 Task: Research Airbnb accommodation in Jabalya, Palestinian Territory from 5th December, 2023 to 11th December, 2023 for 2 adults. Place can be entire place with 2 bedrooms having 2 beds and 1 bathroom. Property type can be flat.
Action: Mouse moved to (528, 79)
Screenshot: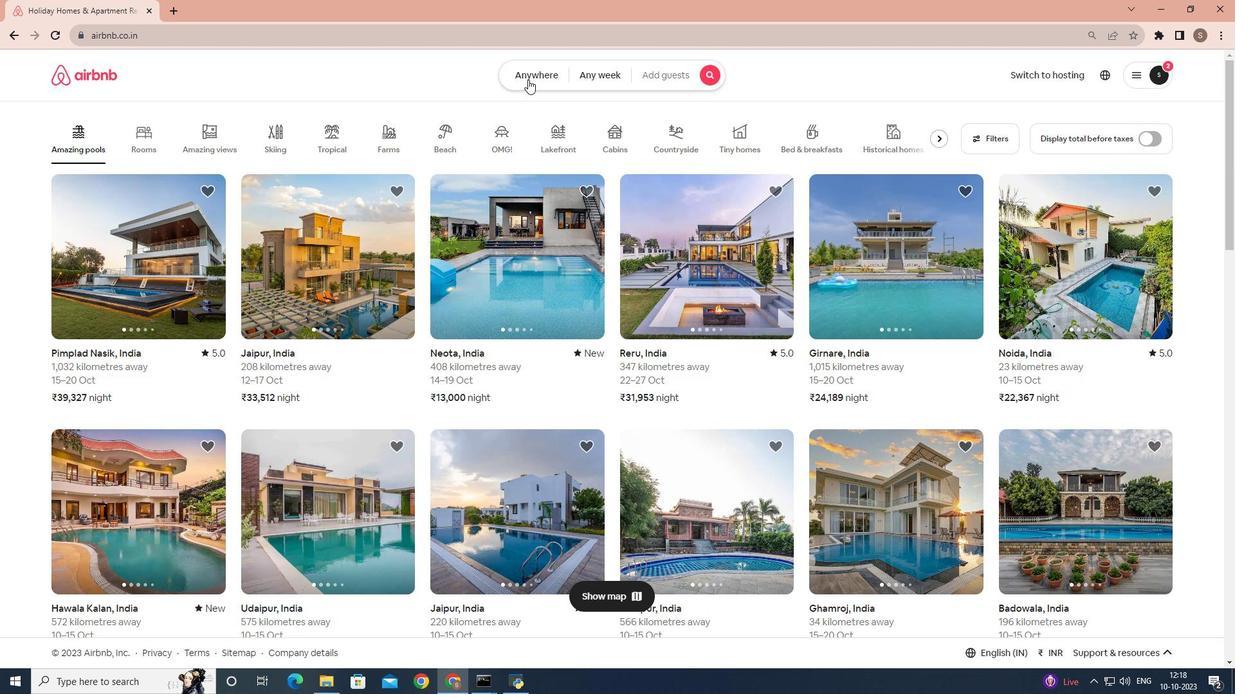 
Action: Mouse pressed left at (528, 79)
Screenshot: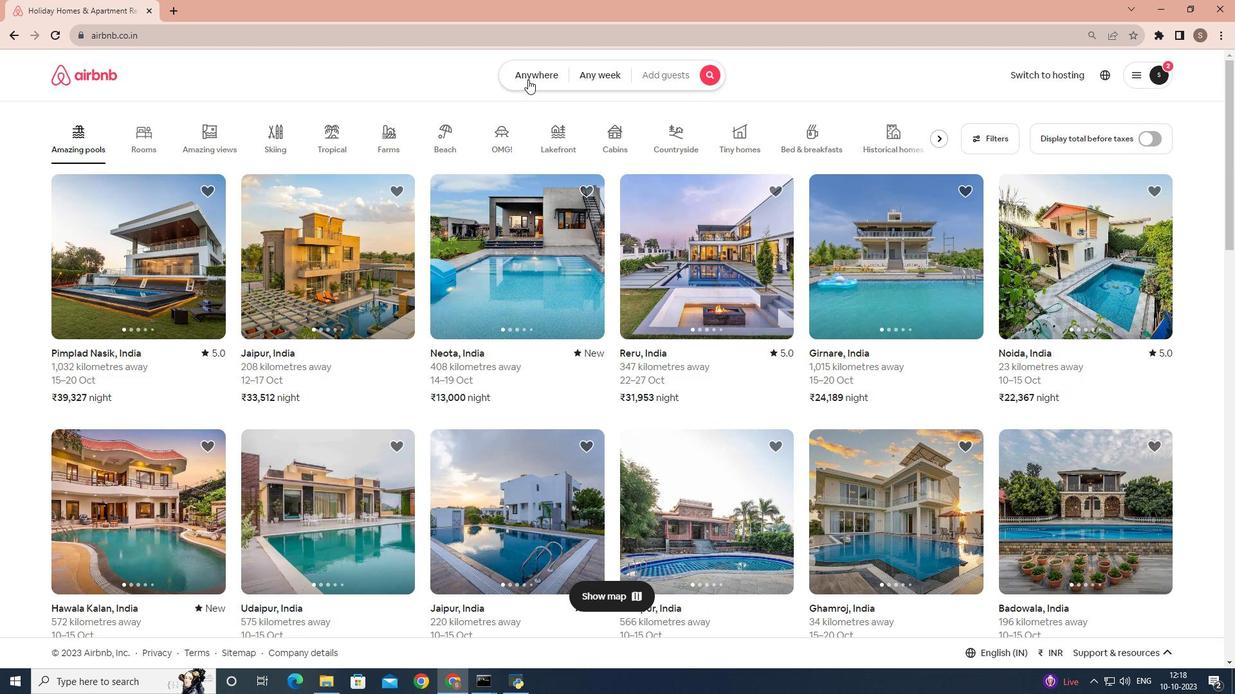 
Action: Mouse moved to (501, 122)
Screenshot: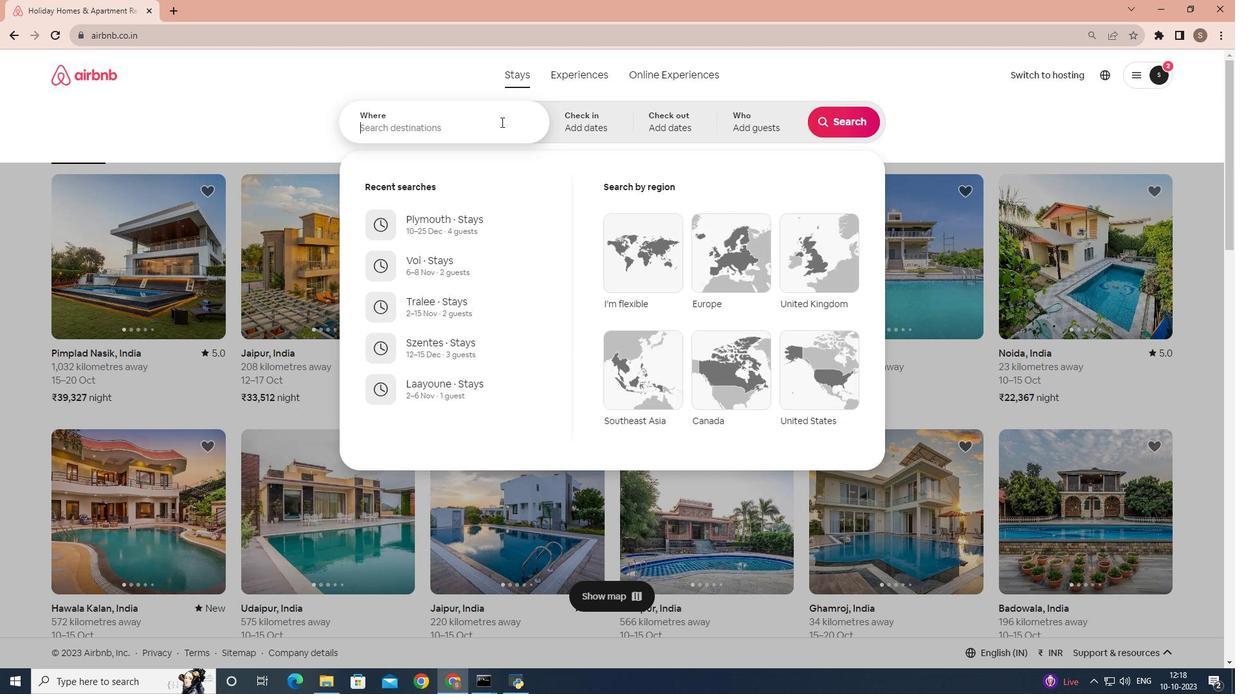 
Action: Mouse pressed left at (501, 122)
Screenshot: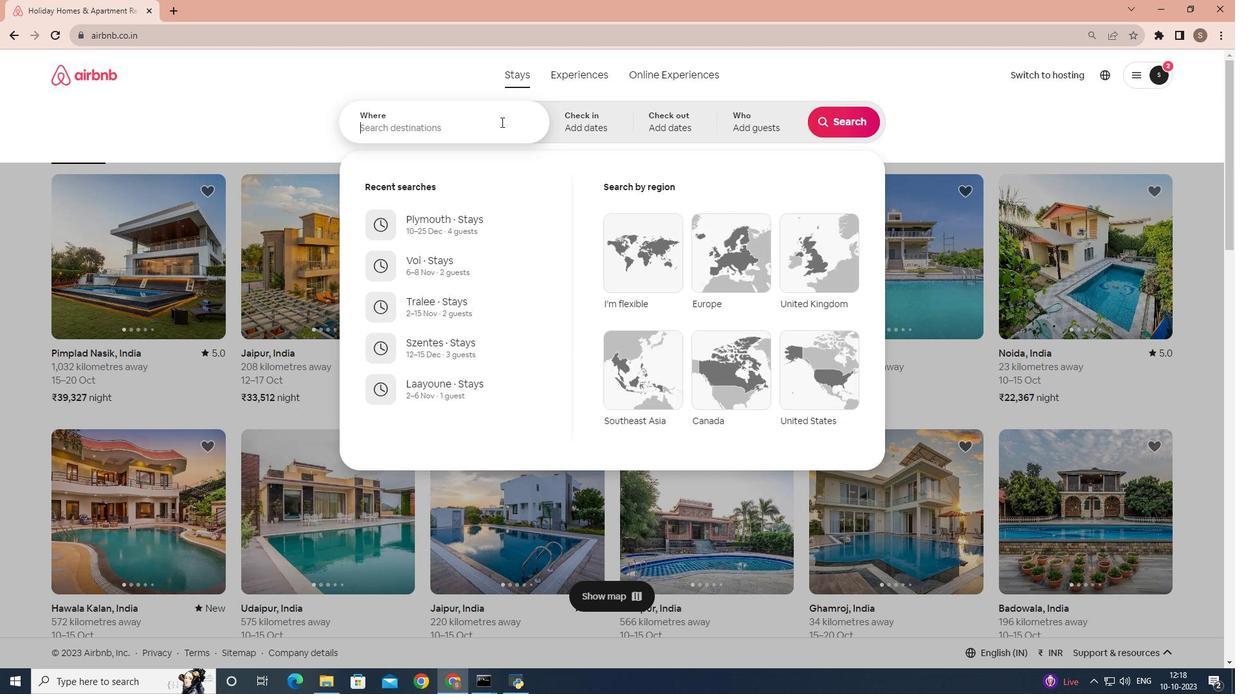 
Action: Key pressed <Key.shift>Jabs<Key.backspace>alya,<Key.space><Key.shift>palestinian<Key.space><Key.shift>Territory
Screenshot: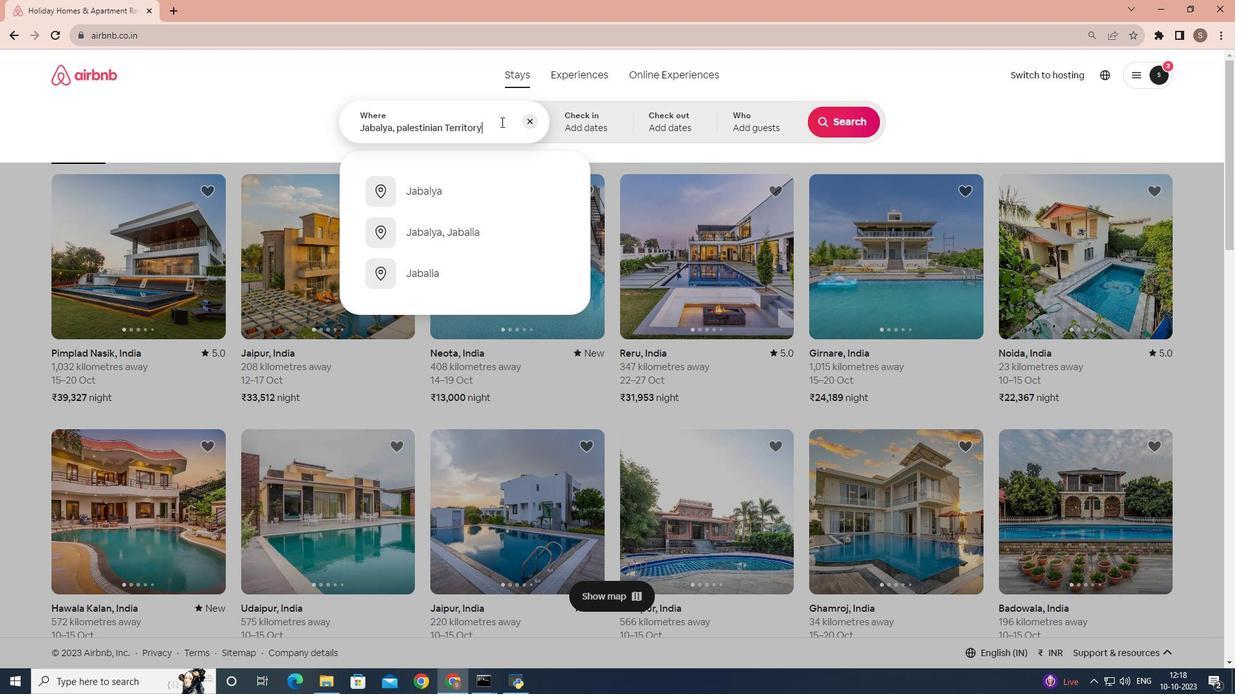 
Action: Mouse moved to (588, 133)
Screenshot: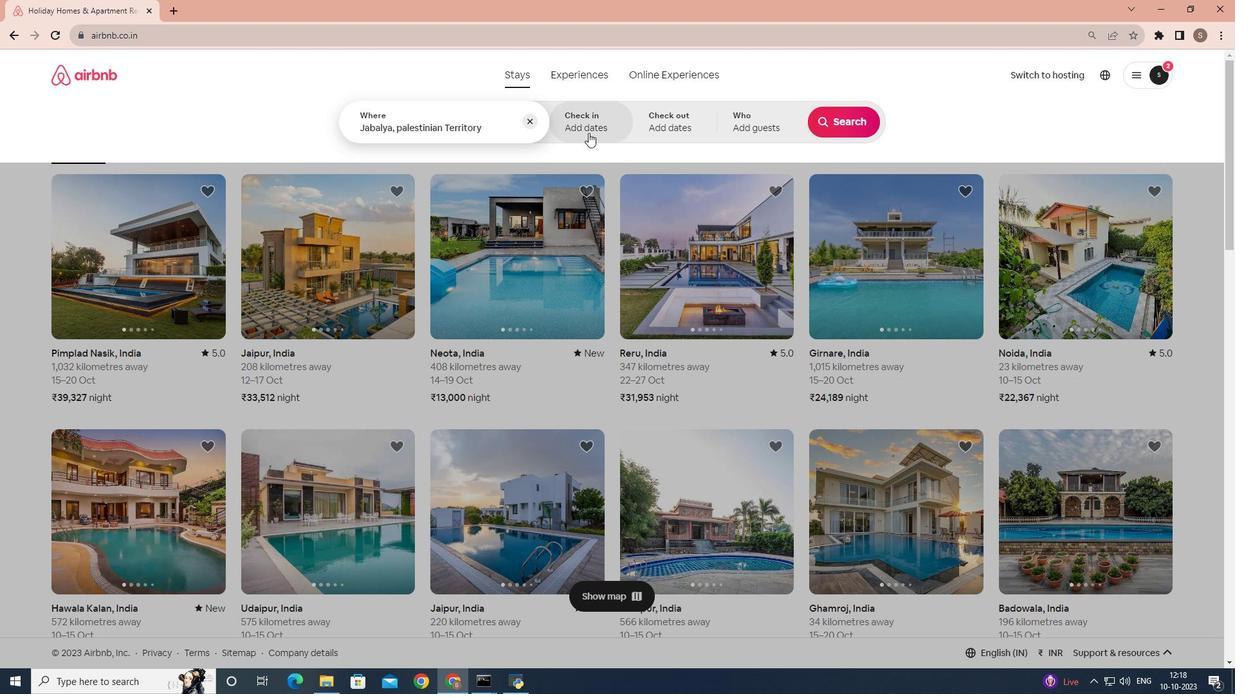
Action: Mouse pressed left at (588, 133)
Screenshot: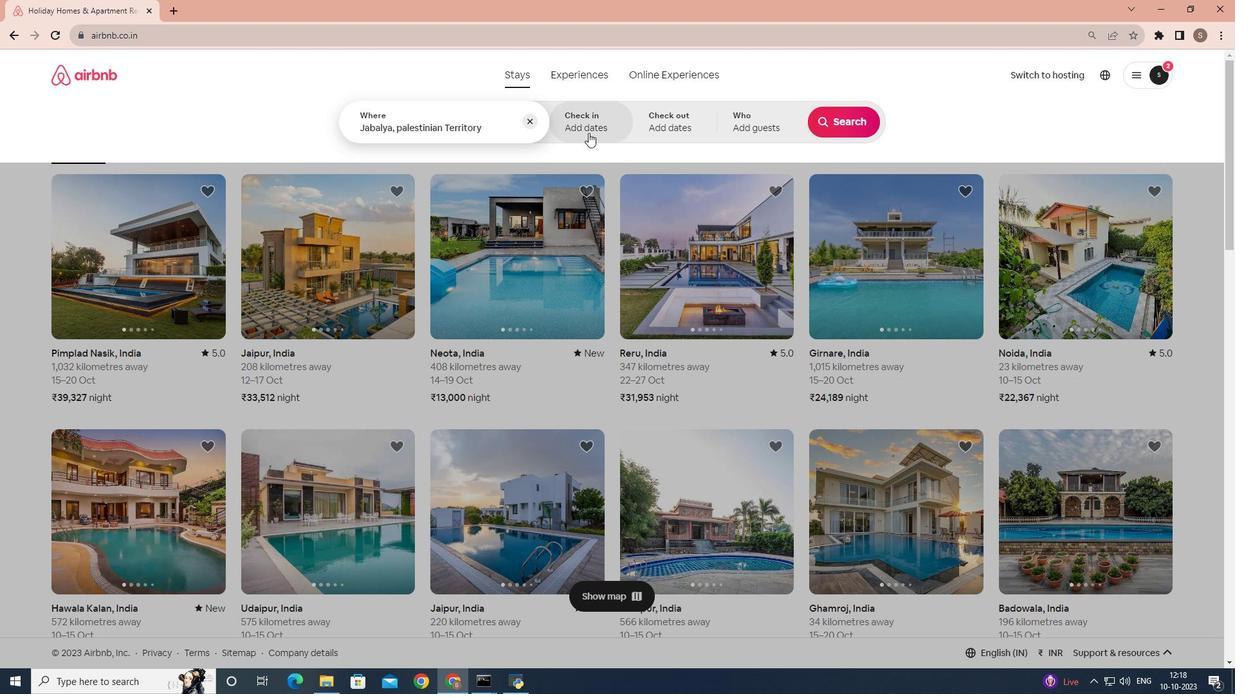 
Action: Mouse moved to (836, 224)
Screenshot: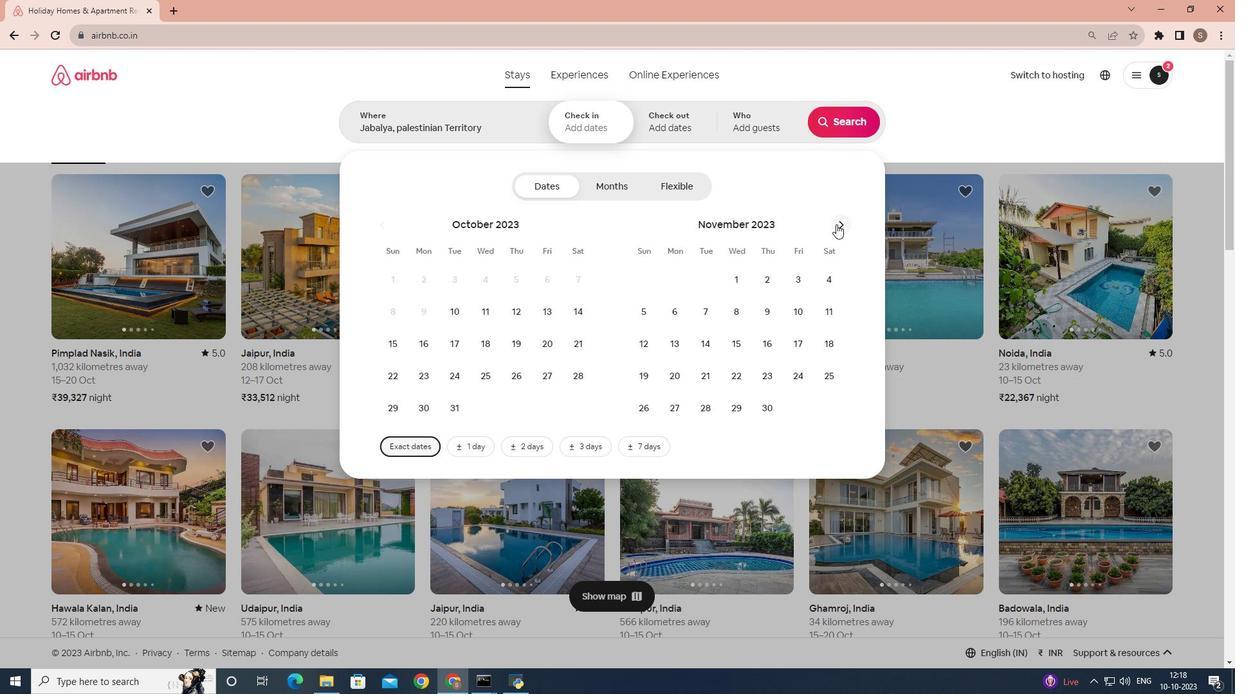 
Action: Mouse pressed left at (836, 224)
Screenshot: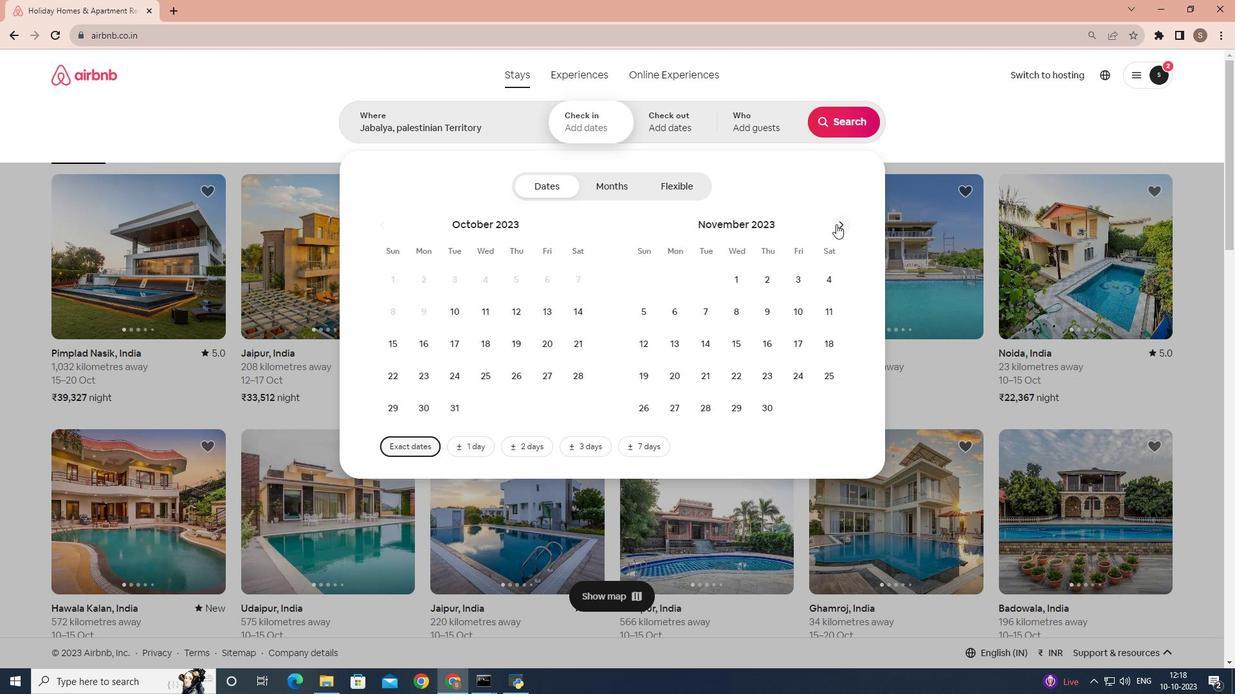 
Action: Mouse moved to (705, 311)
Screenshot: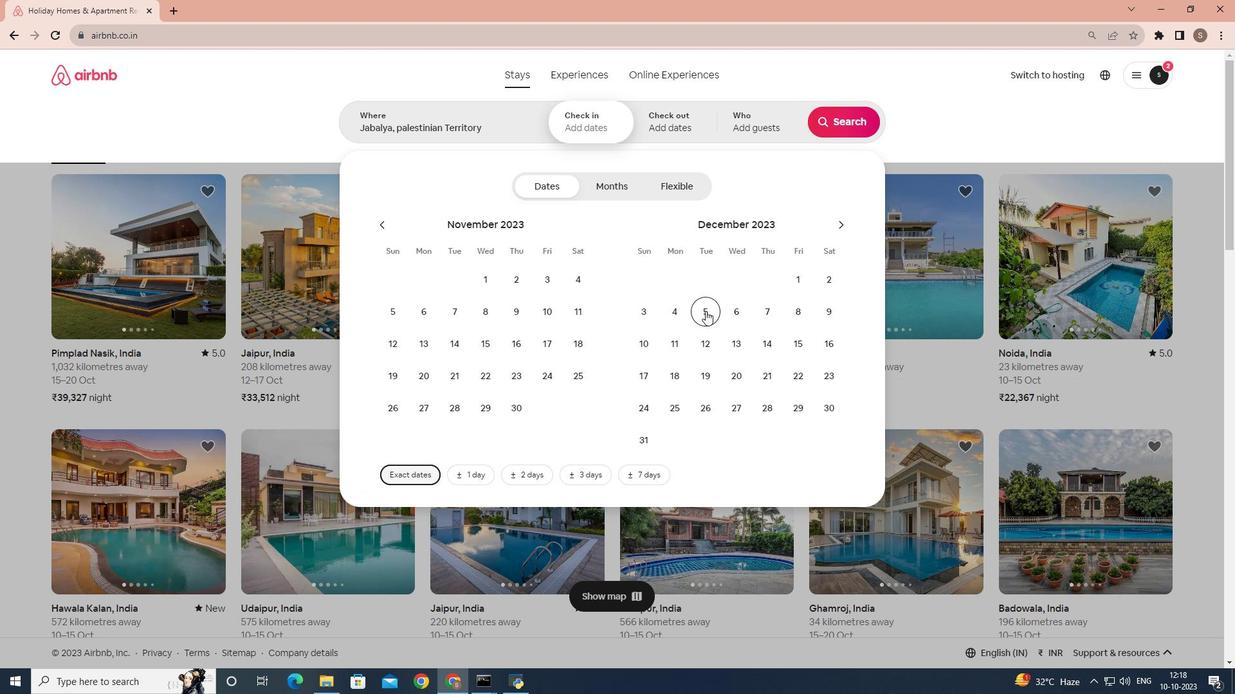 
Action: Mouse pressed left at (705, 311)
Screenshot: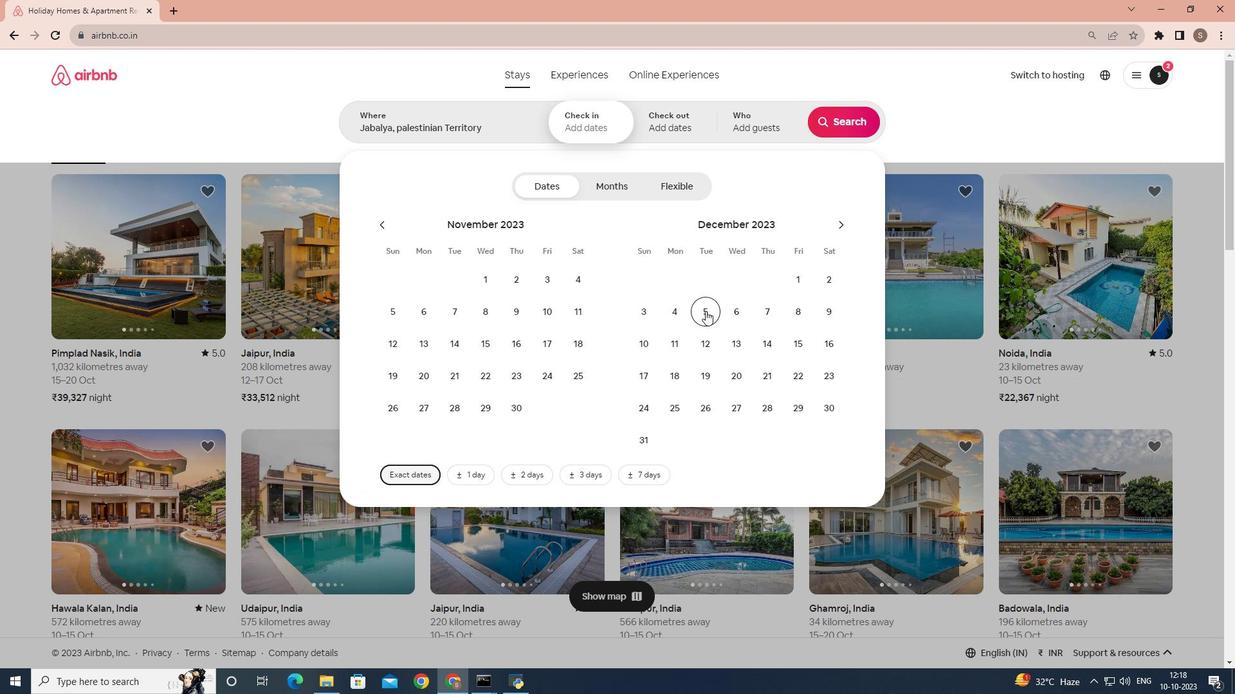 
Action: Mouse moved to (678, 358)
Screenshot: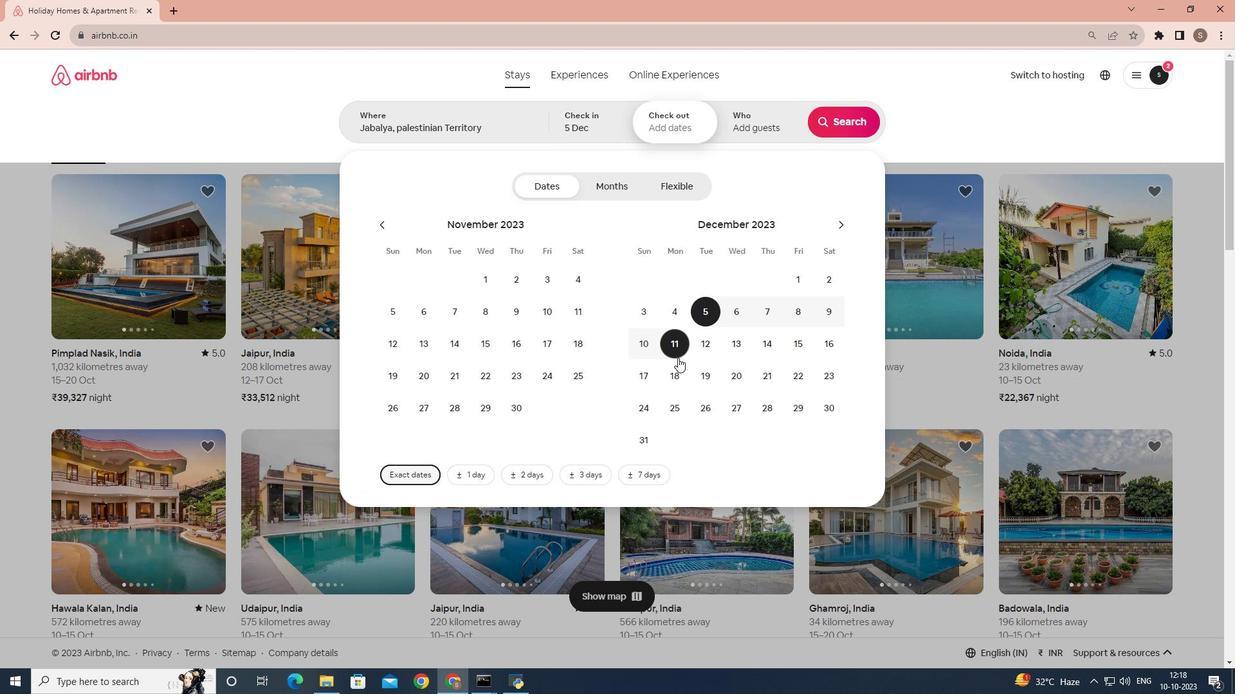 
Action: Mouse pressed left at (678, 358)
Screenshot: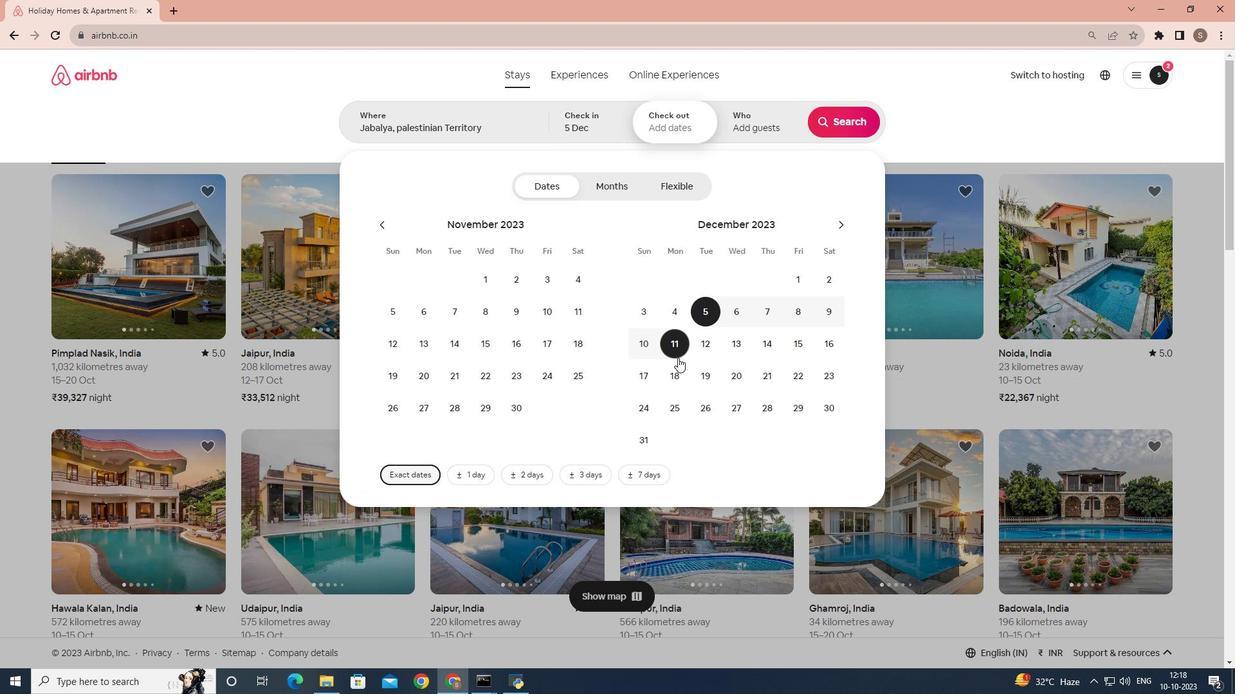 
Action: Mouse moved to (744, 113)
Screenshot: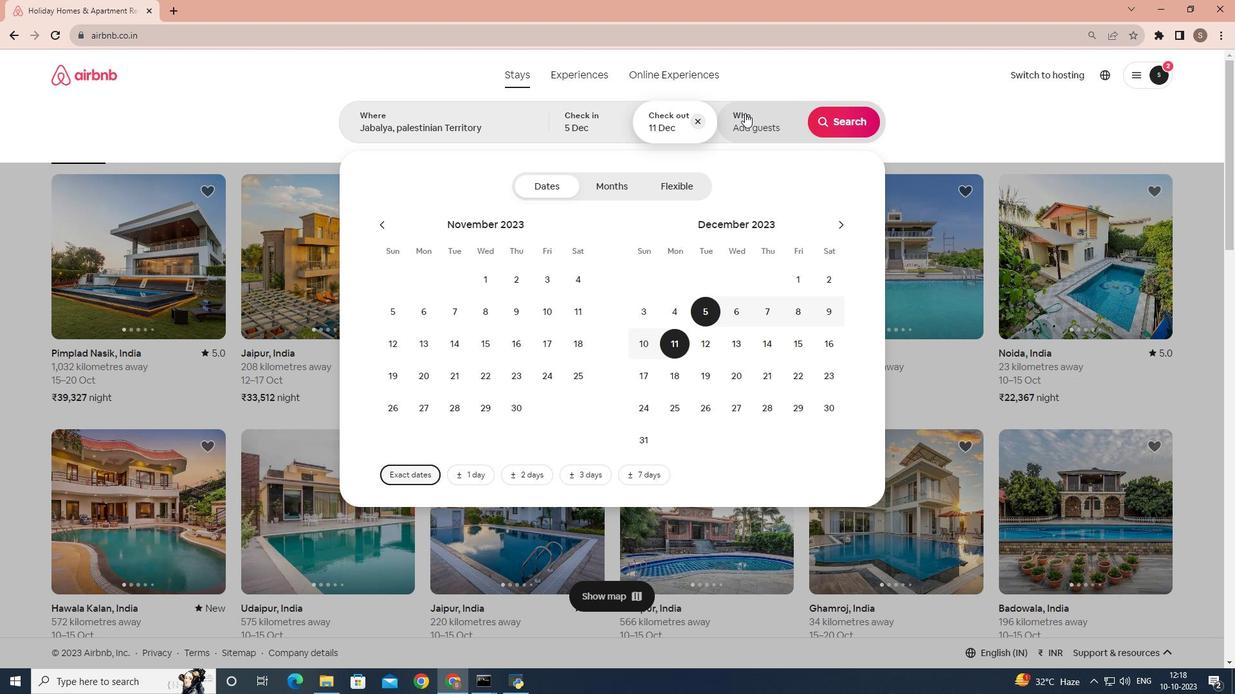 
Action: Mouse pressed left at (744, 113)
Screenshot: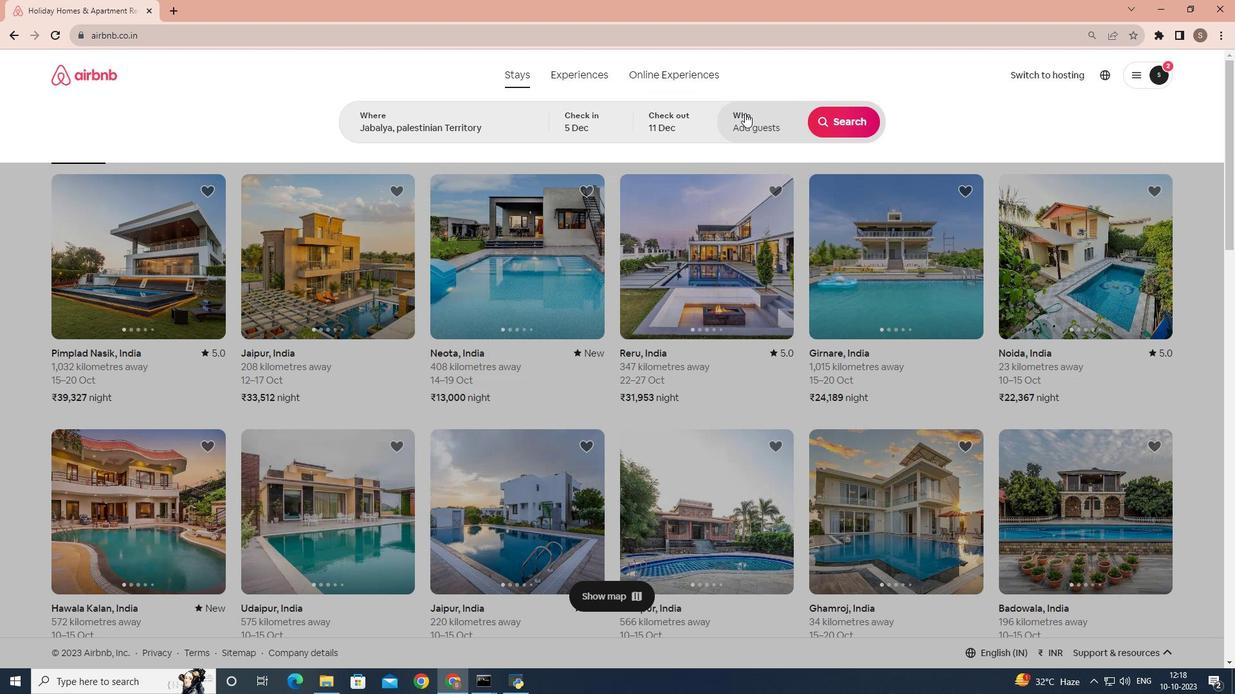
Action: Mouse moved to (854, 191)
Screenshot: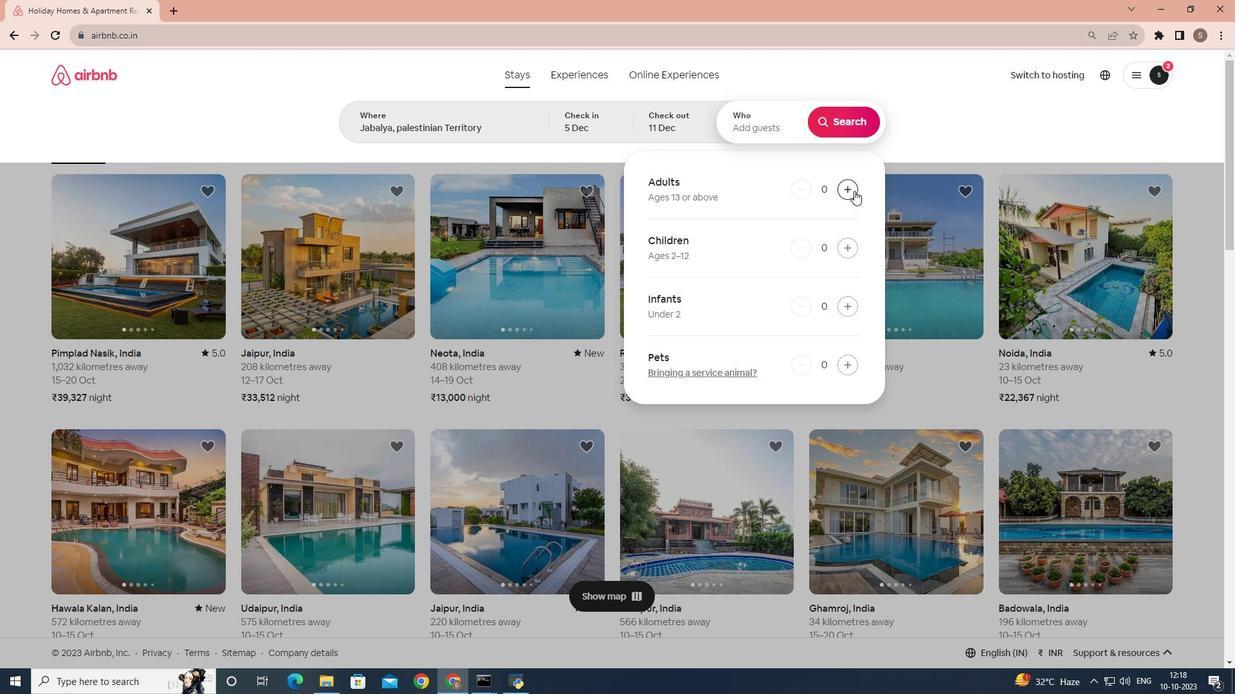 
Action: Mouse pressed left at (854, 191)
Screenshot: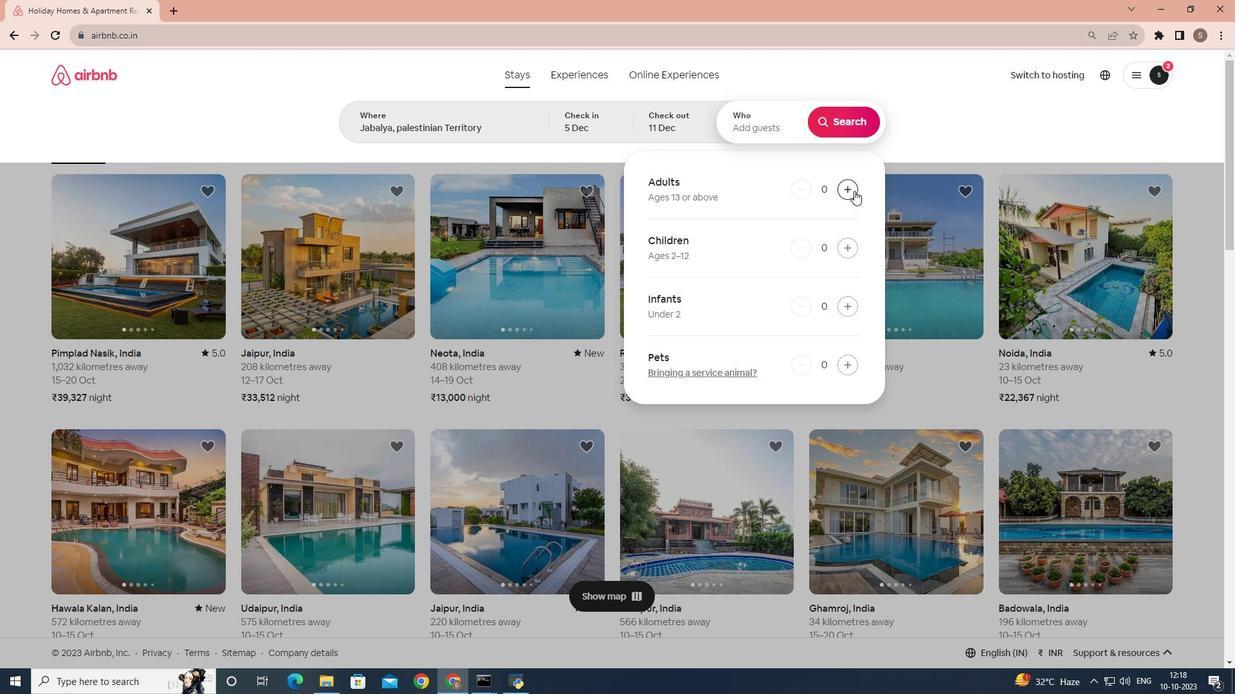 
Action: Mouse pressed left at (854, 191)
Screenshot: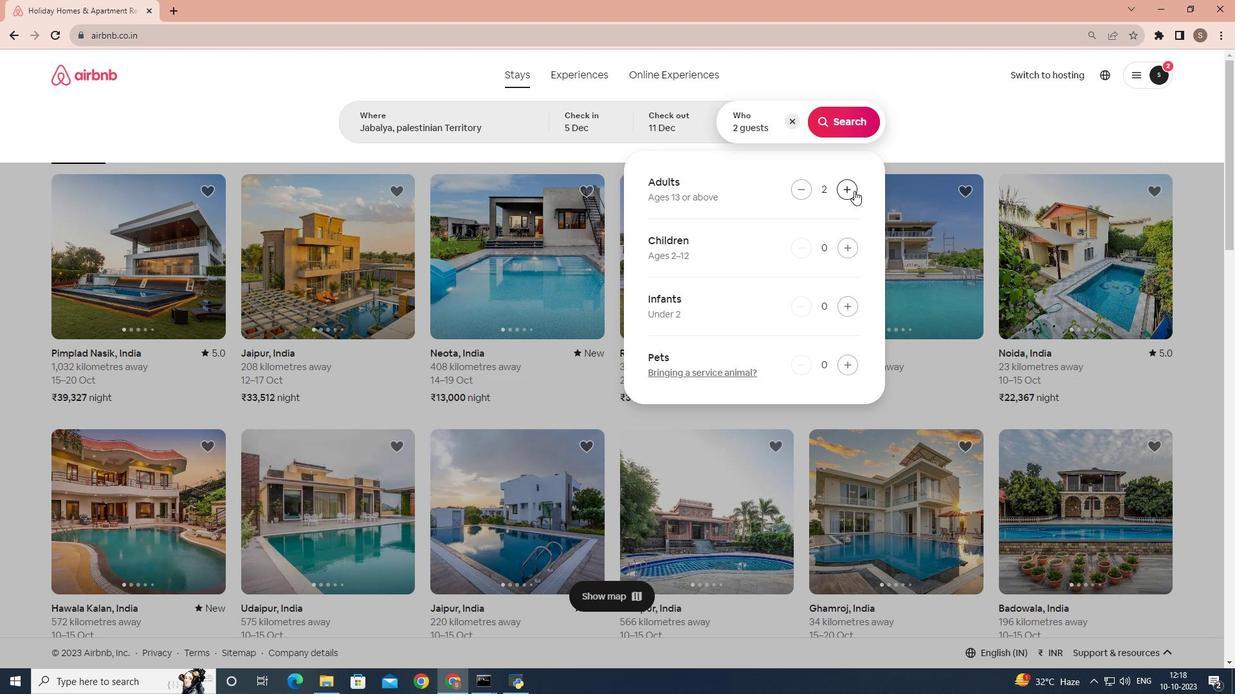 
Action: Mouse moved to (845, 129)
Screenshot: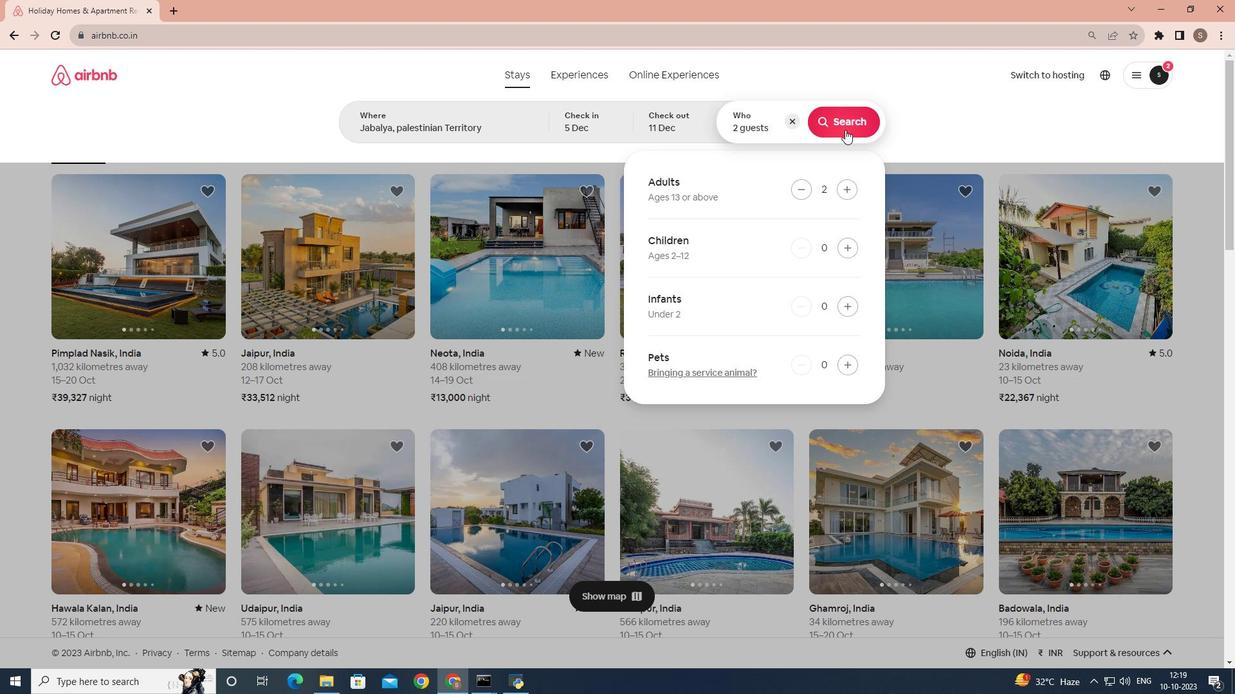 
Action: Mouse pressed left at (845, 129)
Screenshot: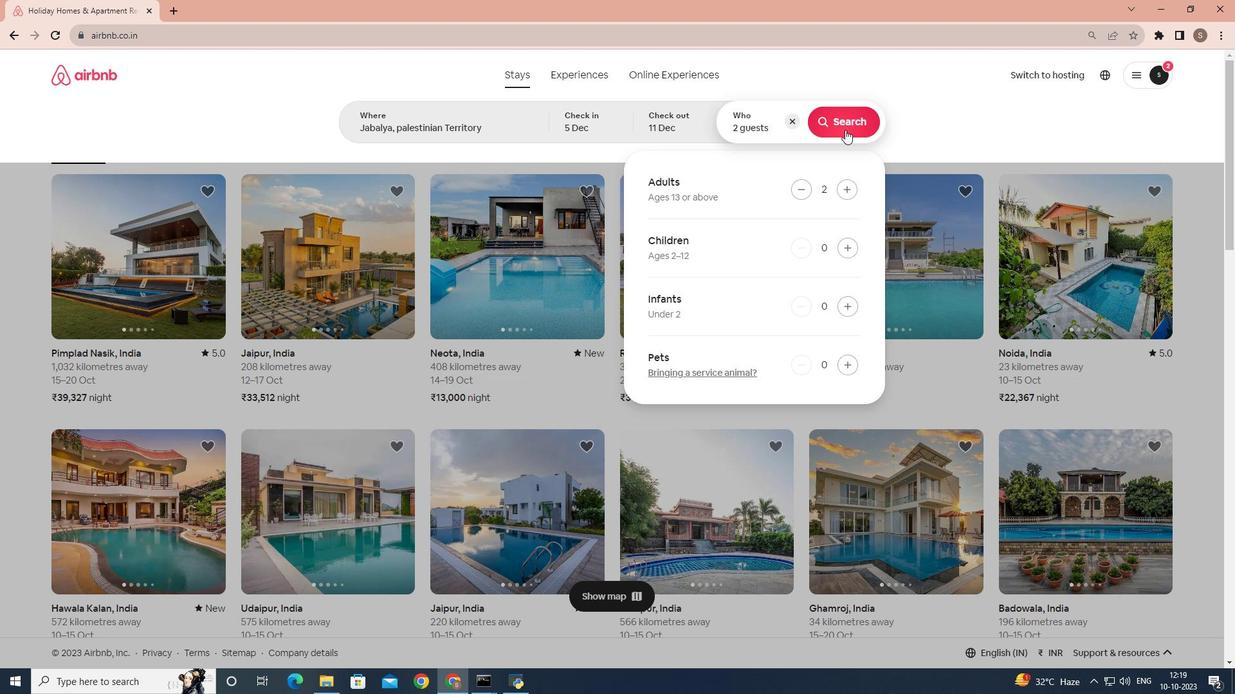 
Action: Mouse moved to (1006, 122)
Screenshot: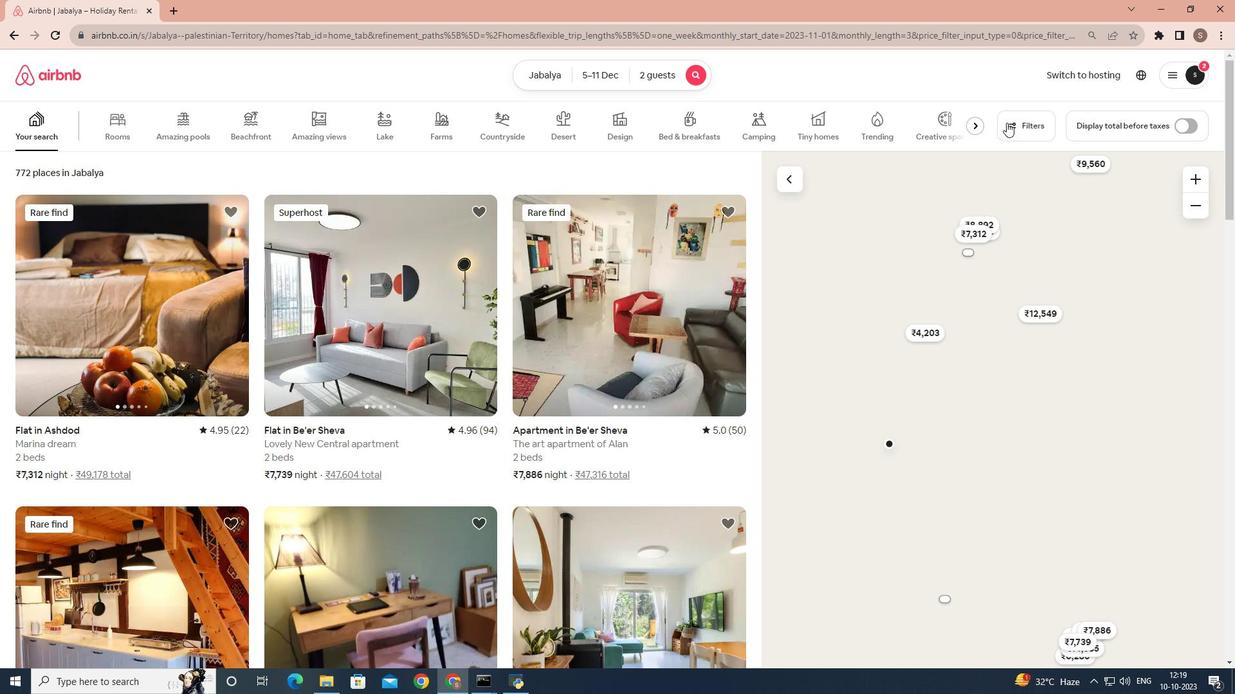 
Action: Mouse pressed left at (1006, 122)
Screenshot: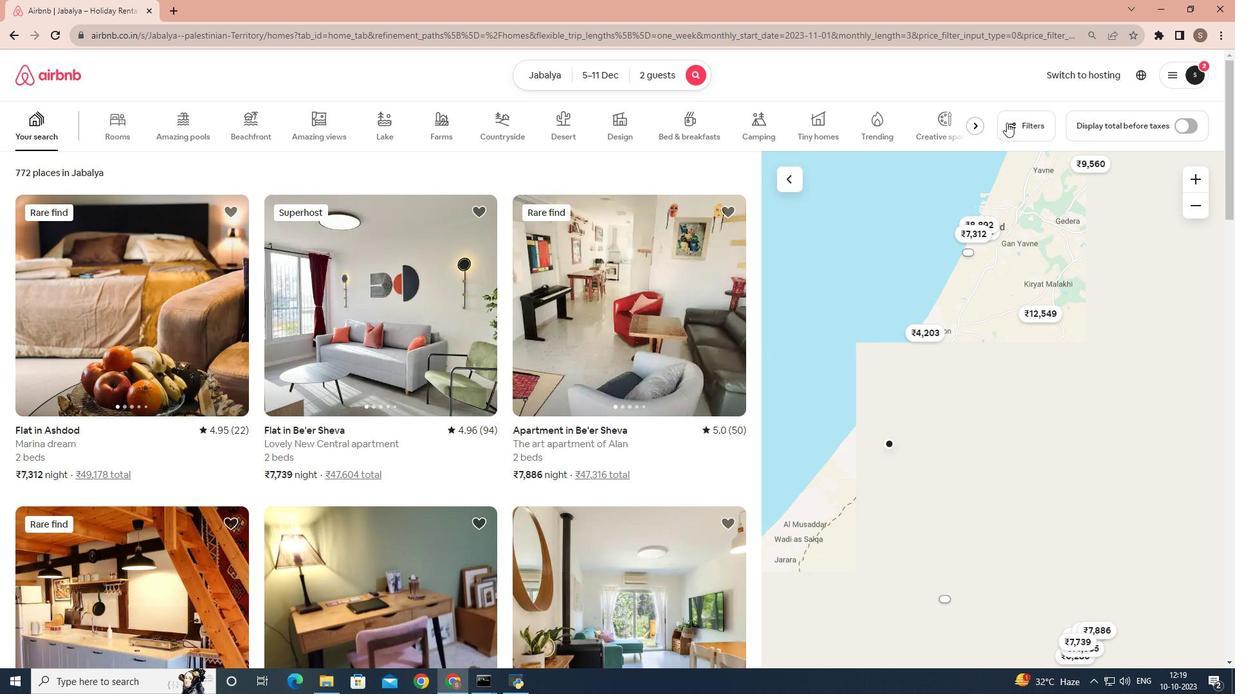
Action: Mouse moved to (642, 402)
Screenshot: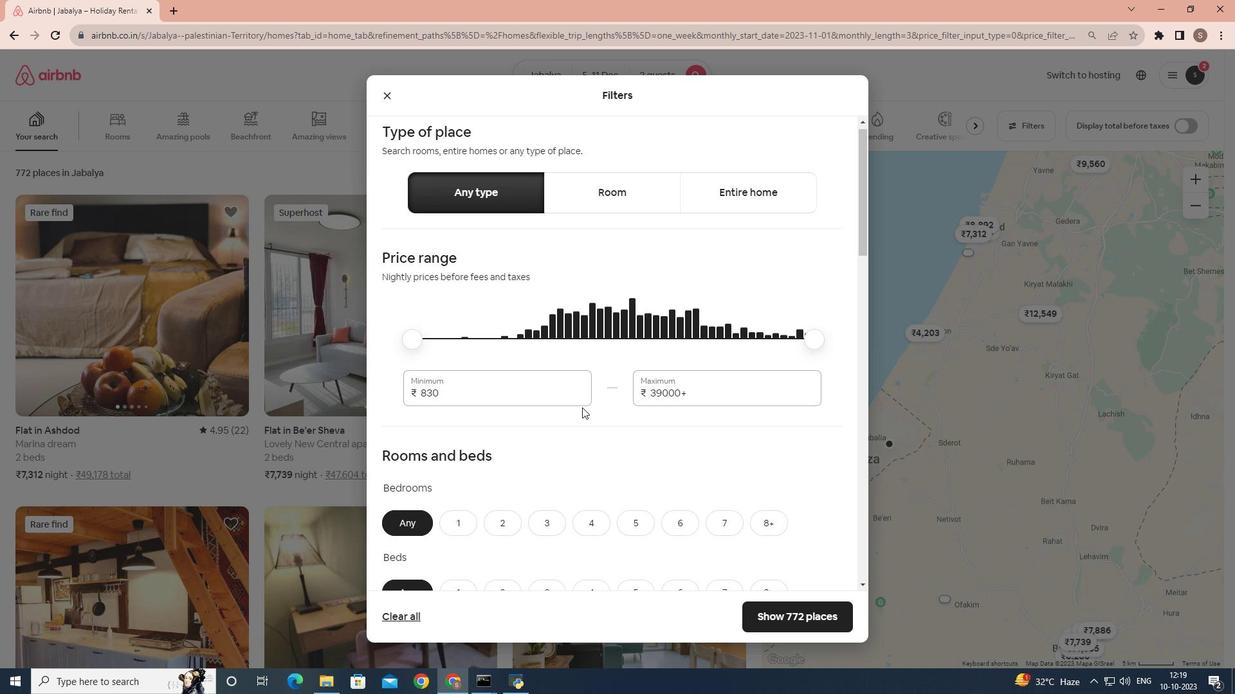 
Action: Mouse scrolled (642, 401) with delta (0, 0)
Screenshot: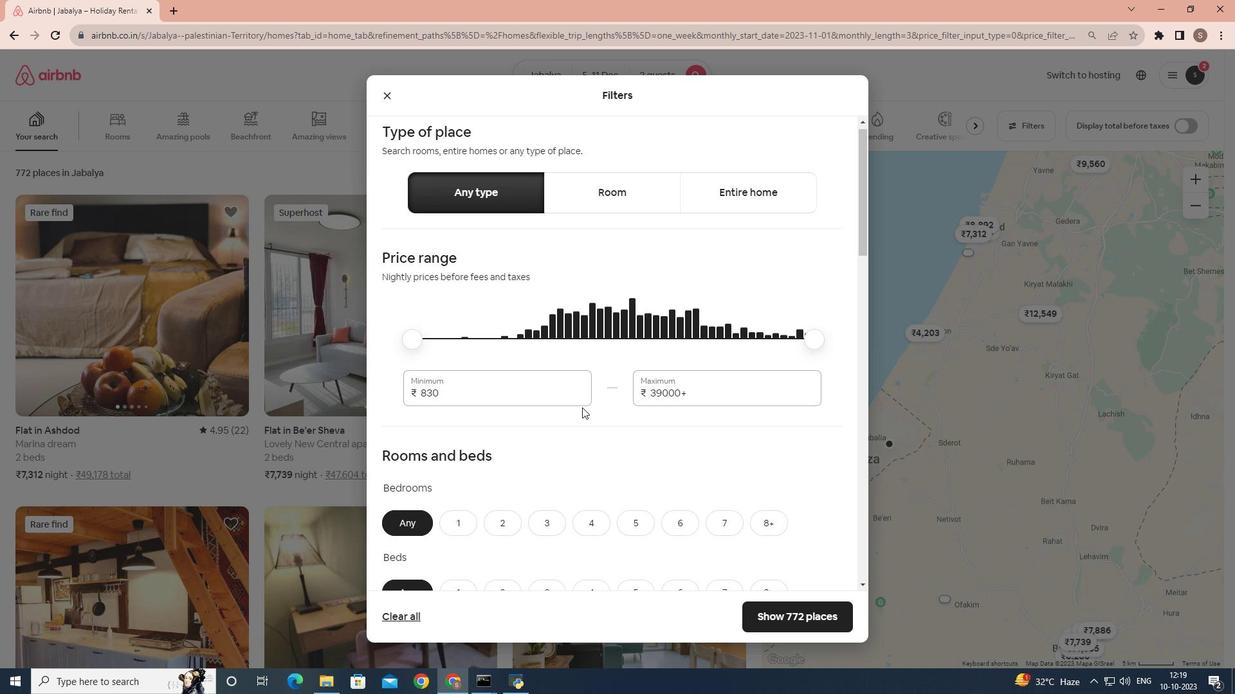 
Action: Mouse moved to (499, 462)
Screenshot: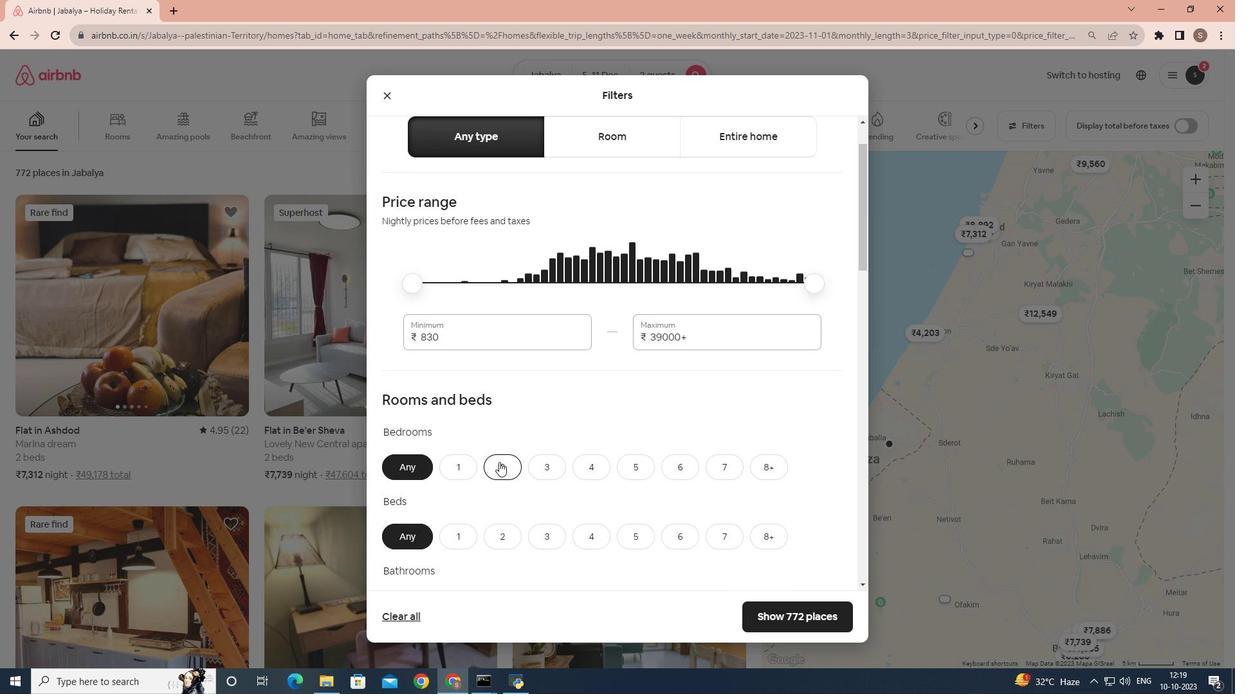 
Action: Mouse pressed left at (499, 462)
Screenshot: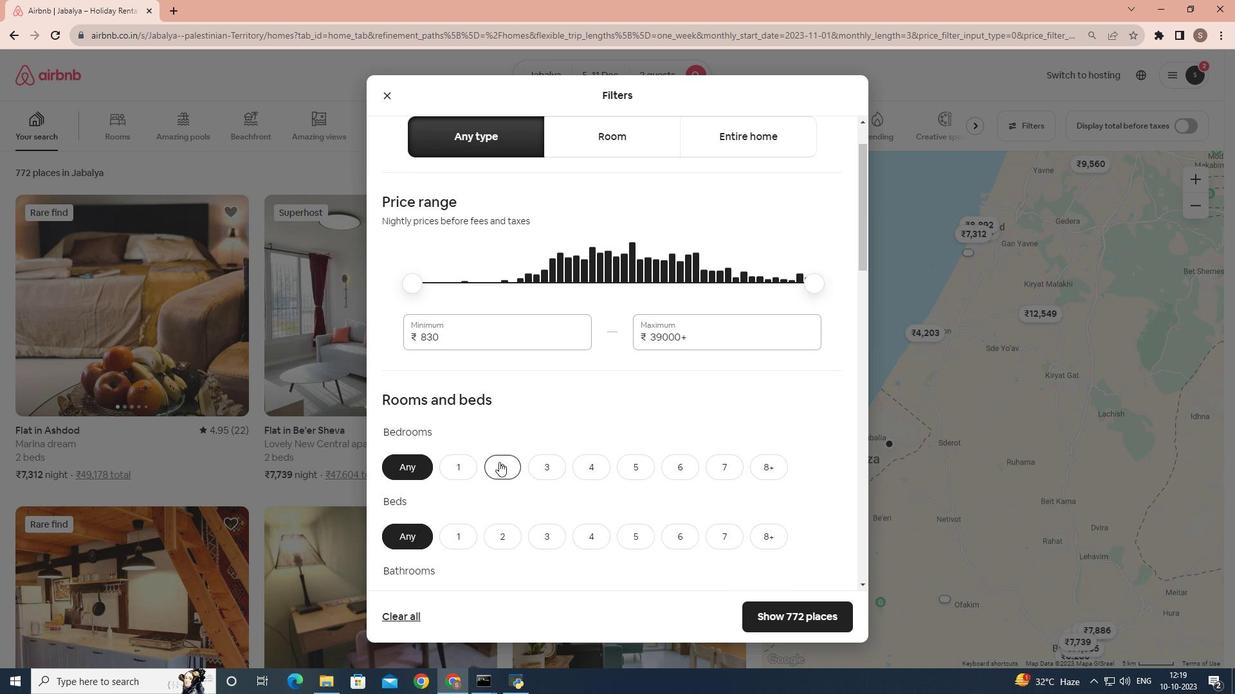 
Action: Mouse moved to (501, 457)
Screenshot: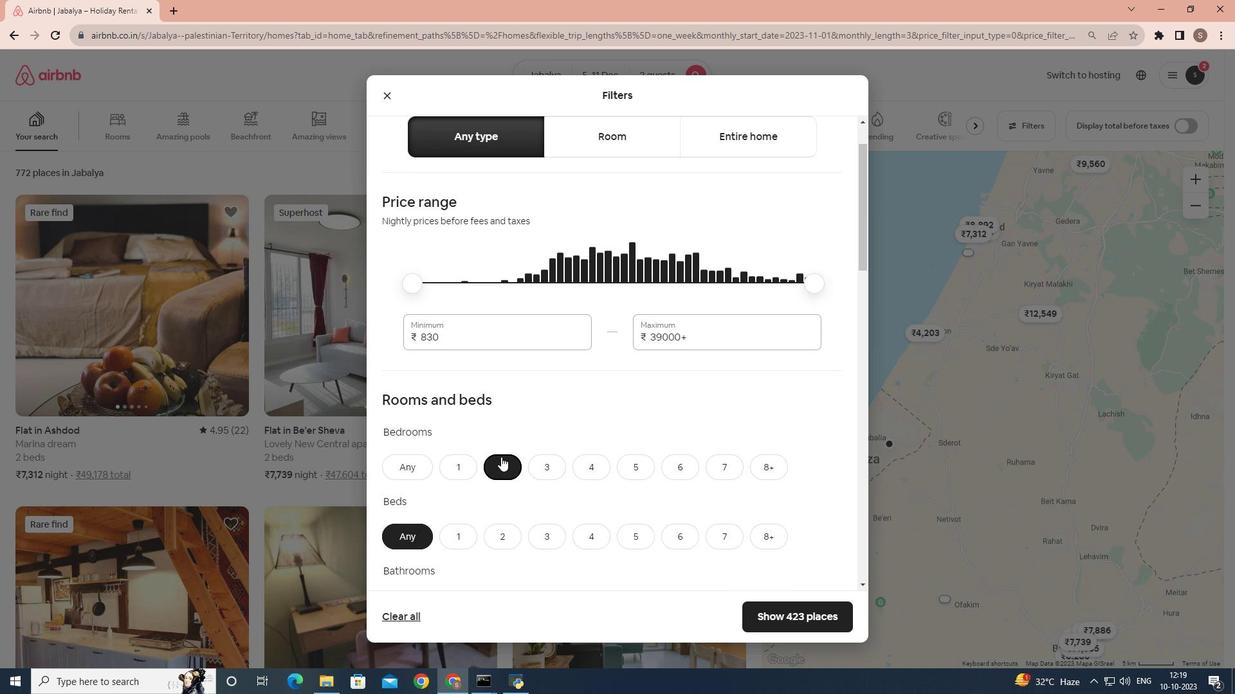 
Action: Mouse scrolled (501, 456) with delta (0, 0)
Screenshot: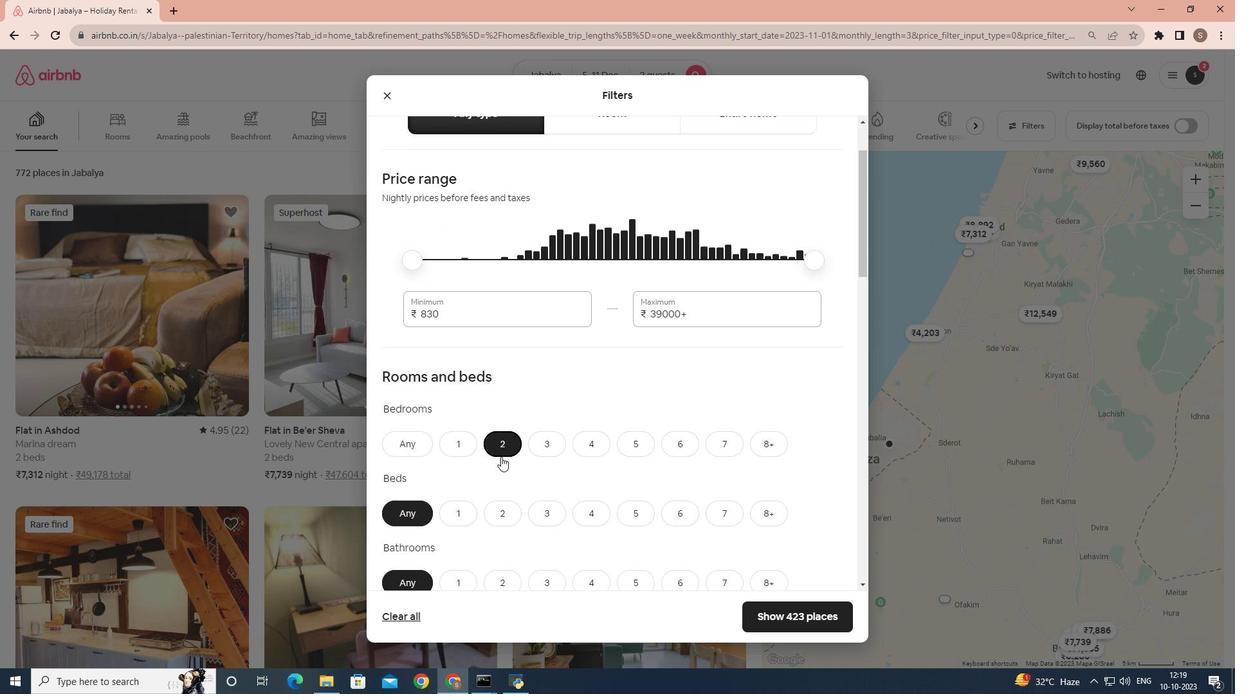 
Action: Mouse scrolled (501, 456) with delta (0, 0)
Screenshot: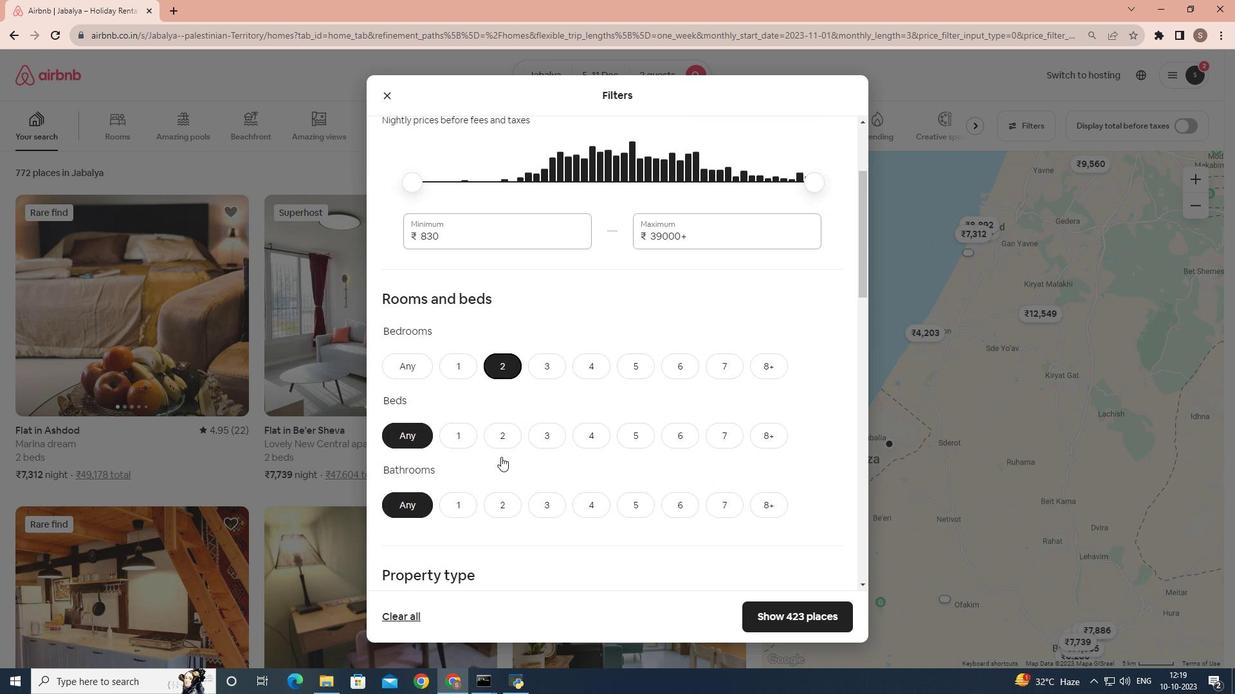 
Action: Mouse scrolled (501, 456) with delta (0, 0)
Screenshot: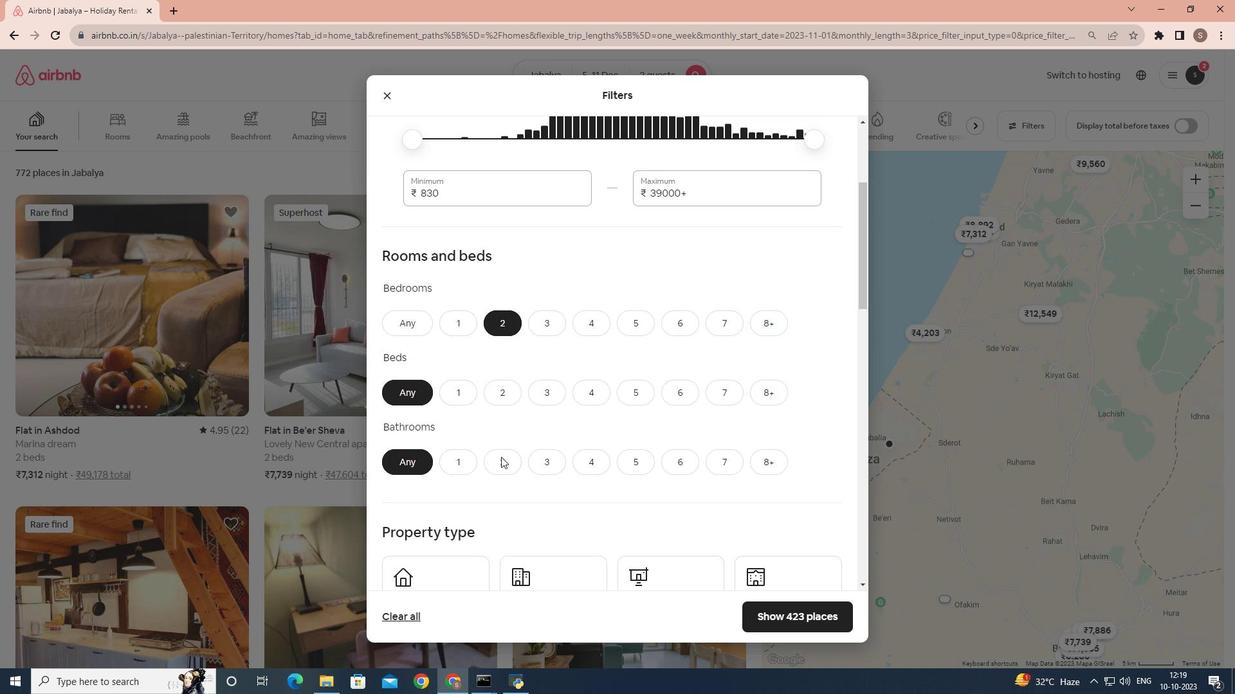
Action: Mouse moved to (490, 337)
Screenshot: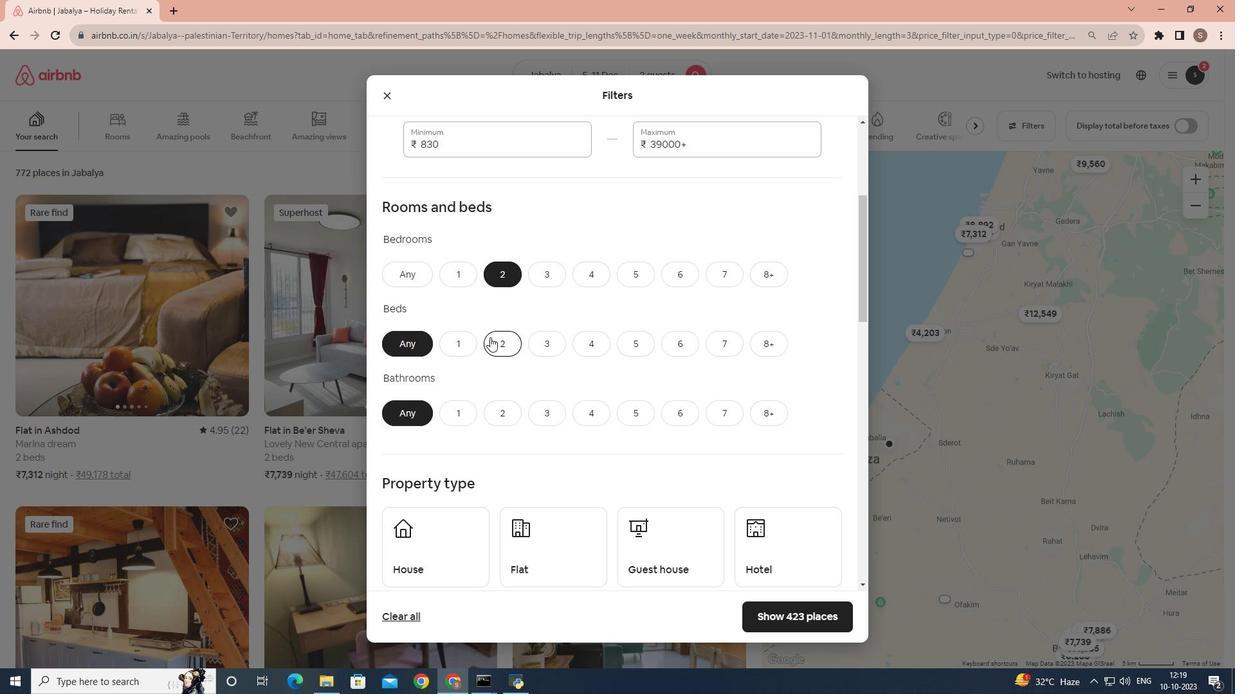 
Action: Mouse pressed left at (490, 337)
Screenshot: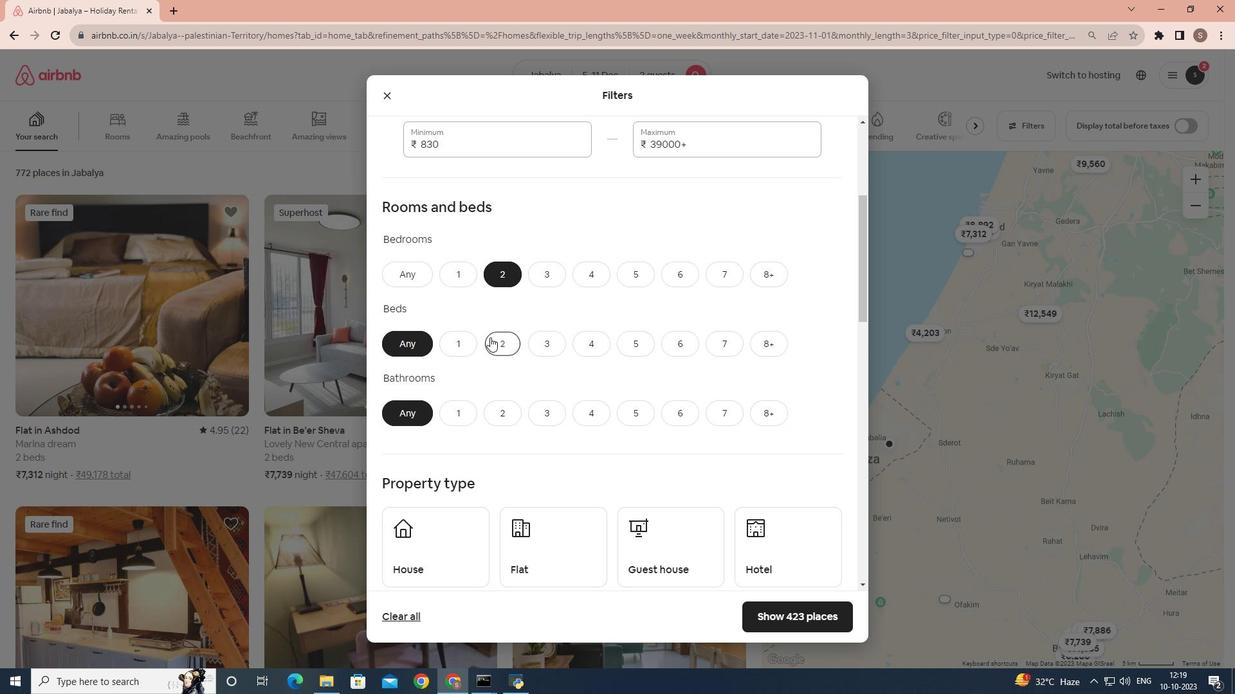 
Action: Mouse moved to (469, 415)
Screenshot: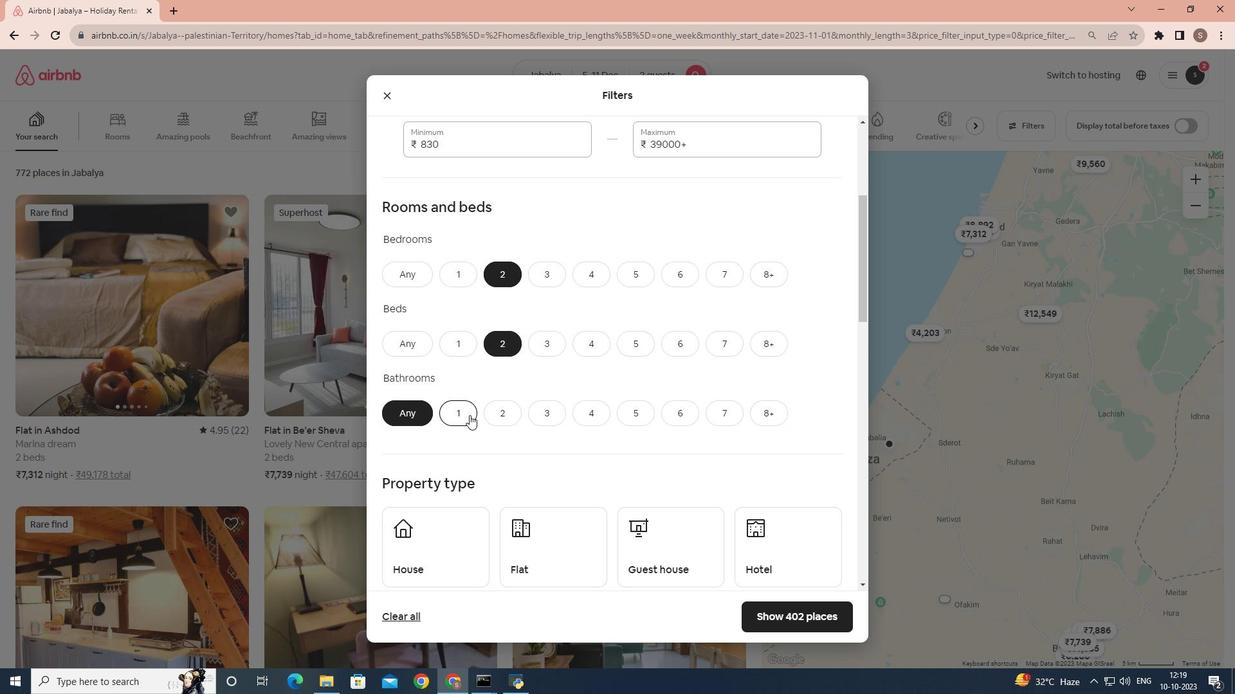 
Action: Mouse pressed left at (469, 415)
Screenshot: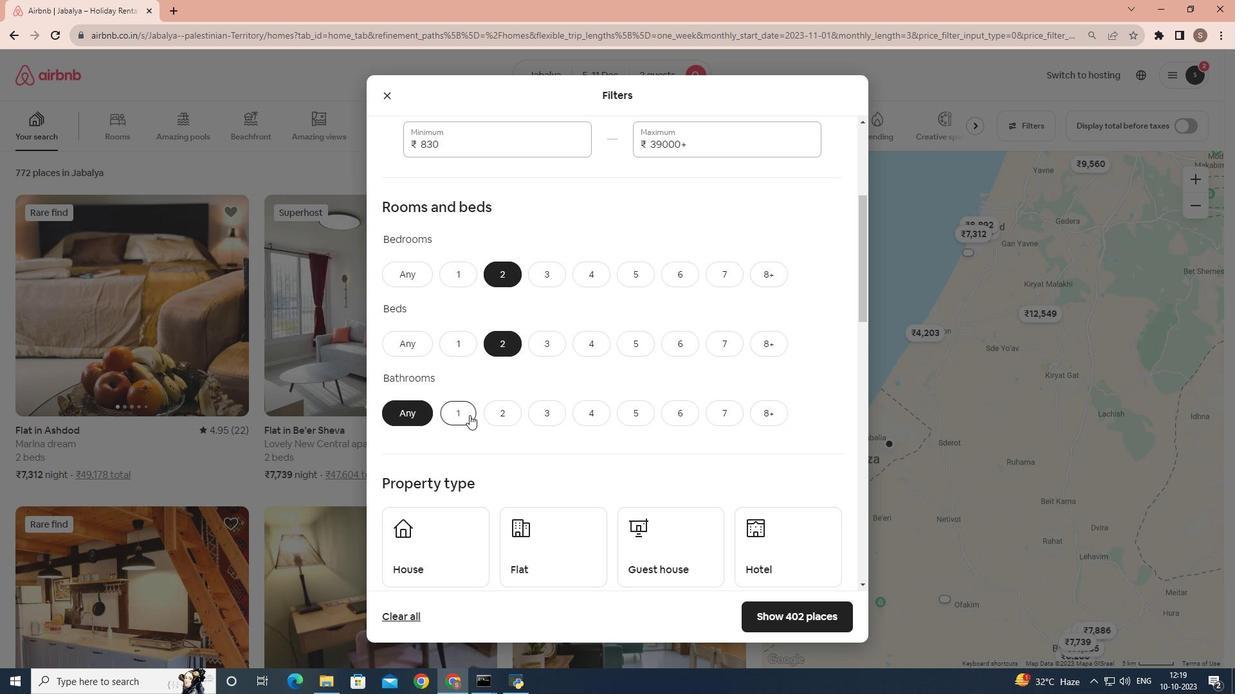 
Action: Mouse moved to (576, 397)
Screenshot: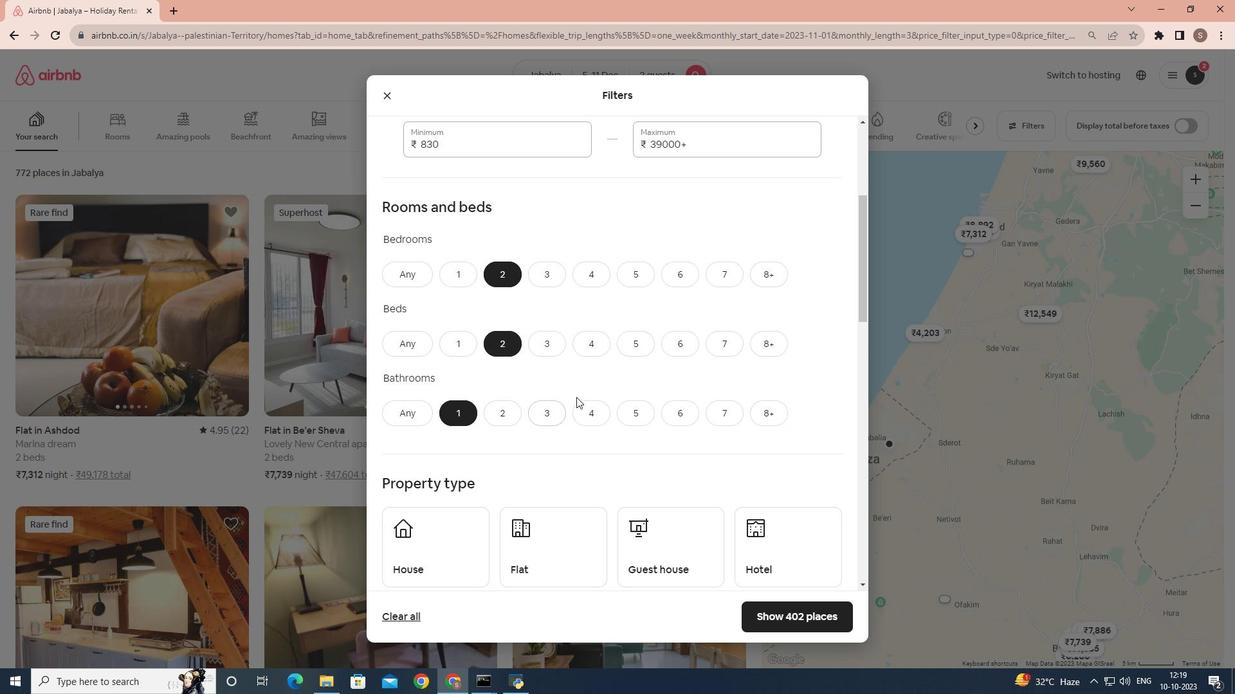 
Action: Mouse scrolled (576, 396) with delta (0, 0)
Screenshot: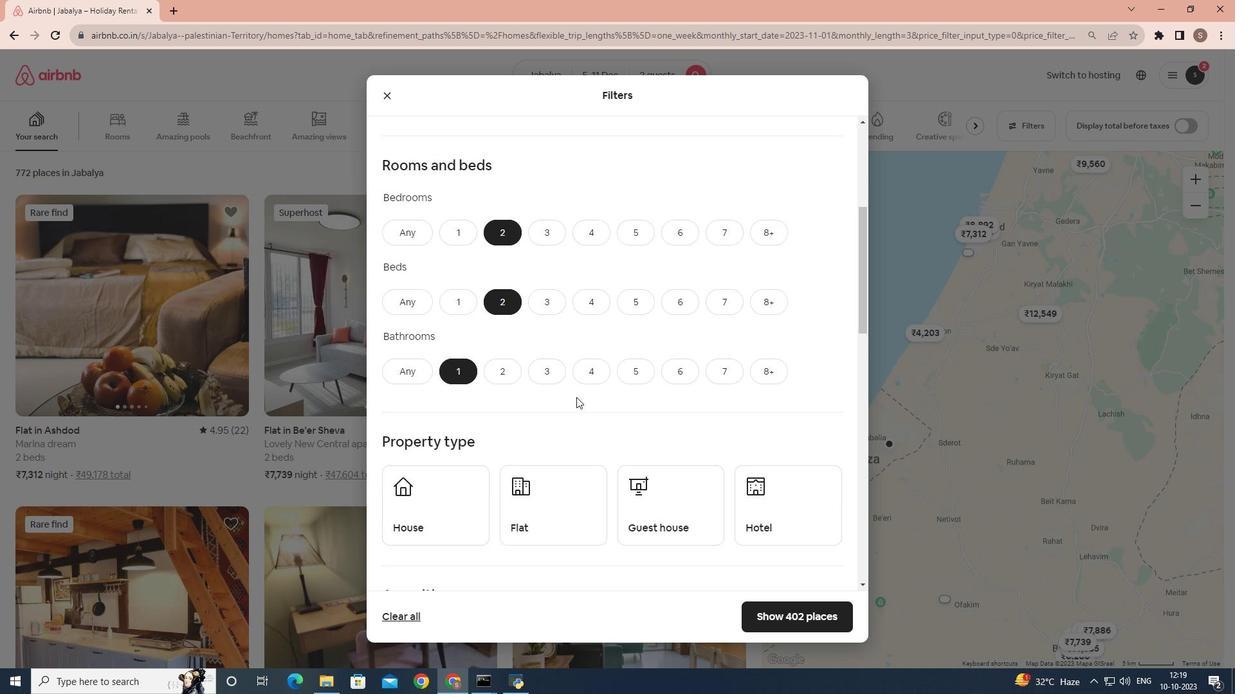
Action: Mouse scrolled (576, 396) with delta (0, 0)
Screenshot: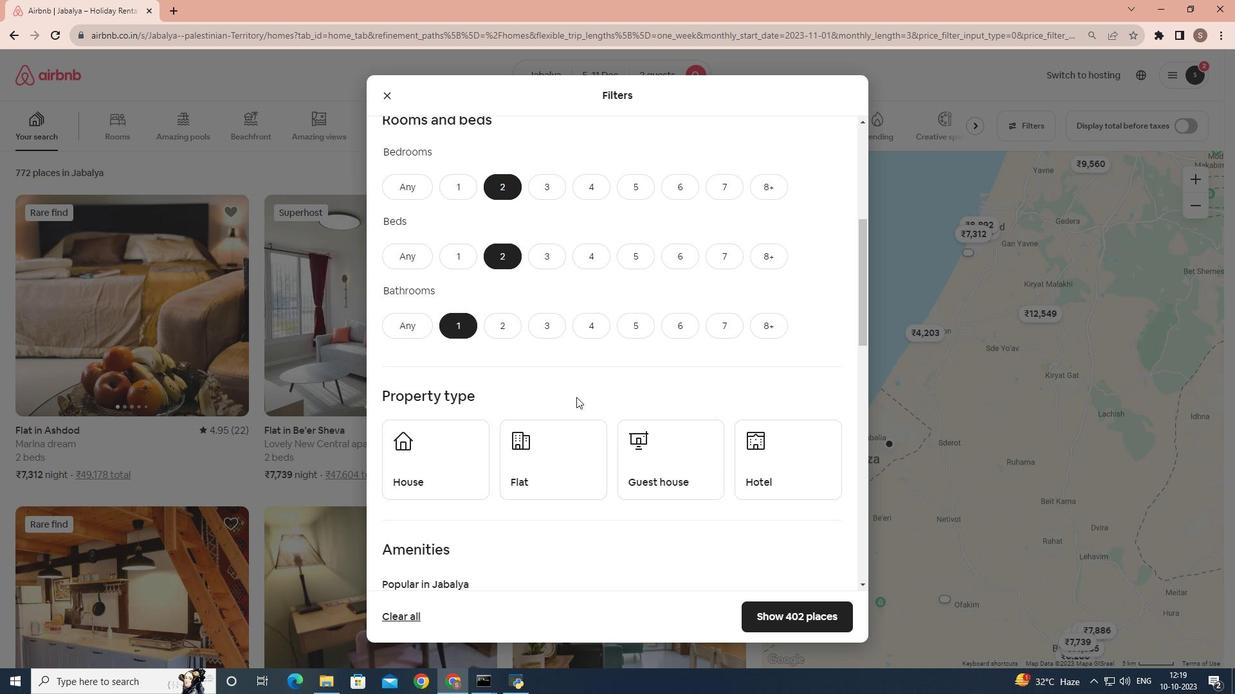 
Action: Mouse moved to (555, 405)
Screenshot: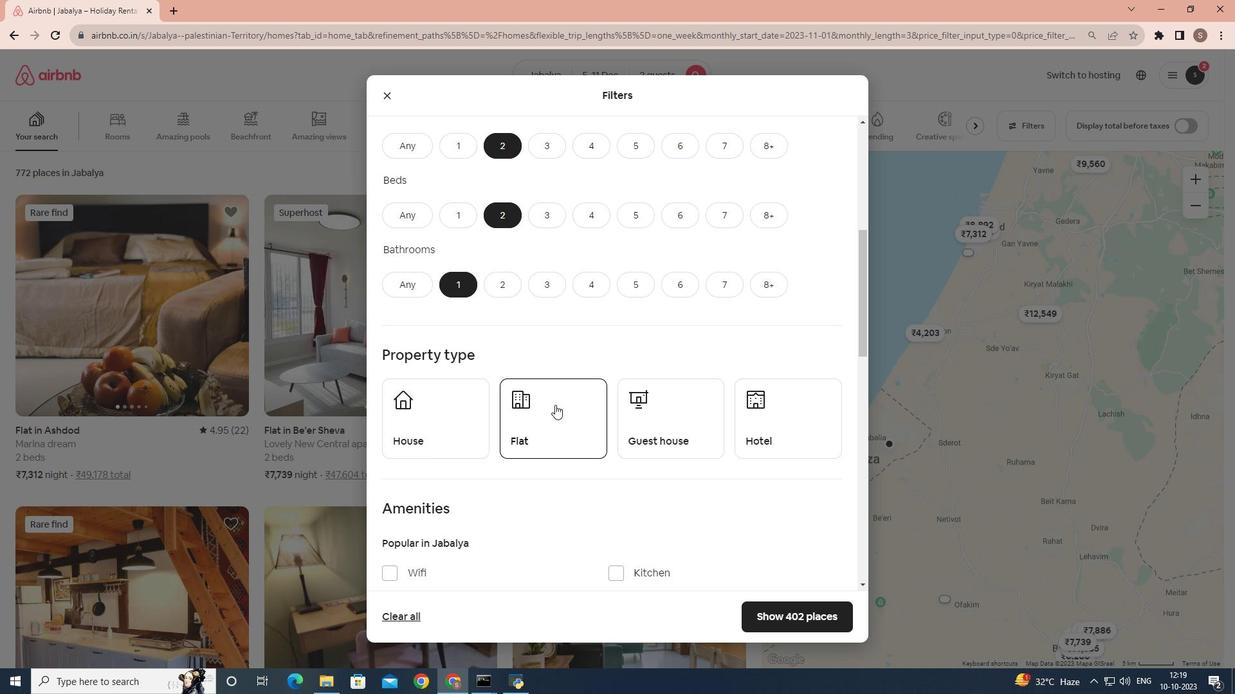 
Action: Mouse pressed left at (555, 405)
Screenshot: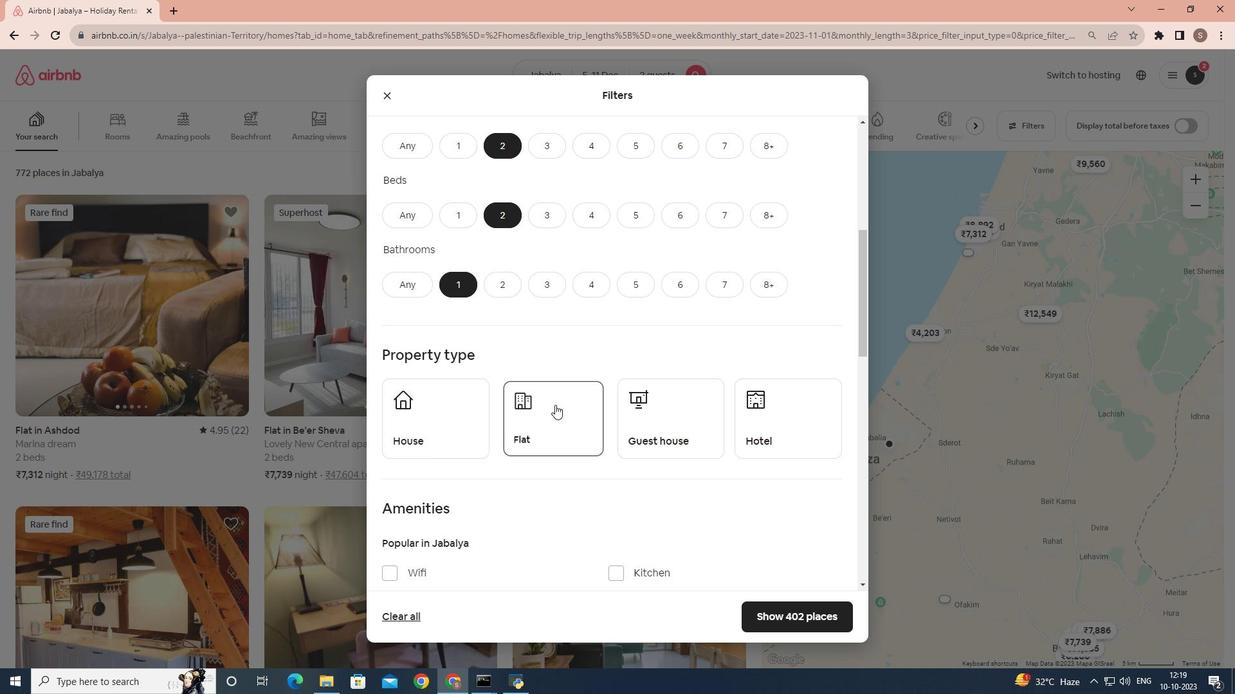
Action: Mouse moved to (793, 606)
Screenshot: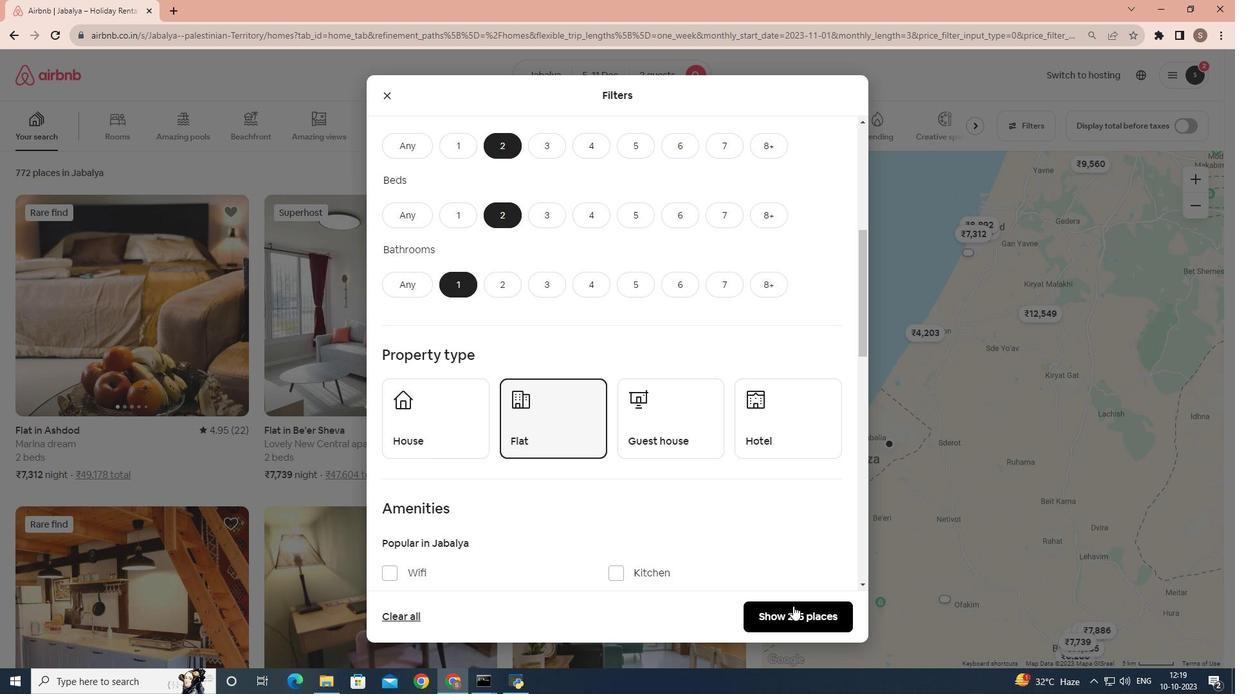
Action: Mouse pressed left at (793, 606)
Screenshot: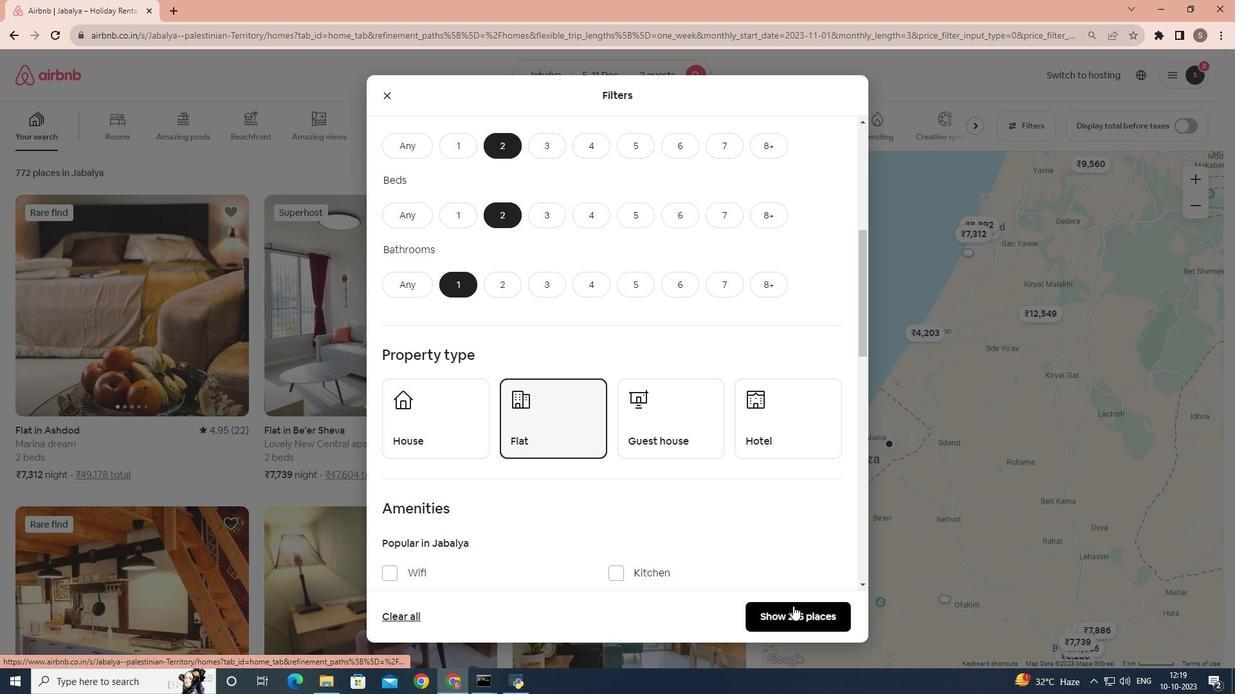
Action: Mouse moved to (141, 313)
Screenshot: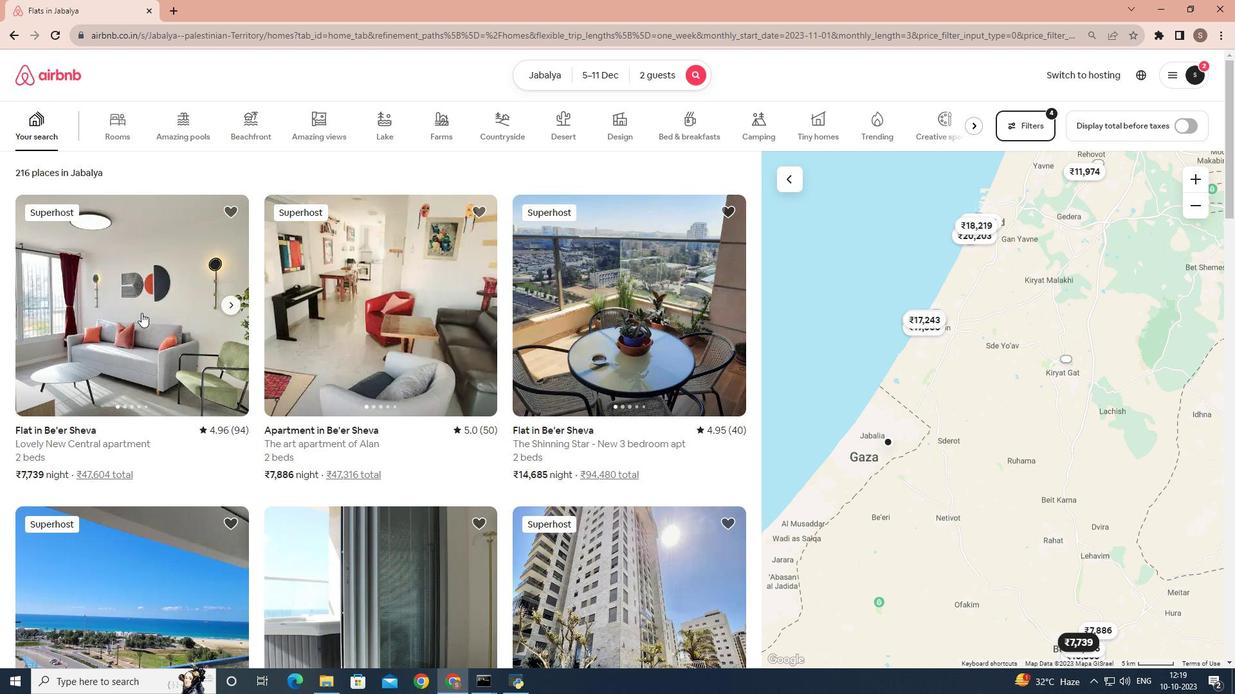 
Action: Mouse pressed left at (141, 313)
Screenshot: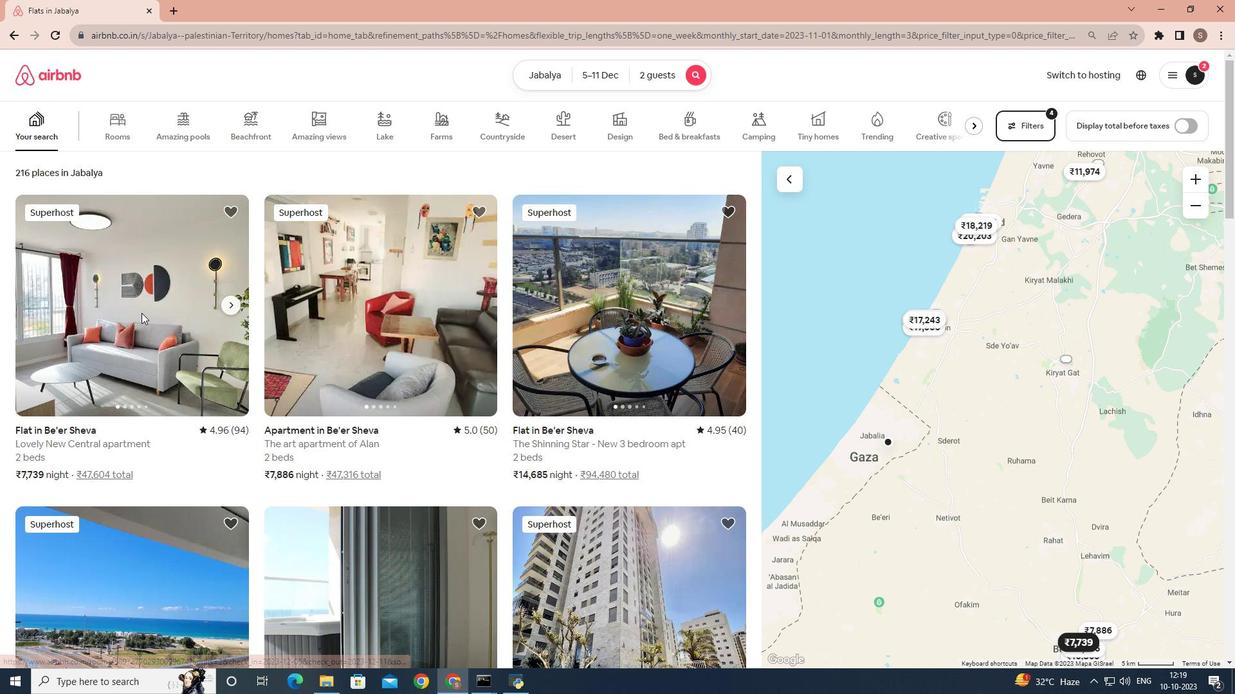 
Action: Mouse moved to (544, 353)
Screenshot: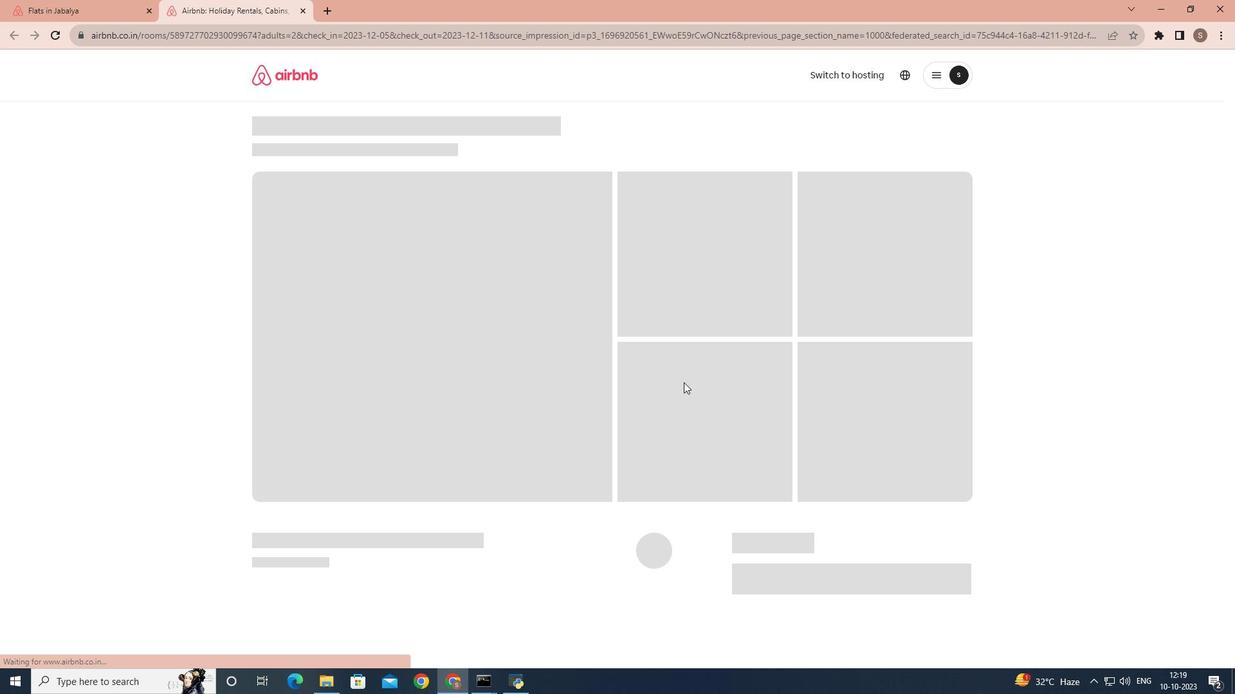 
Action: Mouse scrolled (544, 353) with delta (0, 0)
Screenshot: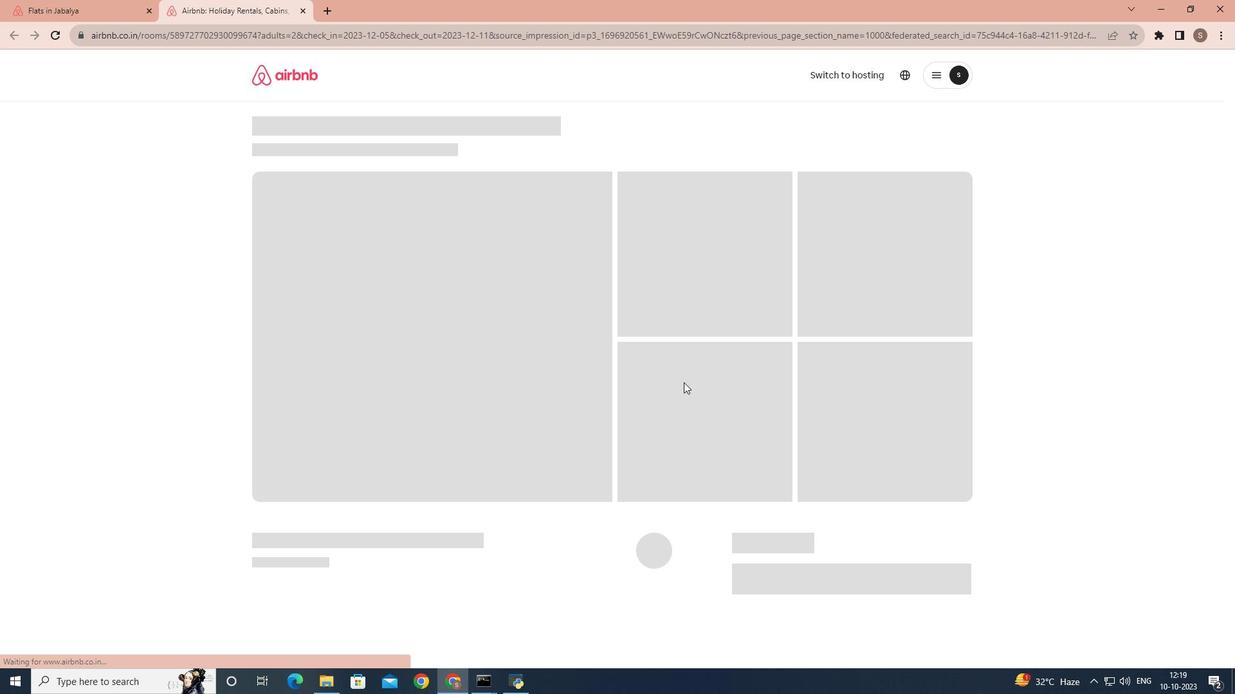 
Action: Mouse moved to (894, 473)
Screenshot: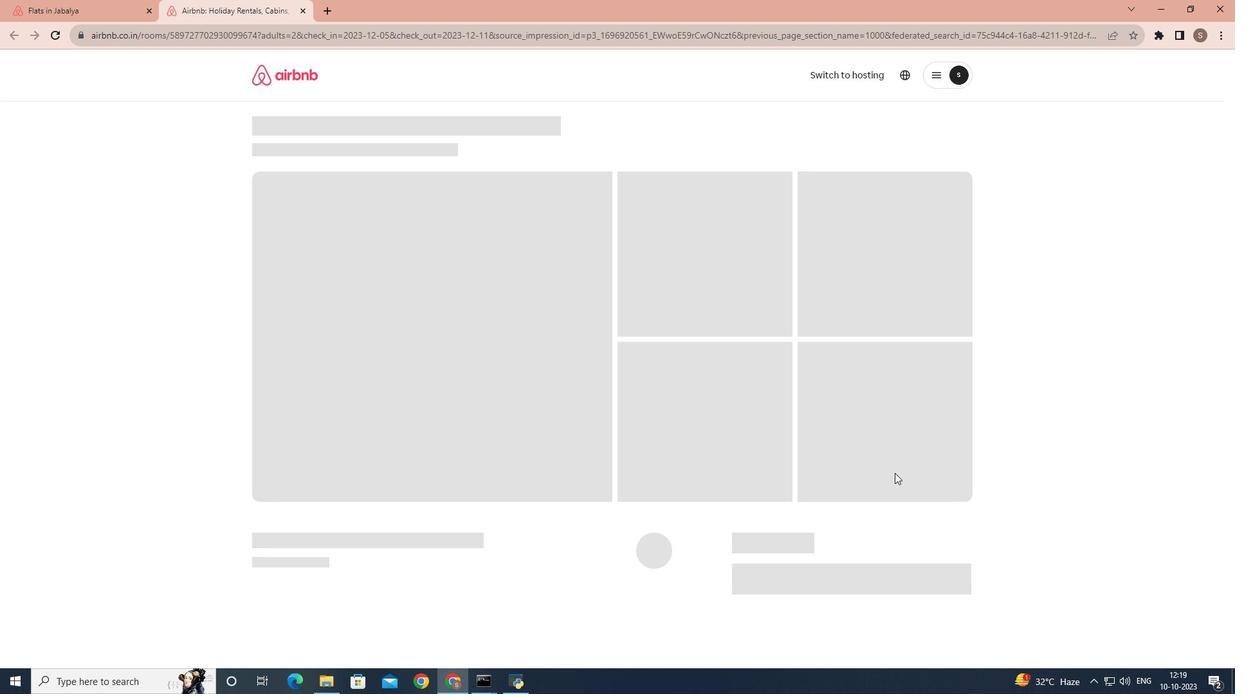 
Action: Mouse scrolled (894, 472) with delta (0, 0)
Screenshot: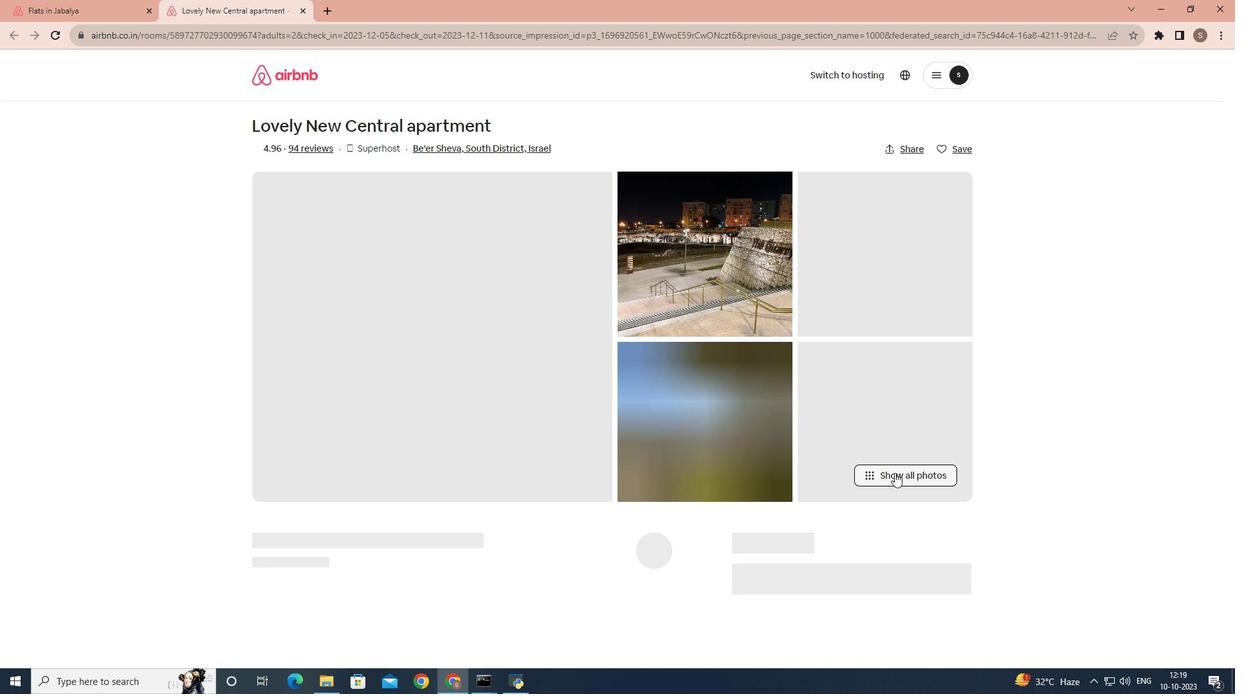 
Action: Mouse pressed left at (894, 473)
Screenshot: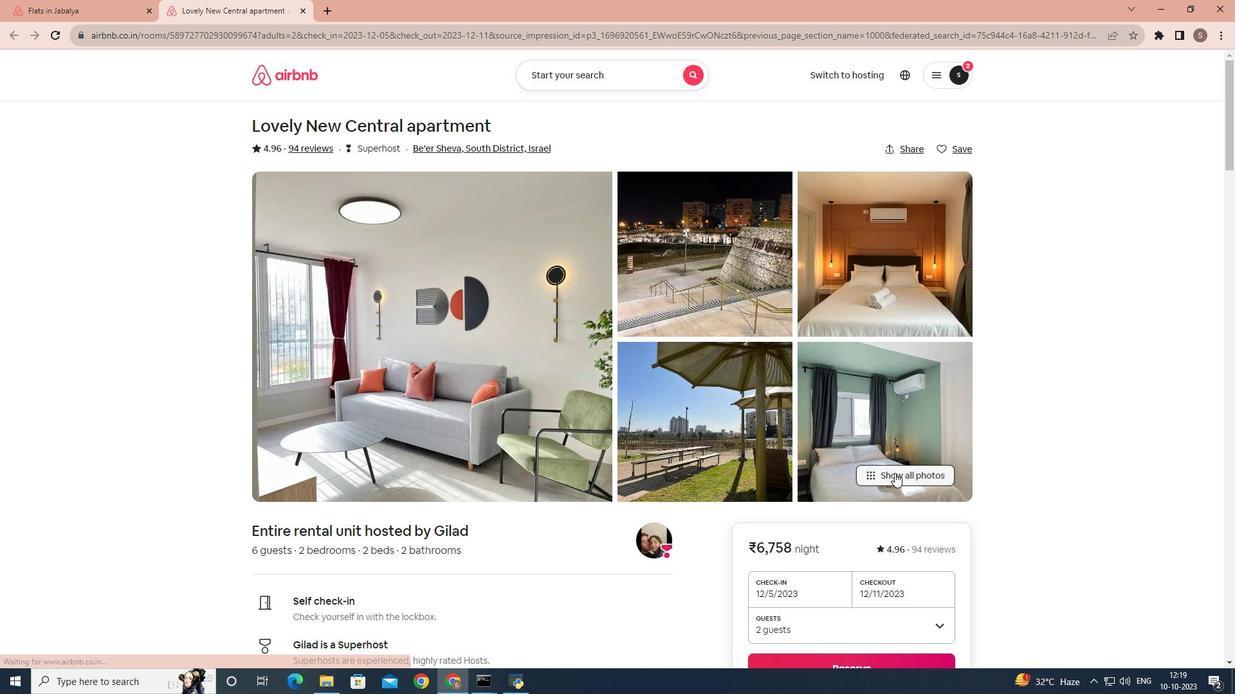 
Action: Mouse moved to (710, 428)
Screenshot: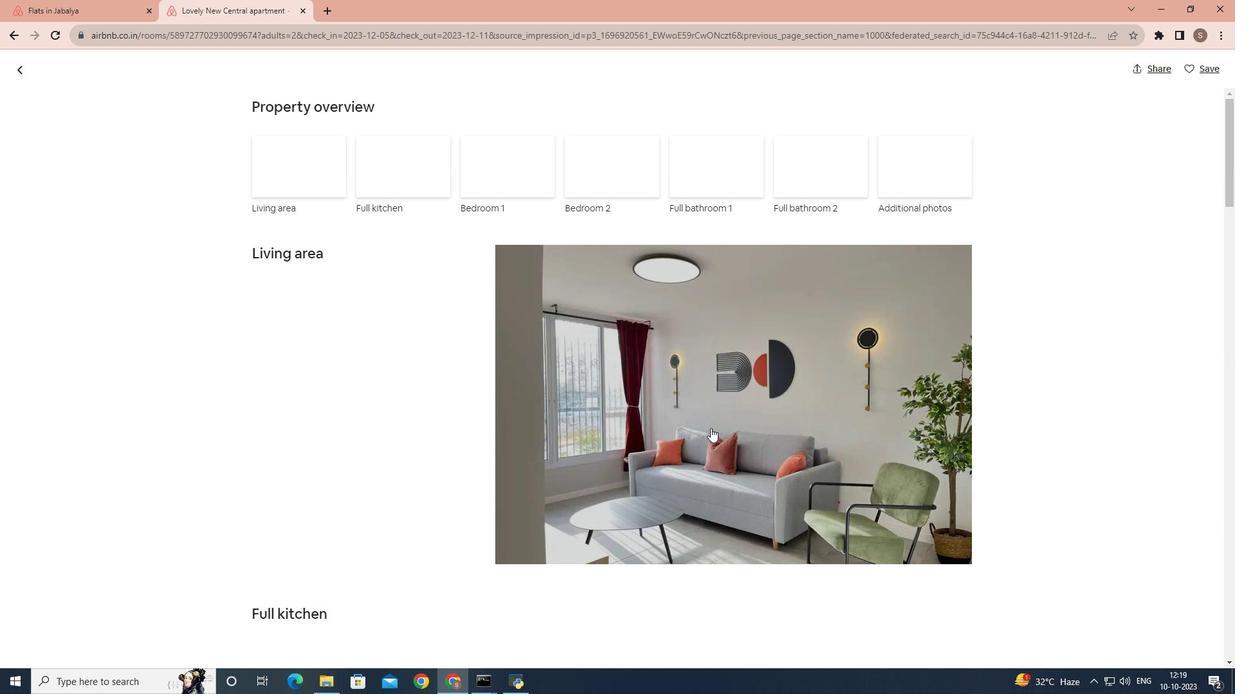 
Action: Mouse scrolled (710, 427) with delta (0, 0)
Screenshot: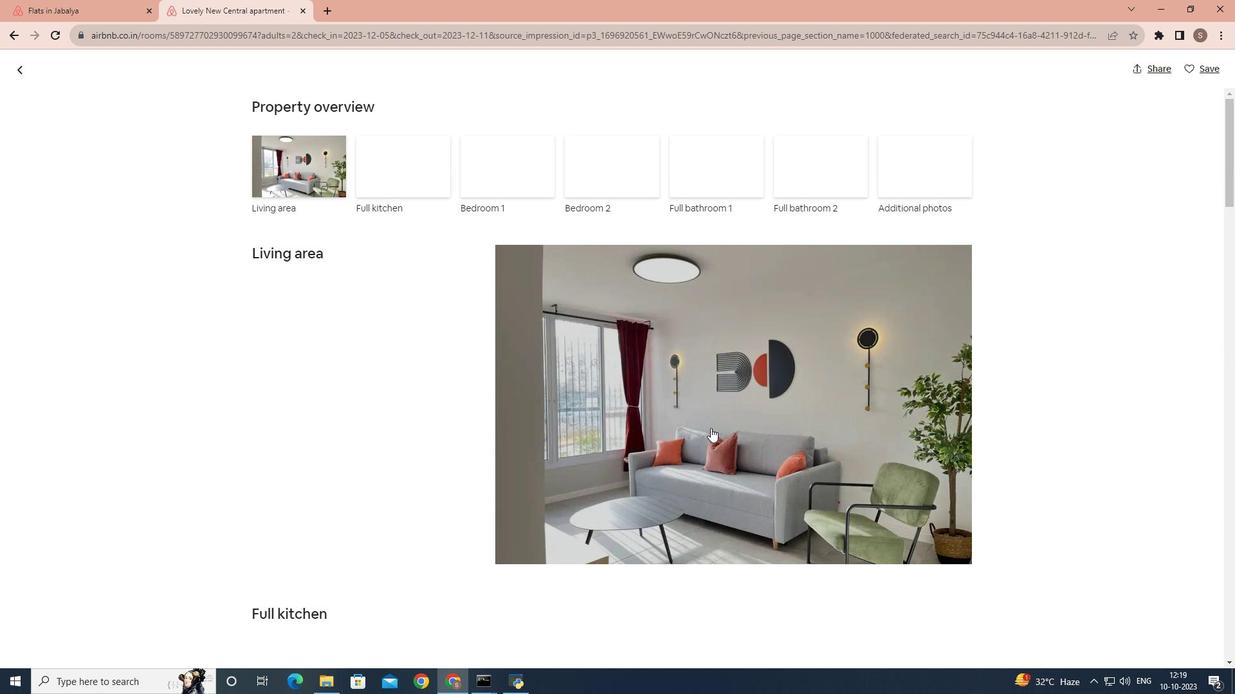 
Action: Mouse scrolled (710, 427) with delta (0, 0)
Screenshot: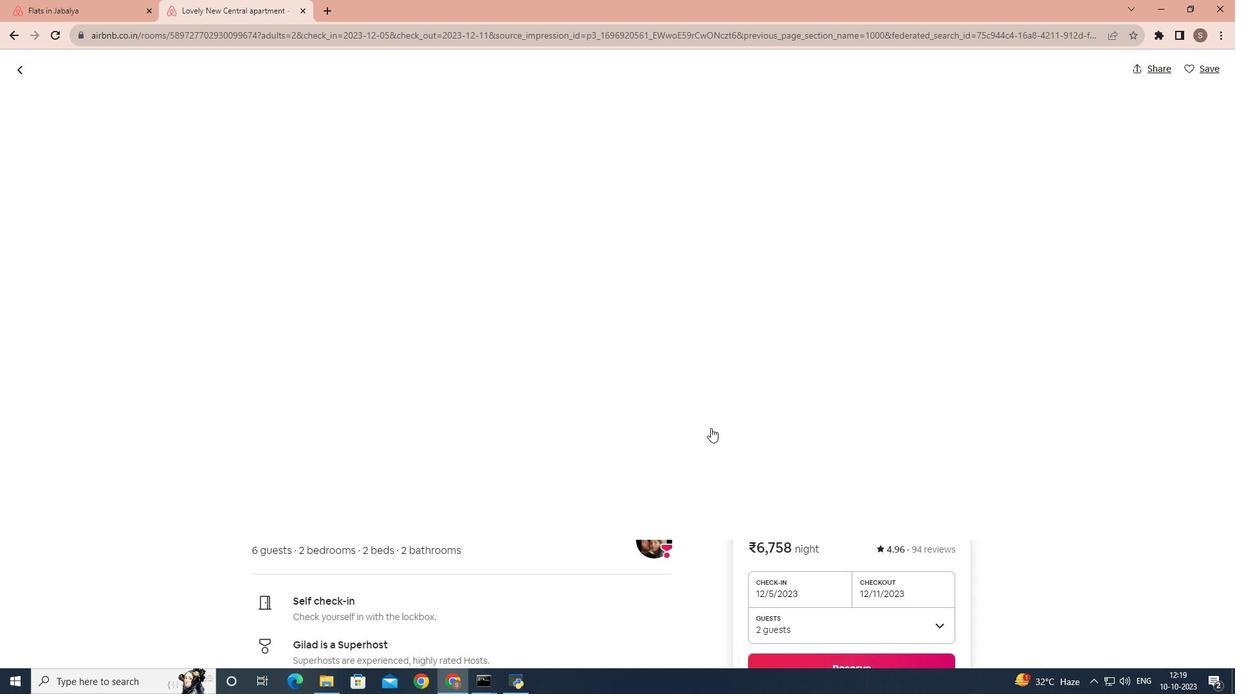 
Action: Mouse scrolled (710, 427) with delta (0, 0)
Screenshot: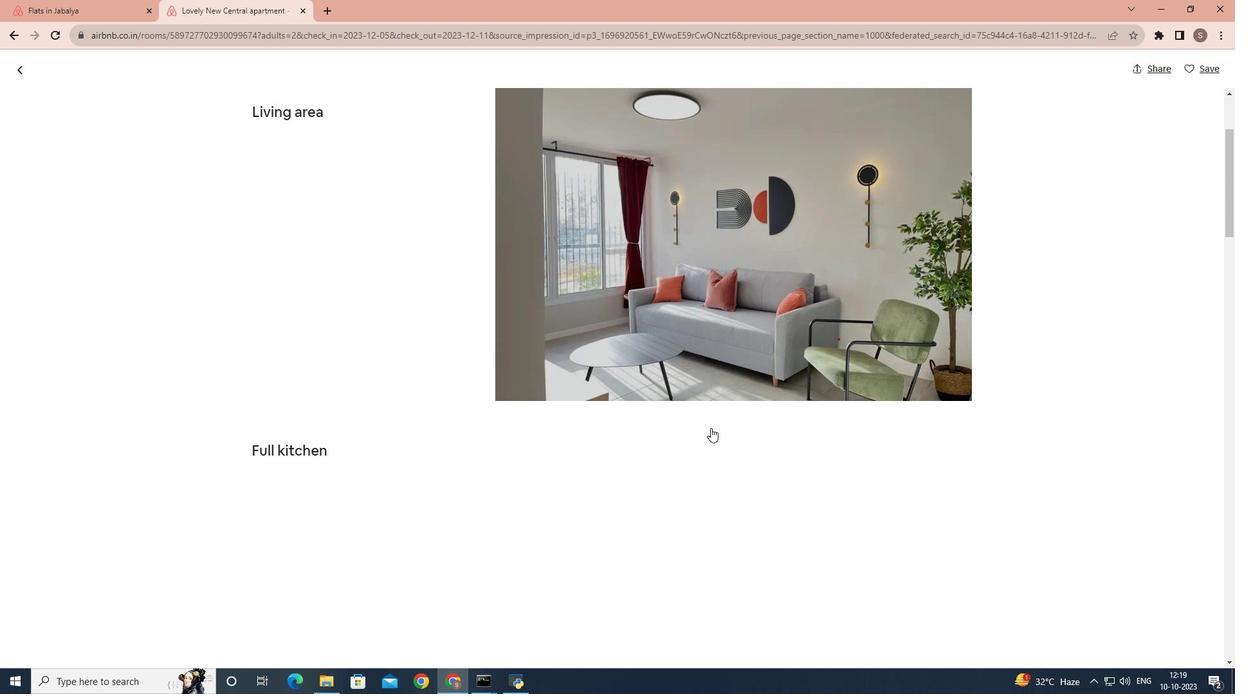 
Action: Mouse scrolled (710, 427) with delta (0, 0)
Screenshot: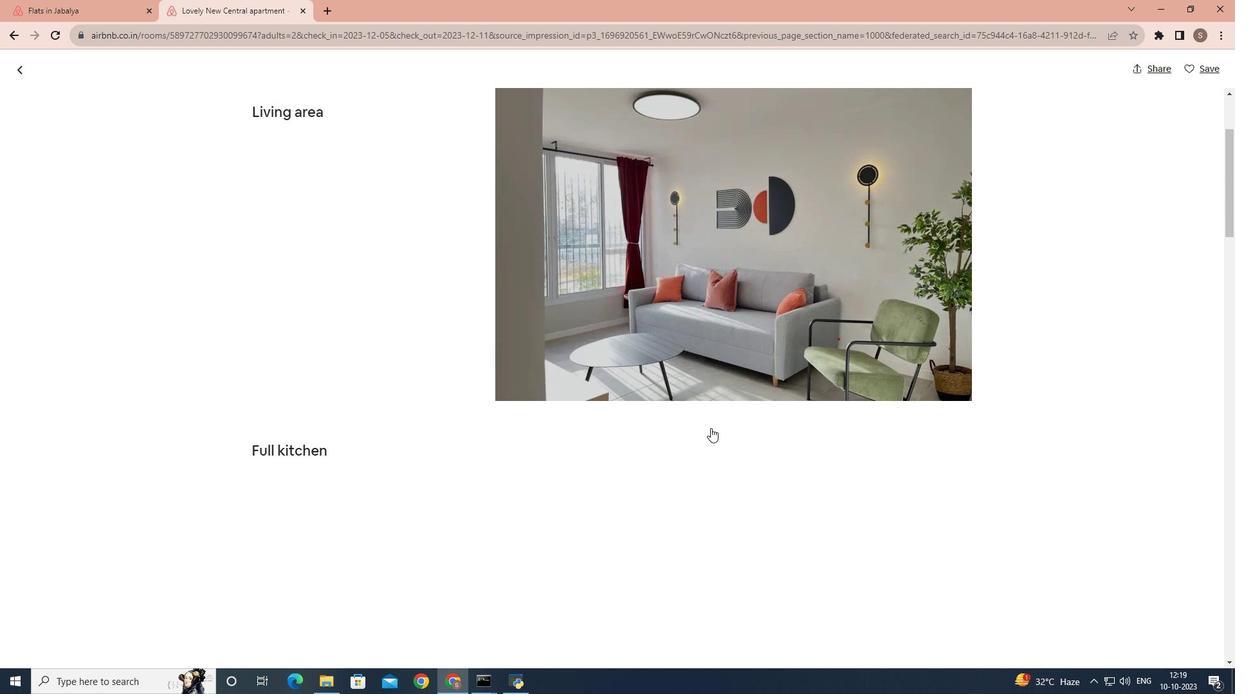 
Action: Mouse scrolled (710, 427) with delta (0, 0)
Screenshot: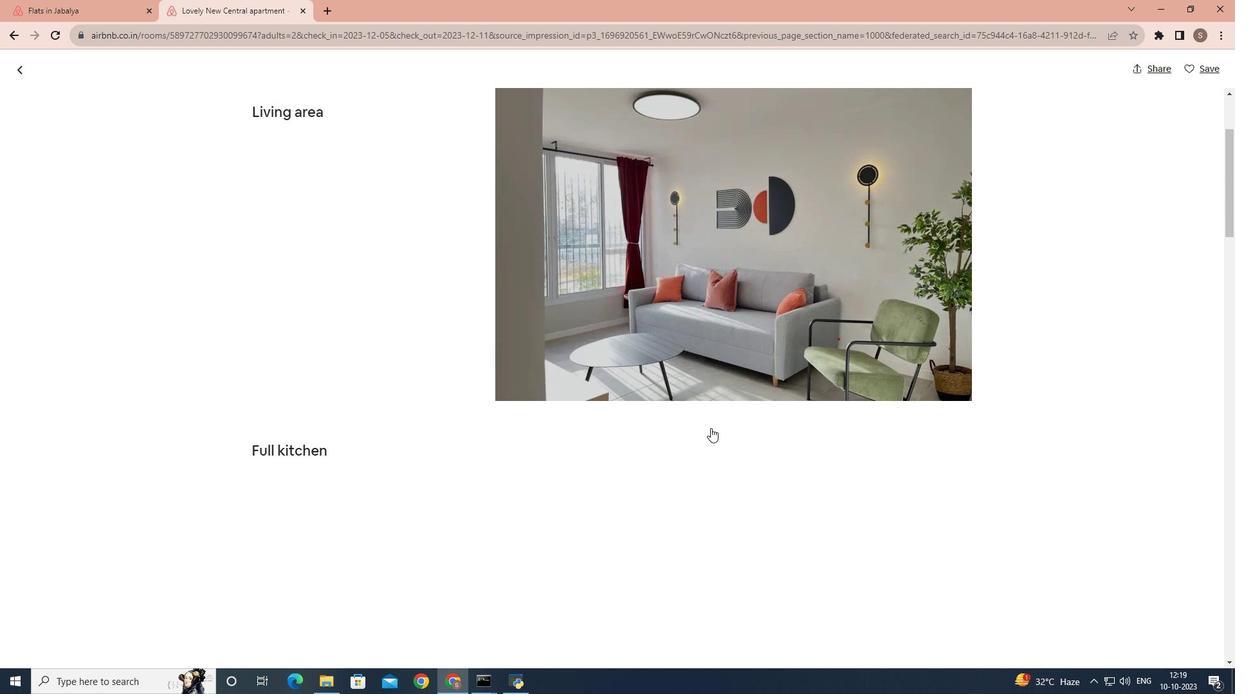 
Action: Mouse scrolled (710, 427) with delta (0, 0)
Screenshot: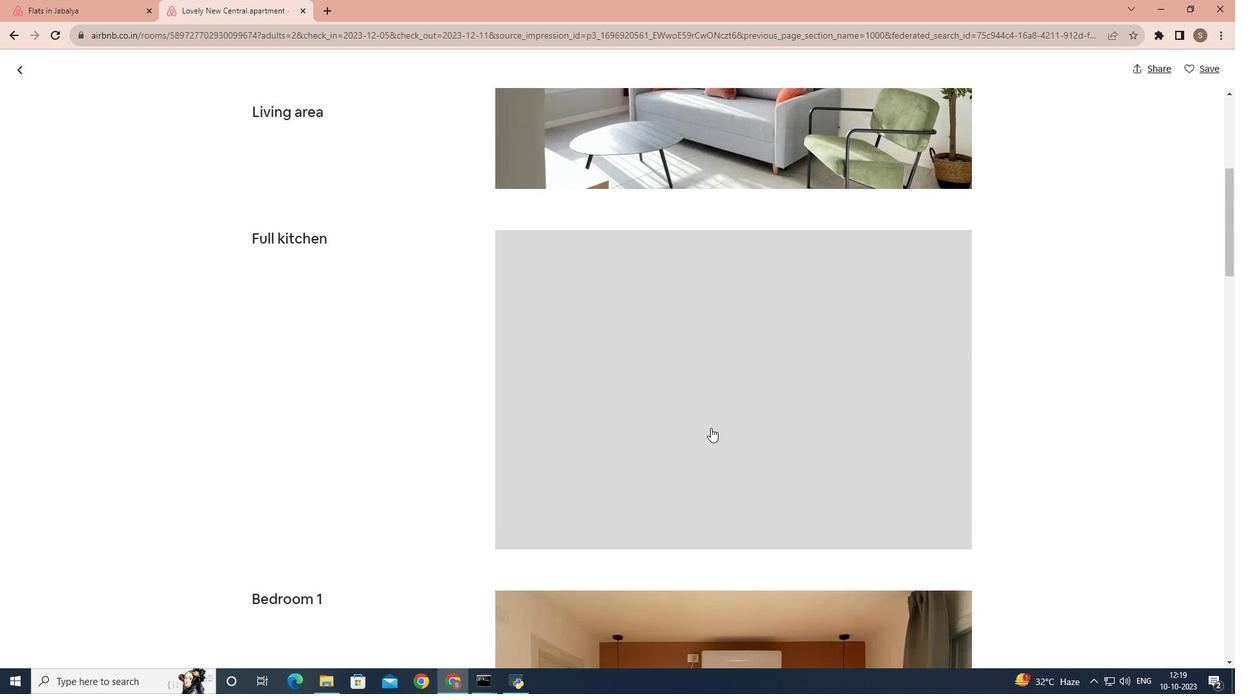 
Action: Mouse scrolled (710, 427) with delta (0, 0)
Screenshot: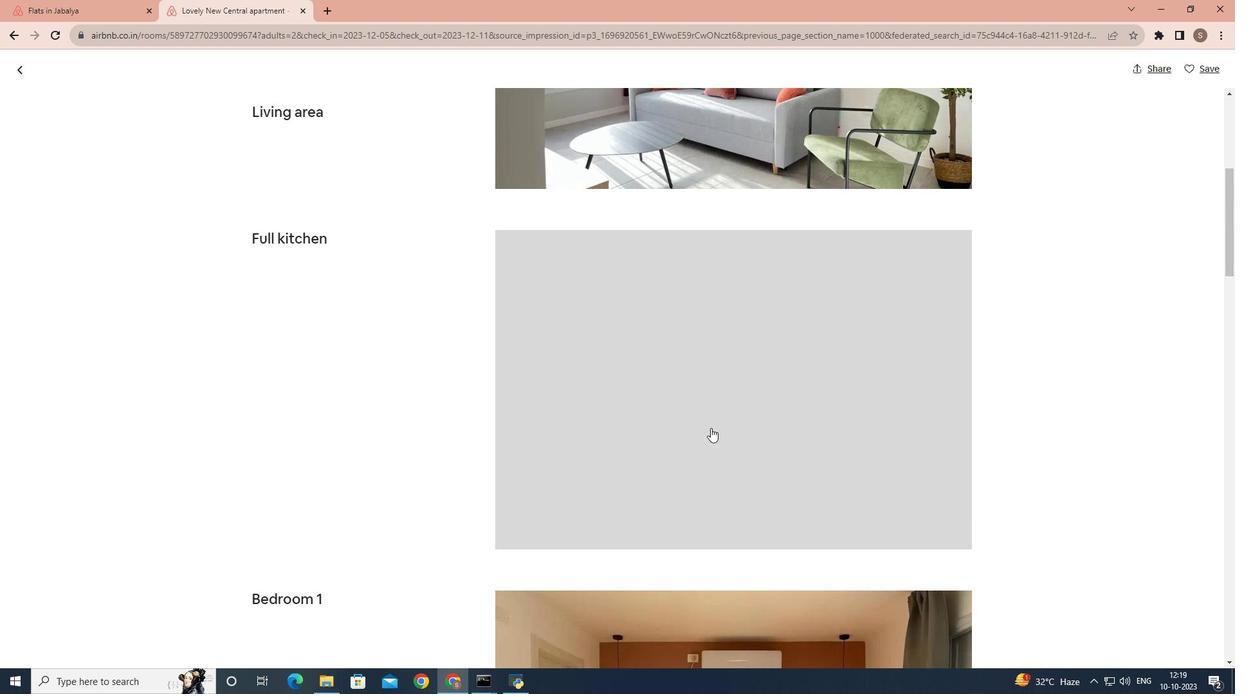 
Action: Mouse scrolled (710, 427) with delta (0, 0)
Screenshot: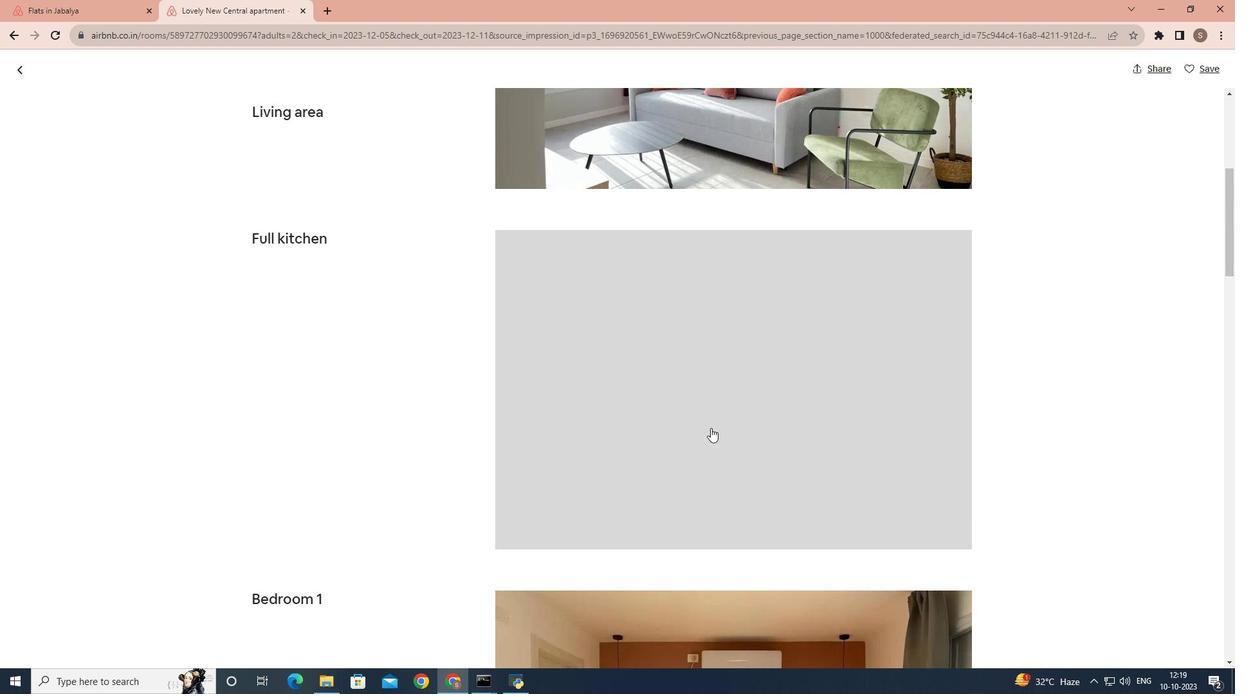 
Action: Mouse scrolled (710, 427) with delta (0, 0)
Screenshot: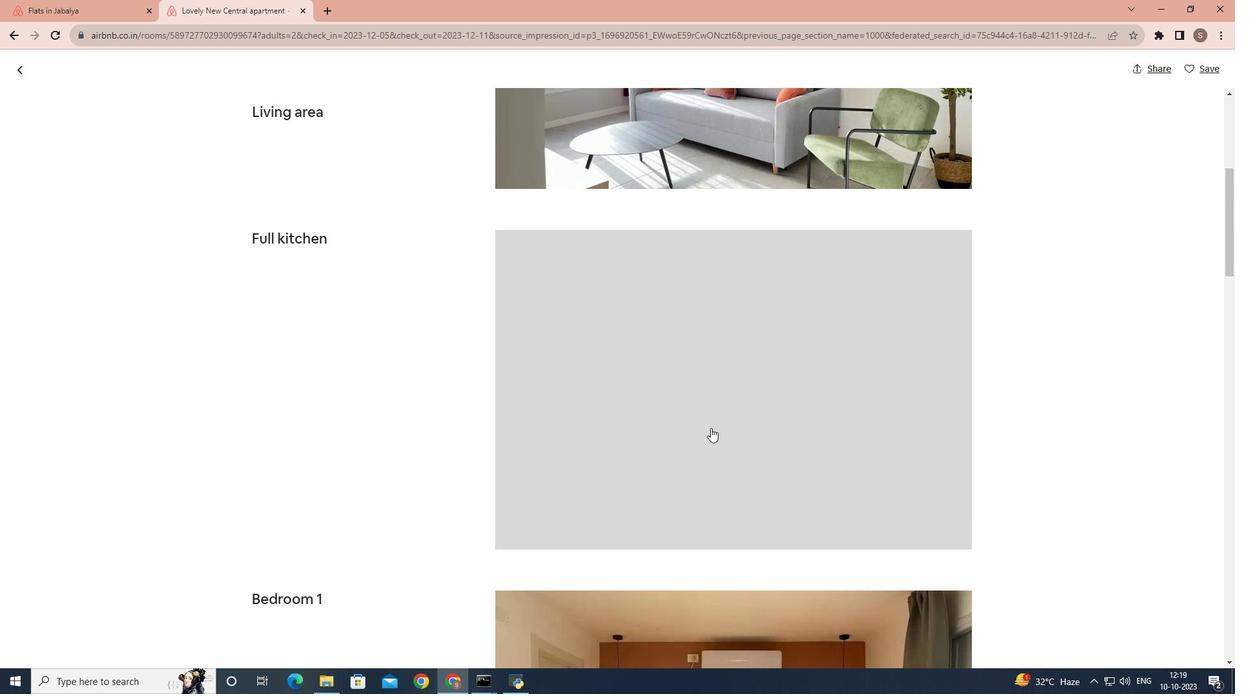 
Action: Mouse scrolled (710, 427) with delta (0, 0)
Screenshot: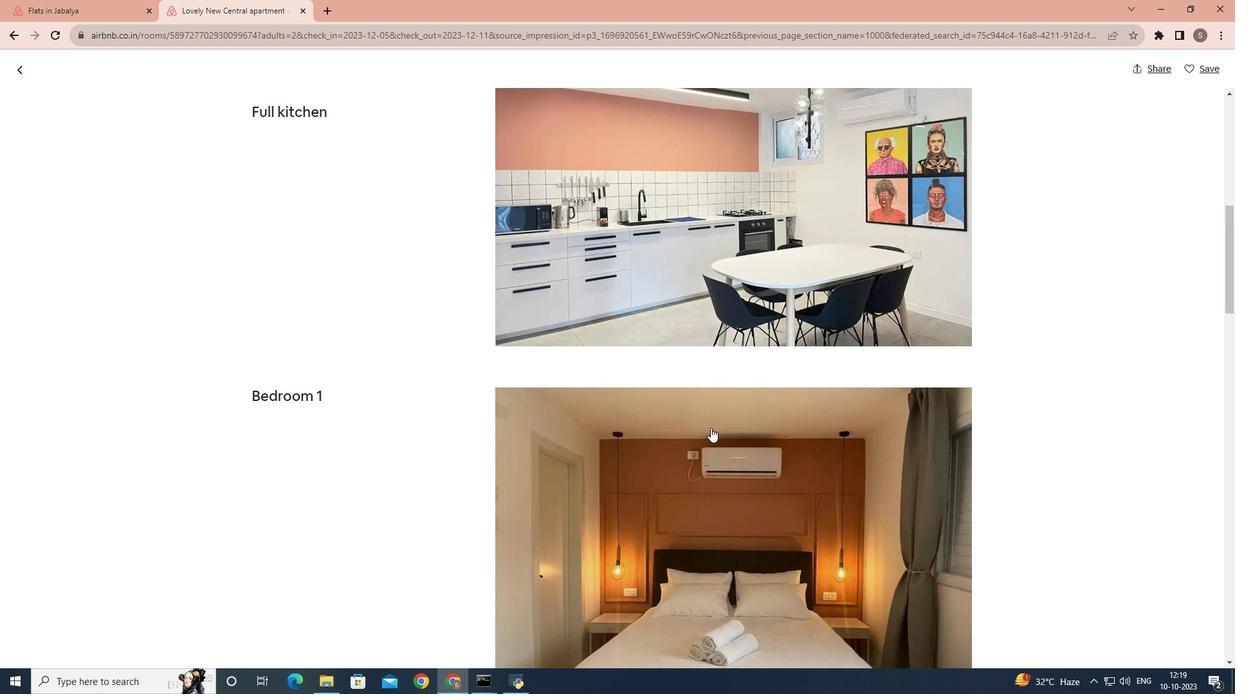 
Action: Mouse scrolled (710, 427) with delta (0, 0)
Screenshot: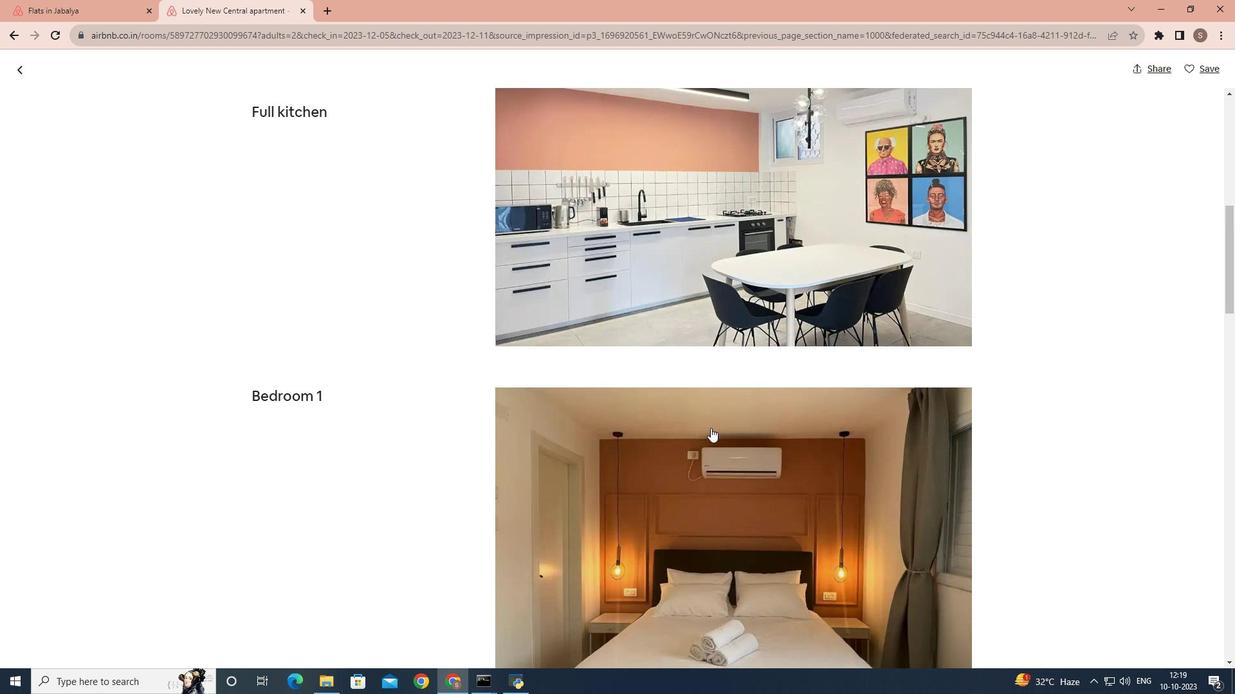 
Action: Mouse scrolled (710, 427) with delta (0, 0)
Screenshot: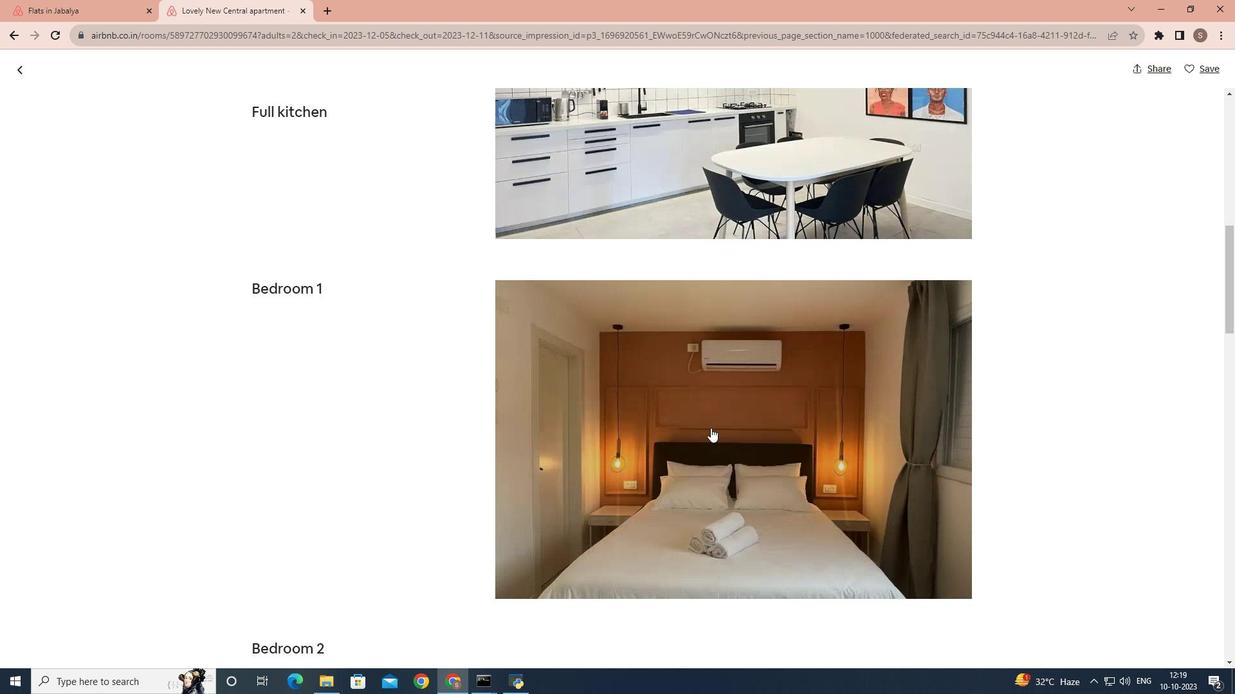 
Action: Mouse scrolled (710, 427) with delta (0, 0)
Screenshot: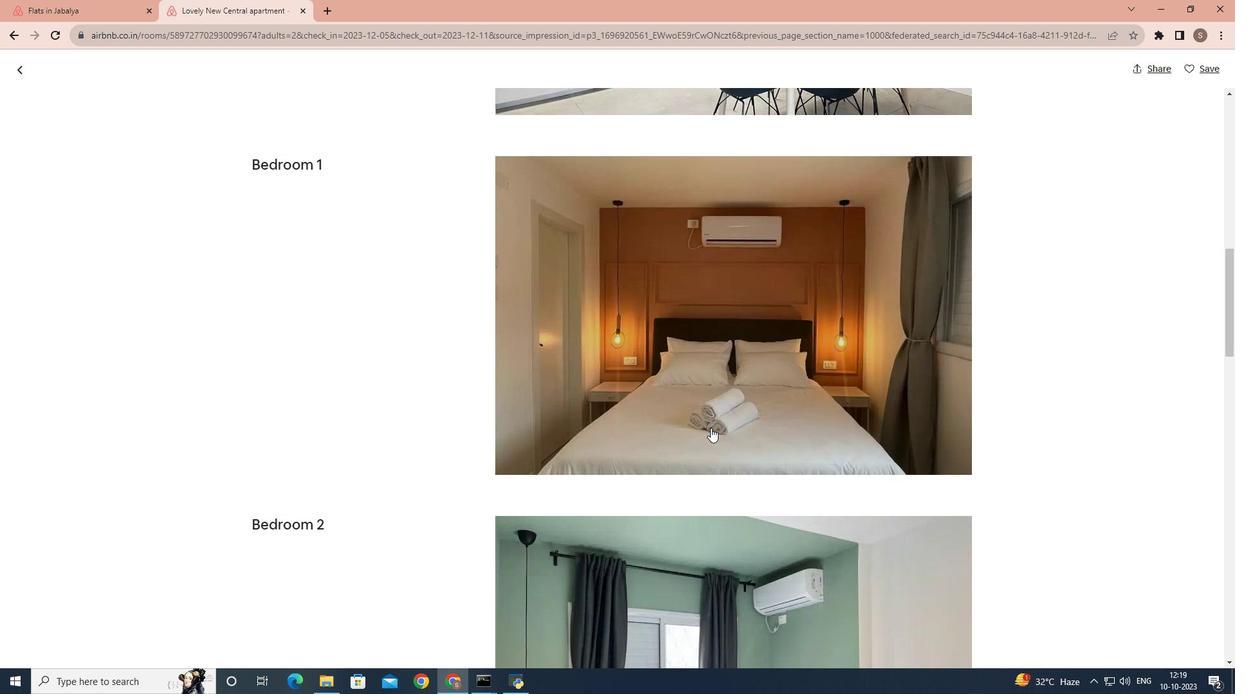 
Action: Mouse scrolled (710, 427) with delta (0, 0)
Screenshot: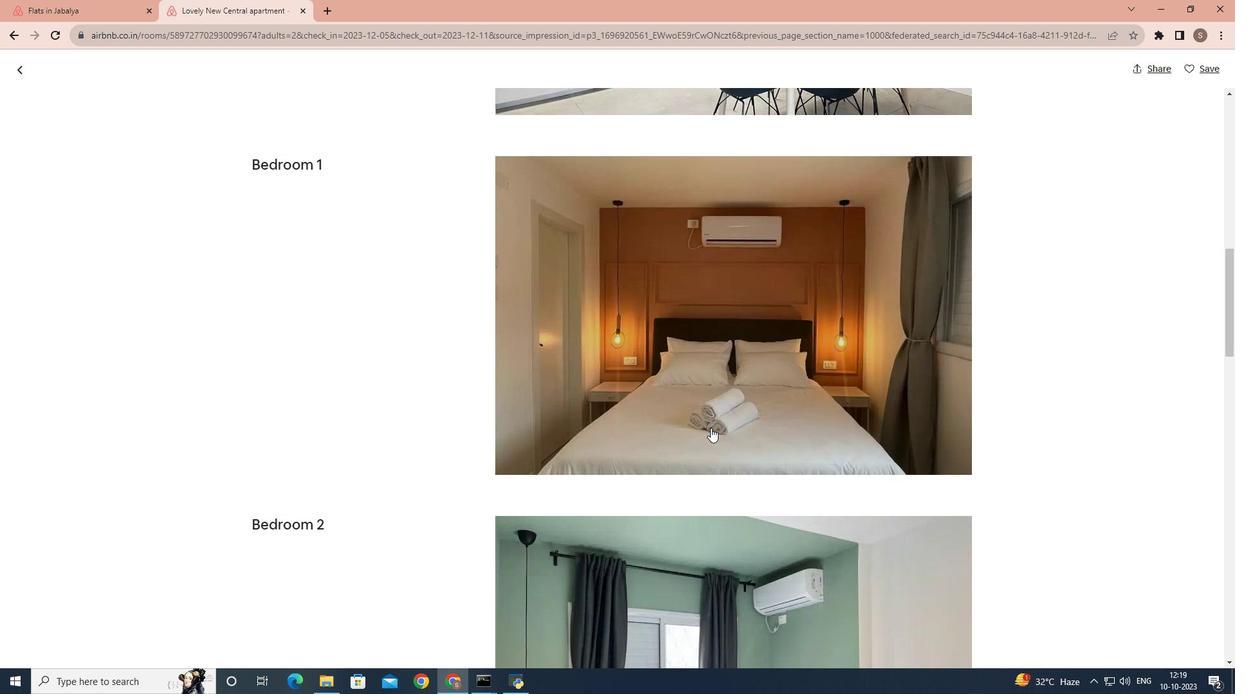 
Action: Mouse scrolled (710, 427) with delta (0, 0)
Screenshot: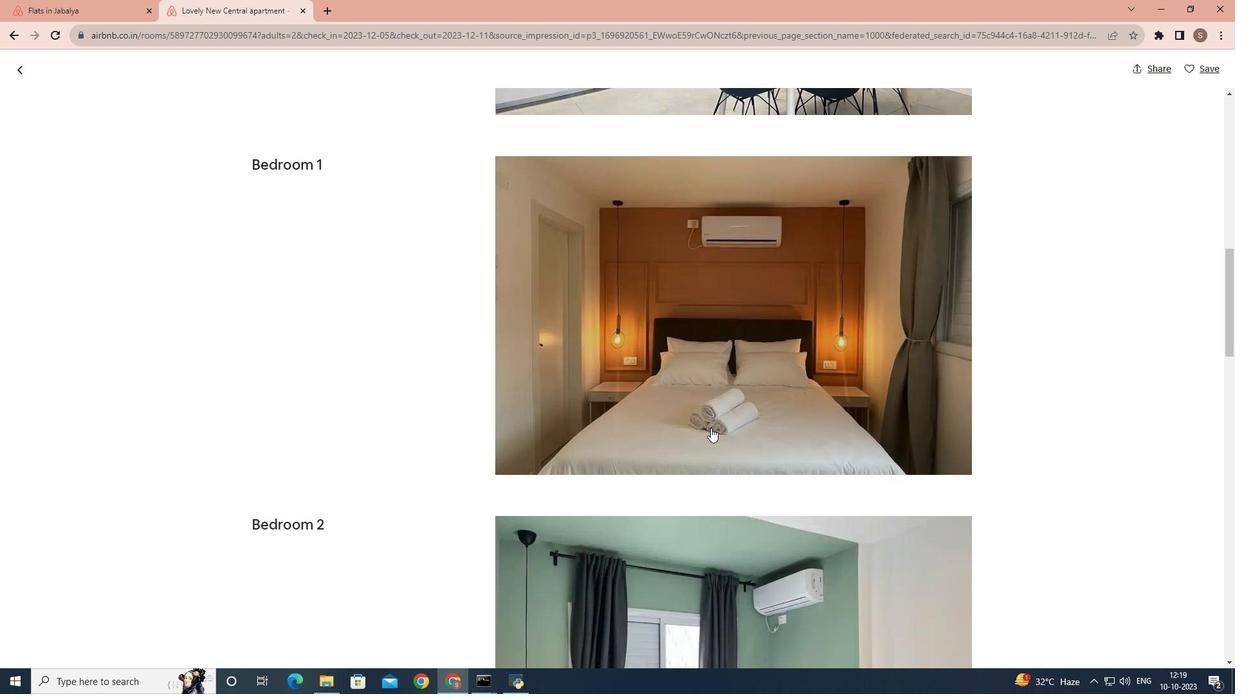 
Action: Mouse scrolled (710, 427) with delta (0, 0)
Screenshot: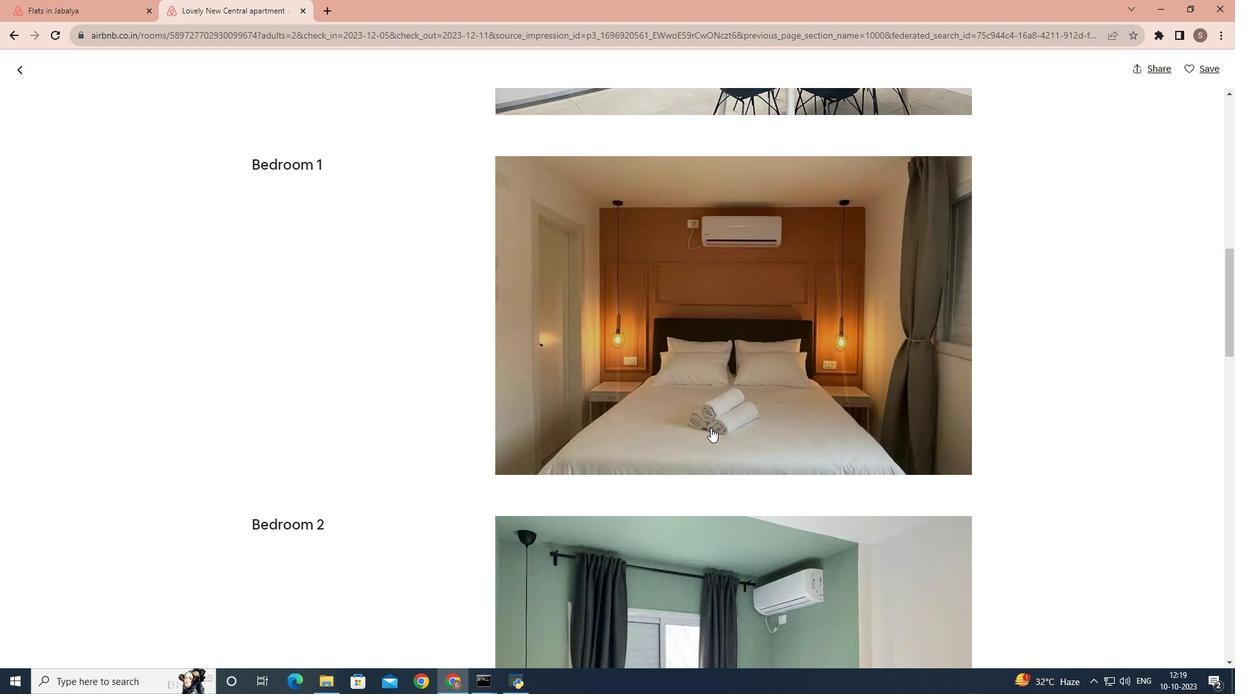 
Action: Mouse scrolled (710, 427) with delta (0, 0)
Screenshot: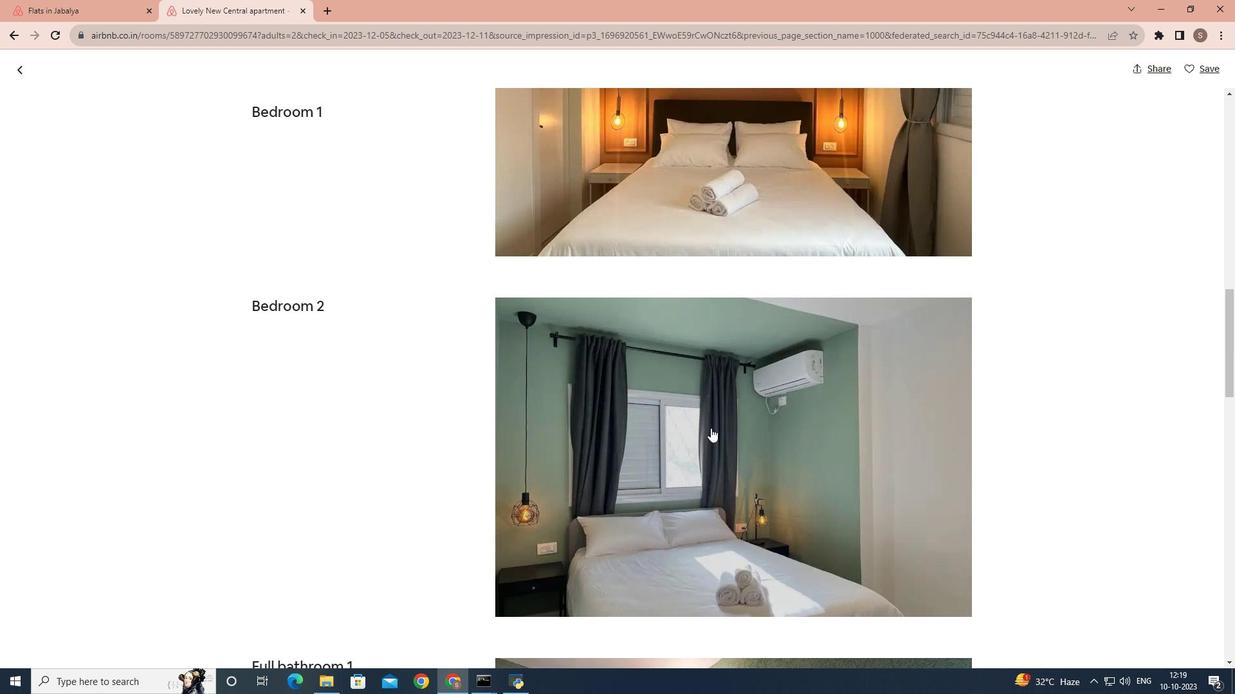
Action: Mouse scrolled (710, 427) with delta (0, 0)
Screenshot: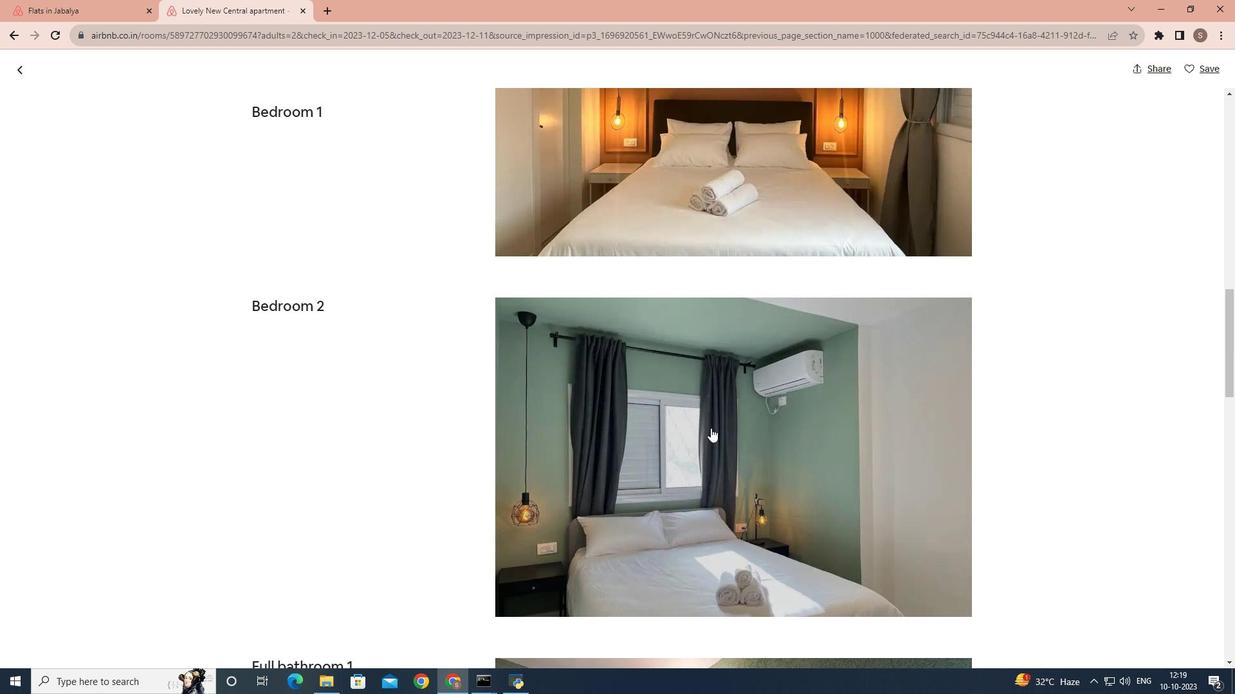 
Action: Mouse scrolled (710, 427) with delta (0, 0)
Screenshot: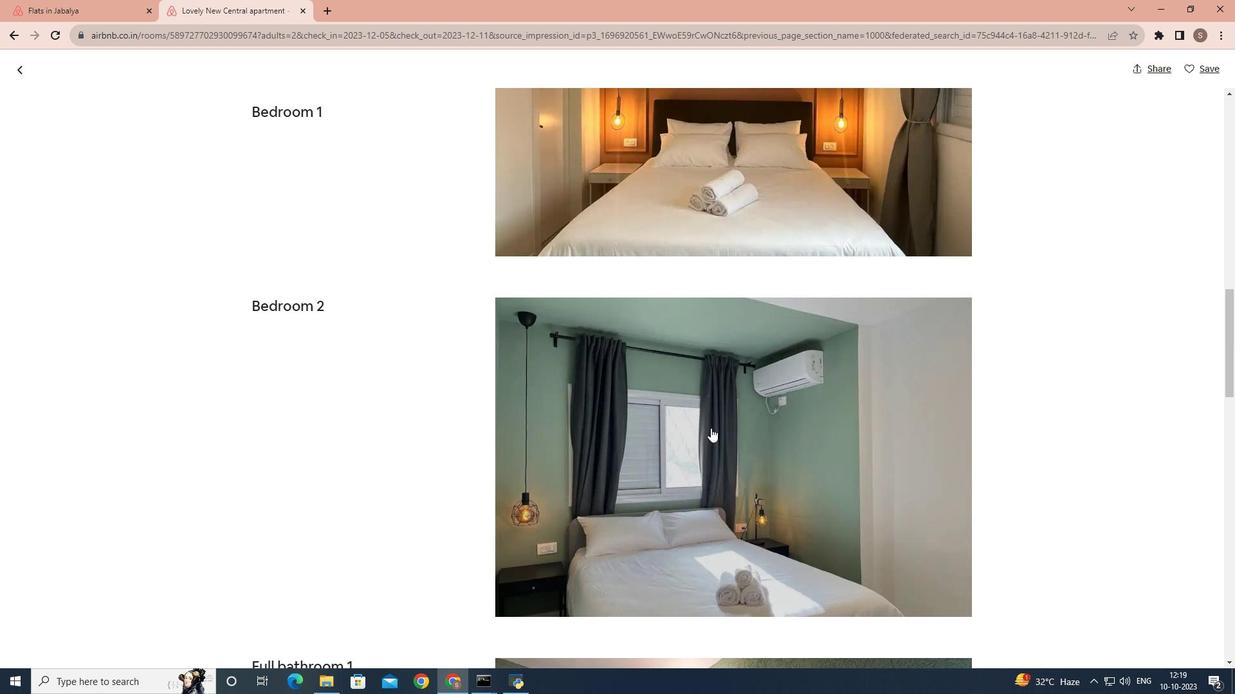 
Action: Mouse scrolled (710, 427) with delta (0, 0)
Screenshot: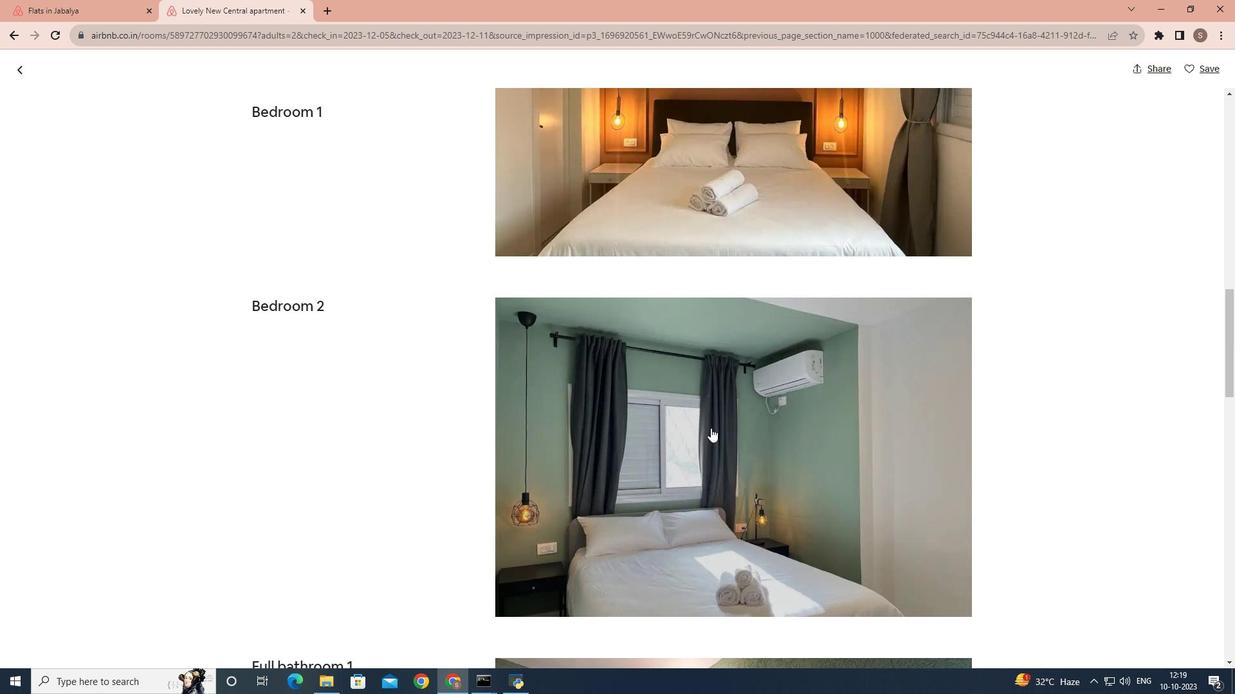 
Action: Mouse scrolled (710, 427) with delta (0, 0)
Screenshot: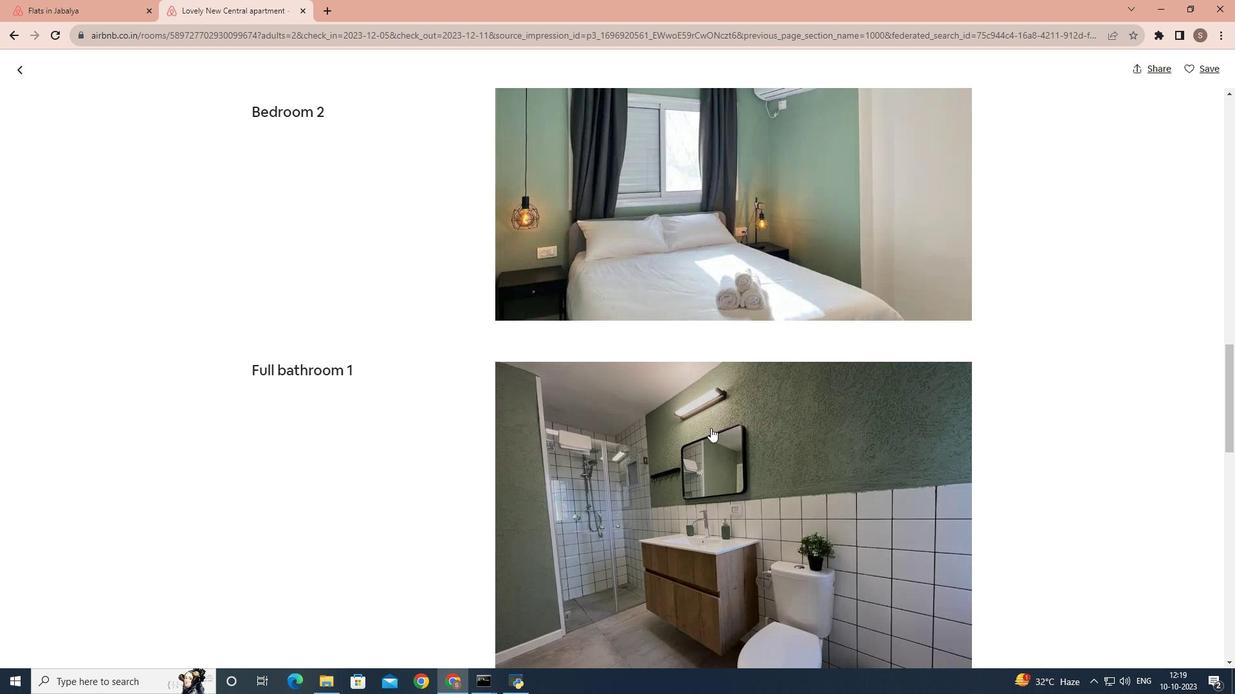 
Action: Mouse scrolled (710, 427) with delta (0, 0)
Screenshot: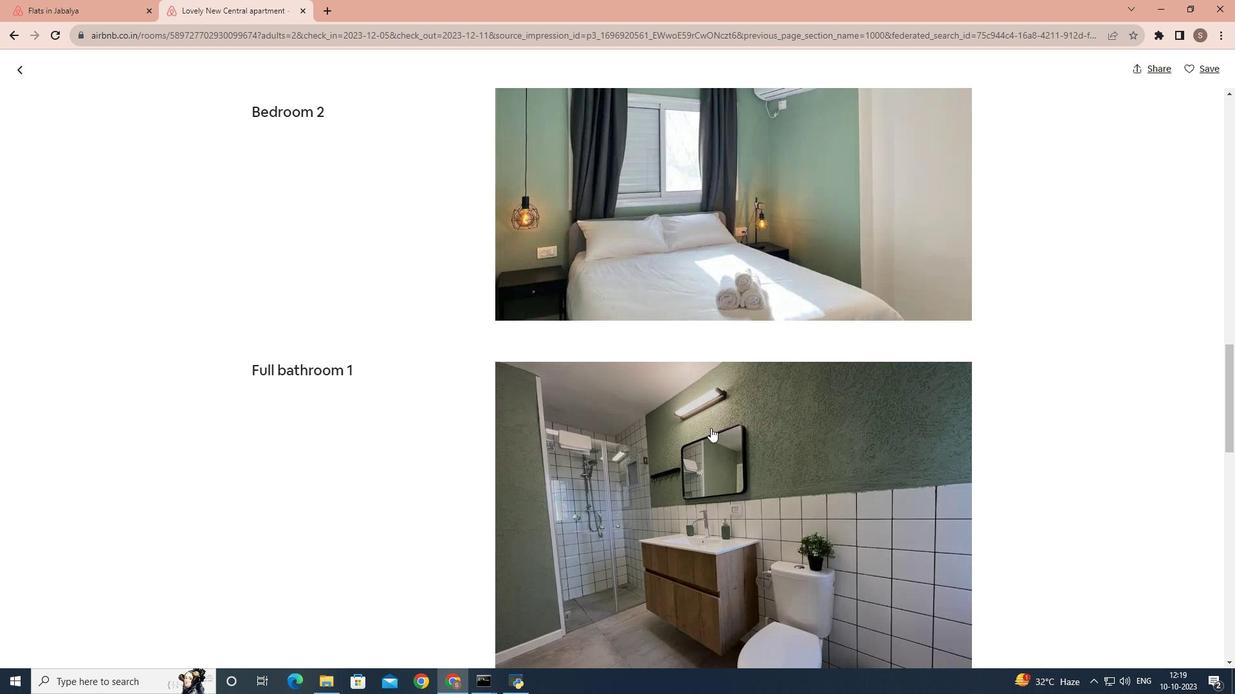 
Action: Mouse scrolled (710, 427) with delta (0, 0)
Screenshot: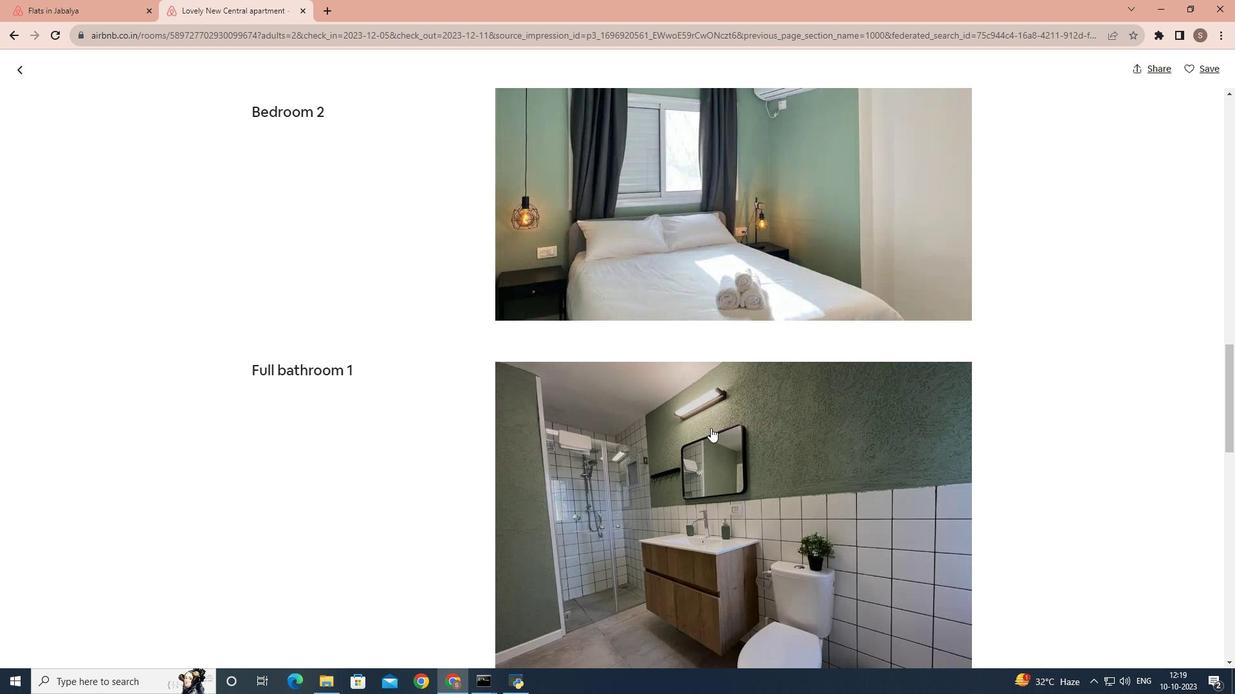 
Action: Mouse scrolled (710, 427) with delta (0, 0)
Screenshot: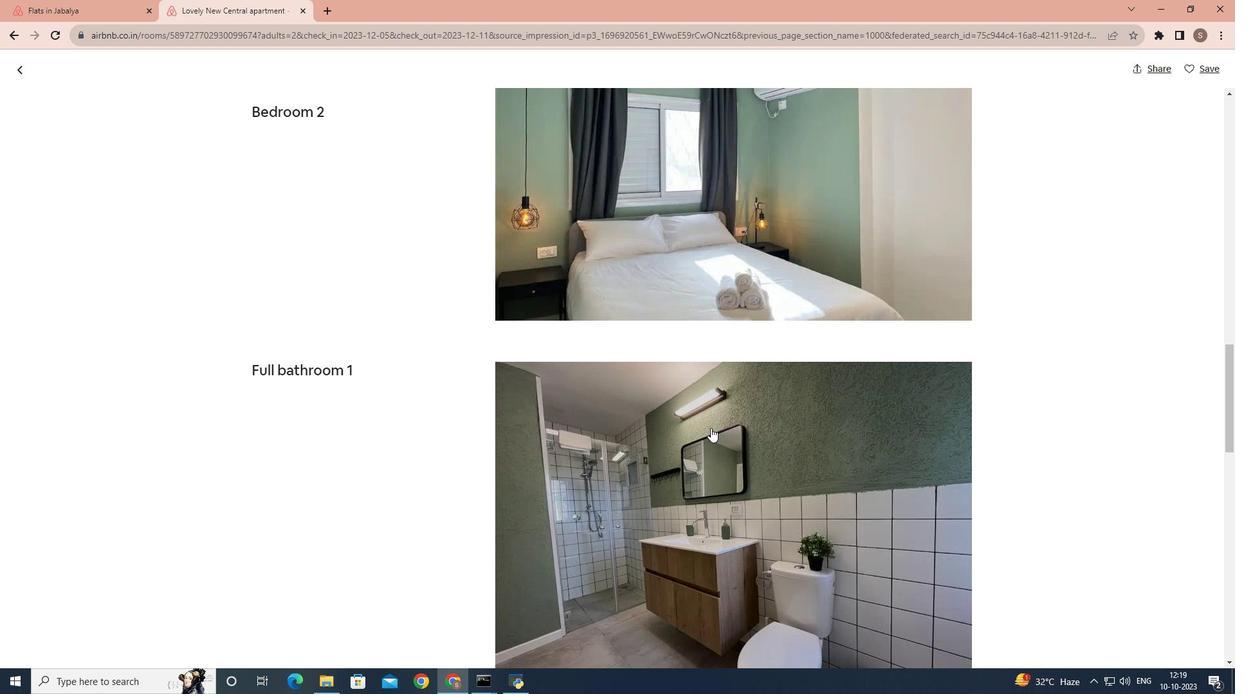 
Action: Mouse scrolled (710, 427) with delta (0, 0)
Screenshot: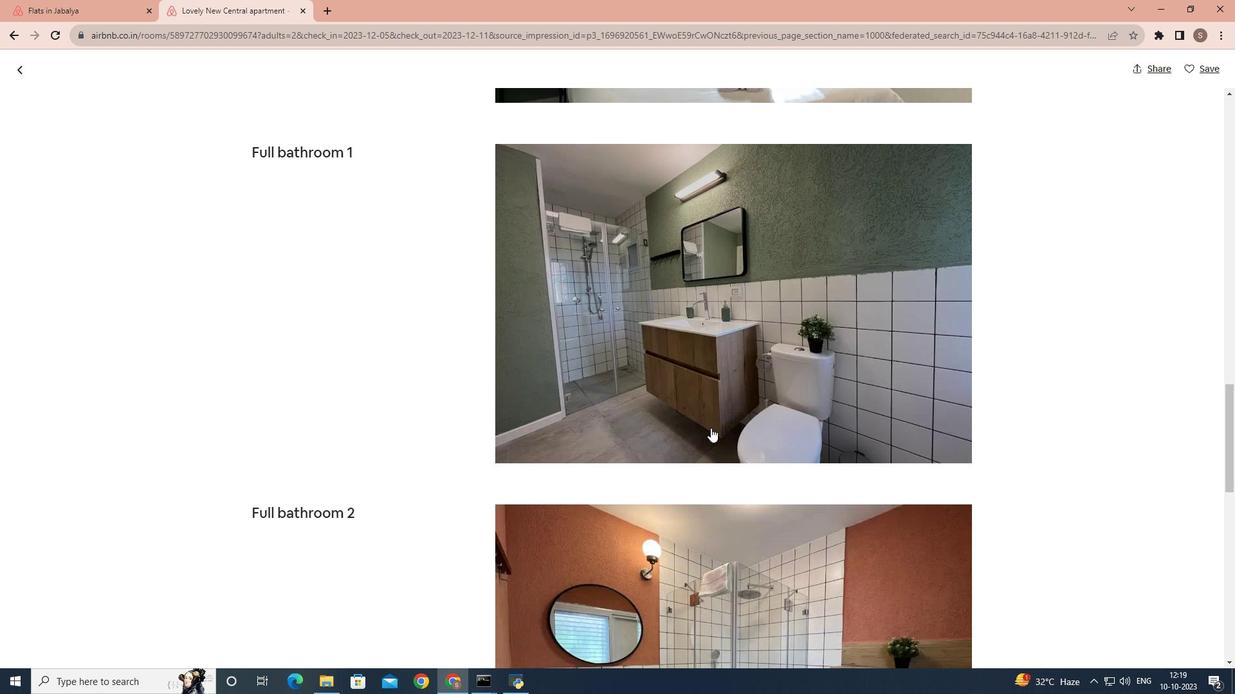 
Action: Mouse scrolled (710, 427) with delta (0, 0)
Screenshot: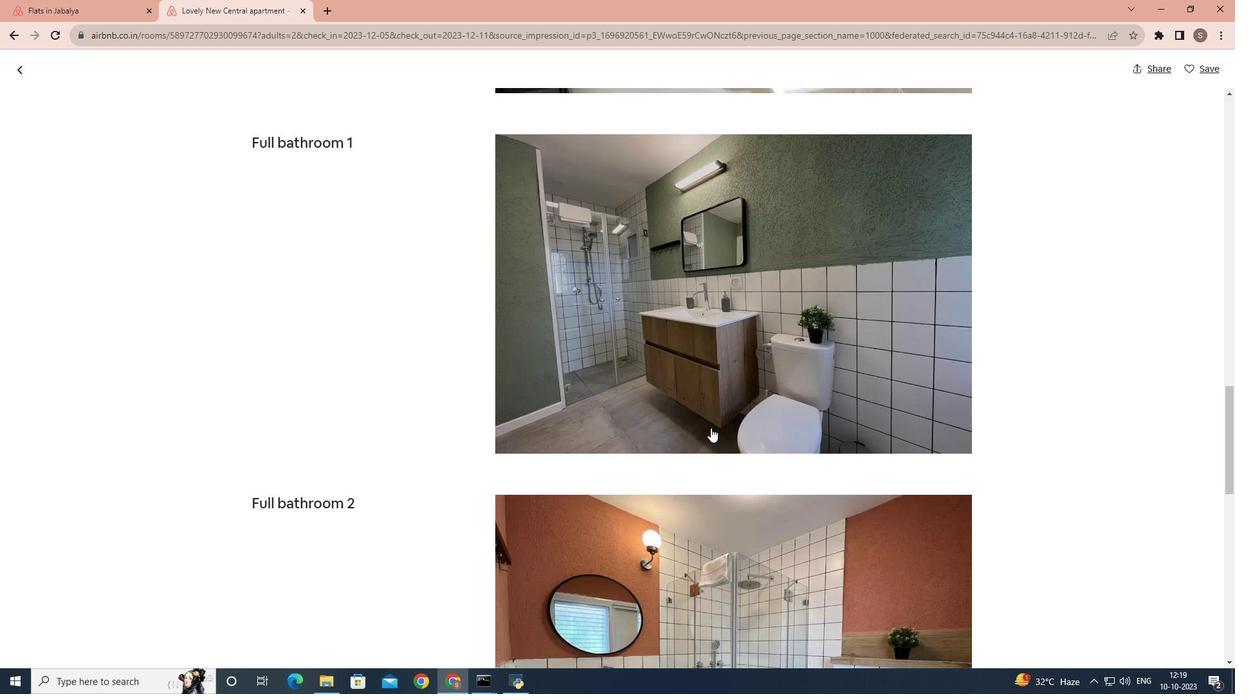 
Action: Mouse scrolled (710, 427) with delta (0, 0)
Screenshot: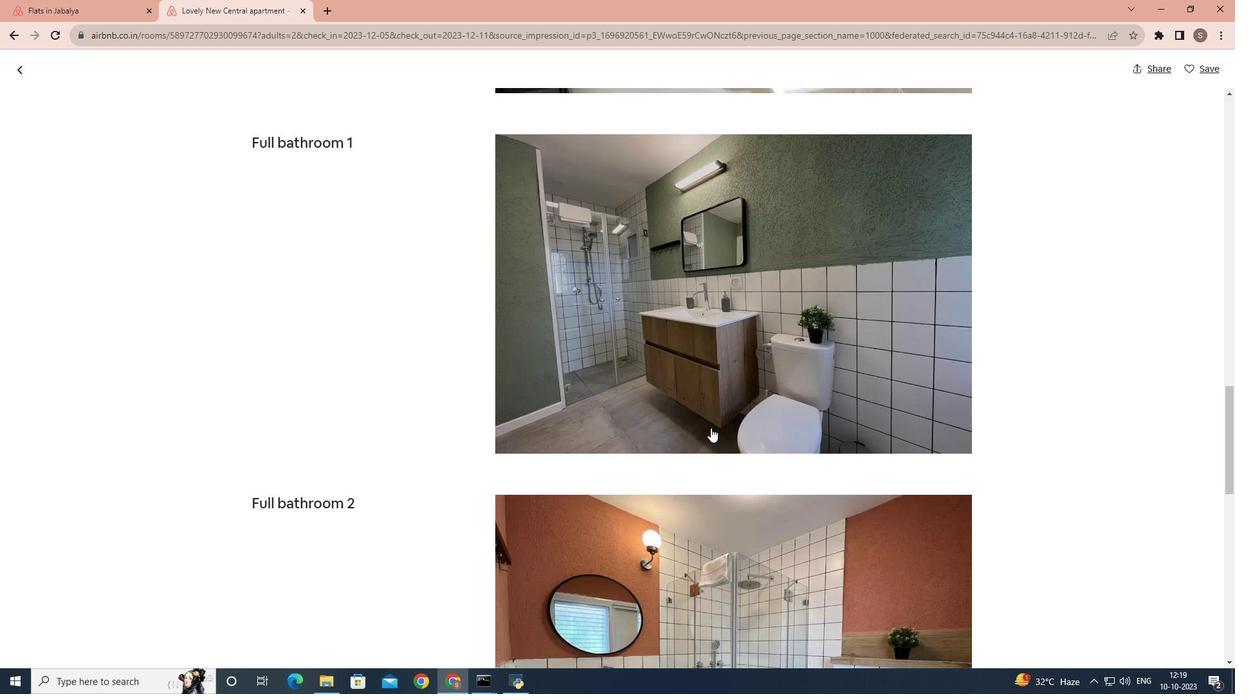 
Action: Mouse scrolled (710, 427) with delta (0, 0)
Screenshot: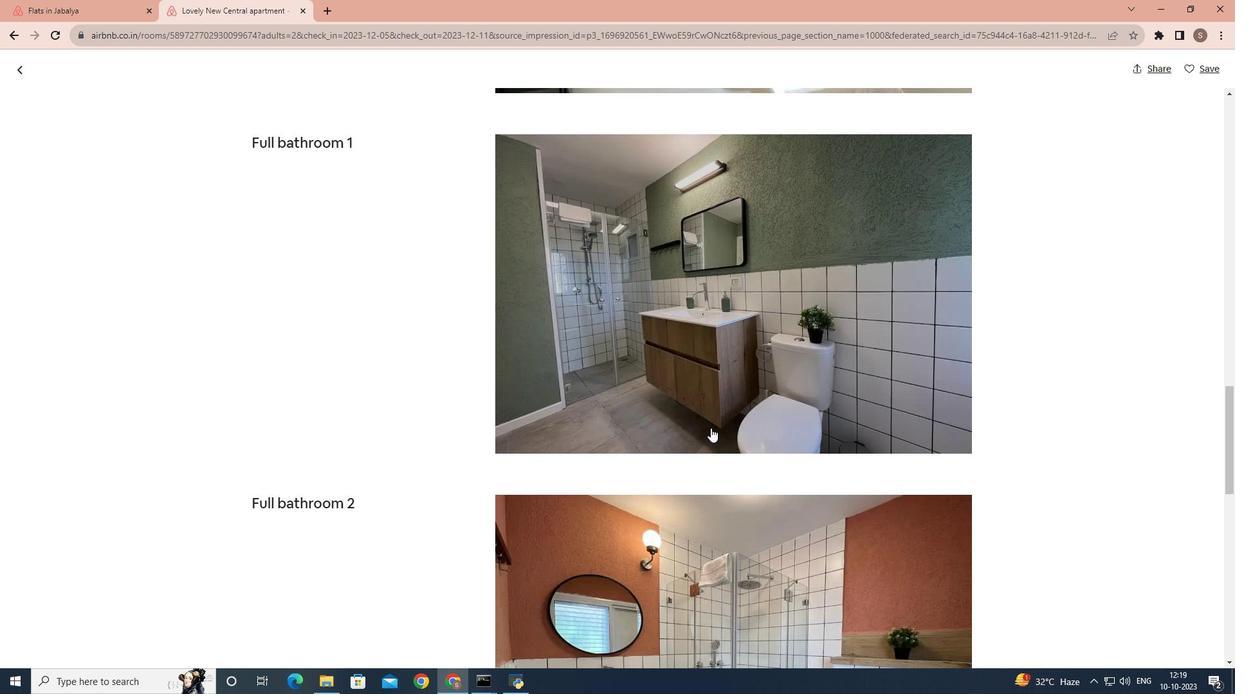 
Action: Mouse scrolled (710, 427) with delta (0, 0)
Screenshot: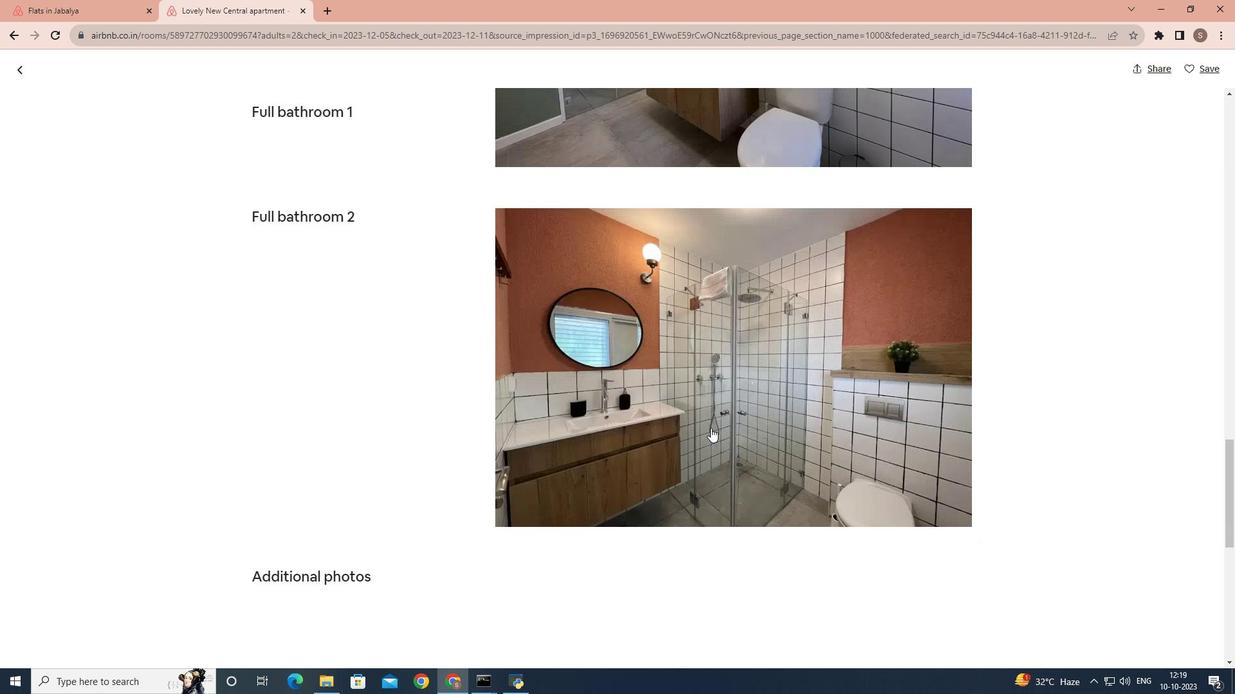 
Action: Mouse scrolled (710, 427) with delta (0, 0)
Screenshot: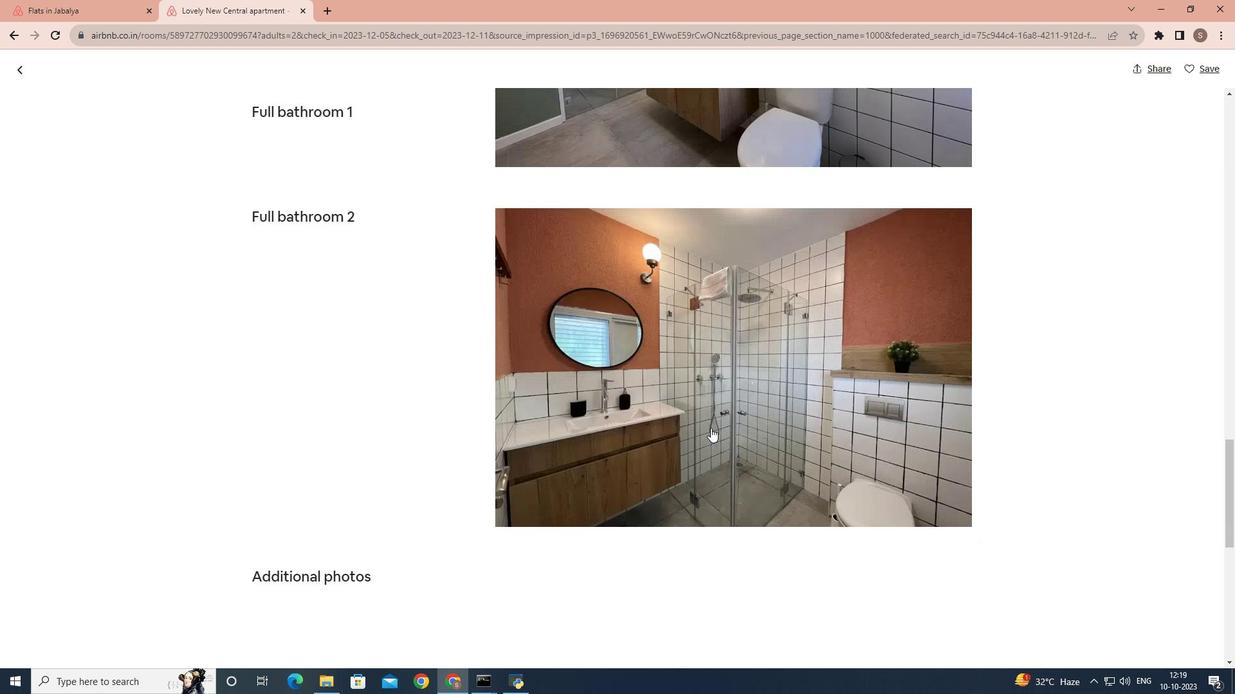 
Action: Mouse scrolled (710, 427) with delta (0, 0)
Screenshot: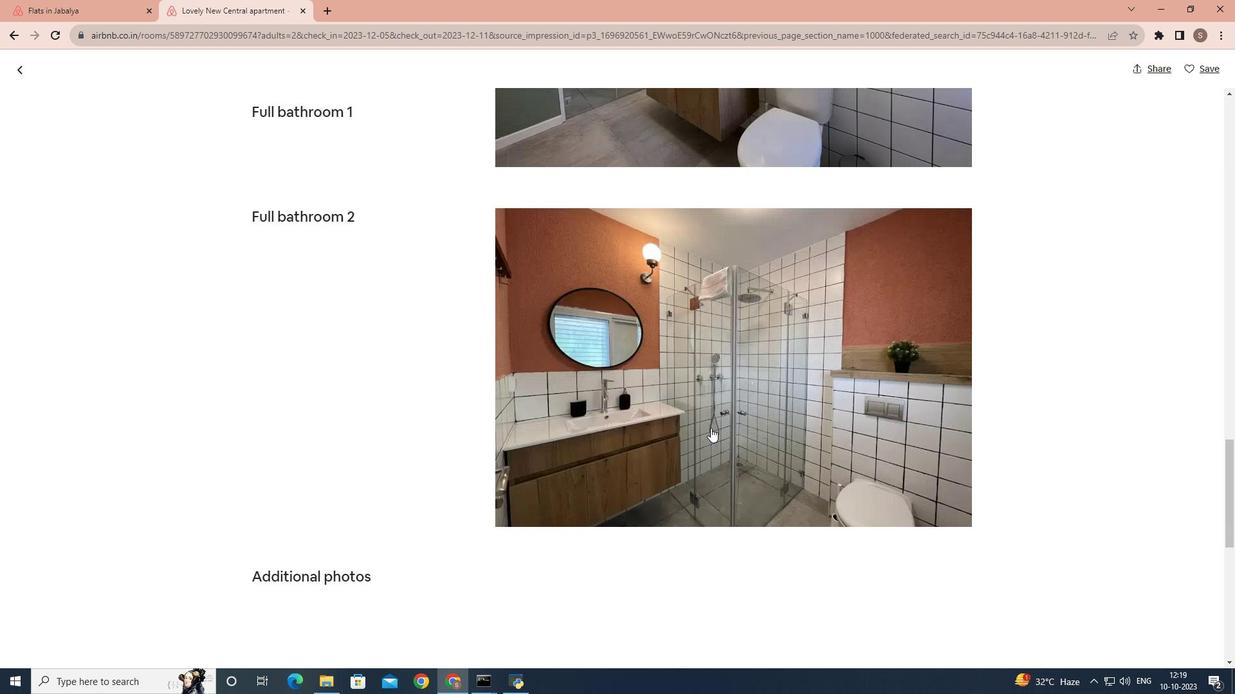 
Action: Mouse scrolled (710, 427) with delta (0, 0)
Screenshot: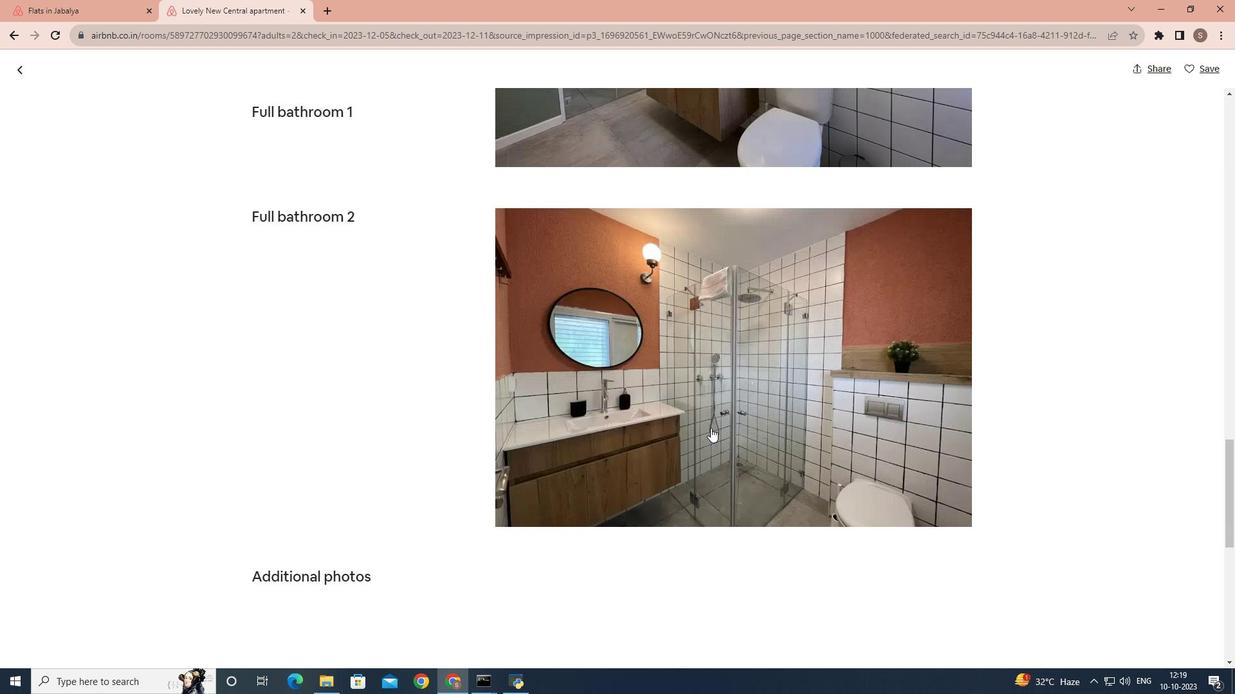 
Action: Mouse scrolled (710, 427) with delta (0, 0)
Screenshot: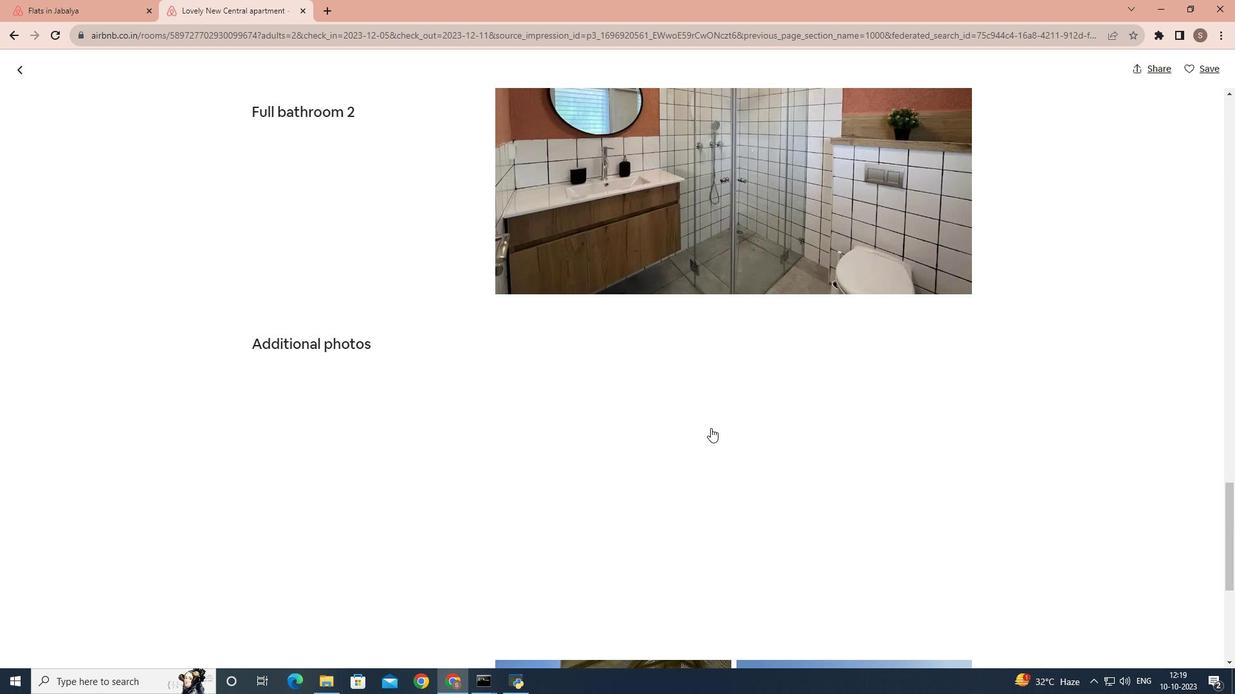 
Action: Mouse scrolled (710, 427) with delta (0, 0)
Screenshot: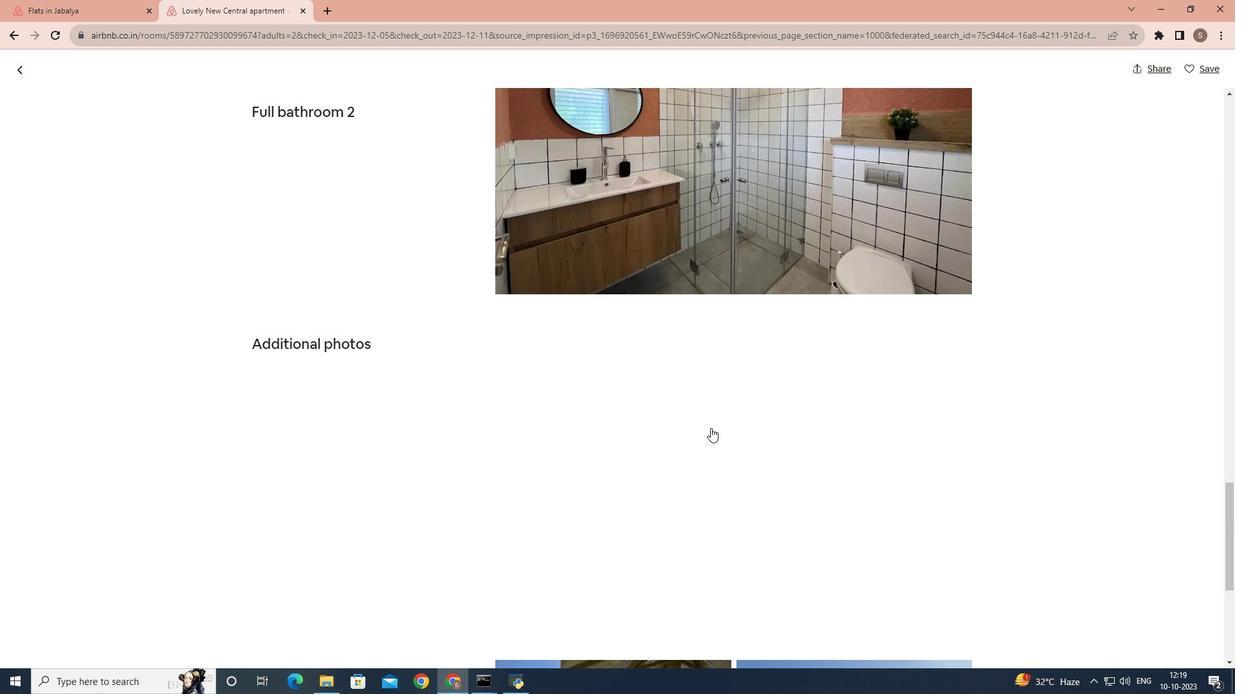 
Action: Mouse scrolled (710, 427) with delta (0, 0)
Screenshot: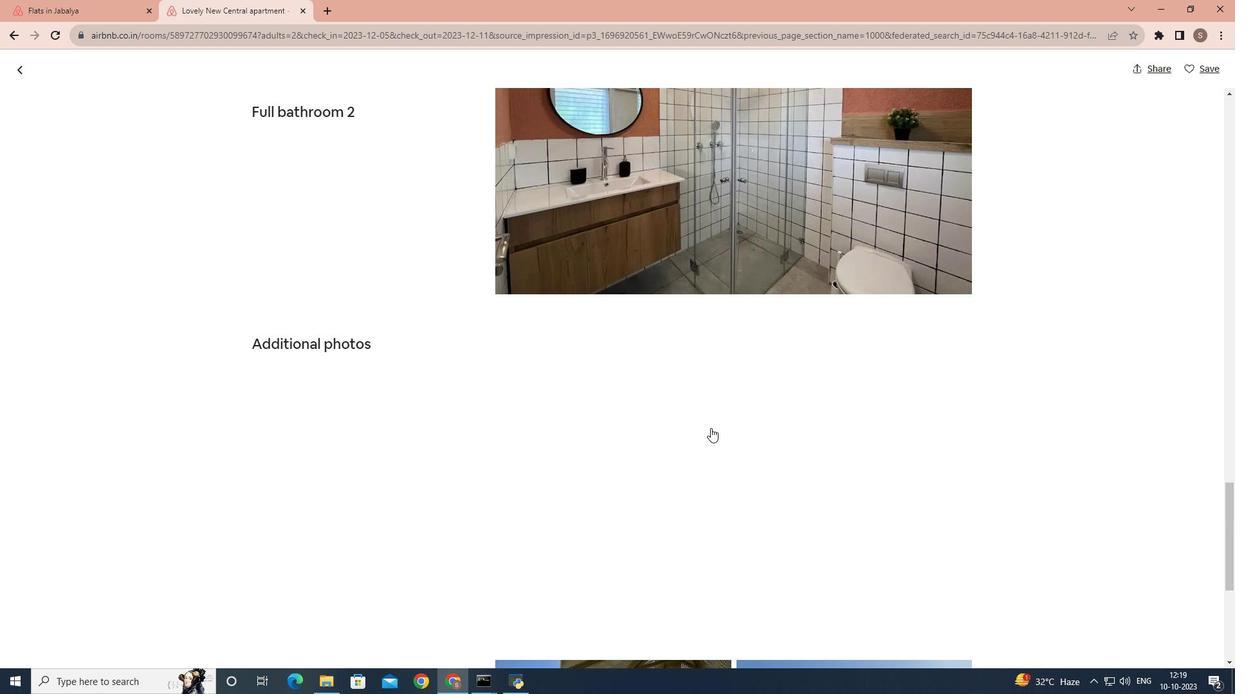 
Action: Mouse scrolled (710, 427) with delta (0, 0)
Screenshot: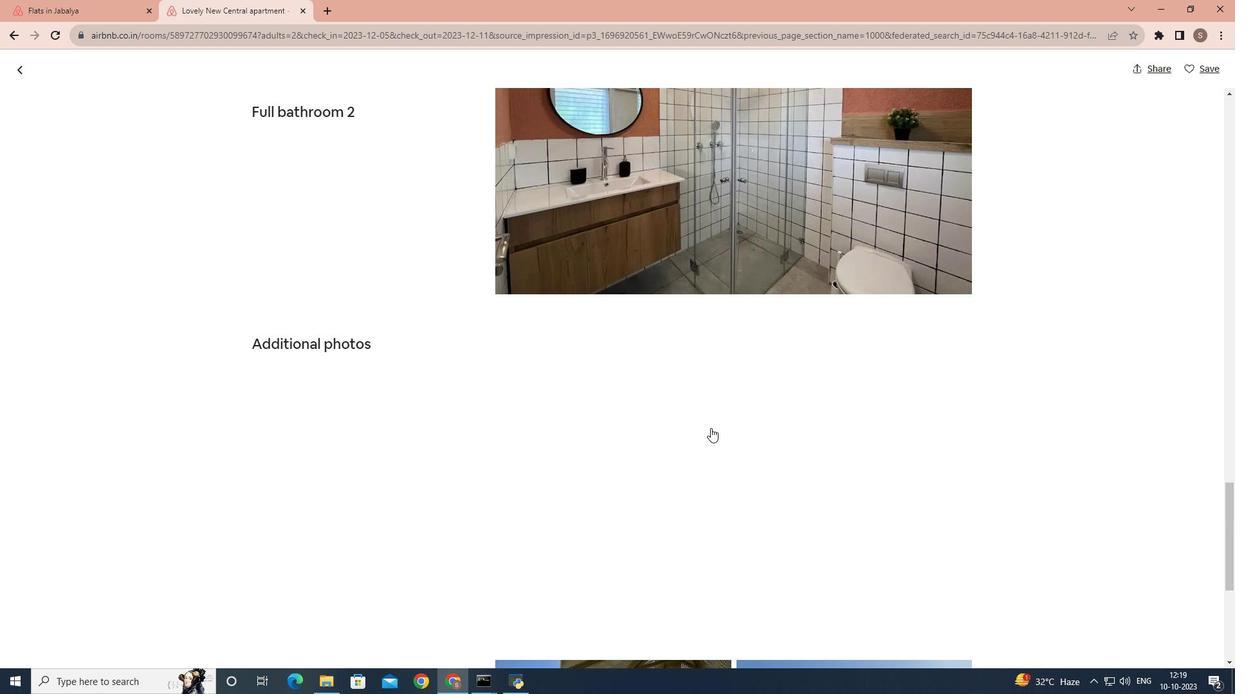 
Action: Mouse scrolled (710, 427) with delta (0, 0)
Screenshot: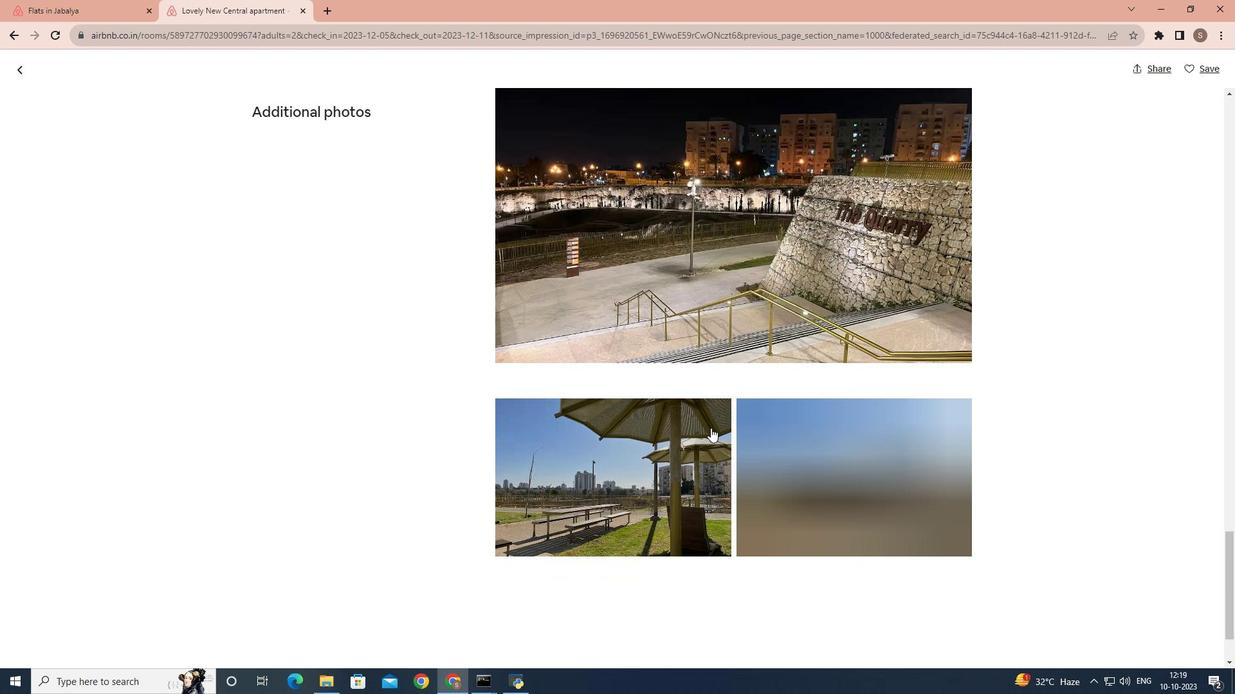 
Action: Mouse scrolled (710, 427) with delta (0, 0)
Screenshot: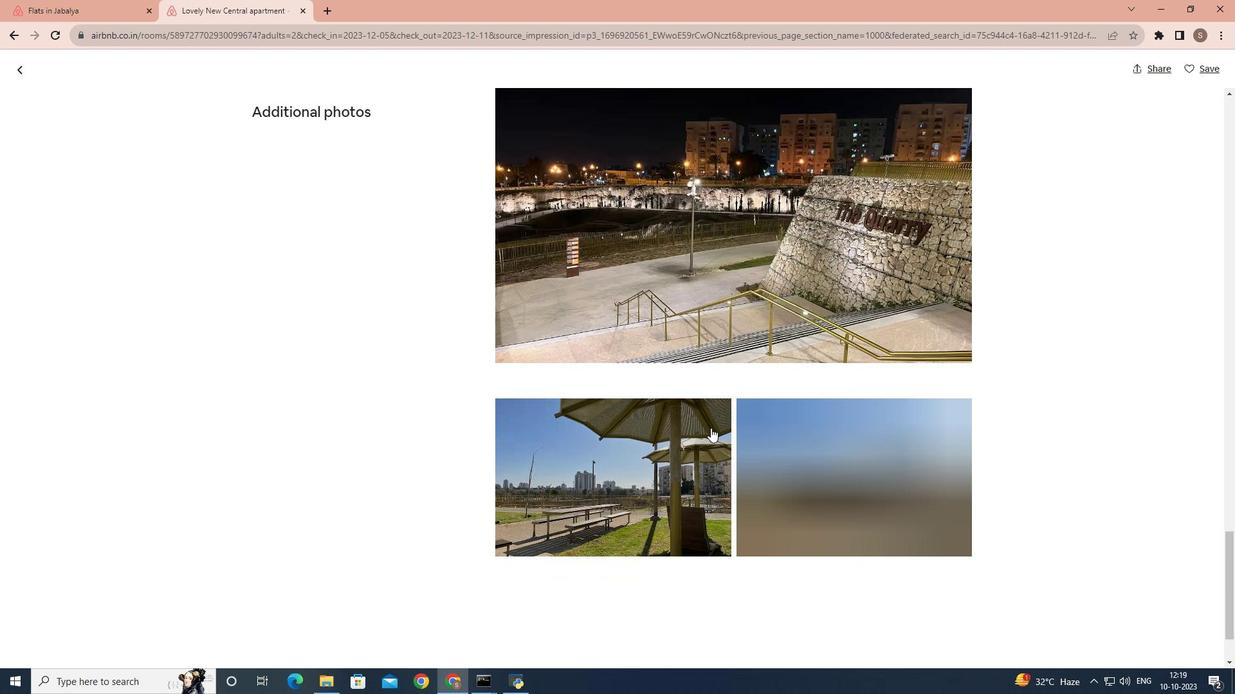 
Action: Mouse scrolled (710, 427) with delta (0, 0)
Screenshot: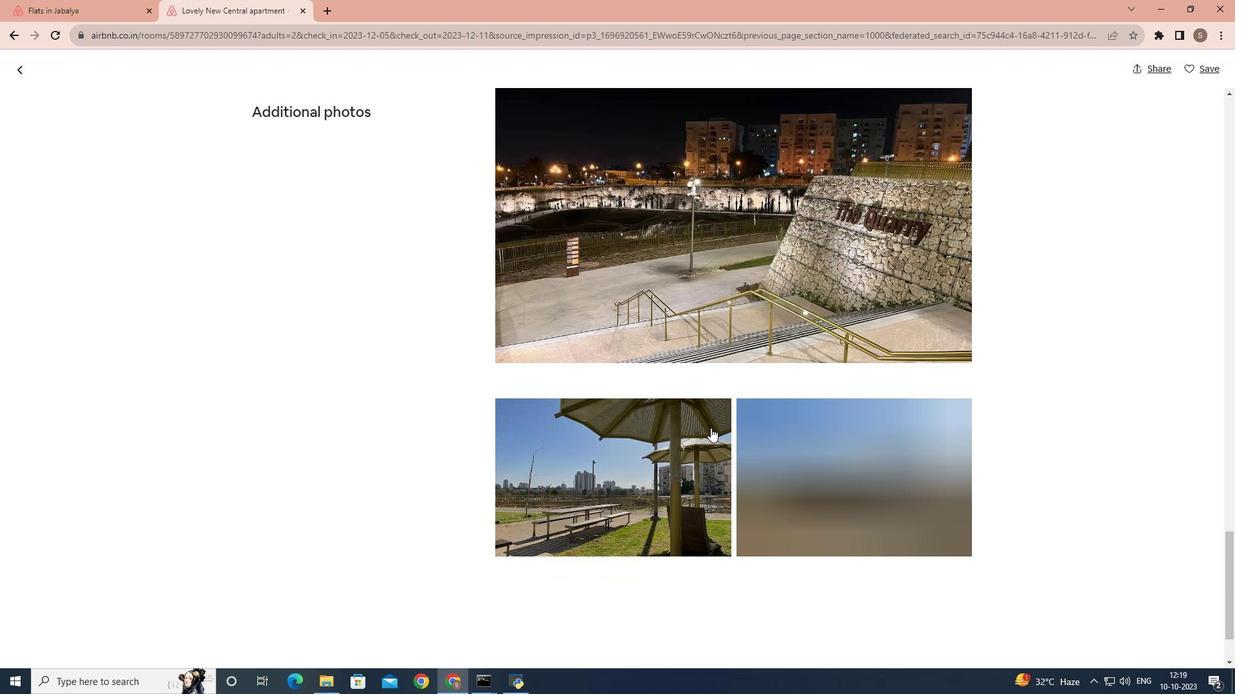 
Action: Mouse scrolled (710, 427) with delta (0, 0)
Screenshot: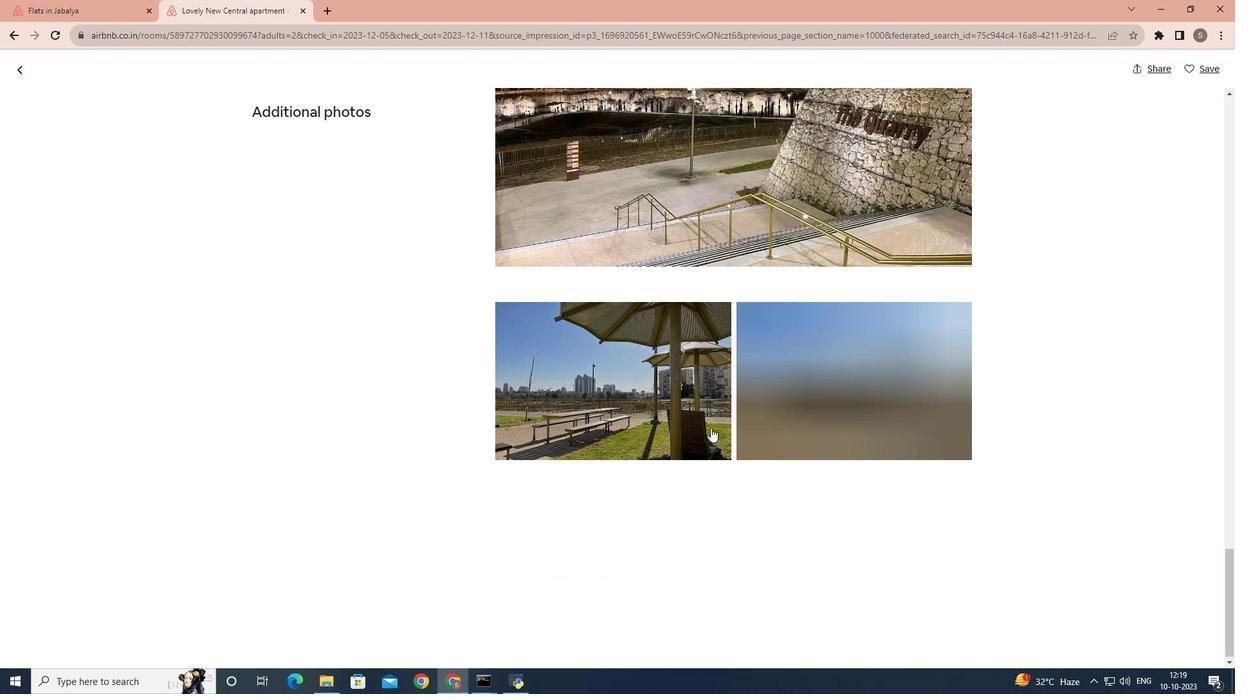 
Action: Mouse scrolled (710, 427) with delta (0, 0)
Screenshot: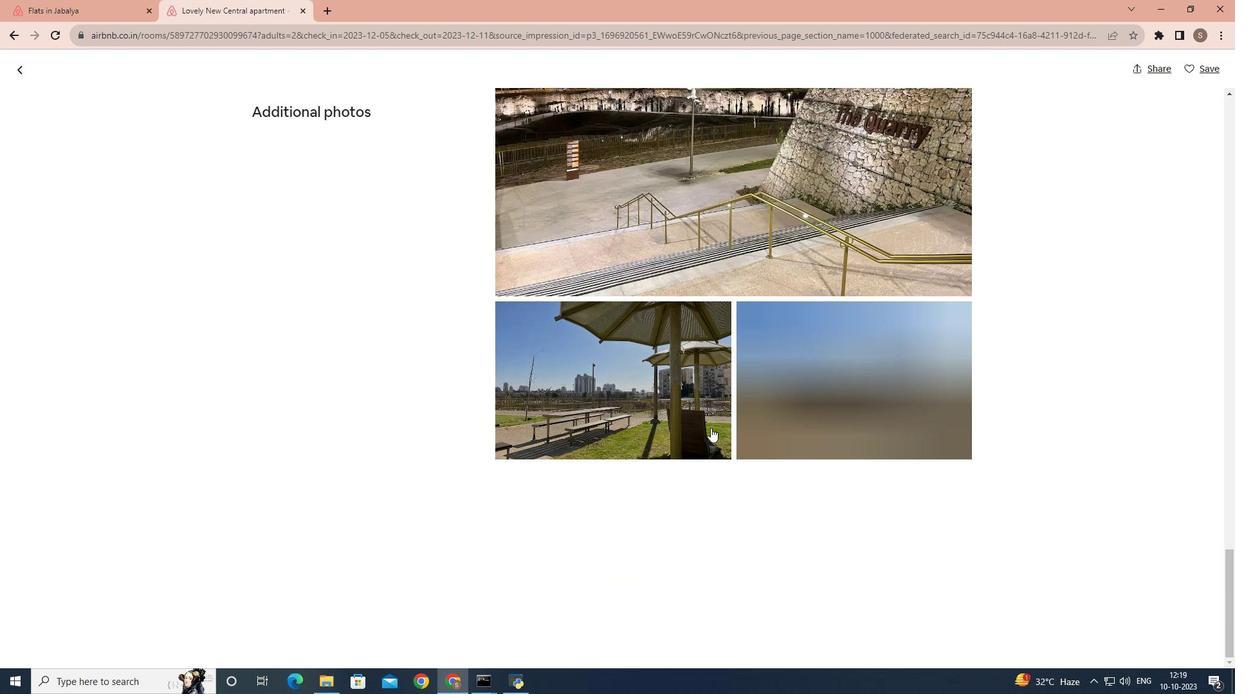 
Action: Mouse scrolled (710, 427) with delta (0, 0)
Screenshot: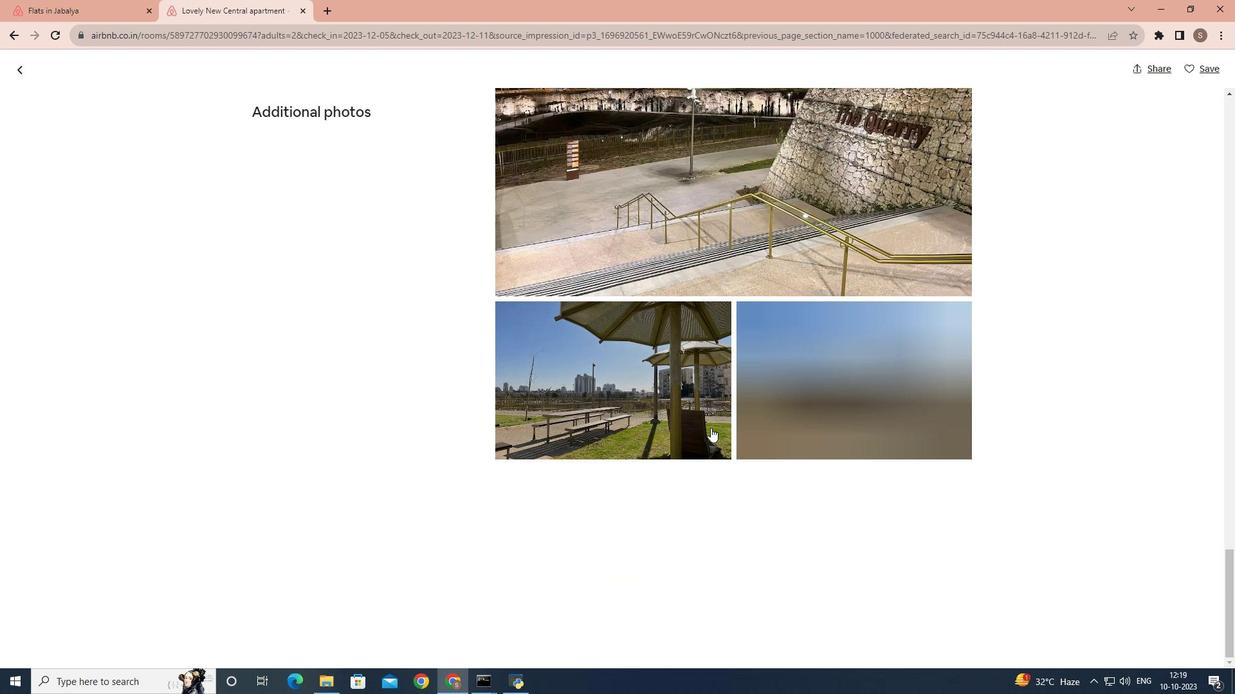 
Action: Mouse scrolled (710, 427) with delta (0, 0)
Screenshot: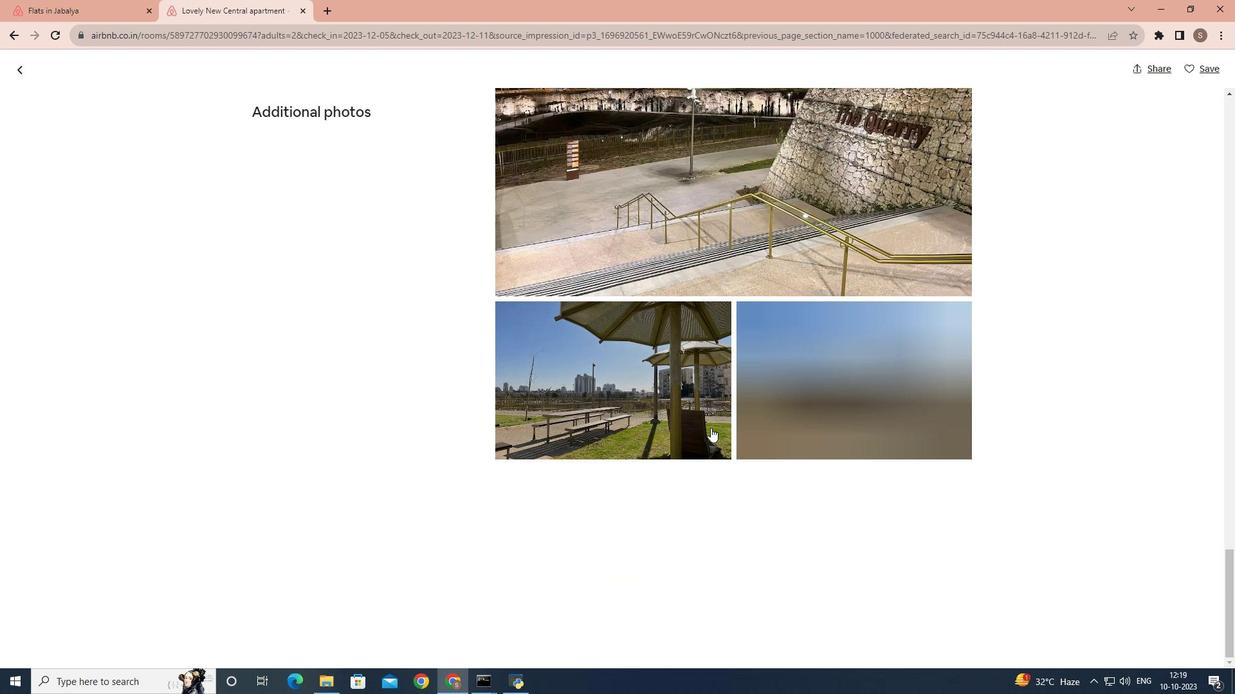
Action: Mouse scrolled (710, 427) with delta (0, 0)
Screenshot: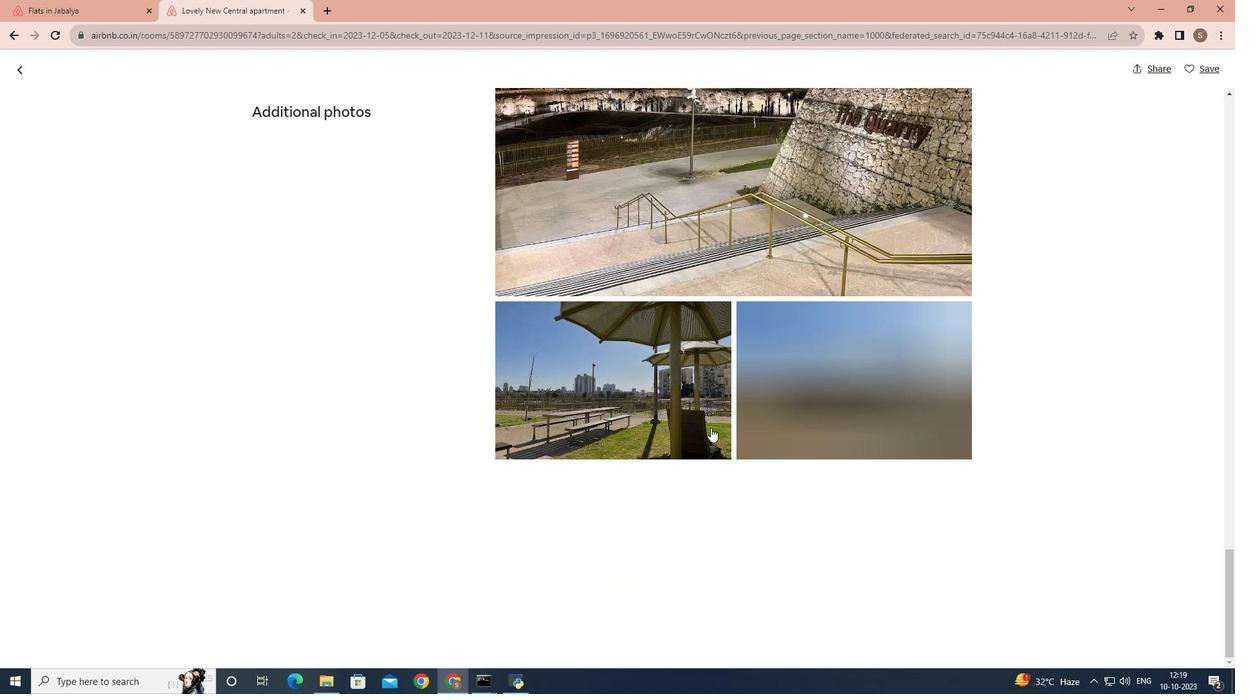 
Action: Mouse scrolled (710, 427) with delta (0, 0)
Screenshot: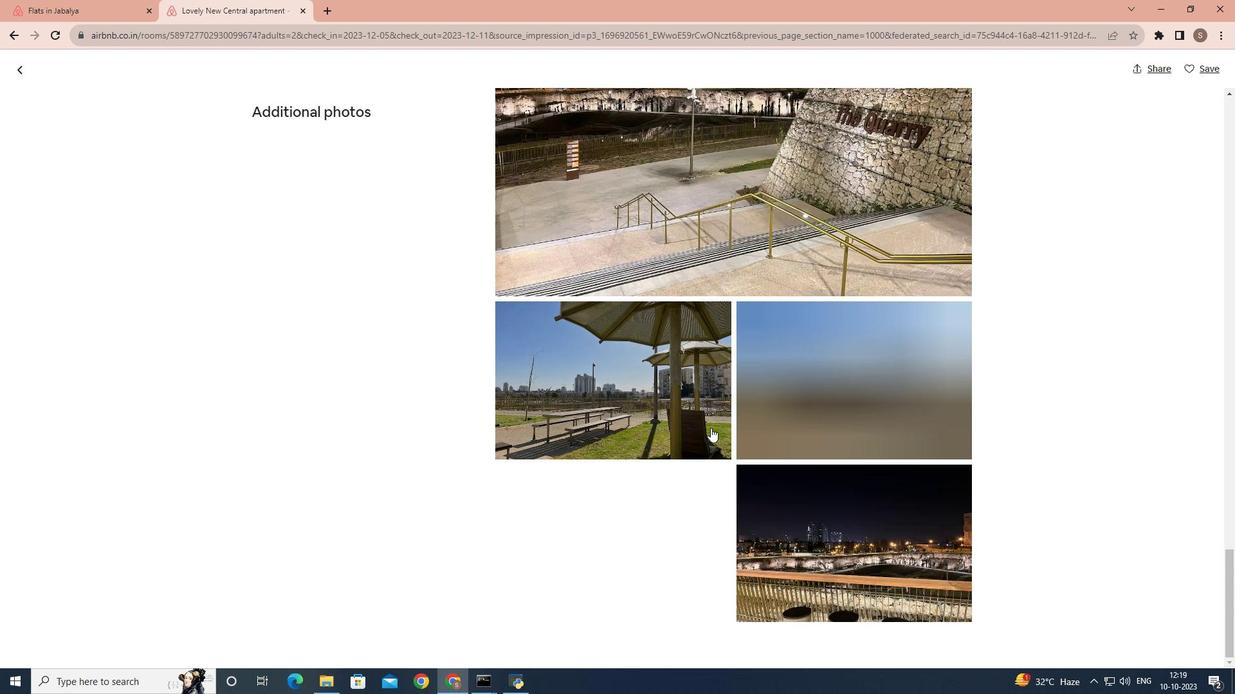
Action: Mouse scrolled (710, 427) with delta (0, 0)
Screenshot: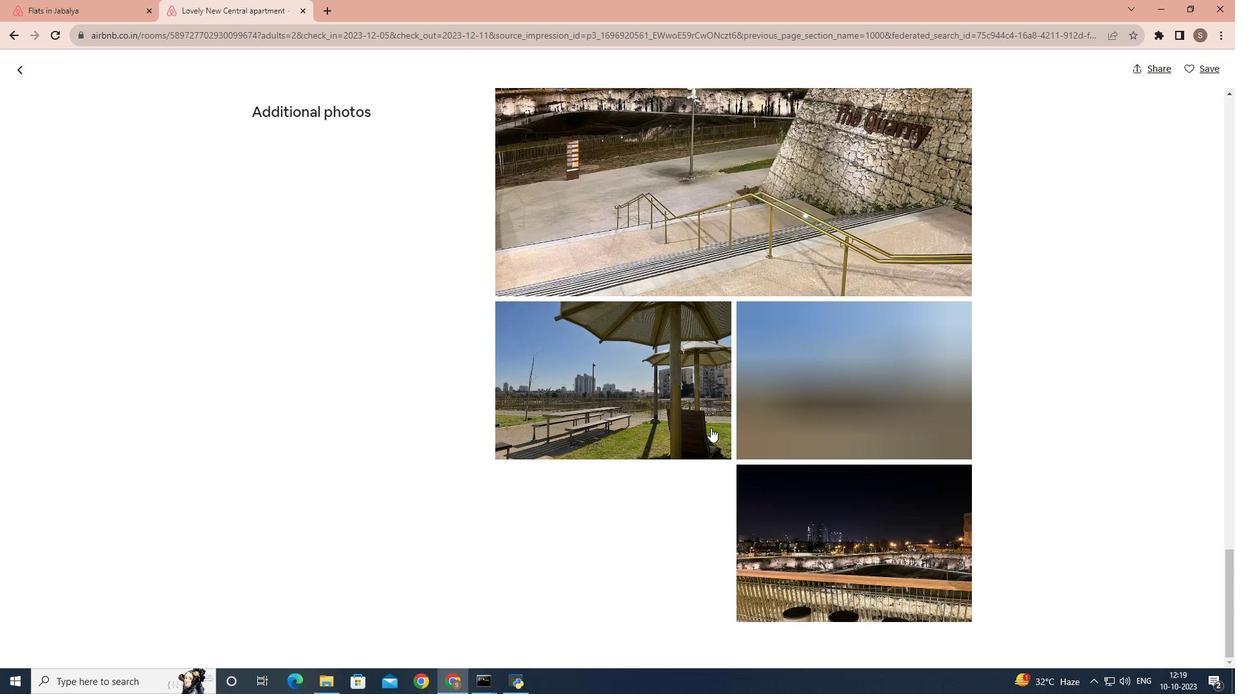 
Action: Mouse scrolled (710, 427) with delta (0, 0)
Screenshot: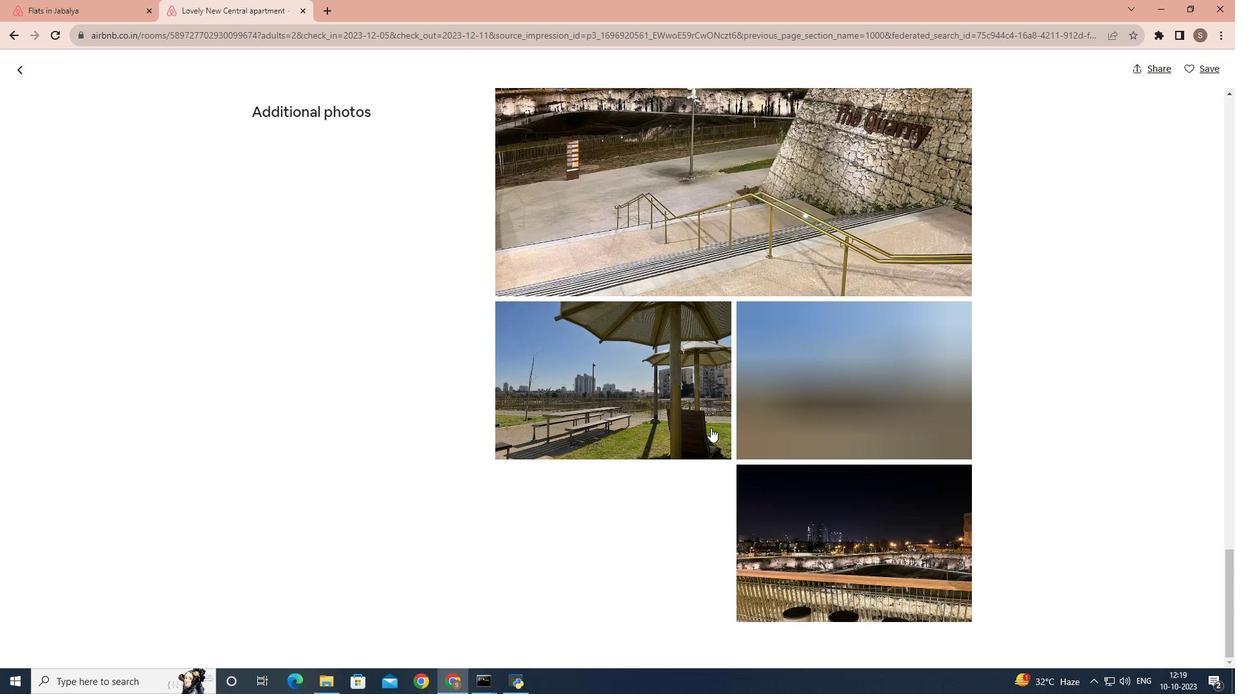 
Action: Mouse scrolled (710, 427) with delta (0, 0)
Screenshot: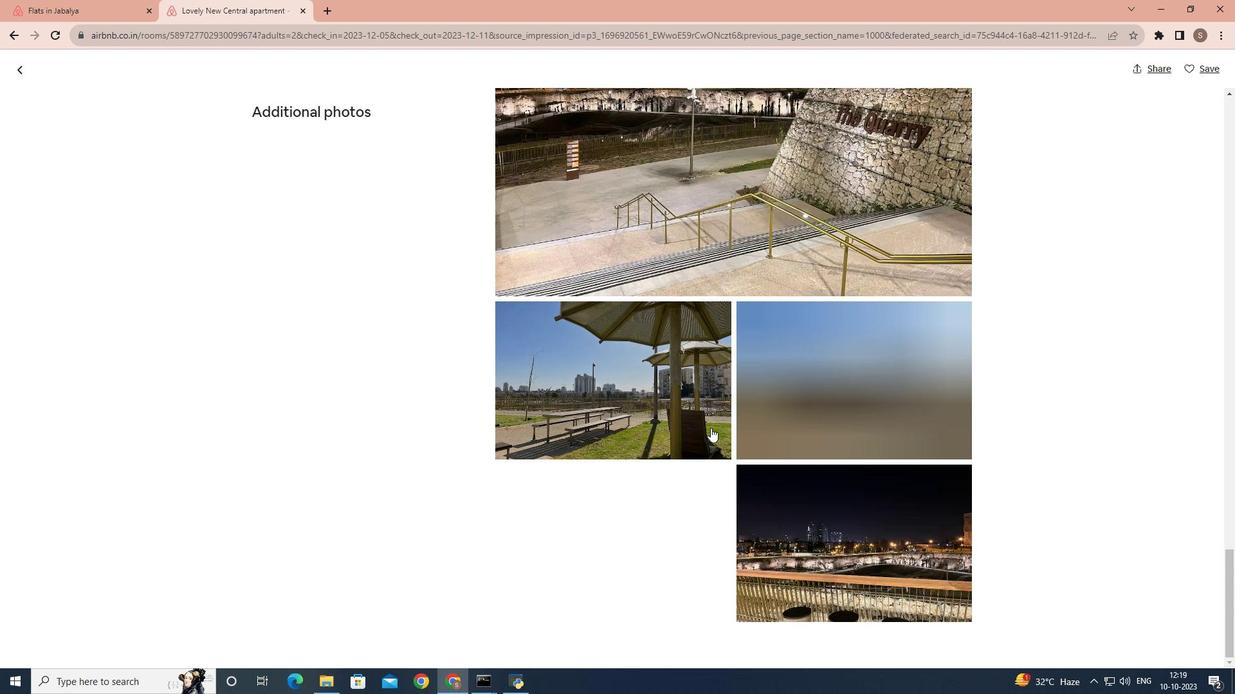 
Action: Mouse scrolled (710, 427) with delta (0, 0)
Screenshot: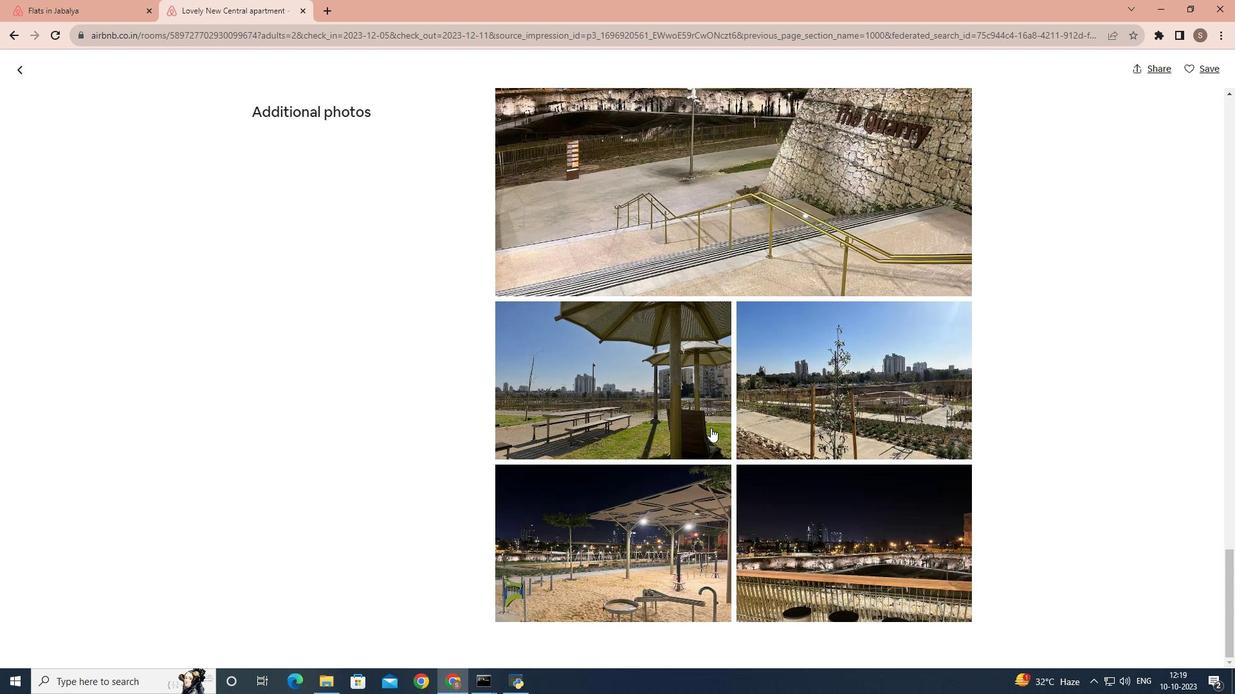 
Action: Mouse scrolled (710, 427) with delta (0, 0)
Screenshot: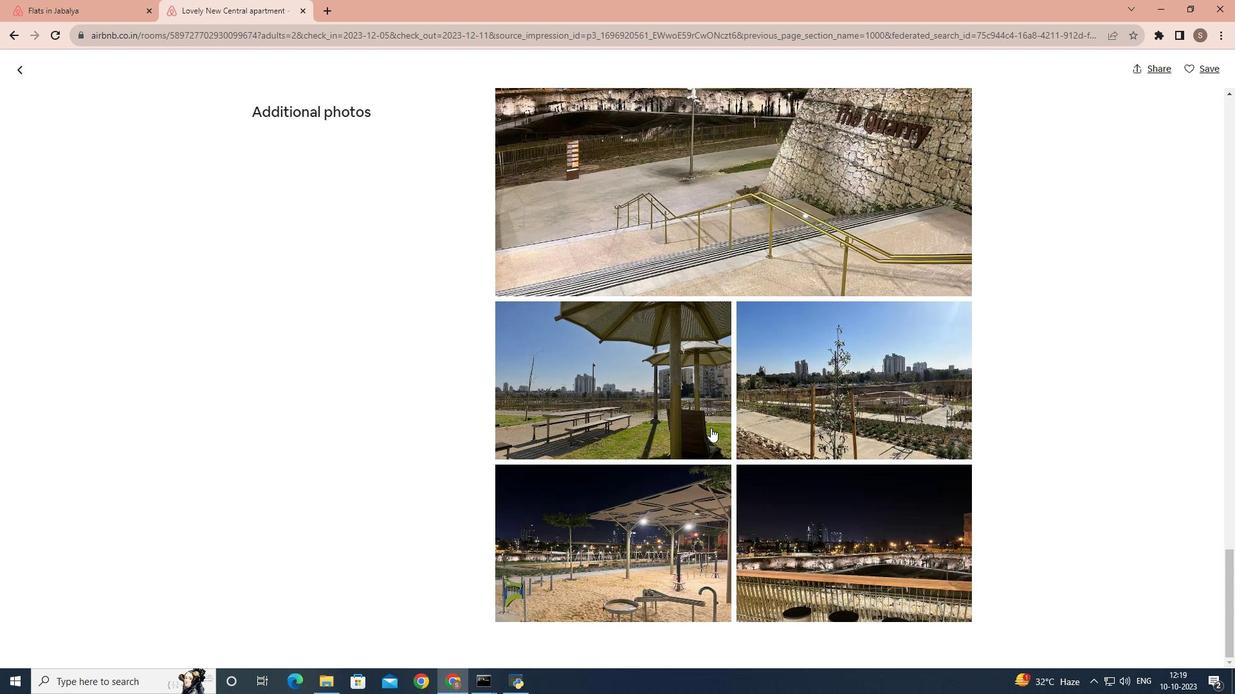 
Action: Mouse scrolled (710, 427) with delta (0, 0)
Screenshot: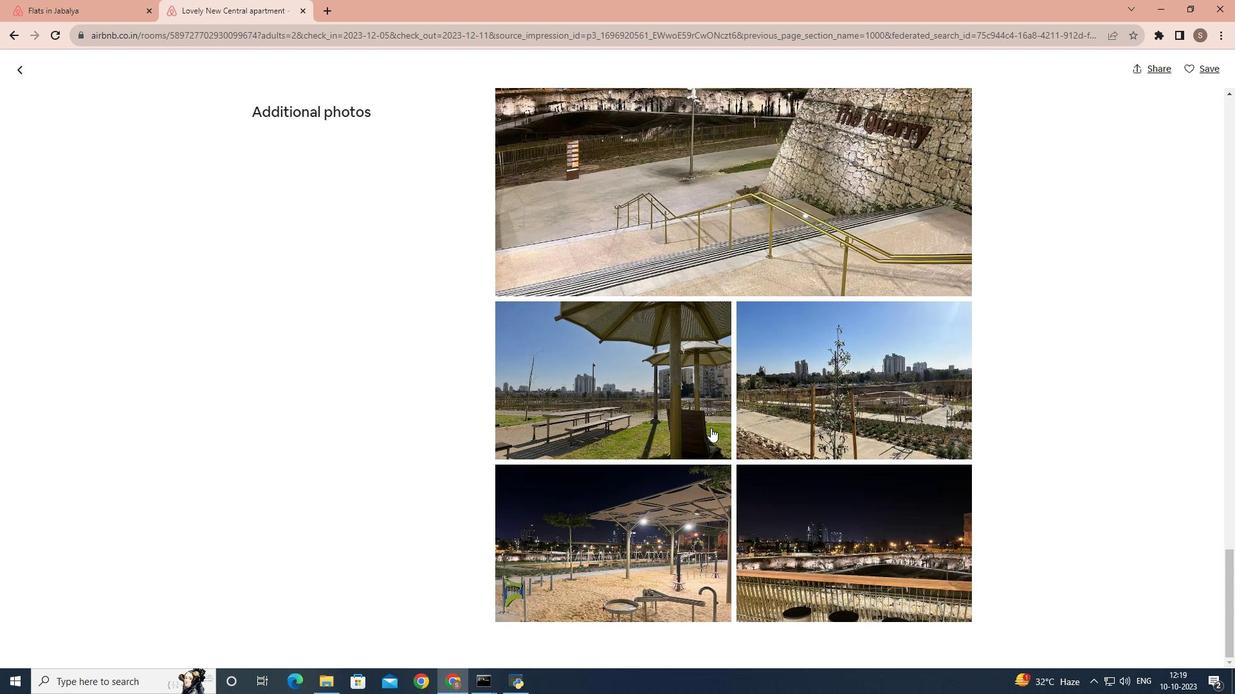 
Action: Mouse scrolled (710, 427) with delta (0, 0)
Screenshot: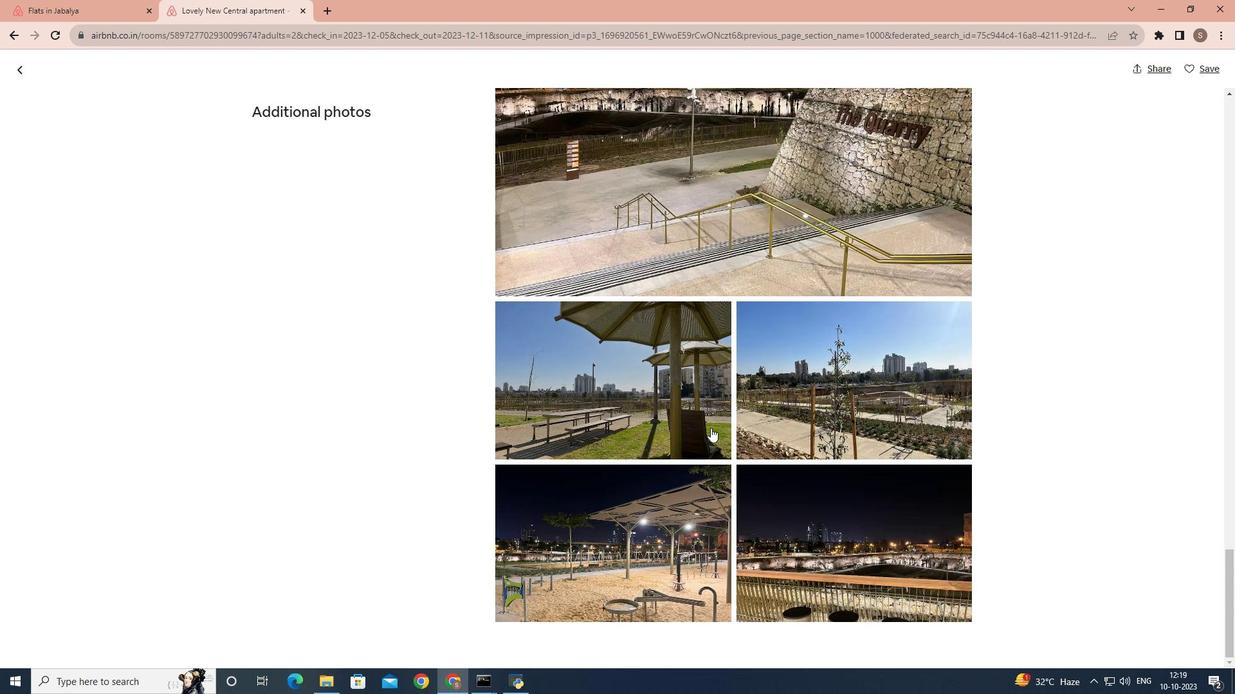 
Action: Mouse scrolled (710, 427) with delta (0, 0)
Screenshot: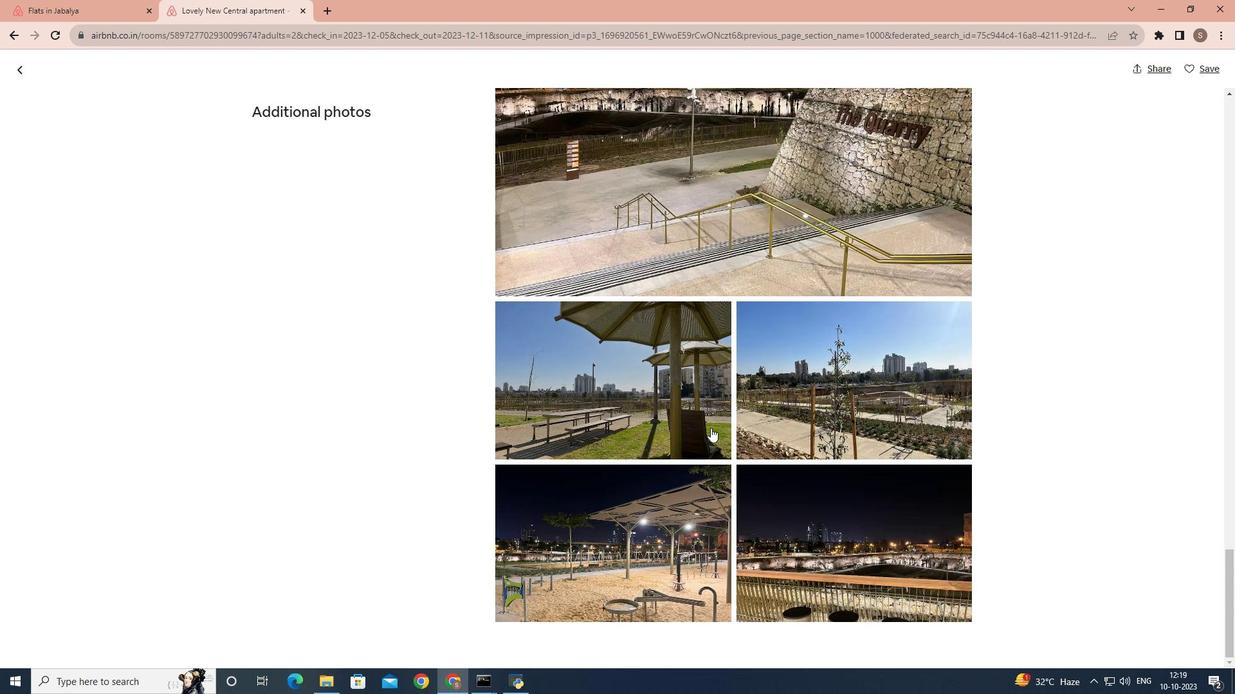 
Action: Mouse scrolled (710, 427) with delta (0, 0)
Screenshot: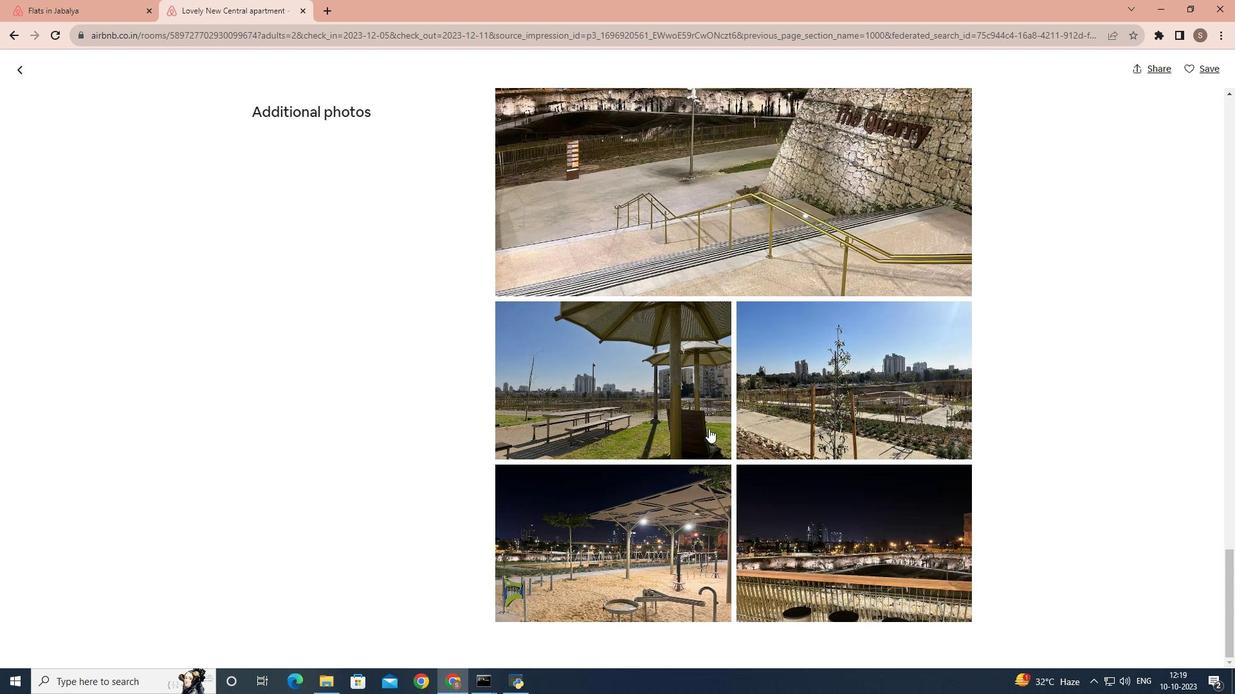 
Action: Mouse moved to (14, 77)
Screenshot: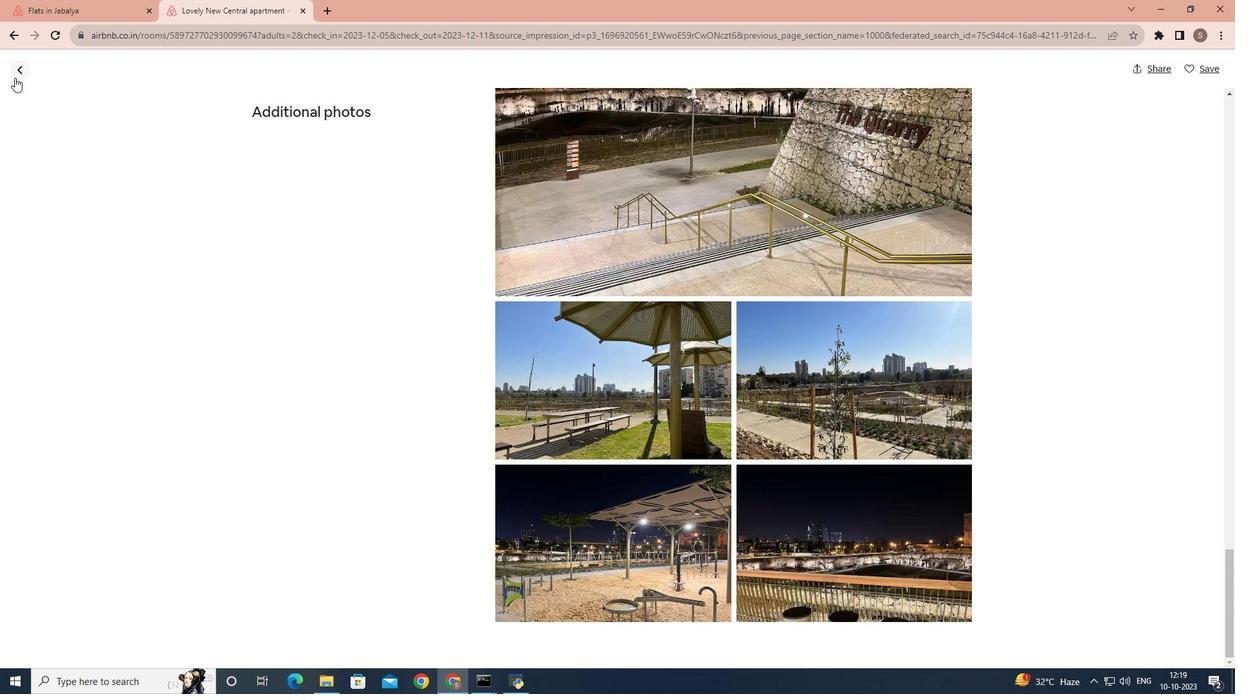 
Action: Mouse pressed left at (14, 77)
Screenshot: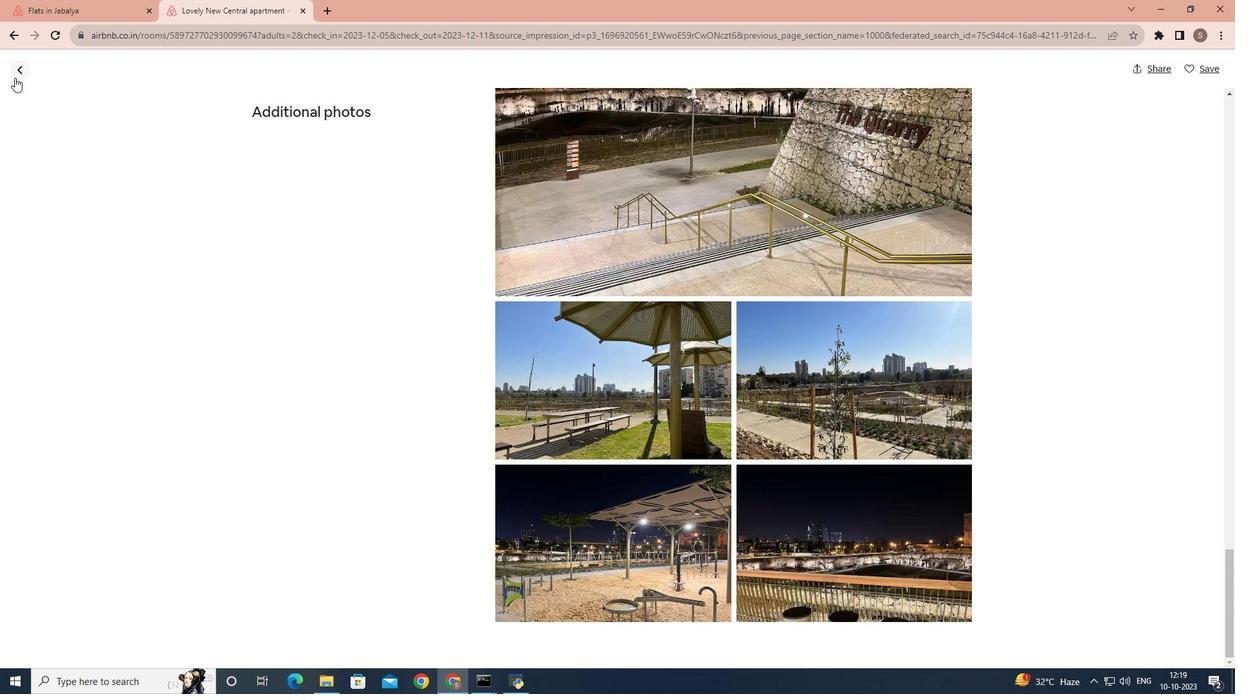 
Action: Mouse moved to (401, 294)
Screenshot: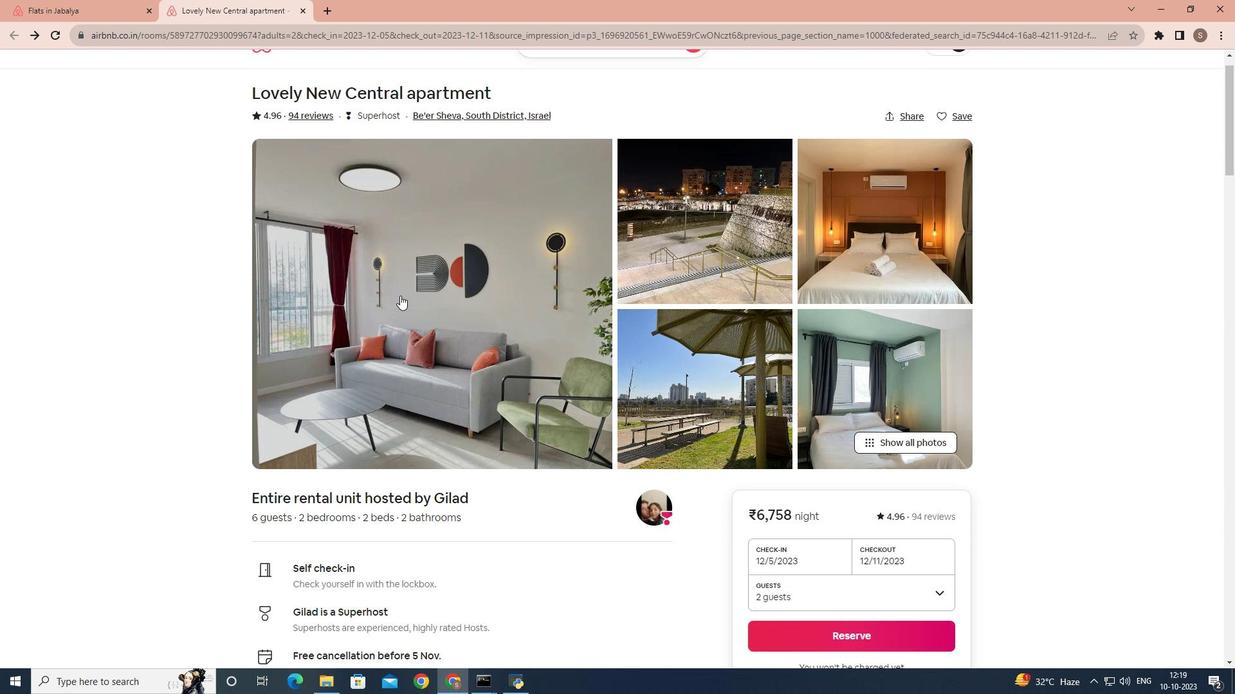 
Action: Mouse scrolled (401, 293) with delta (0, 0)
Screenshot: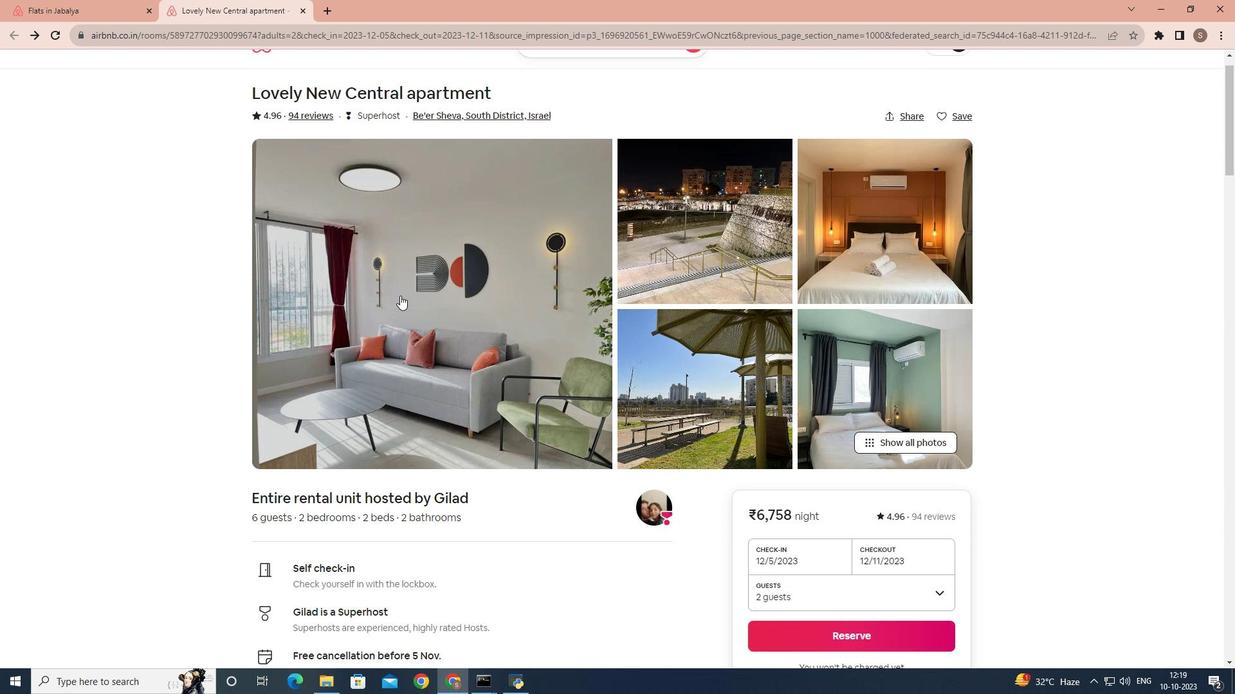 
Action: Mouse moved to (400, 295)
Screenshot: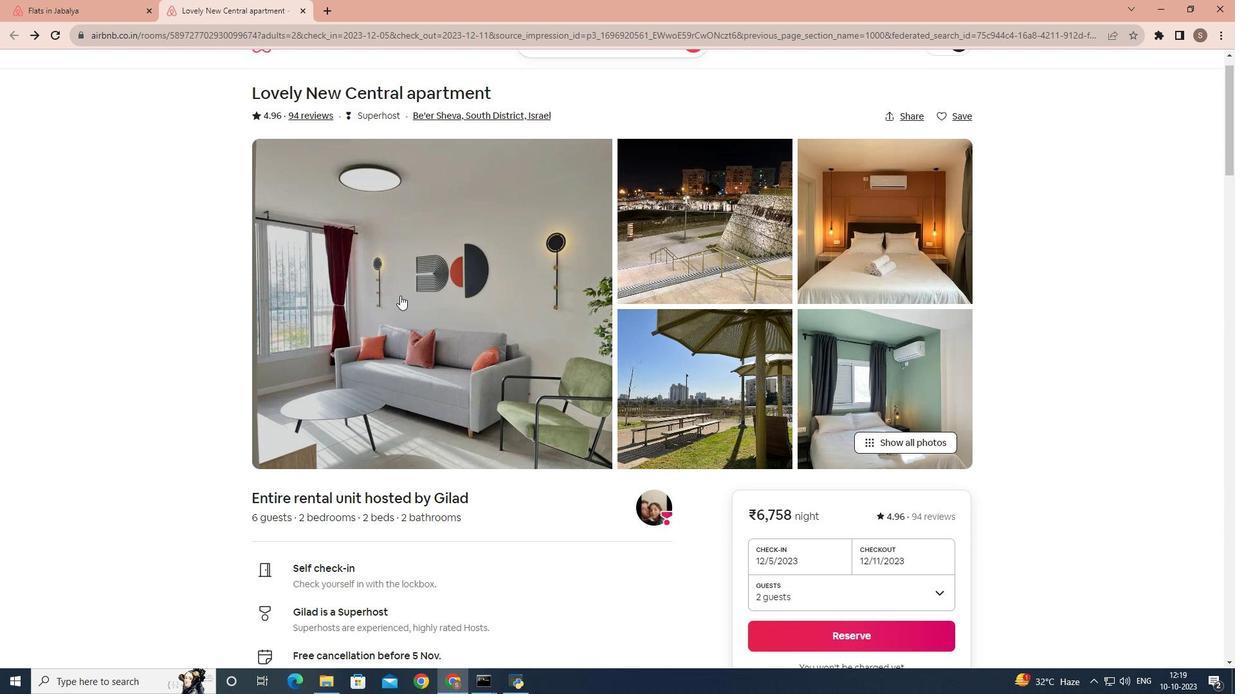 
Action: Mouse scrolled (400, 295) with delta (0, 0)
Screenshot: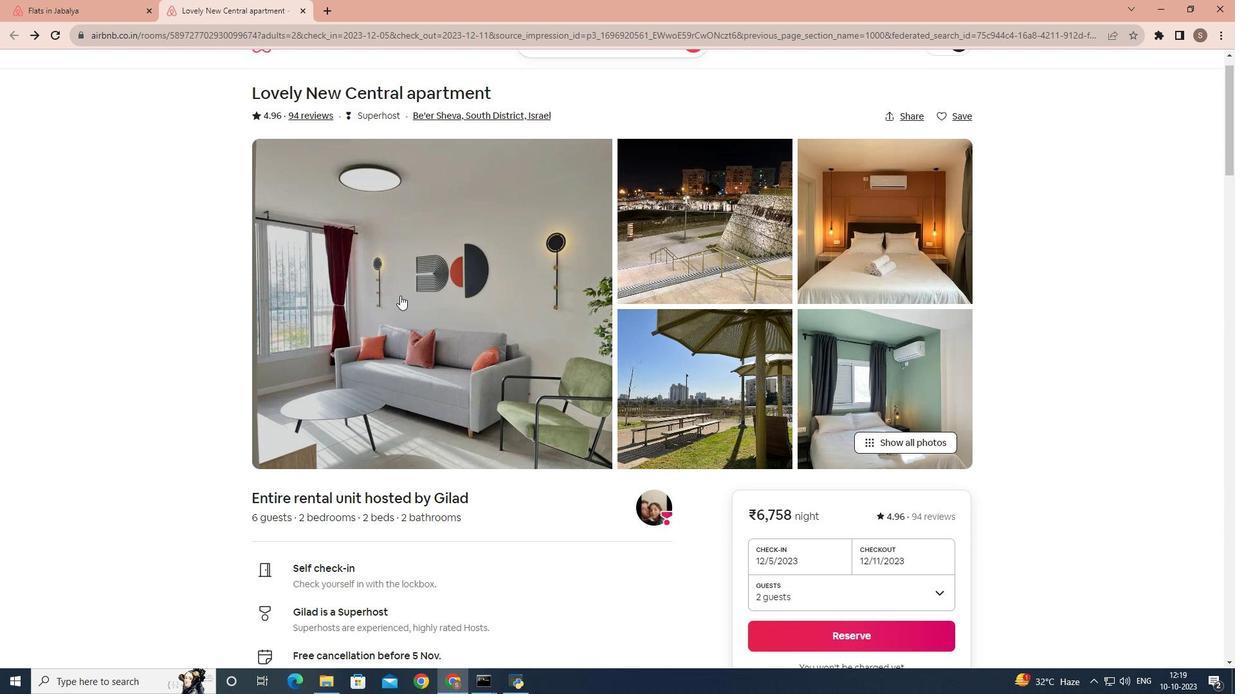 
Action: Mouse scrolled (400, 295) with delta (0, 0)
Screenshot: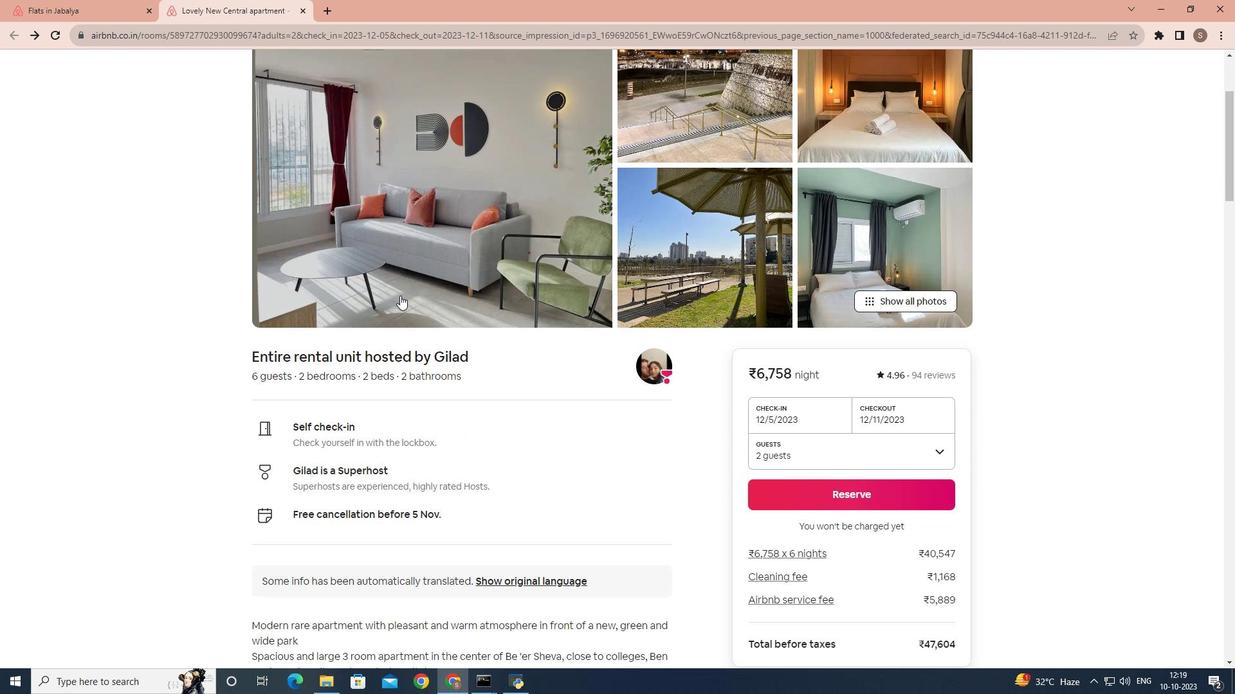 
Action: Mouse scrolled (400, 295) with delta (0, 0)
Screenshot: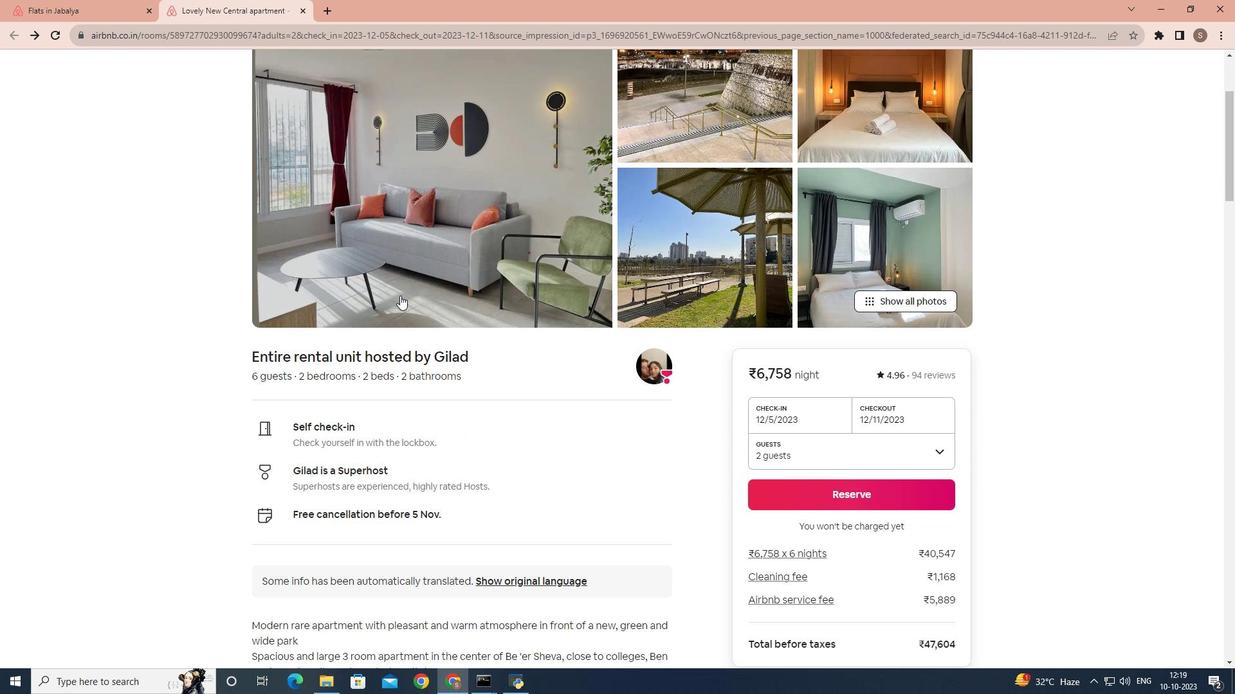 
Action: Mouse scrolled (400, 295) with delta (0, 0)
Screenshot: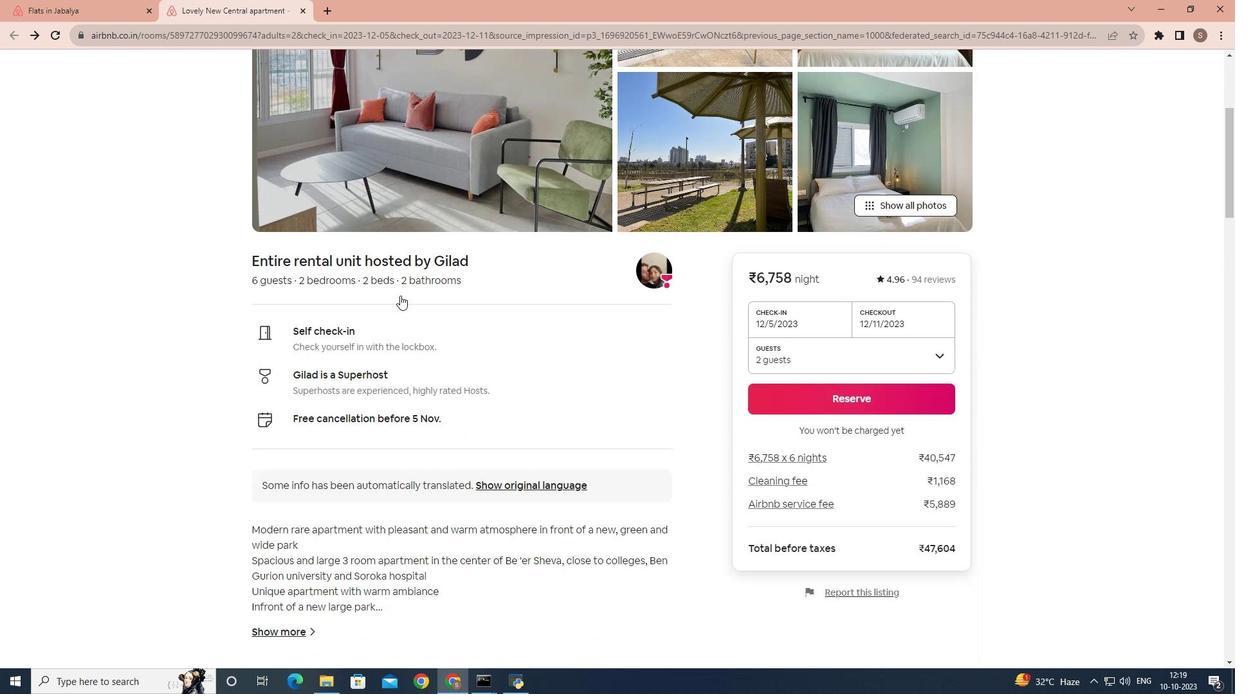 
Action: Mouse scrolled (400, 295) with delta (0, 0)
Screenshot: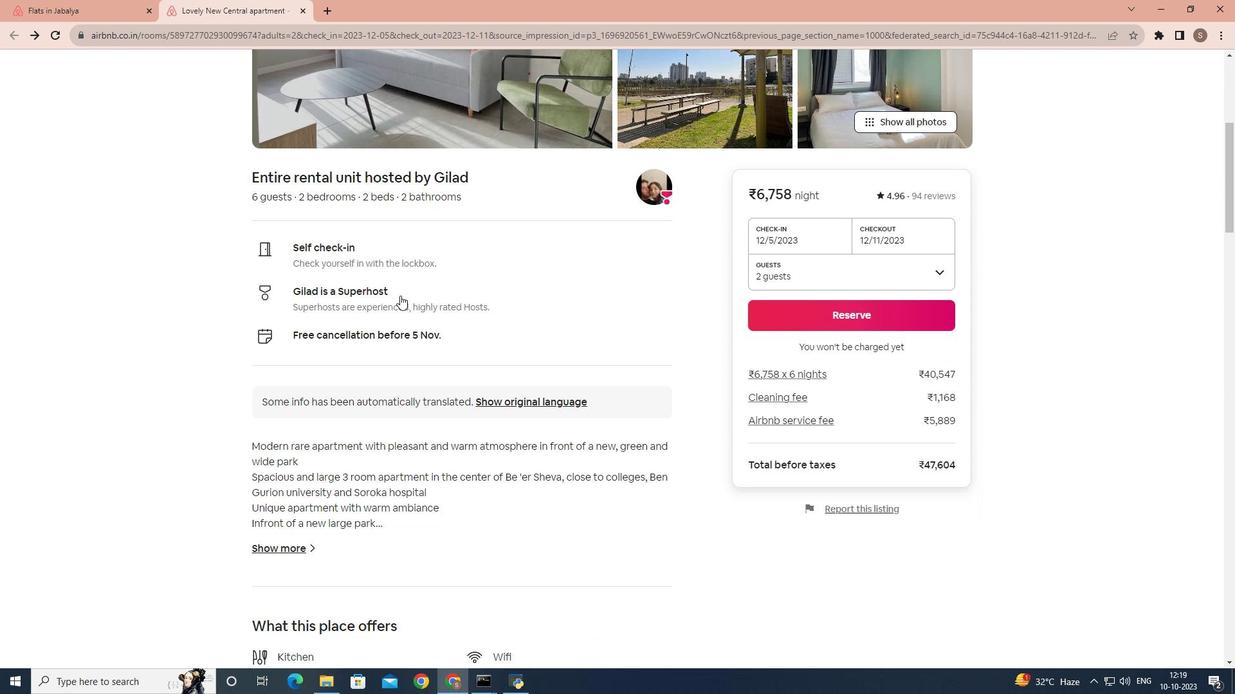 
Action: Mouse scrolled (400, 295) with delta (0, 0)
Screenshot: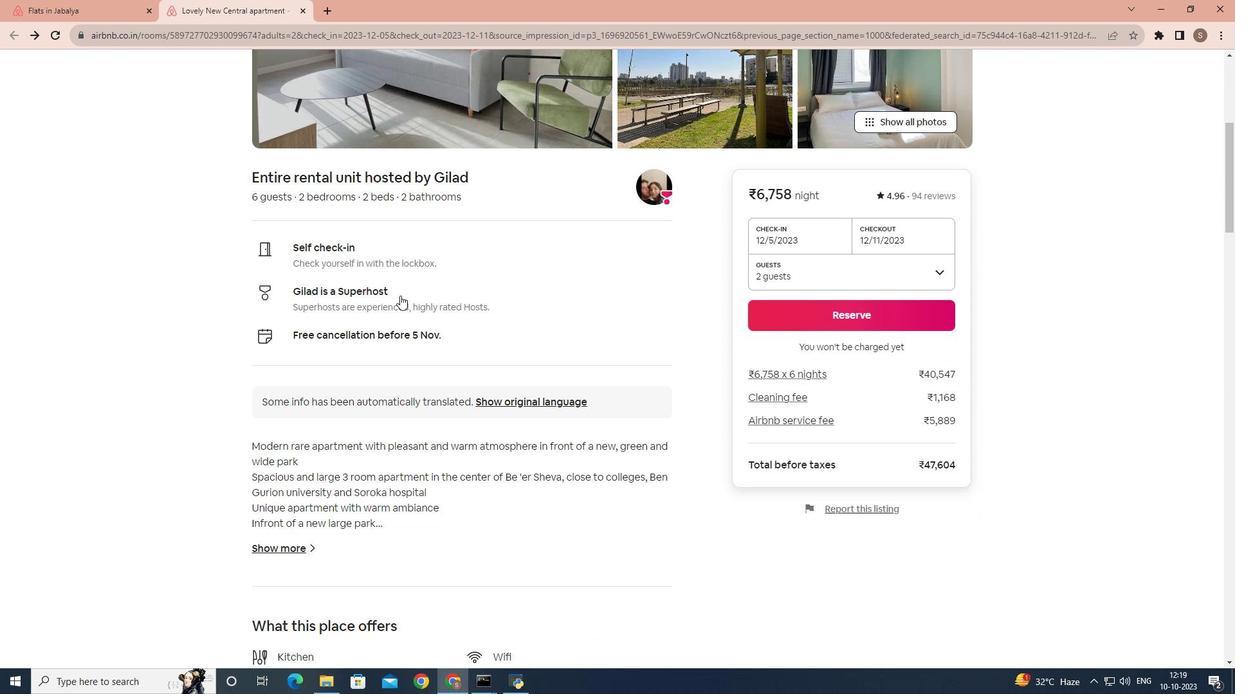 
Action: Mouse scrolled (400, 295) with delta (0, 0)
Screenshot: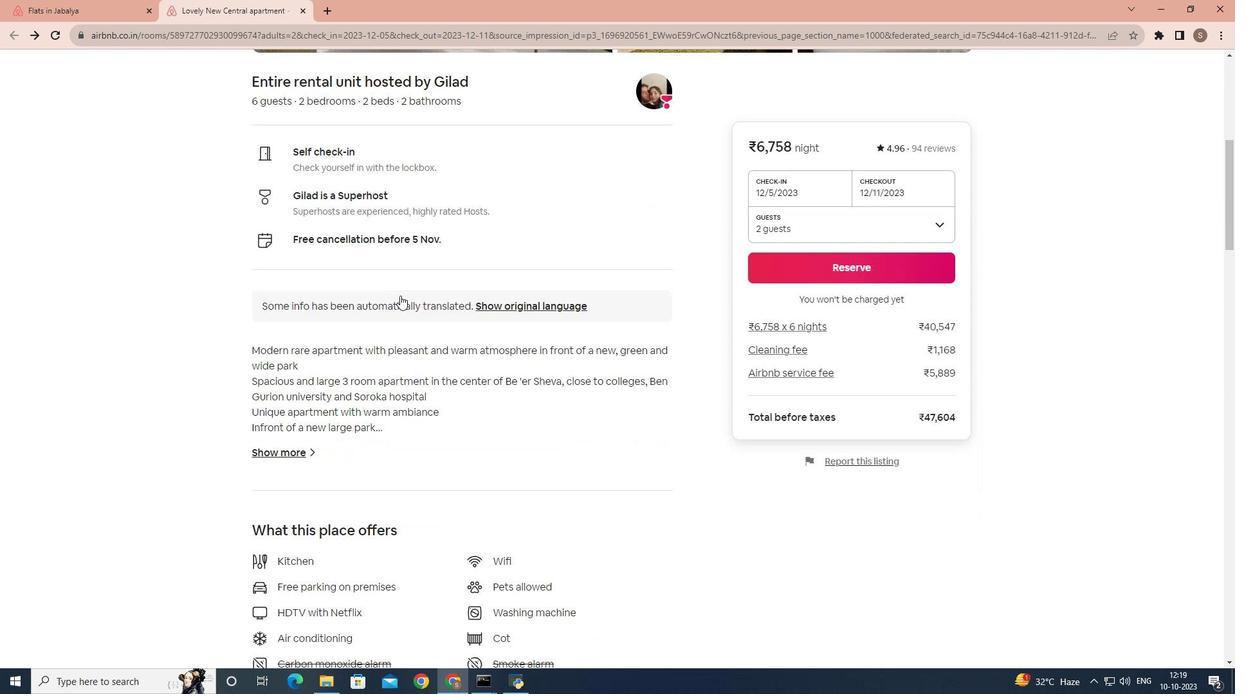 
Action: Mouse scrolled (400, 295) with delta (0, 0)
Screenshot: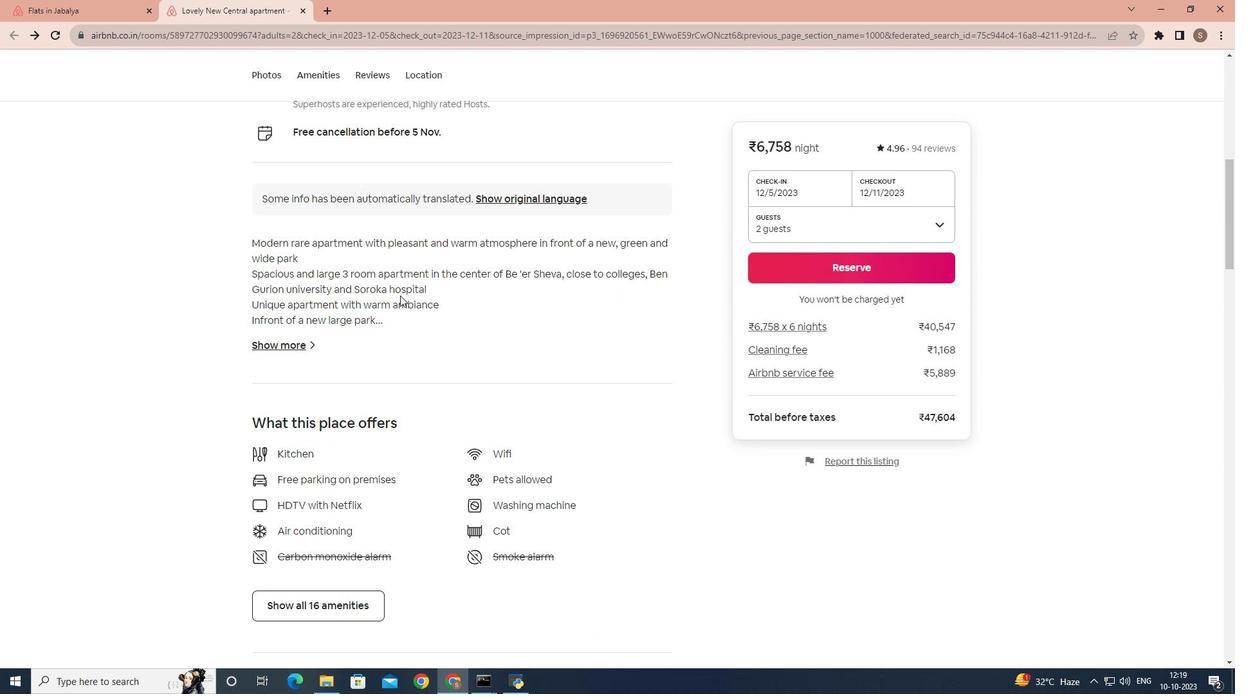 
Action: Mouse scrolled (400, 295) with delta (0, 0)
Screenshot: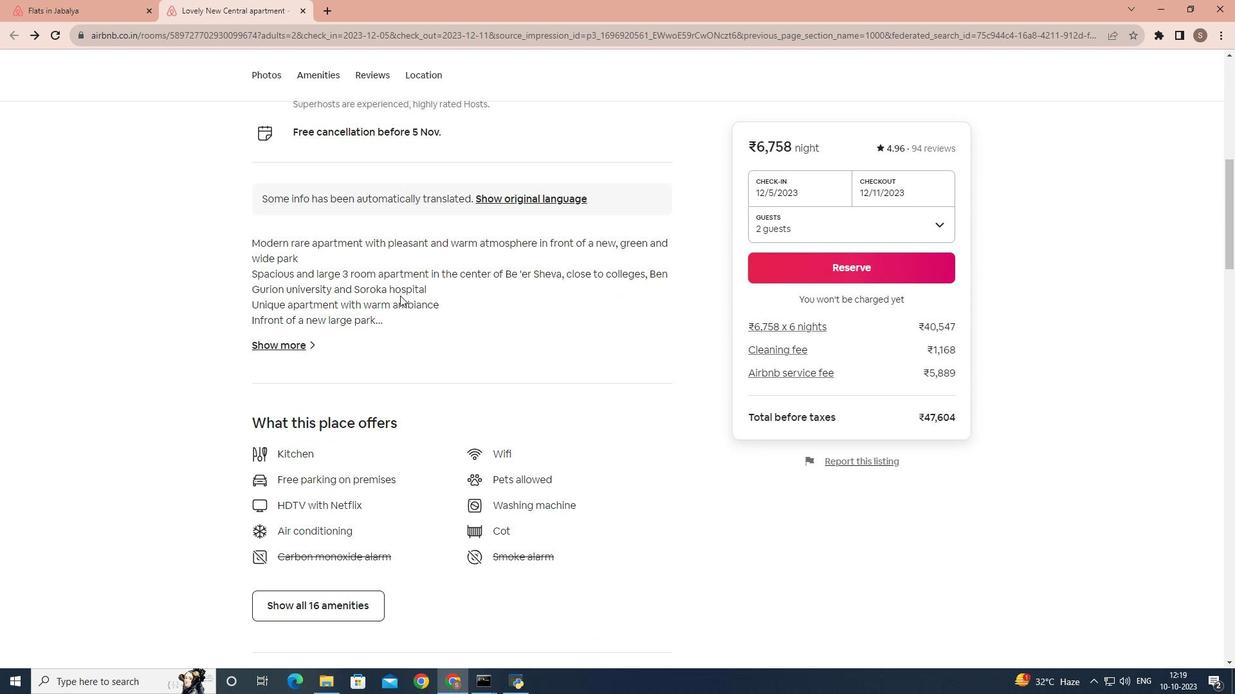 
Action: Mouse scrolled (400, 295) with delta (0, 0)
Screenshot: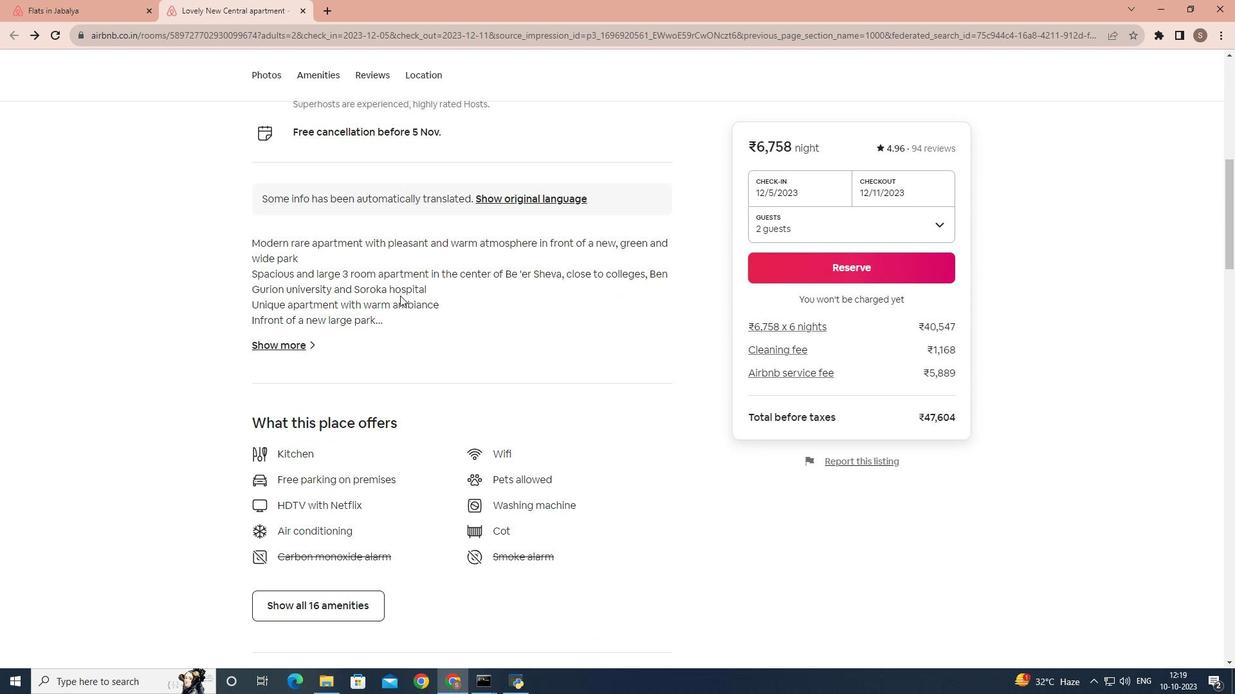 
Action: Mouse scrolled (400, 295) with delta (0, 0)
Screenshot: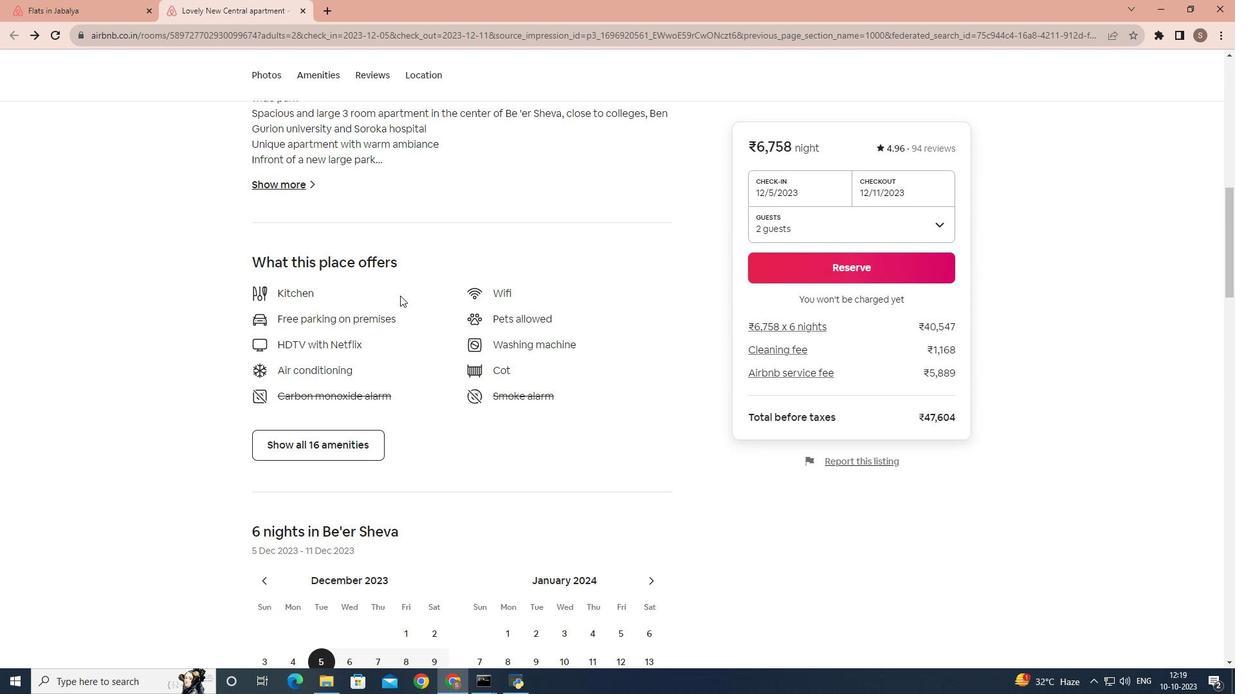 
Action: Mouse scrolled (400, 295) with delta (0, 0)
Screenshot: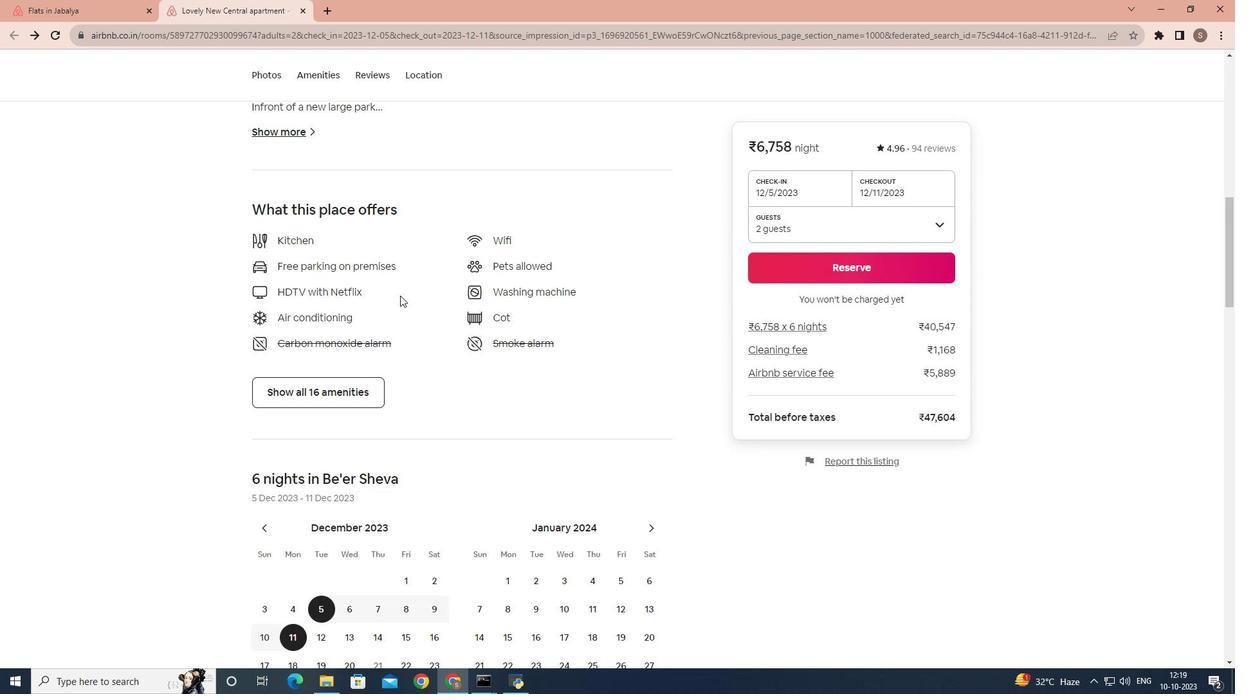 
Action: Mouse scrolled (400, 295) with delta (0, 0)
Screenshot: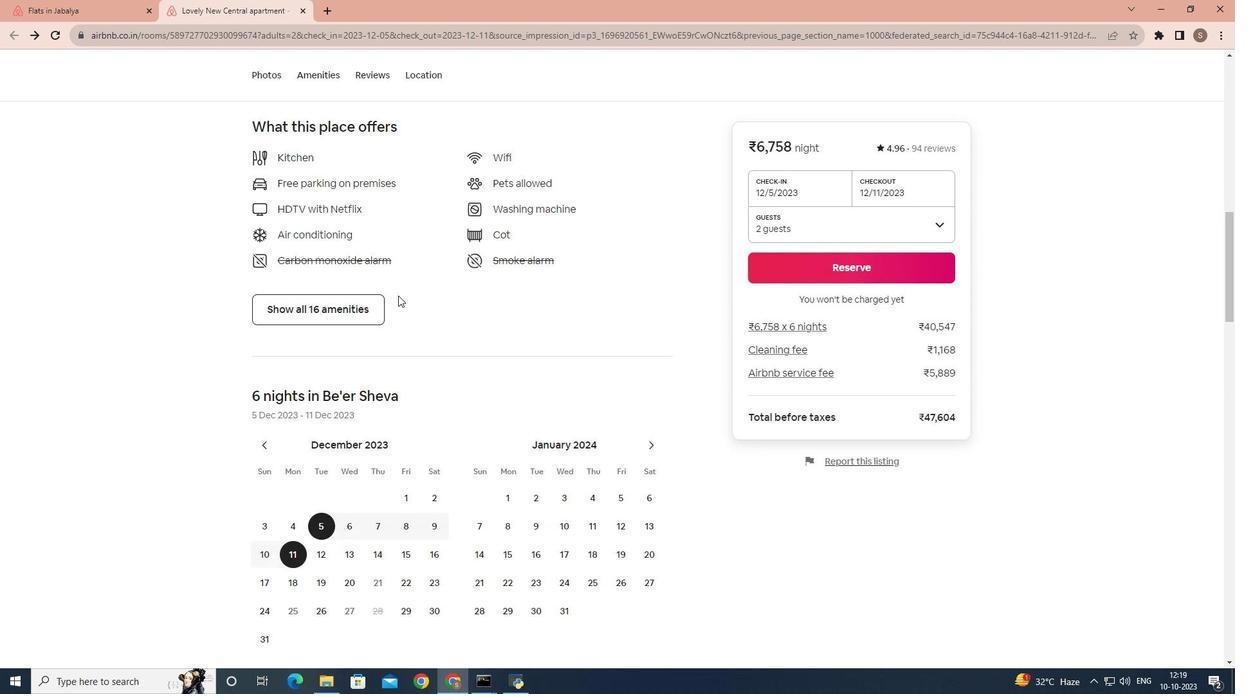 
Action: Mouse moved to (357, 260)
Screenshot: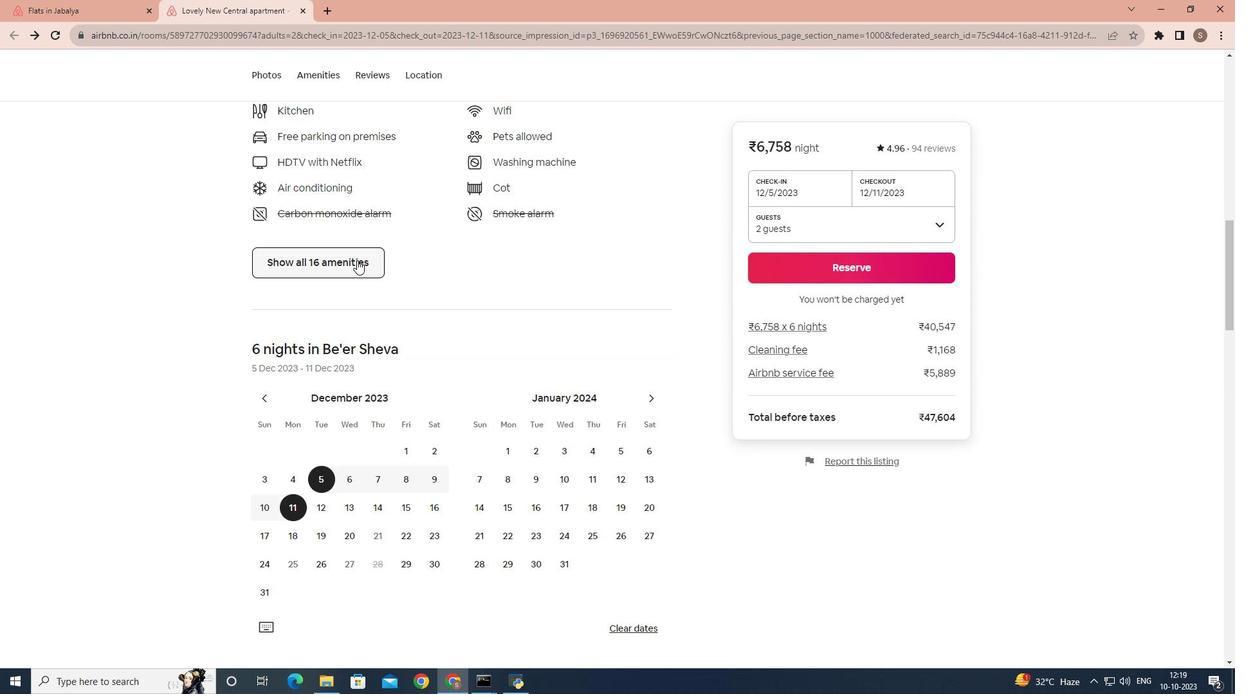 
Action: Mouse pressed left at (357, 260)
Screenshot: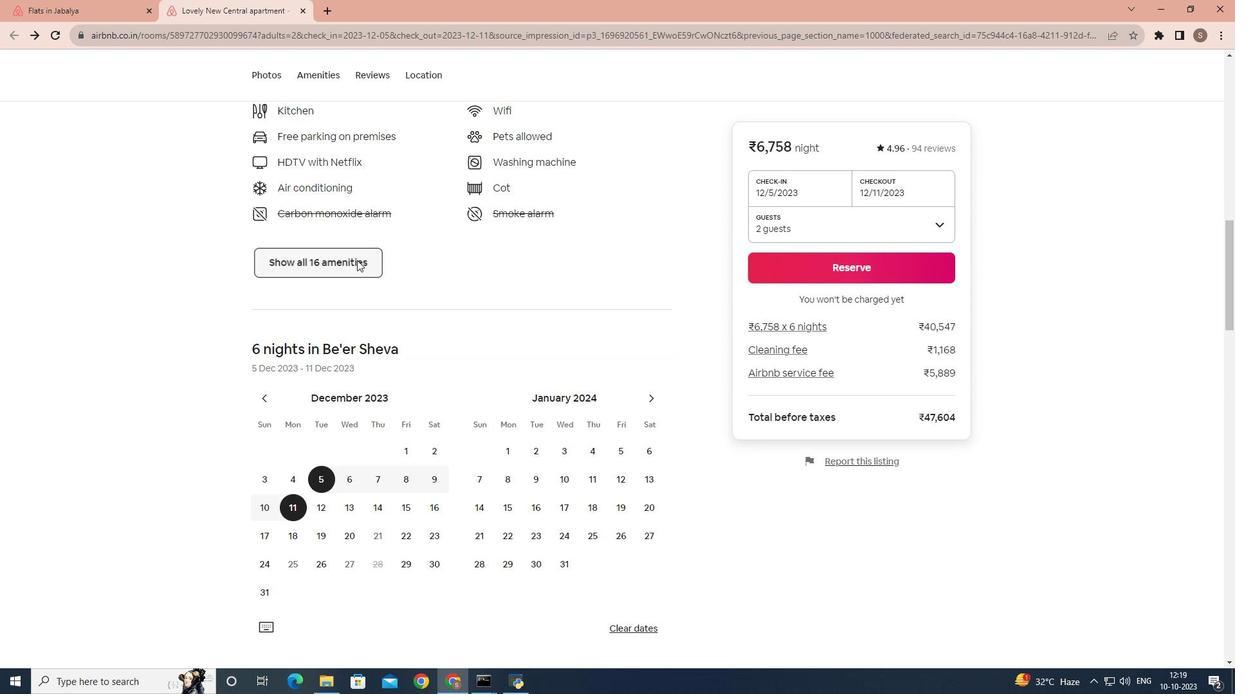 
Action: Mouse moved to (448, 279)
Screenshot: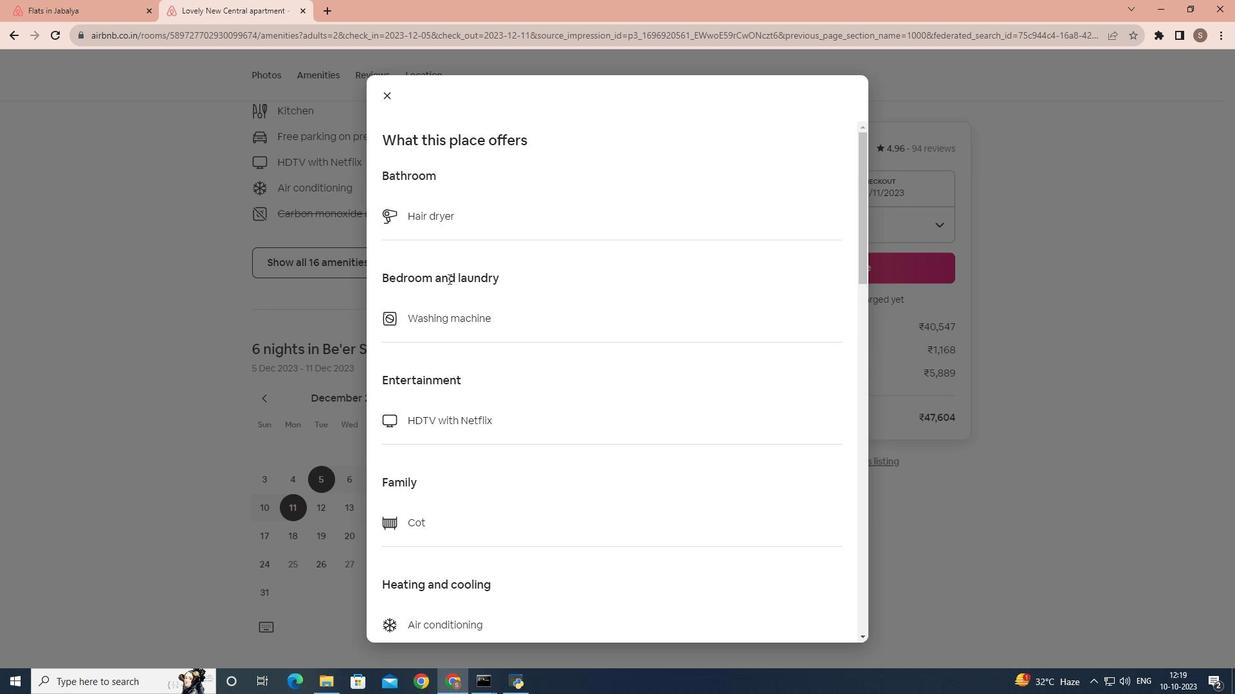 
Action: Mouse scrolled (448, 278) with delta (0, 0)
Screenshot: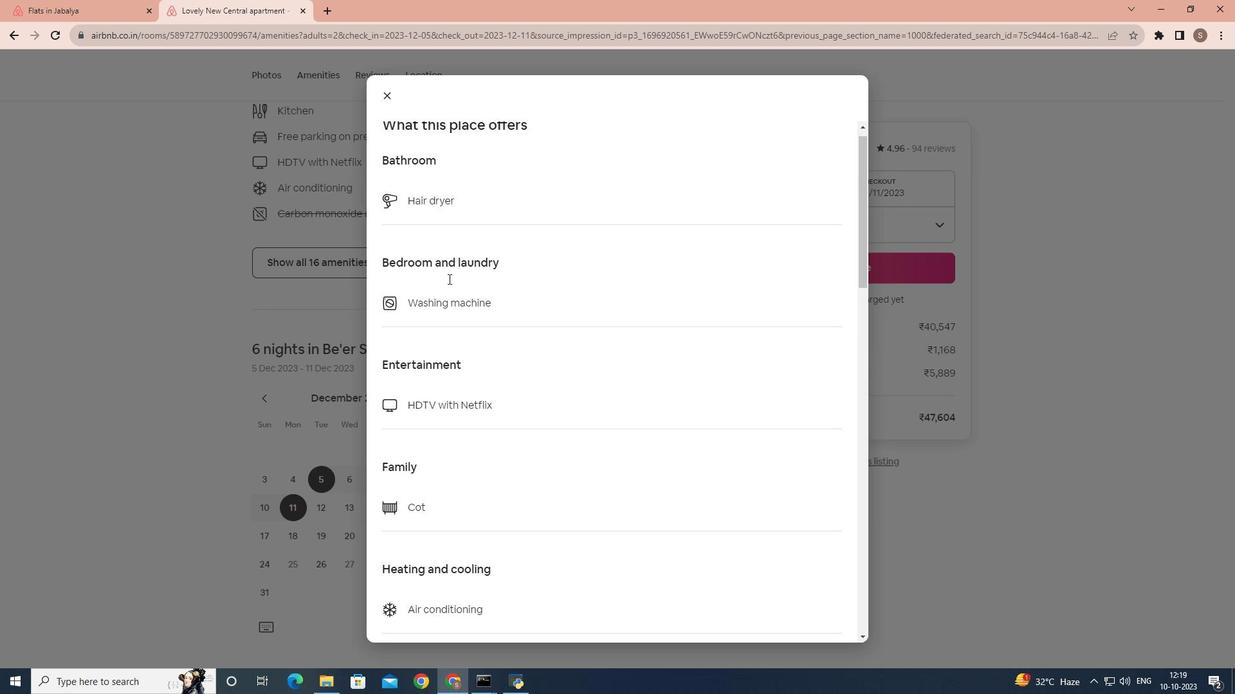 
Action: Mouse scrolled (448, 278) with delta (0, 0)
Screenshot: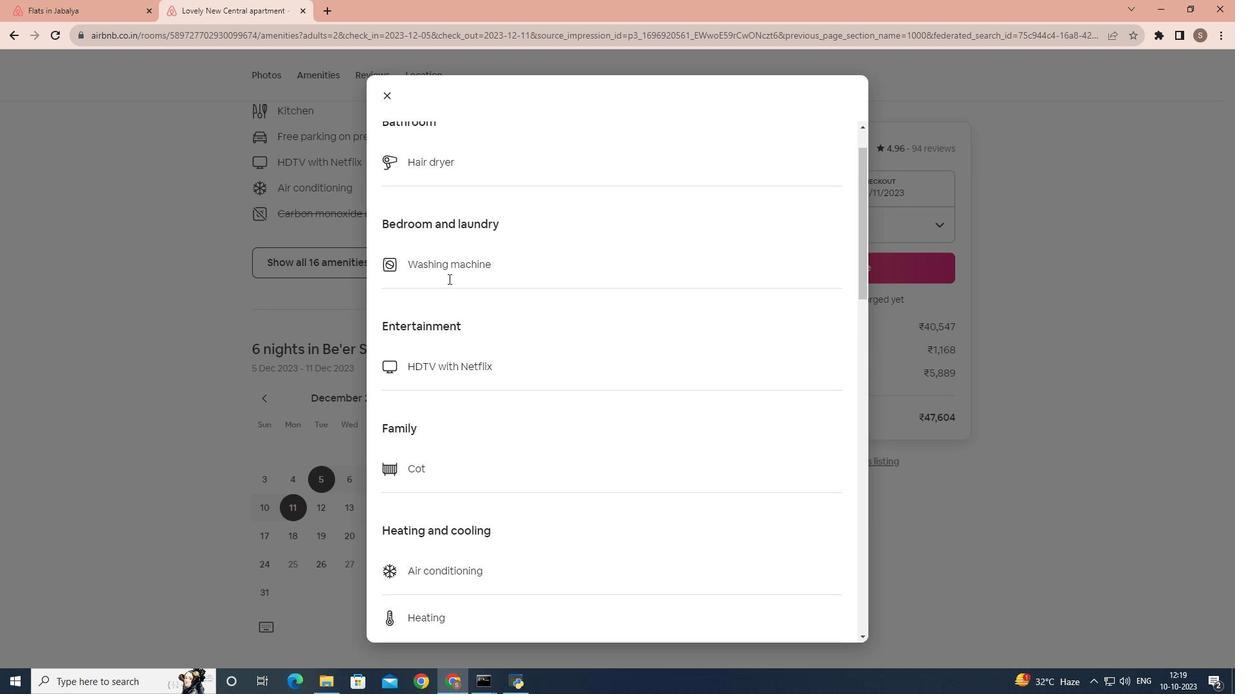 
Action: Mouse scrolled (448, 278) with delta (0, 0)
Screenshot: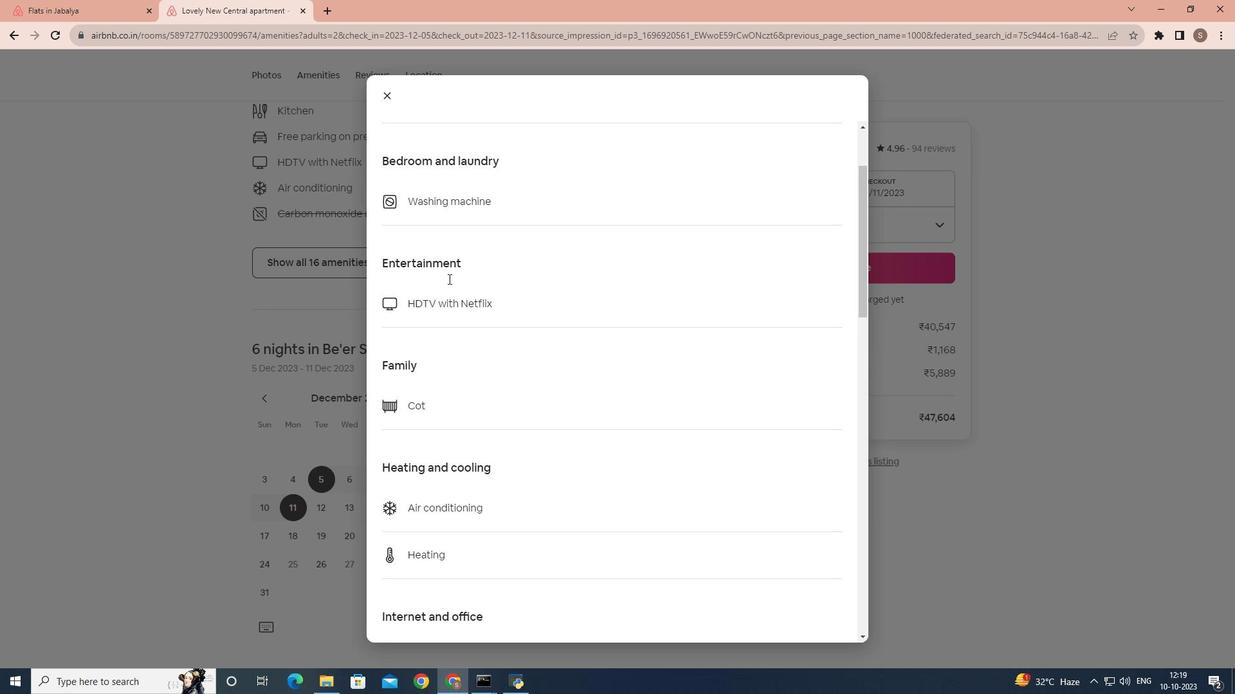 
Action: Mouse scrolled (448, 278) with delta (0, 0)
Screenshot: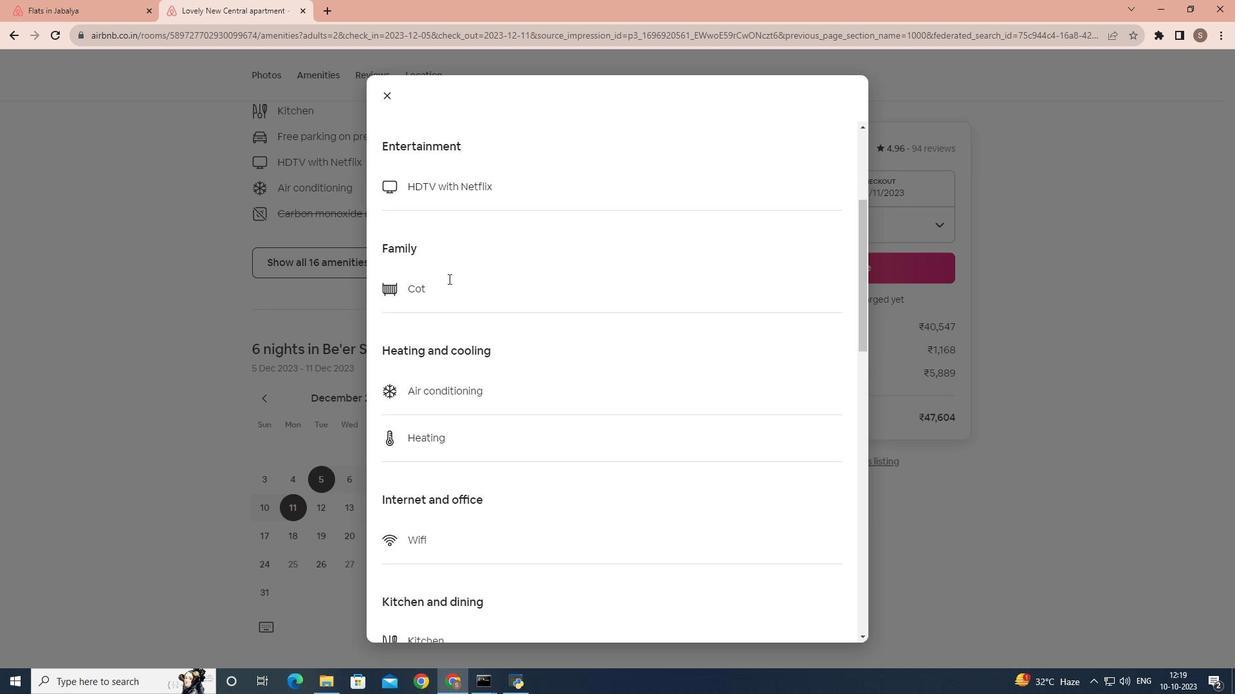 
Action: Mouse scrolled (448, 278) with delta (0, 0)
Screenshot: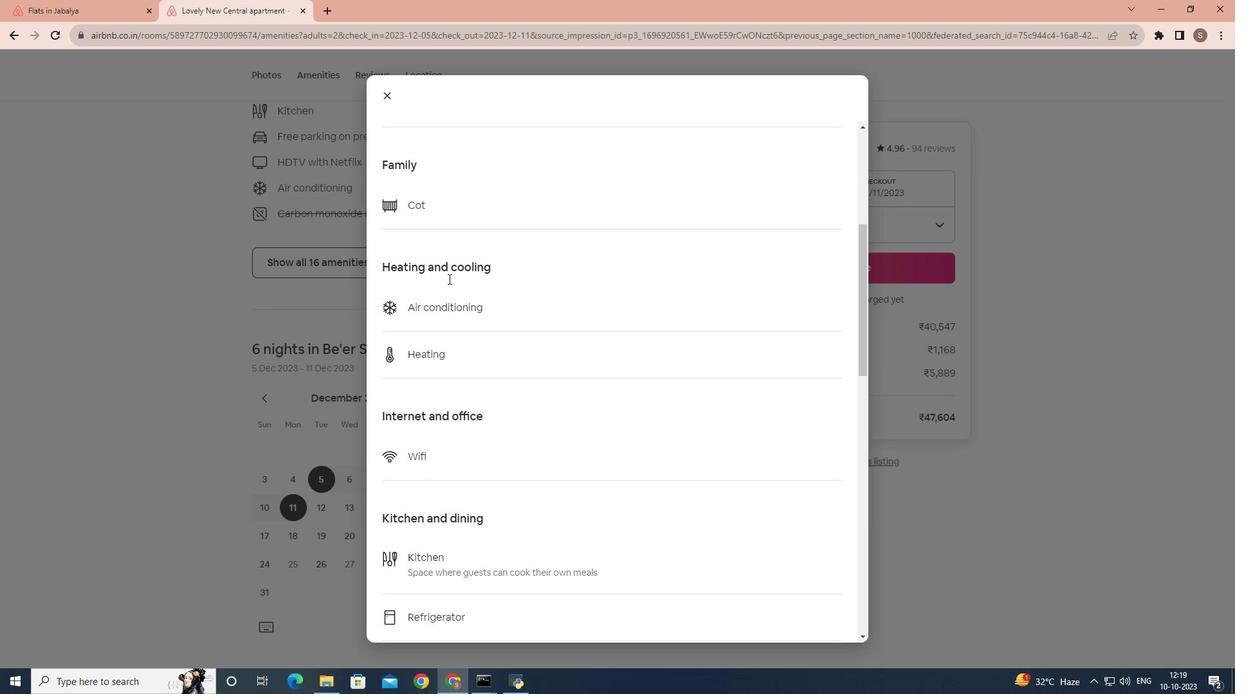
Action: Mouse scrolled (448, 278) with delta (0, 0)
Screenshot: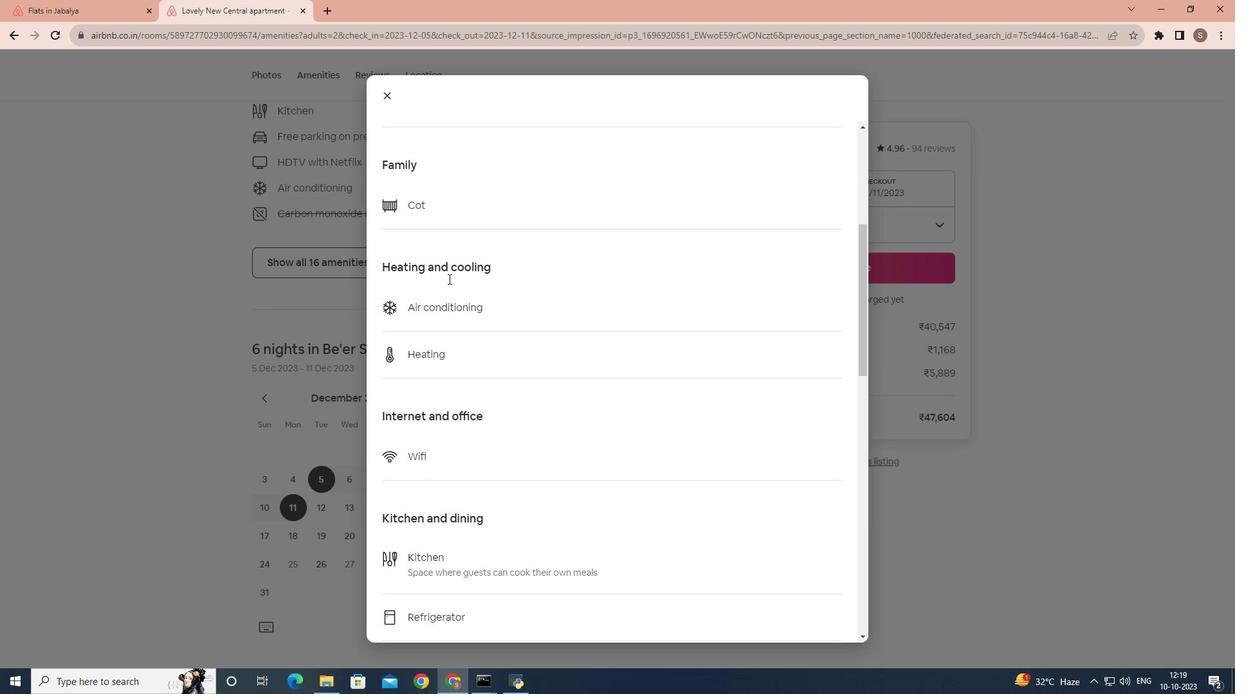 
Action: Mouse scrolled (448, 278) with delta (0, 0)
Screenshot: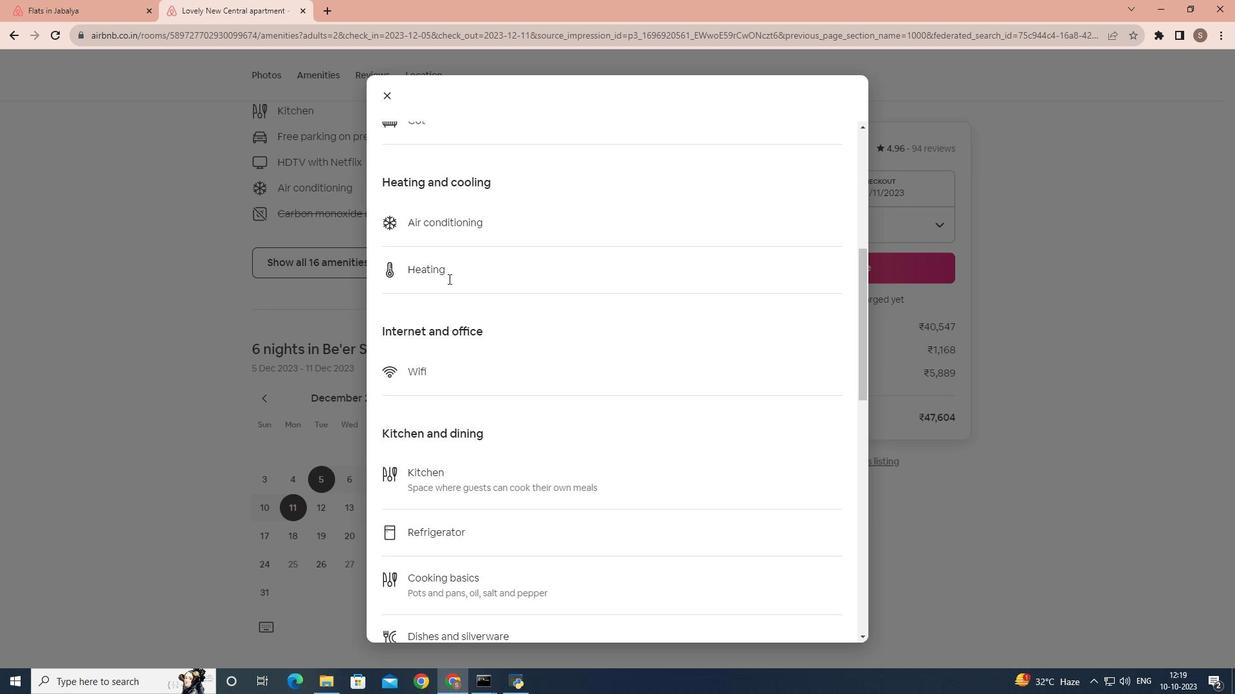 
Action: Mouse scrolled (448, 278) with delta (0, 0)
Screenshot: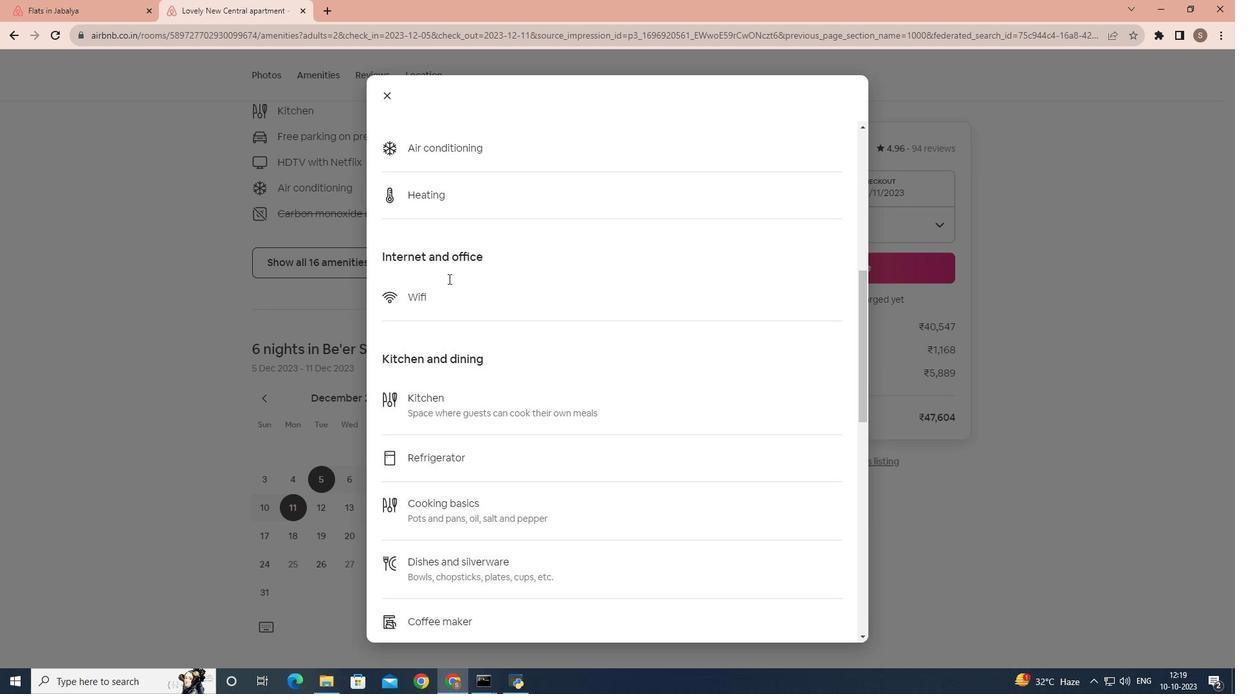 
Action: Mouse scrolled (448, 278) with delta (0, 0)
Screenshot: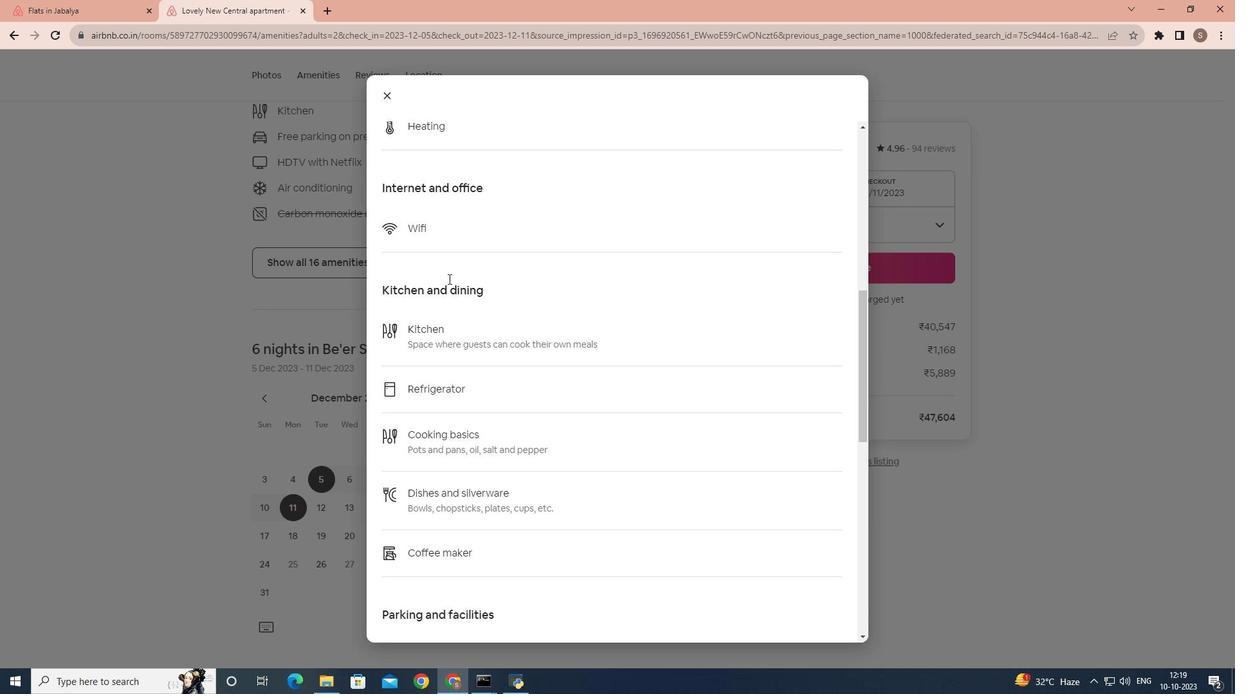 
Action: Mouse scrolled (448, 278) with delta (0, 0)
Screenshot: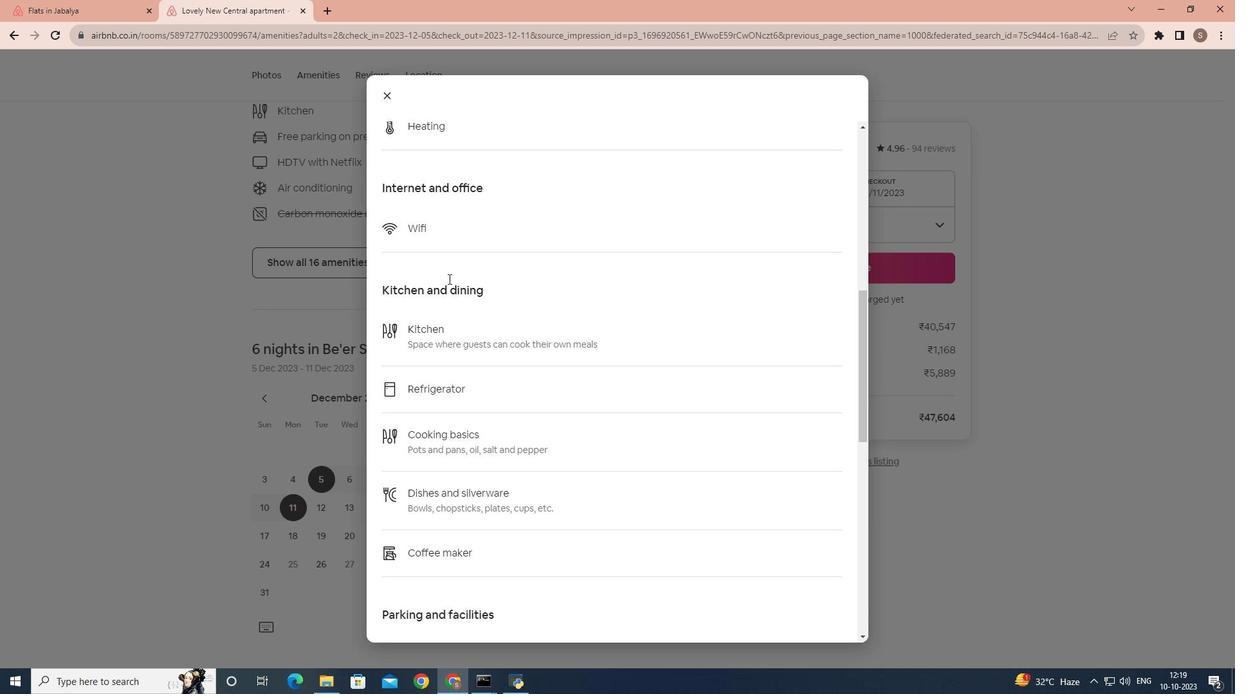 
Action: Mouse scrolled (448, 278) with delta (0, 0)
Screenshot: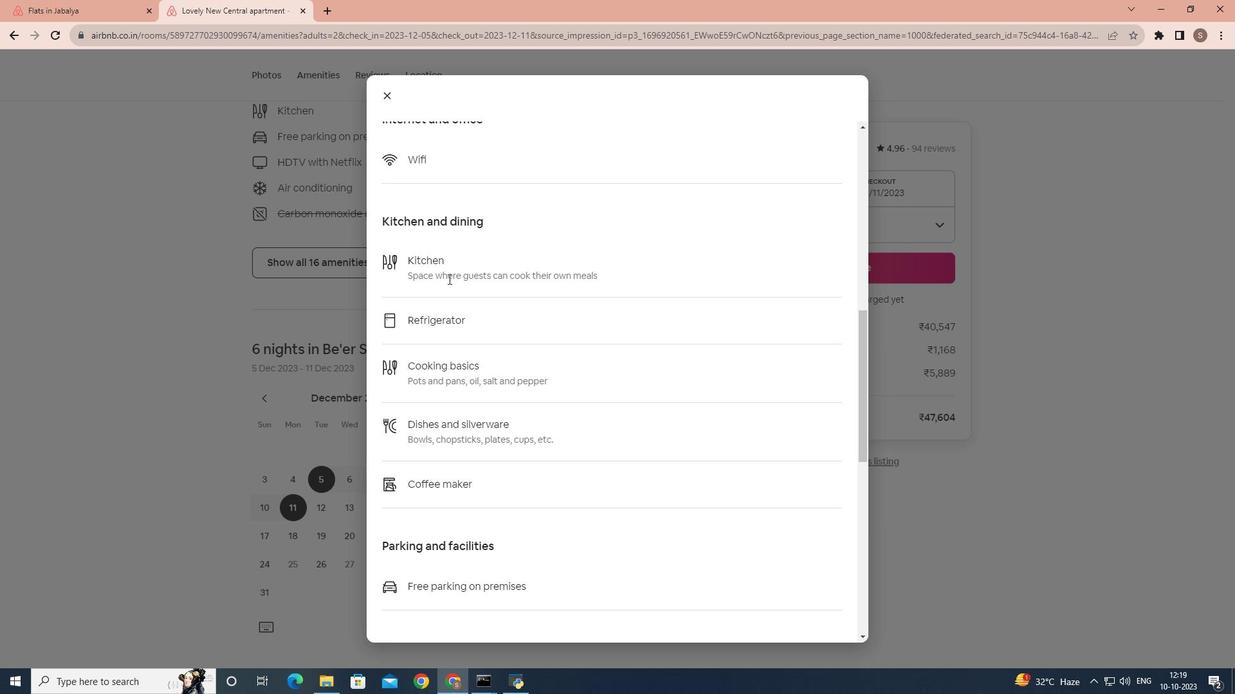 
Action: Mouse scrolled (448, 278) with delta (0, 0)
Screenshot: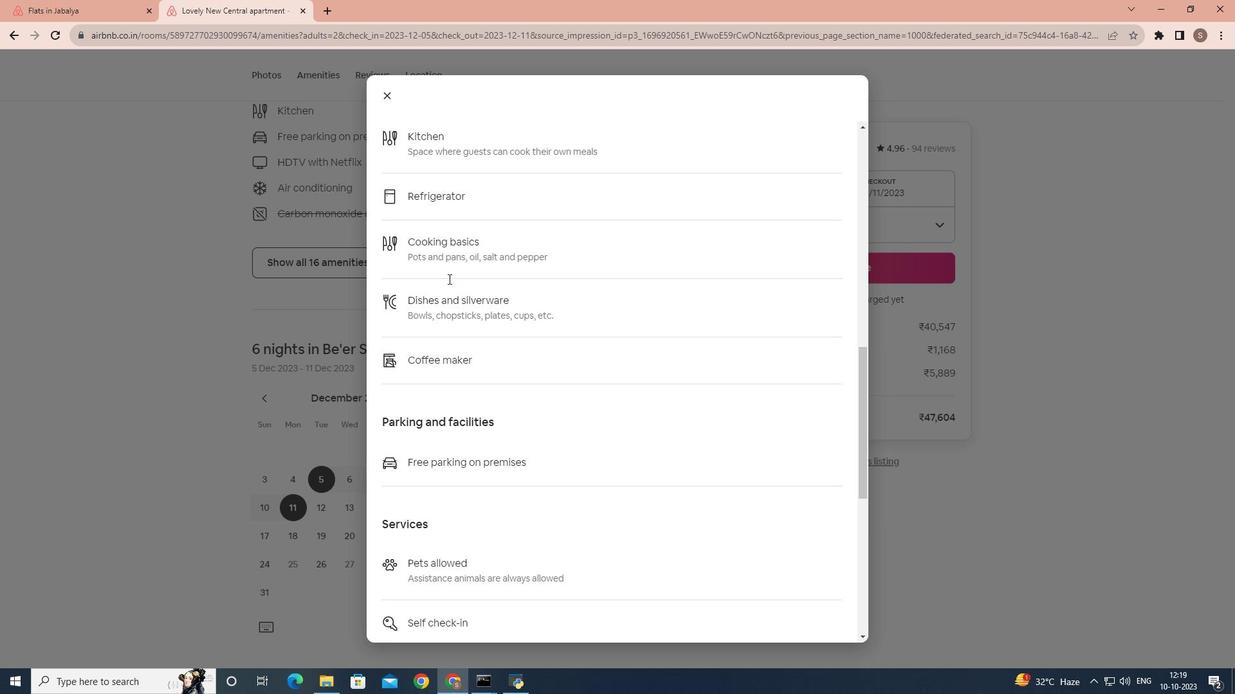 
Action: Mouse scrolled (448, 278) with delta (0, 0)
Screenshot: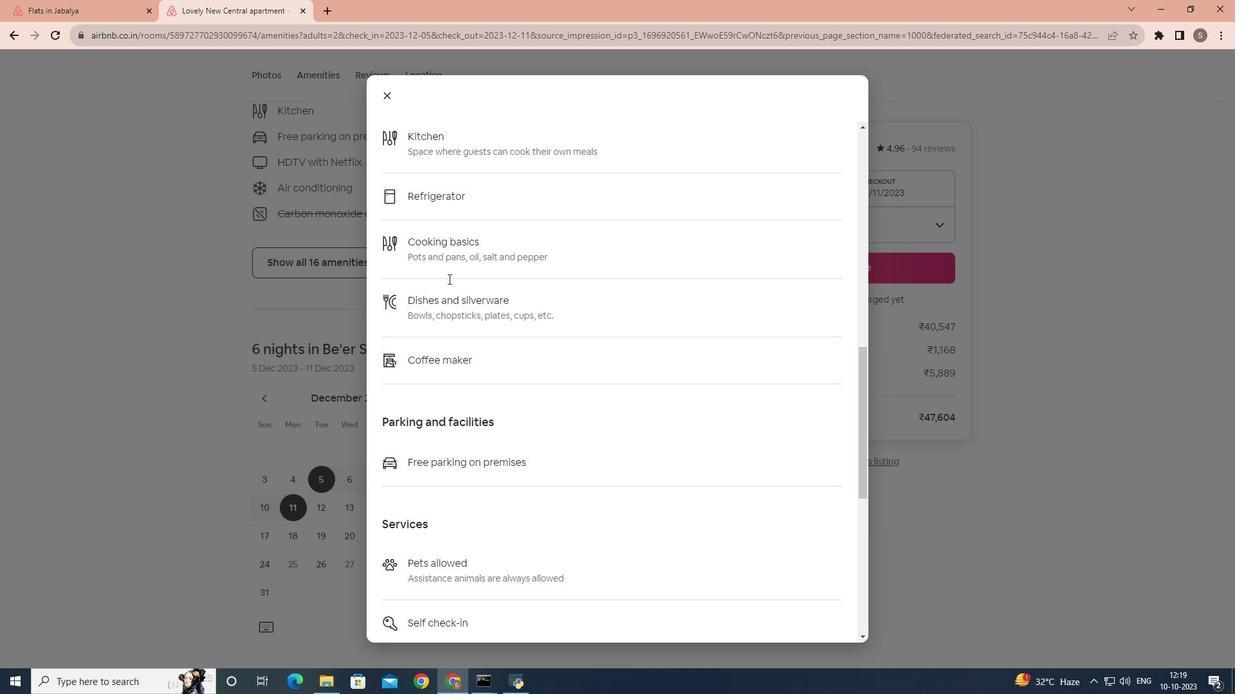 
Action: Mouse scrolled (448, 278) with delta (0, 0)
Screenshot: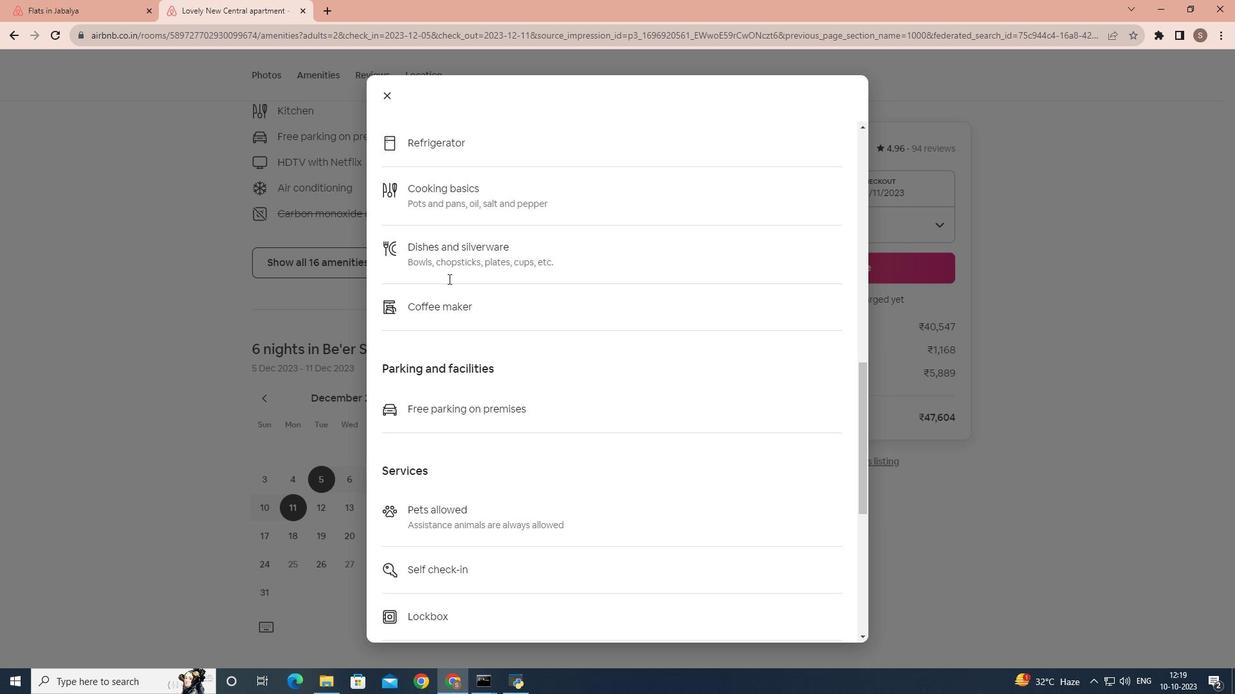
Action: Mouse scrolled (448, 278) with delta (0, 0)
Screenshot: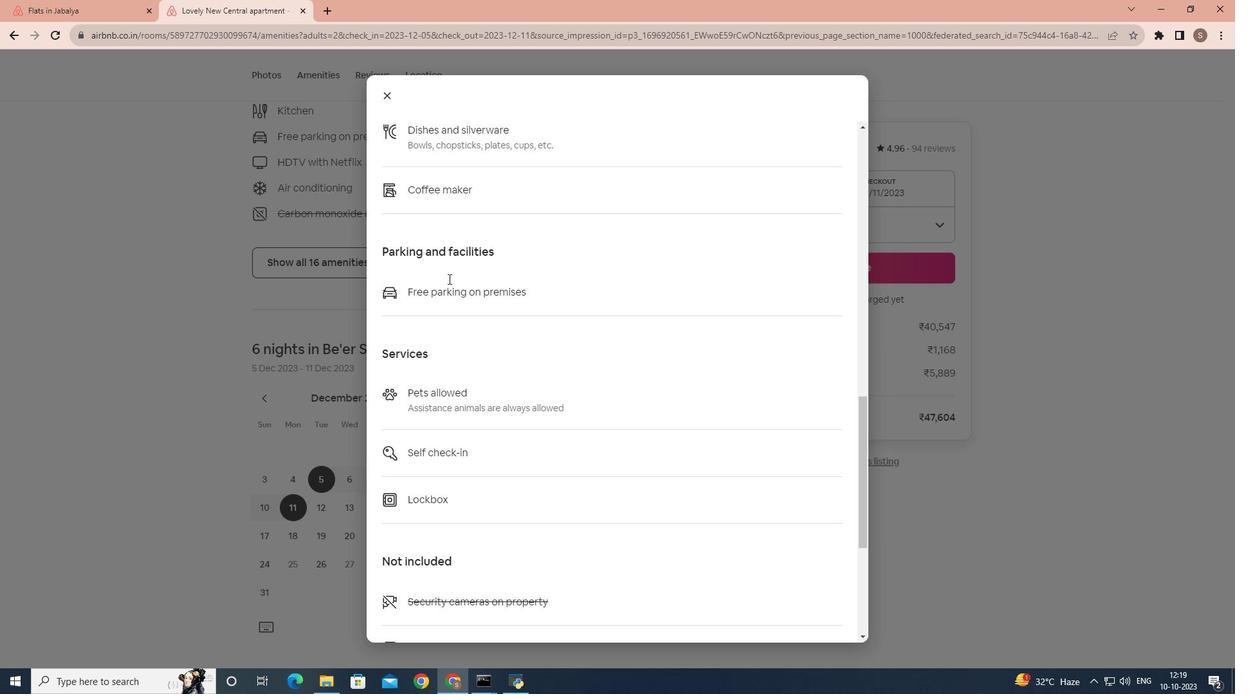 
Action: Mouse scrolled (448, 278) with delta (0, 0)
Screenshot: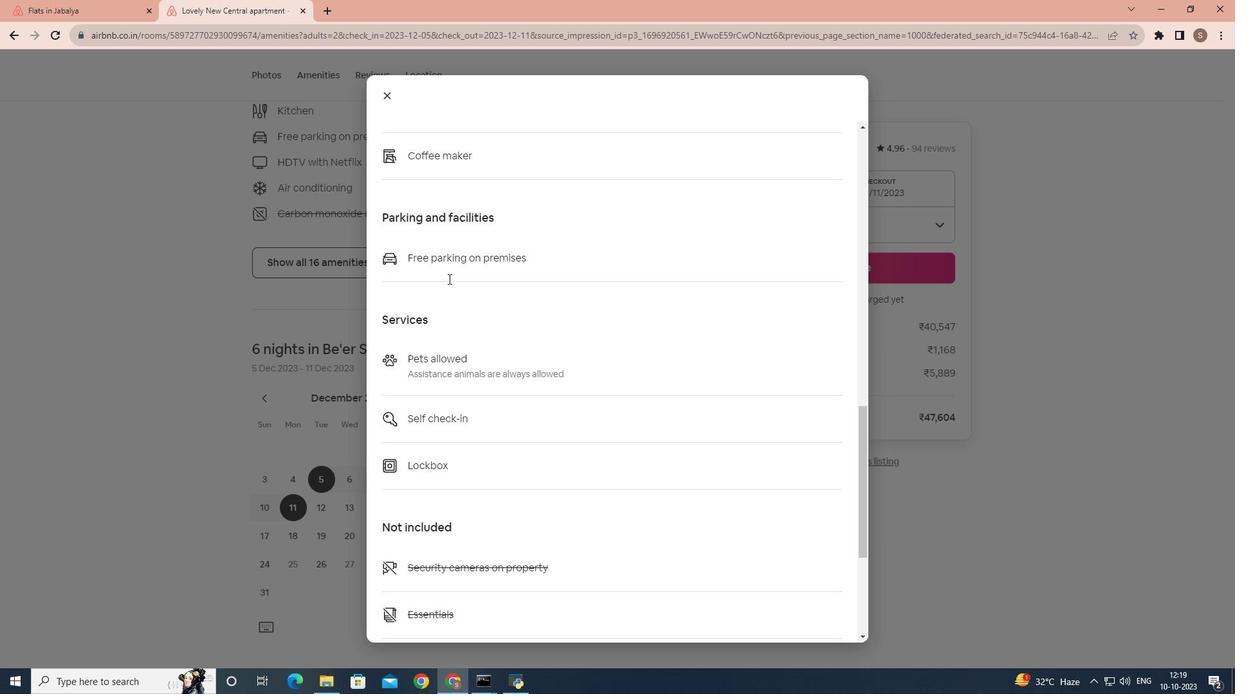 
Action: Mouse scrolled (448, 278) with delta (0, 0)
Screenshot: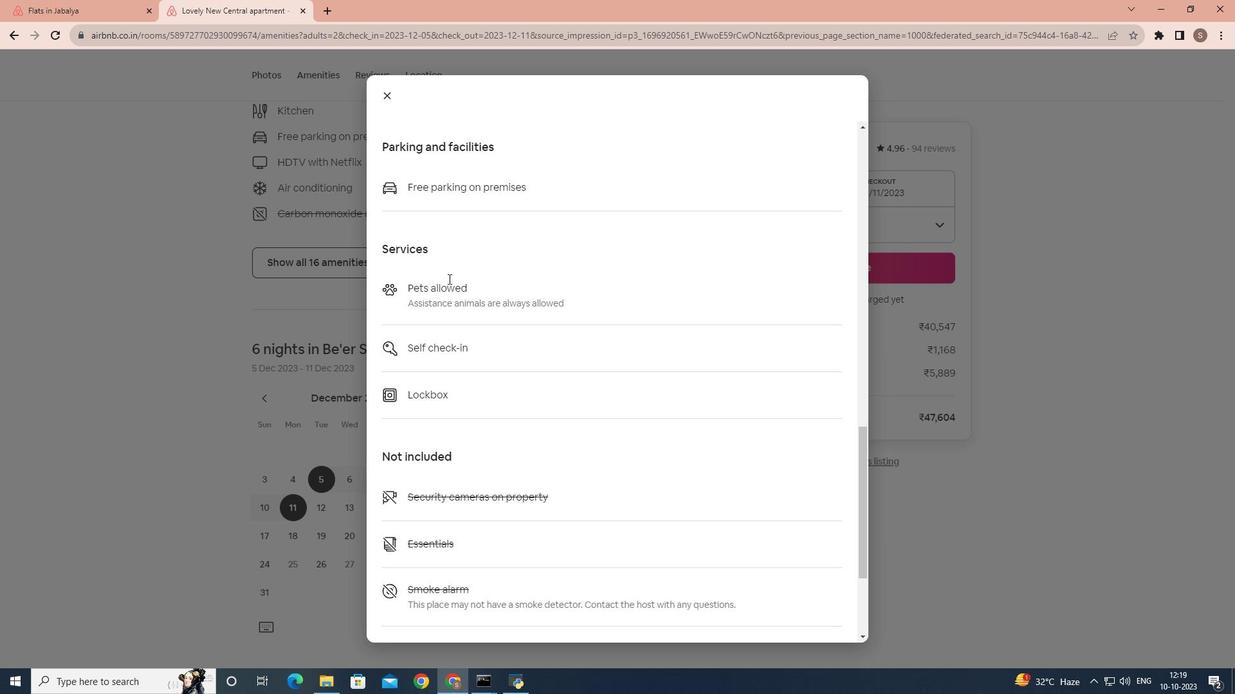 
Action: Mouse scrolled (448, 278) with delta (0, 0)
Screenshot: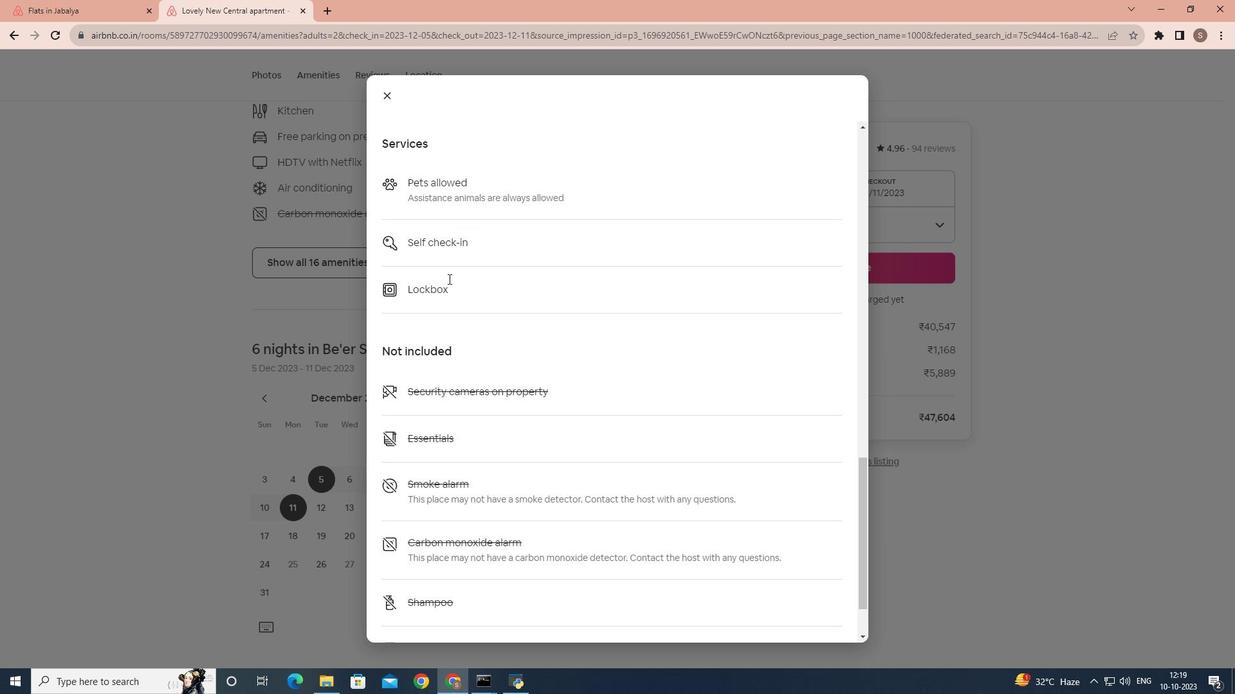 
Action: Mouse scrolled (448, 278) with delta (0, 0)
Screenshot: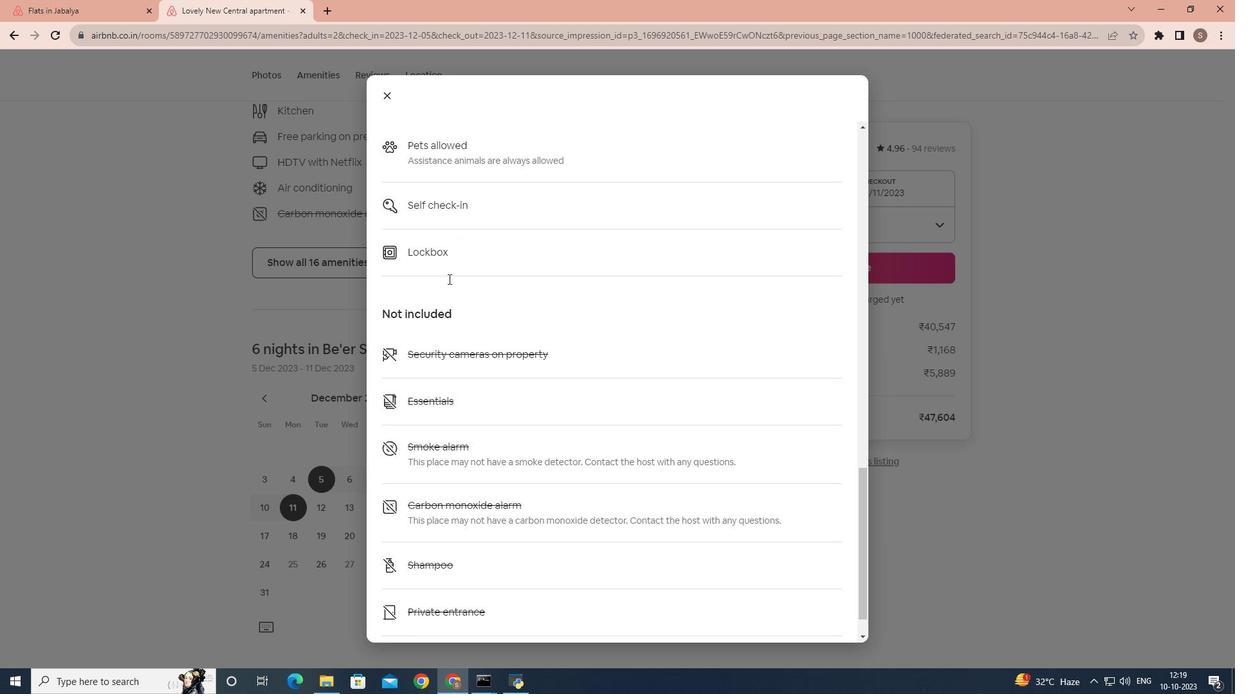 
Action: Mouse scrolled (448, 278) with delta (0, 0)
Screenshot: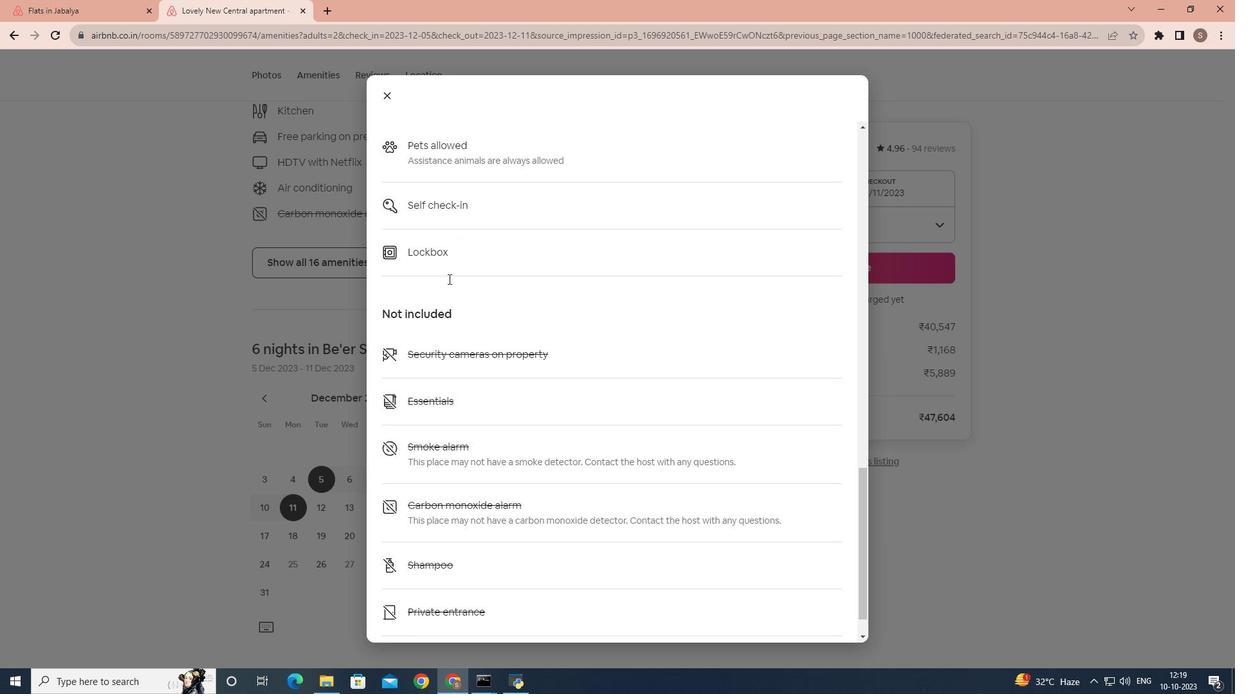 
Action: Mouse scrolled (448, 278) with delta (0, 0)
Screenshot: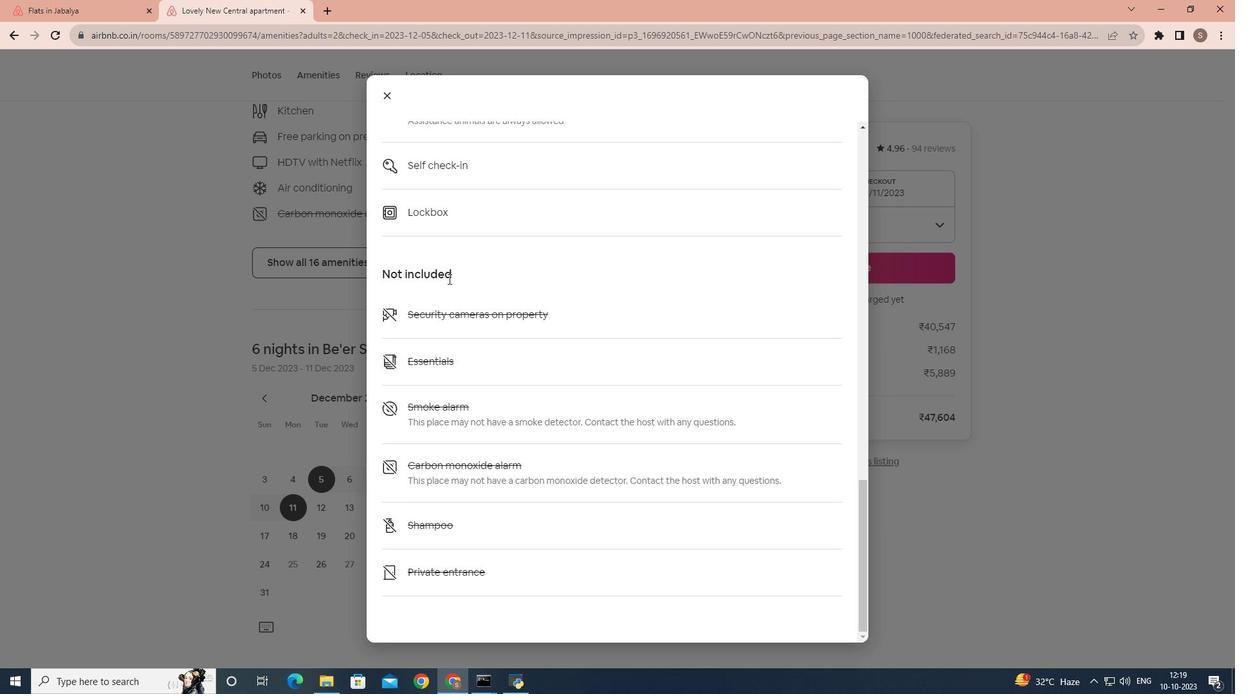 
Action: Mouse scrolled (448, 278) with delta (0, 0)
Screenshot: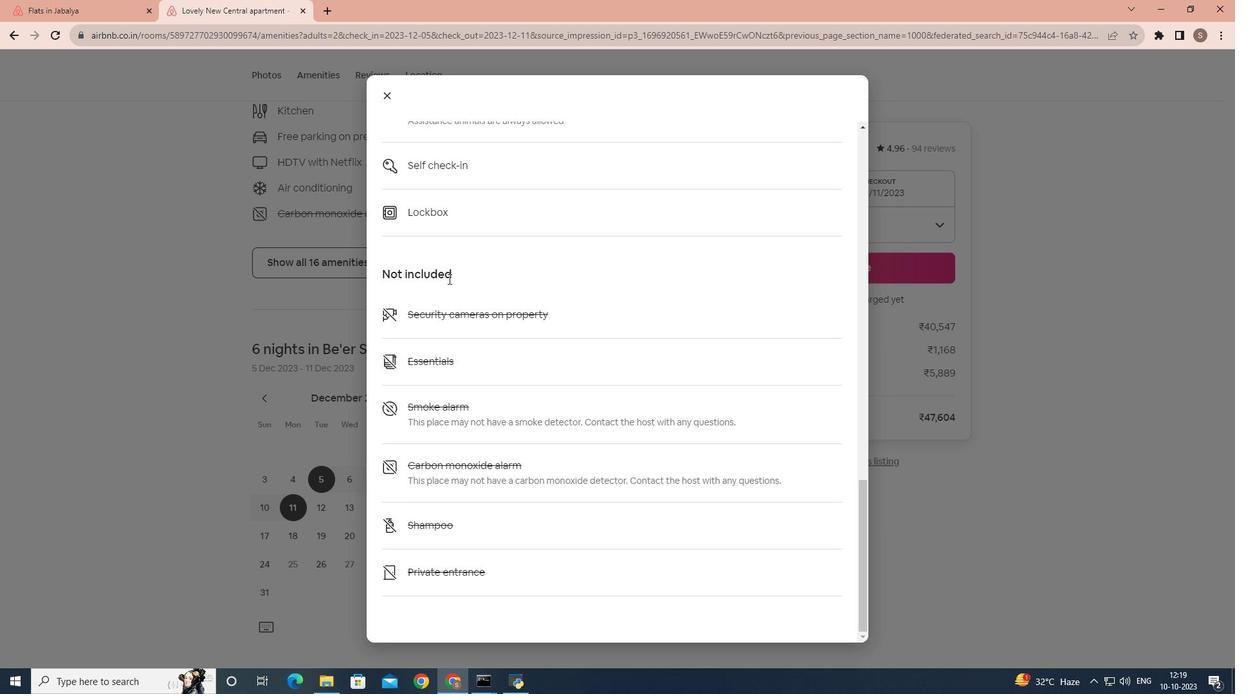 
Action: Mouse scrolled (448, 278) with delta (0, 0)
Screenshot: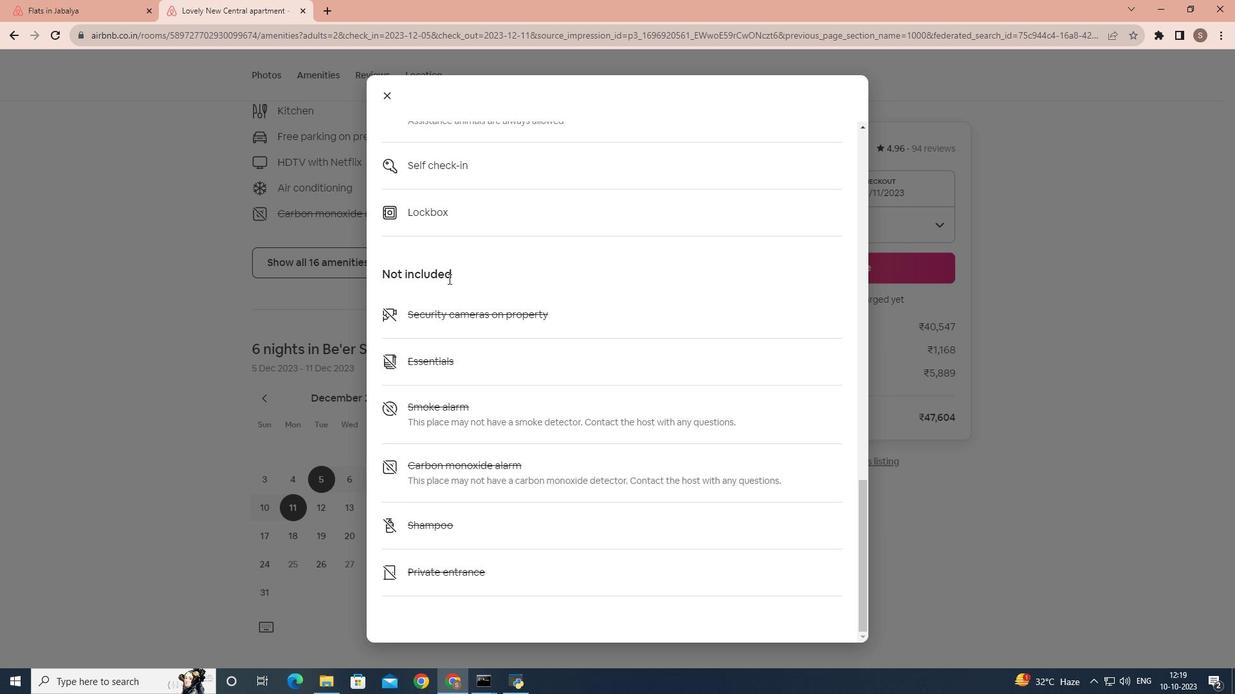 
Action: Mouse moved to (391, 89)
Screenshot: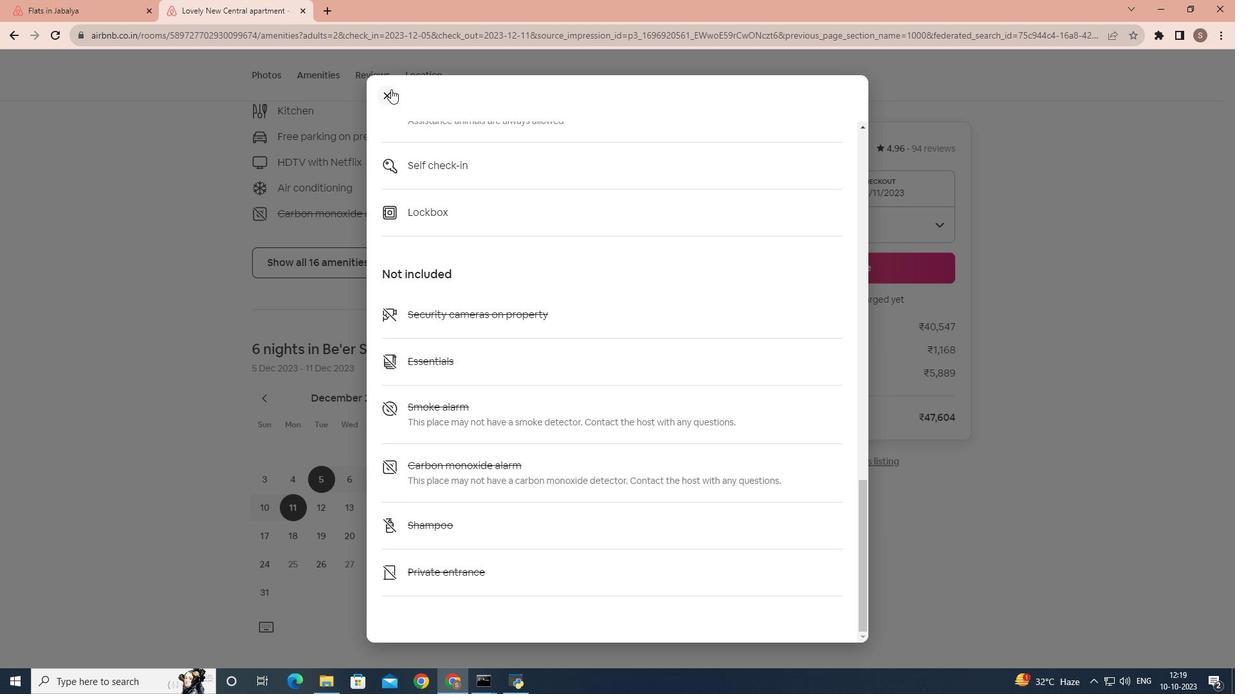 
Action: Mouse pressed left at (391, 89)
Screenshot: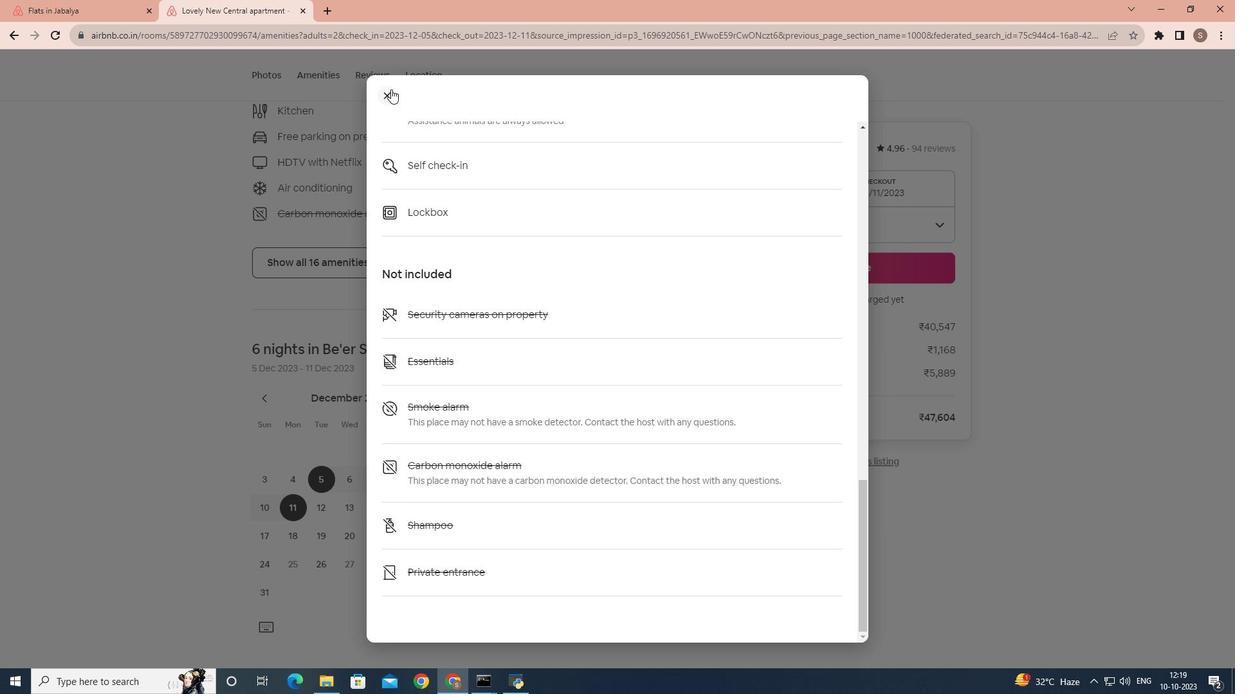 
Action: Mouse moved to (407, 248)
Screenshot: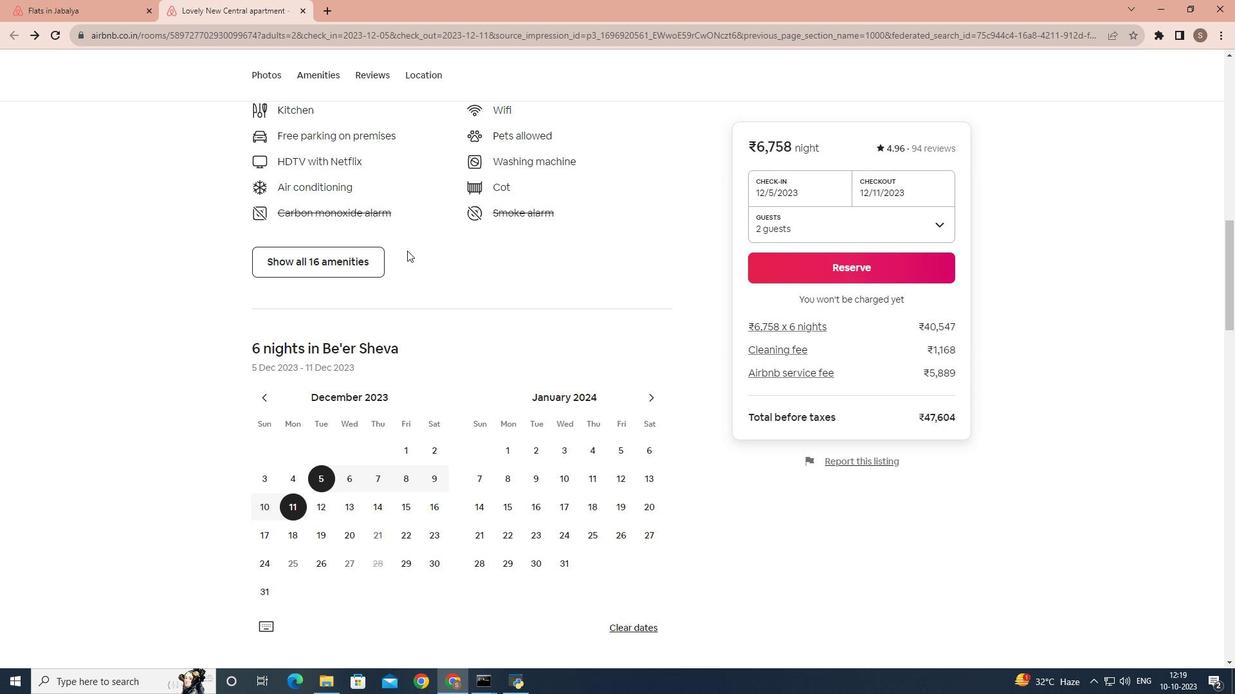 
Action: Mouse scrolled (407, 247) with delta (0, 0)
Screenshot: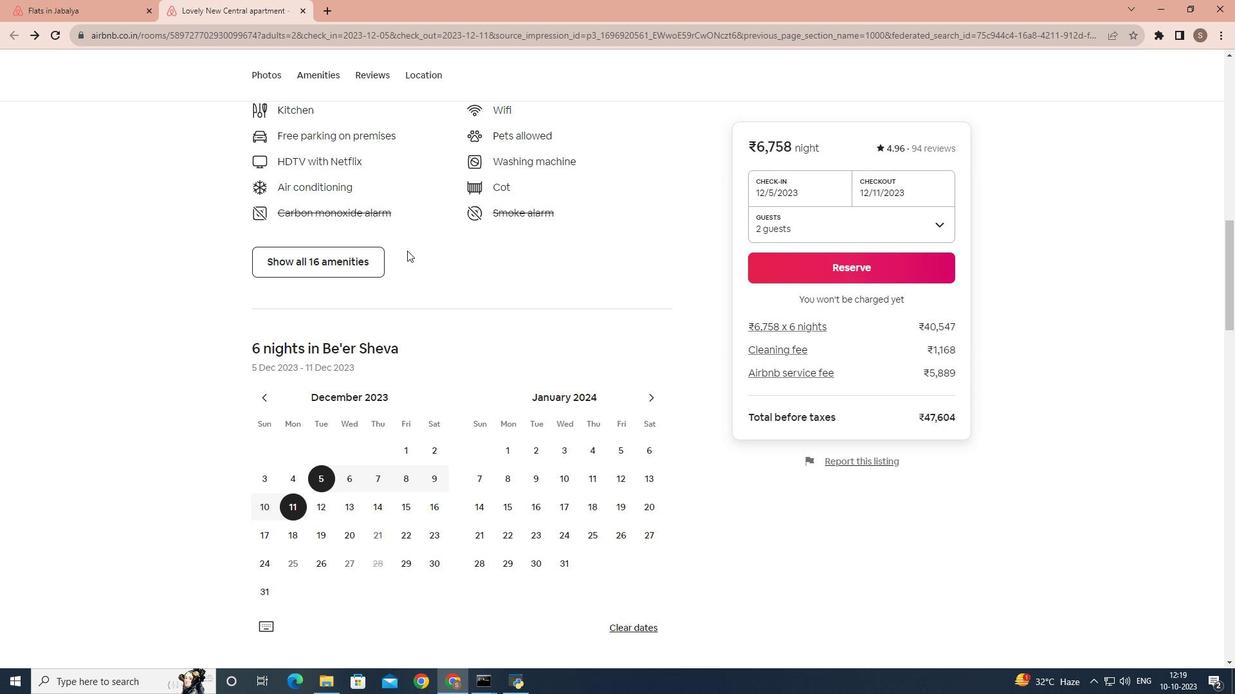 
Action: Mouse moved to (407, 248)
Screenshot: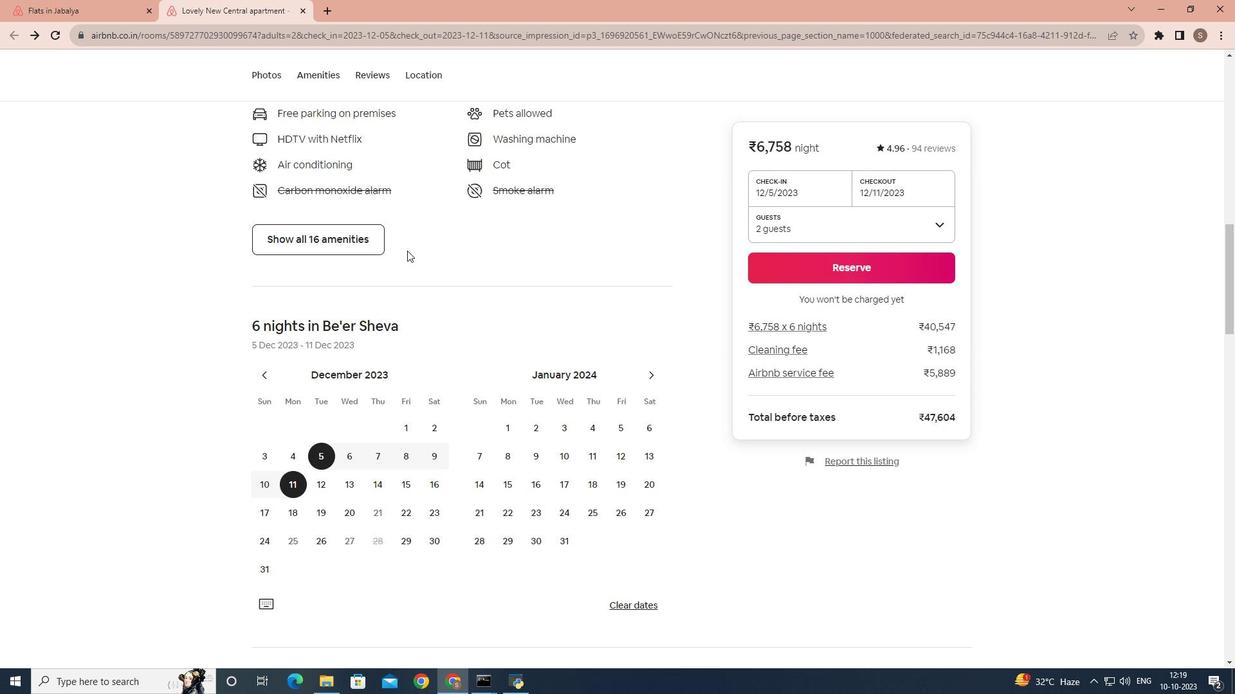 
Action: Mouse scrolled (407, 248) with delta (0, 0)
Screenshot: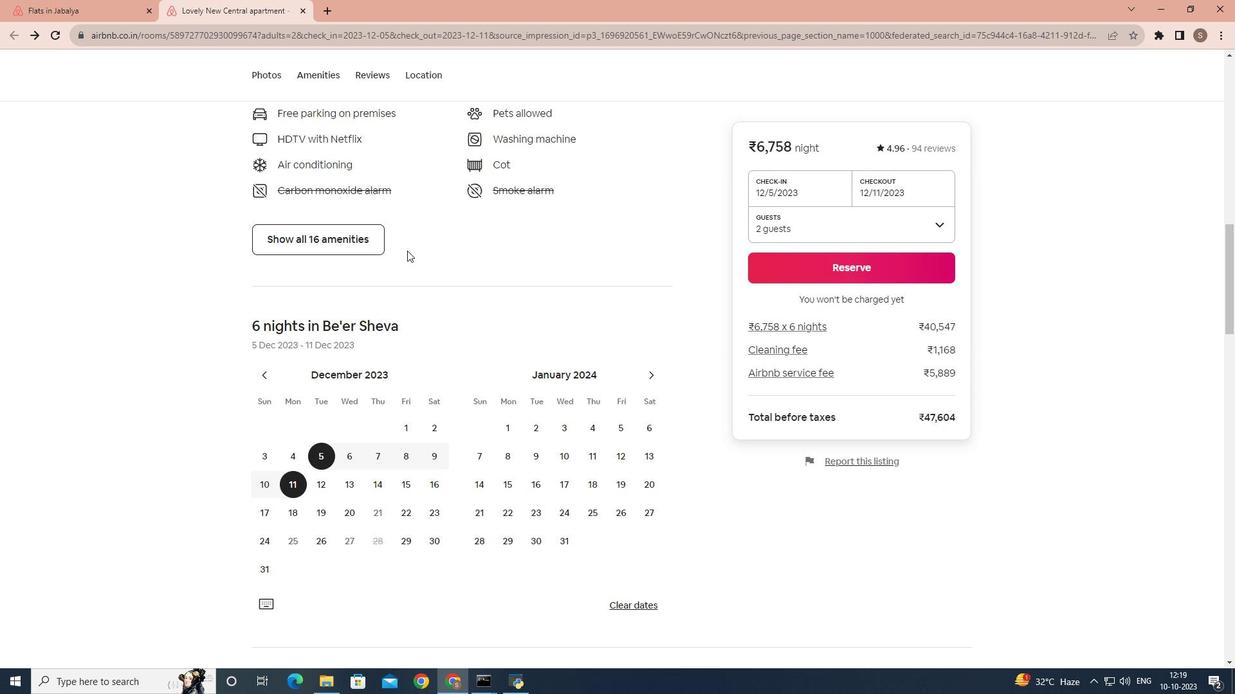 
Action: Mouse moved to (407, 250)
Screenshot: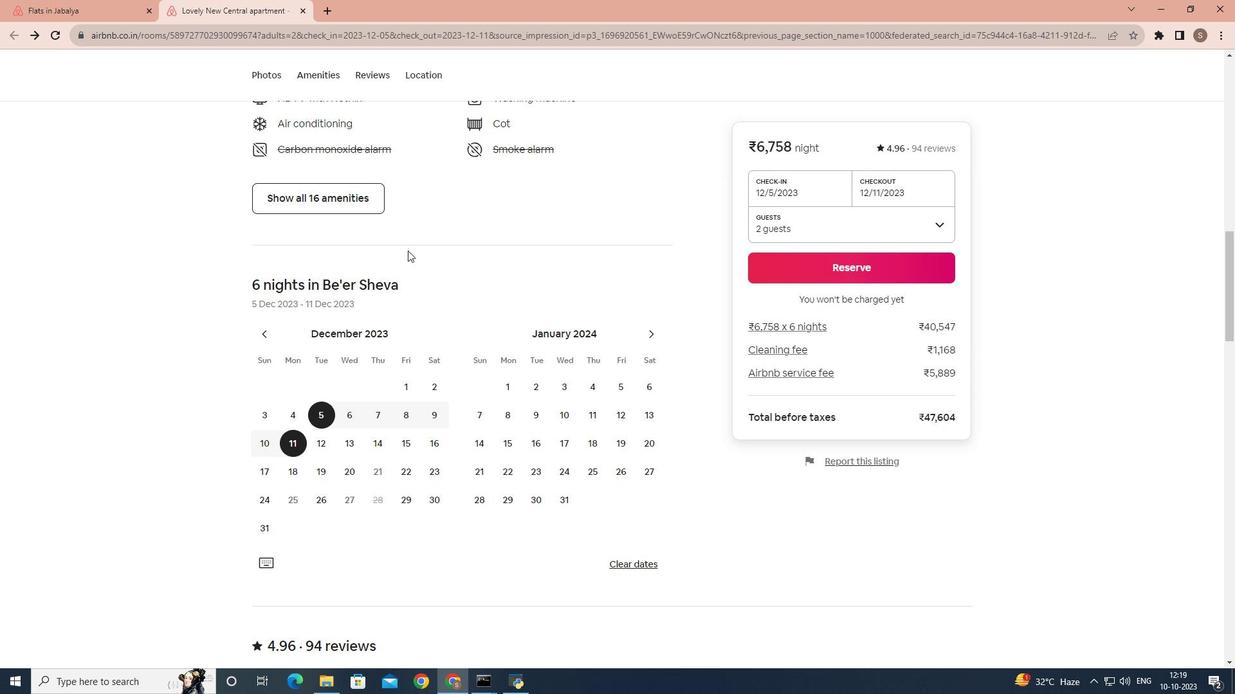 
Action: Mouse scrolled (407, 250) with delta (0, 0)
Screenshot: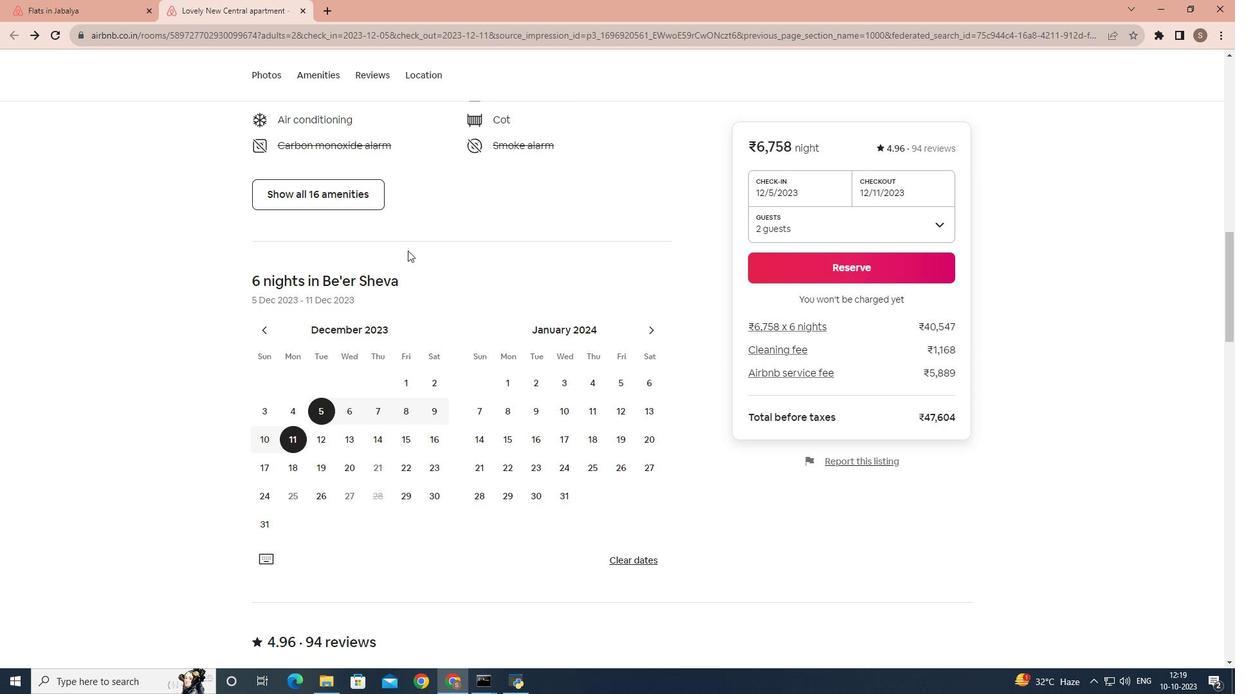 
Action: Mouse scrolled (407, 250) with delta (0, 0)
Screenshot: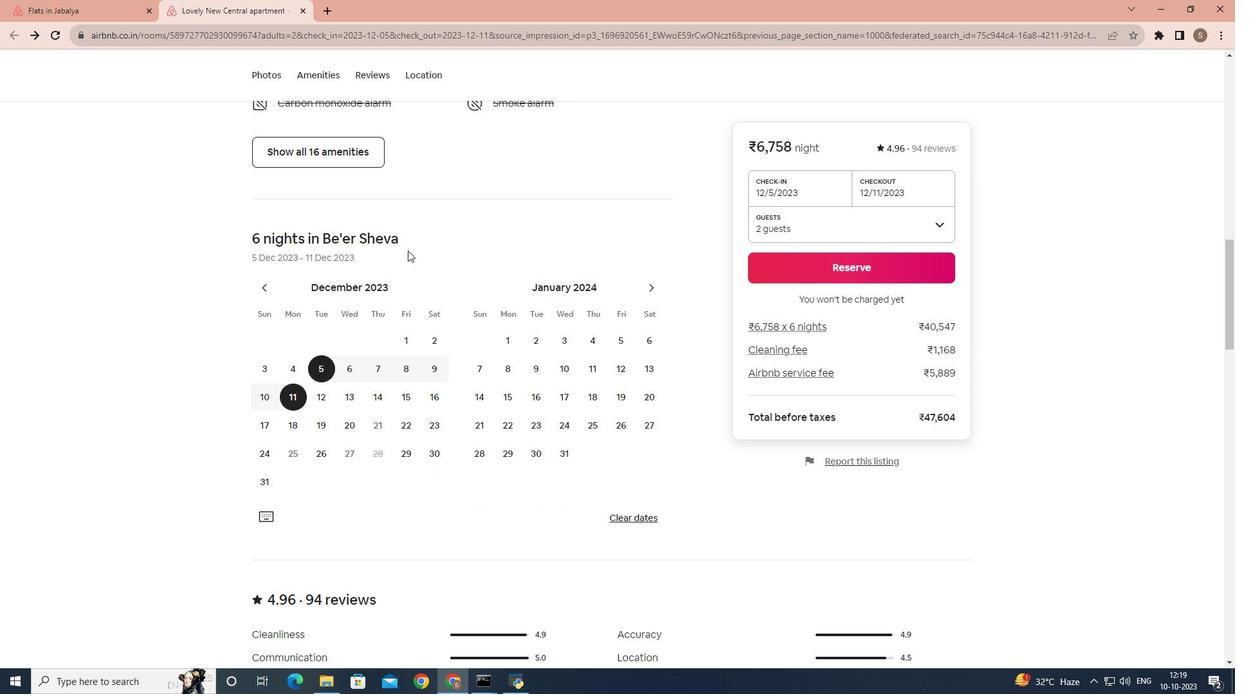 
Action: Mouse scrolled (407, 250) with delta (0, 0)
Screenshot: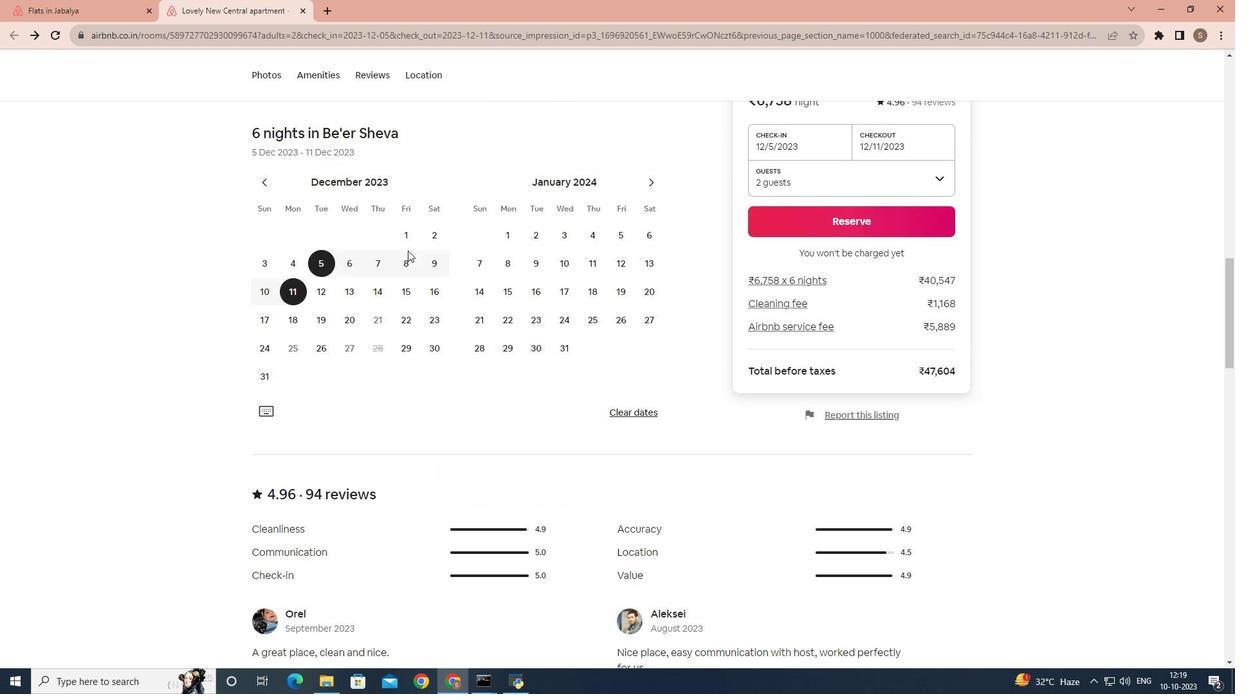 
Action: Mouse scrolled (407, 250) with delta (0, 0)
Screenshot: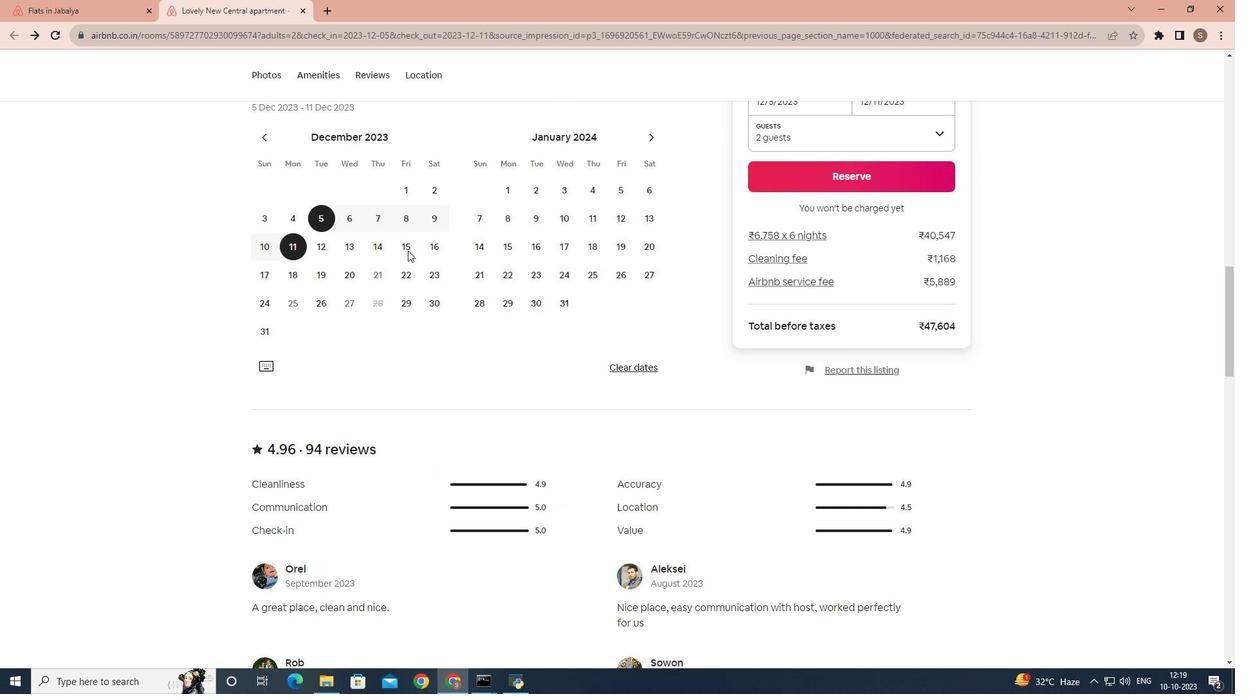 
Action: Mouse scrolled (407, 250) with delta (0, 0)
Screenshot: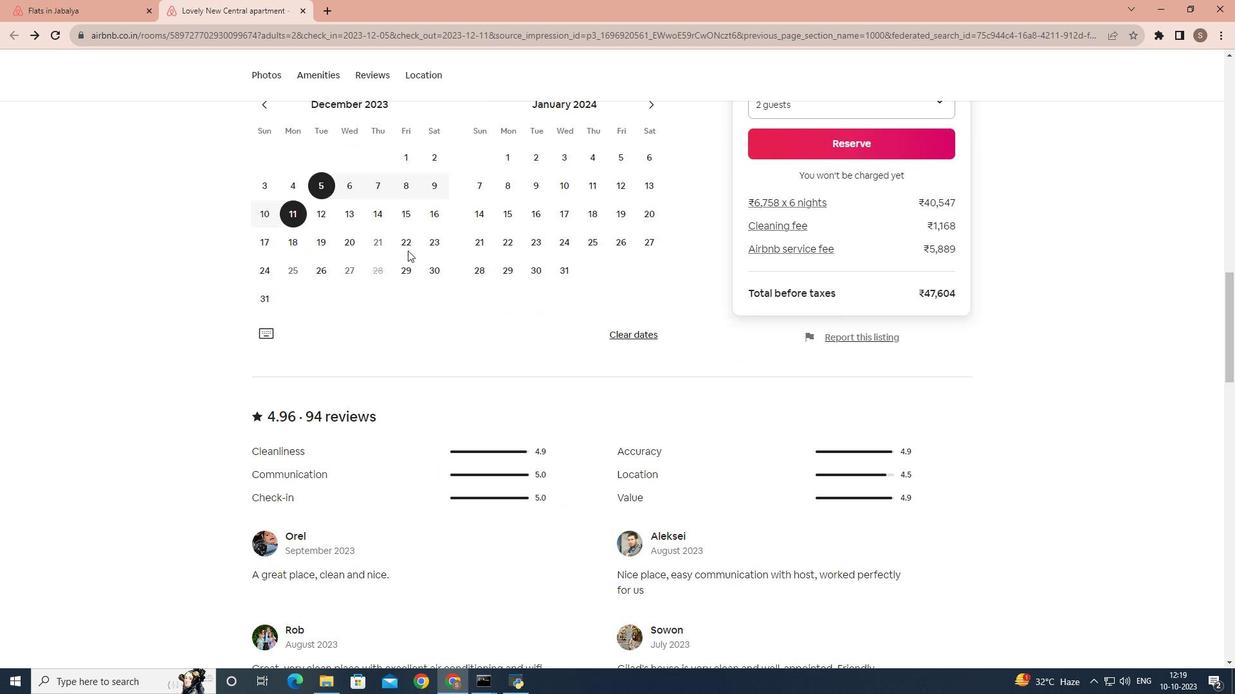
Action: Mouse scrolled (407, 250) with delta (0, 0)
Screenshot: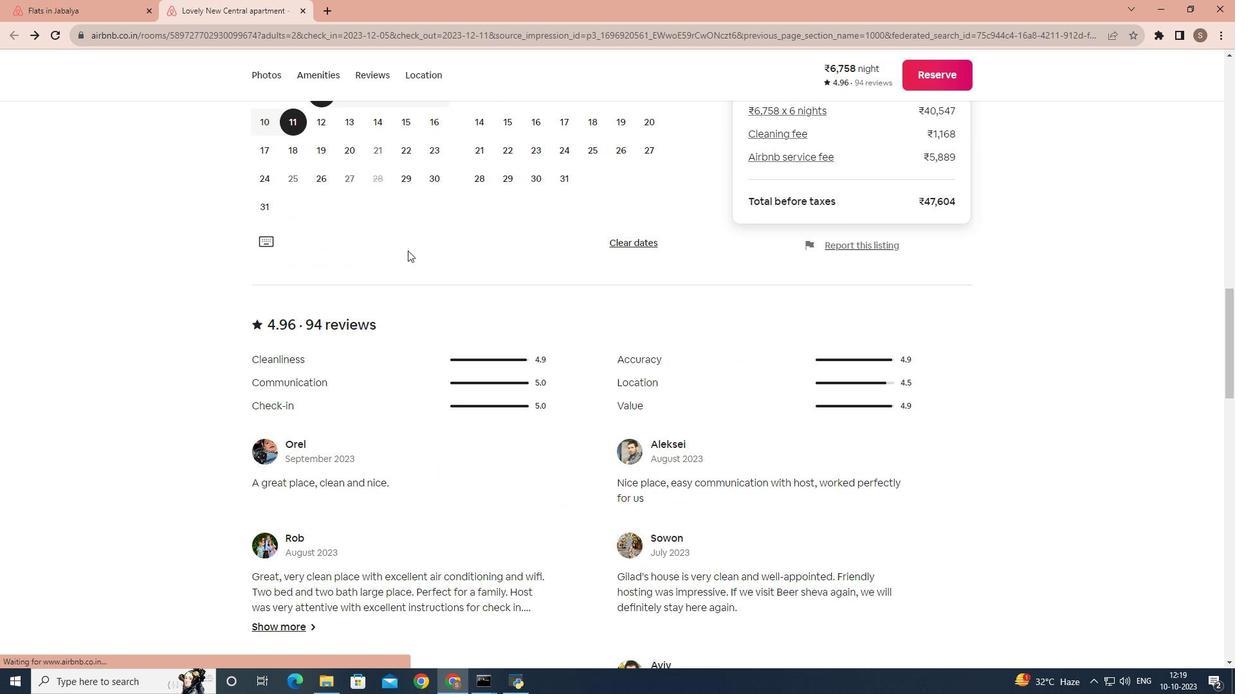 
Action: Mouse scrolled (407, 250) with delta (0, 0)
Screenshot: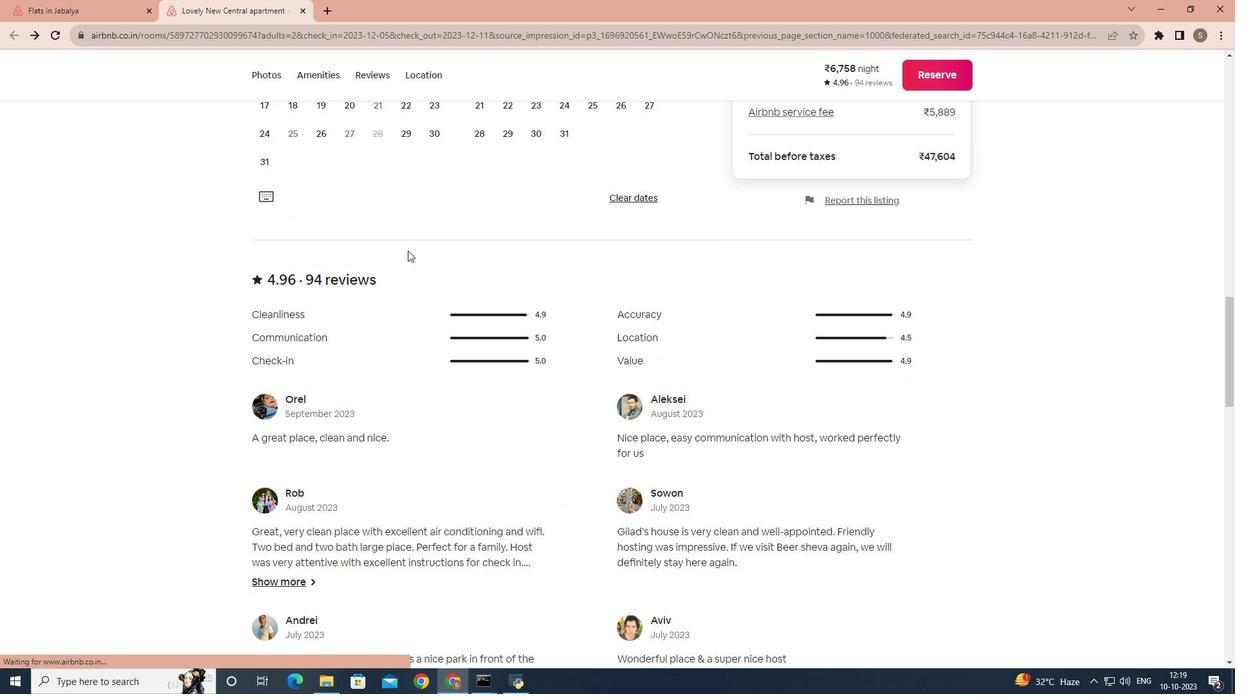 
Action: Mouse scrolled (407, 250) with delta (0, 0)
Screenshot: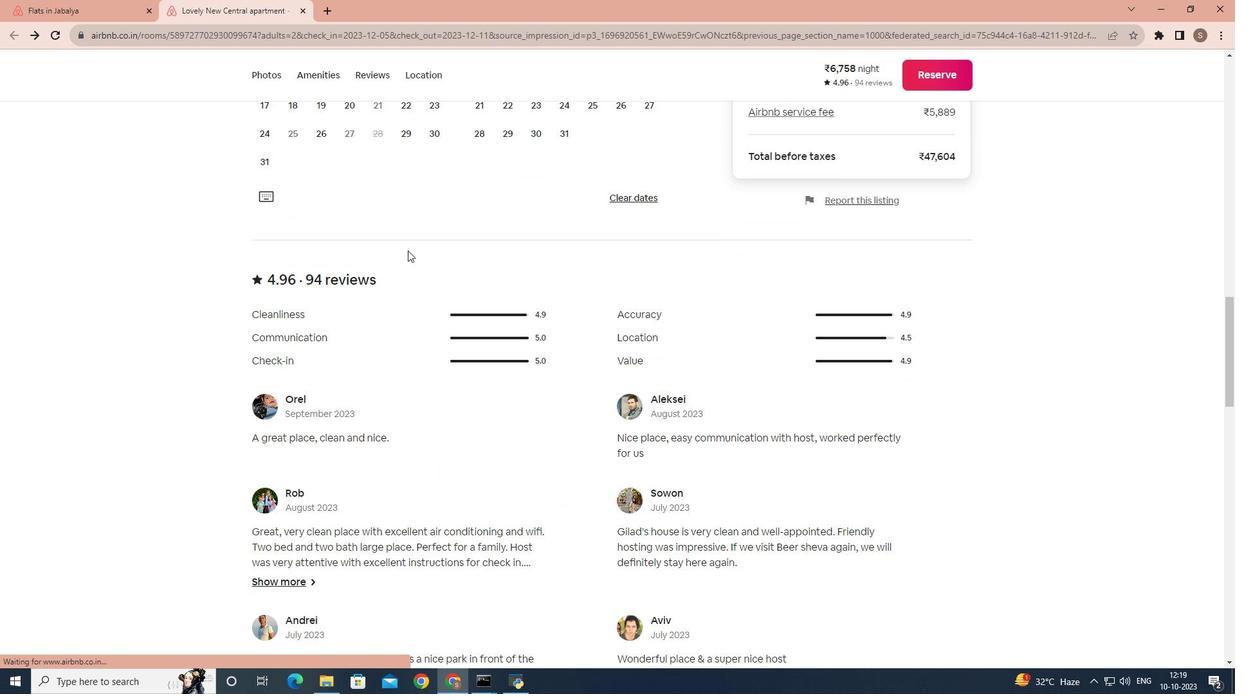
Action: Mouse scrolled (407, 250) with delta (0, 0)
Screenshot: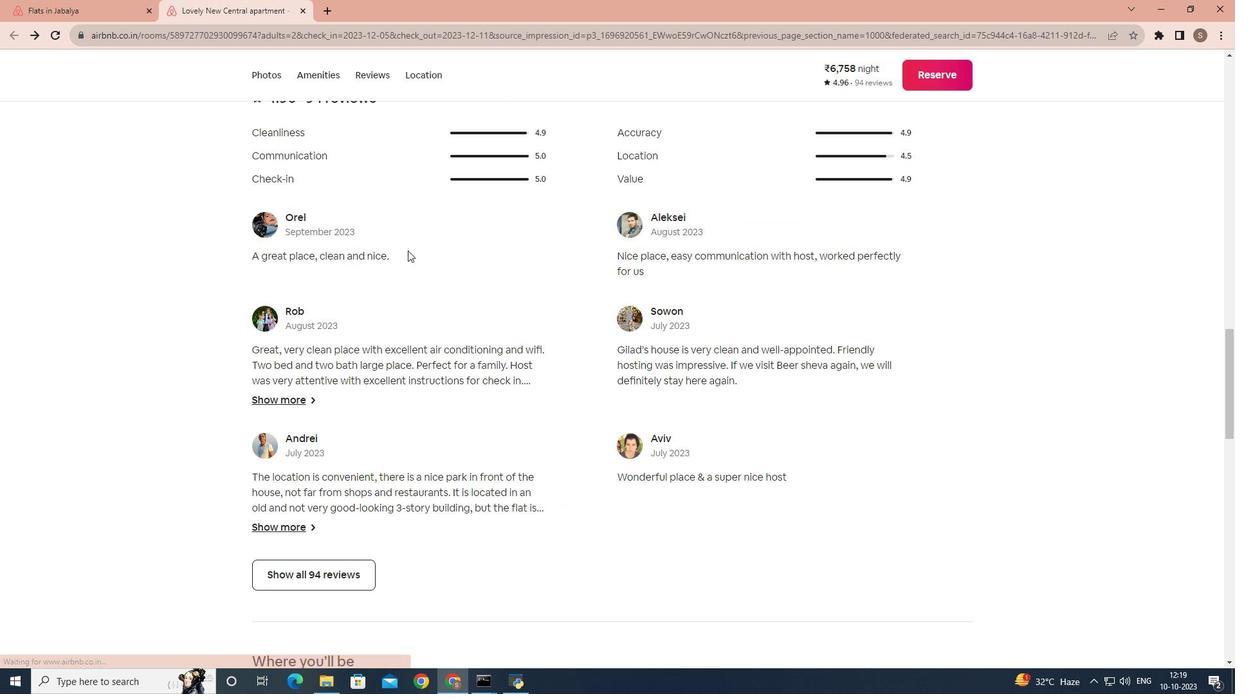 
Action: Mouse scrolled (407, 250) with delta (0, 0)
Screenshot: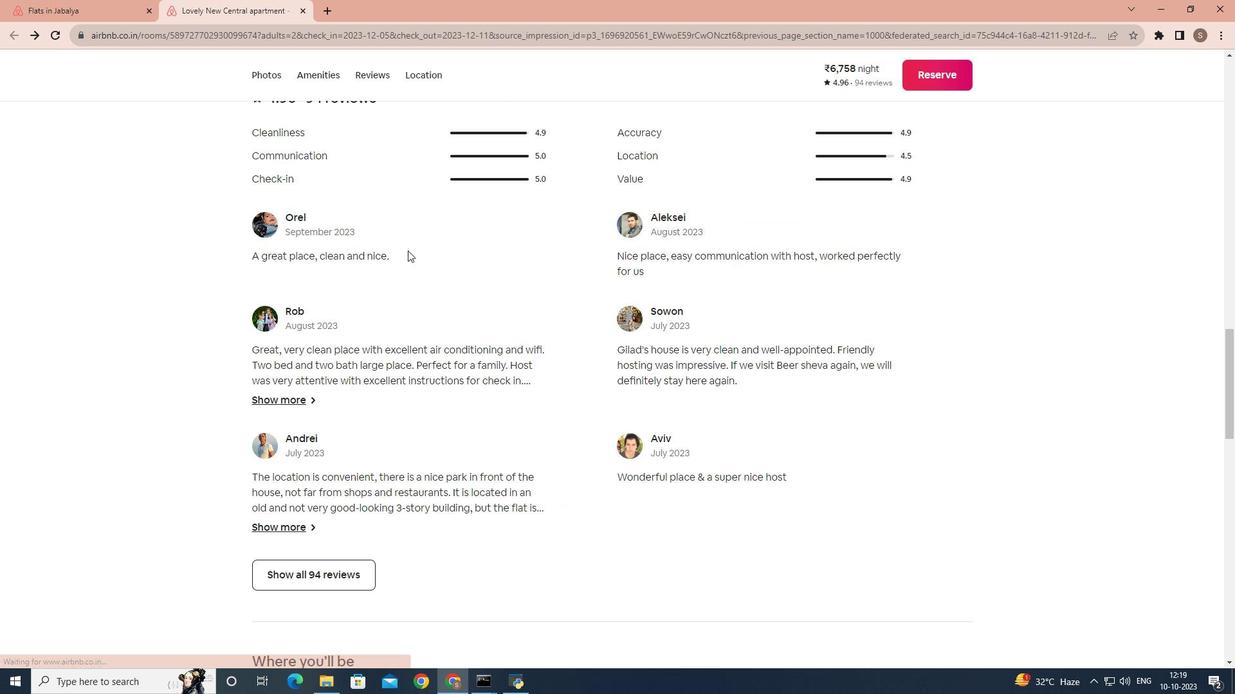 
Action: Mouse scrolled (407, 250) with delta (0, 0)
Screenshot: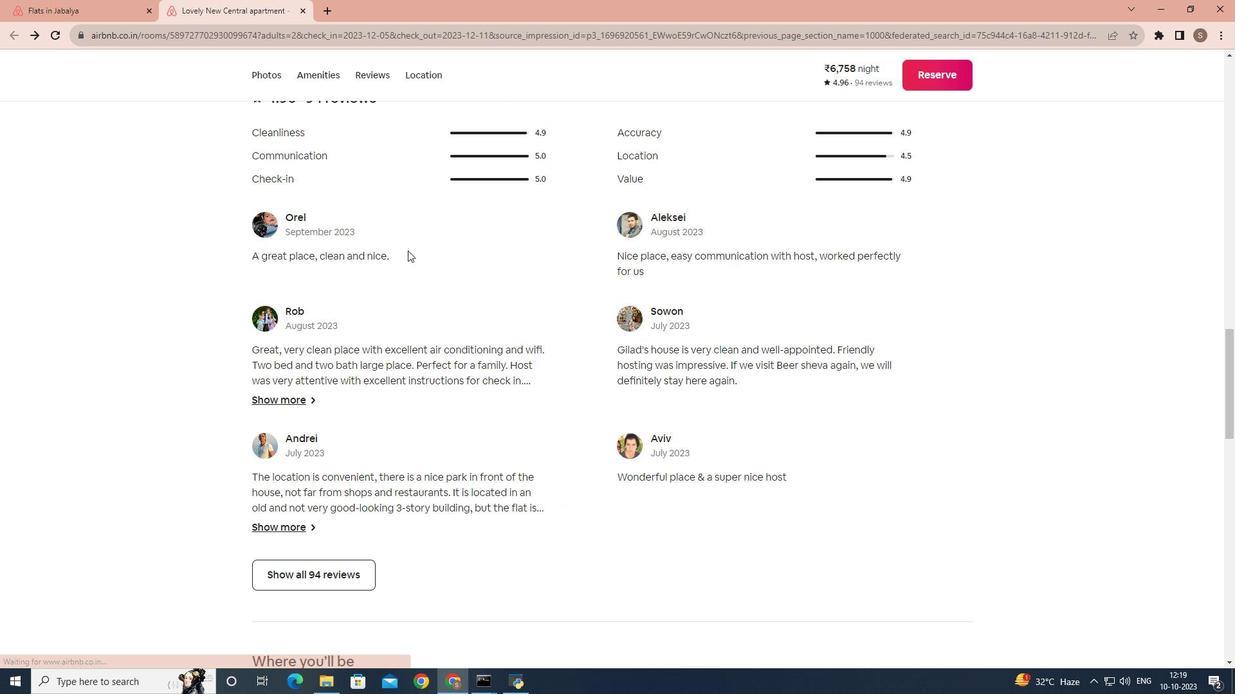 
Action: Mouse moved to (403, 286)
Screenshot: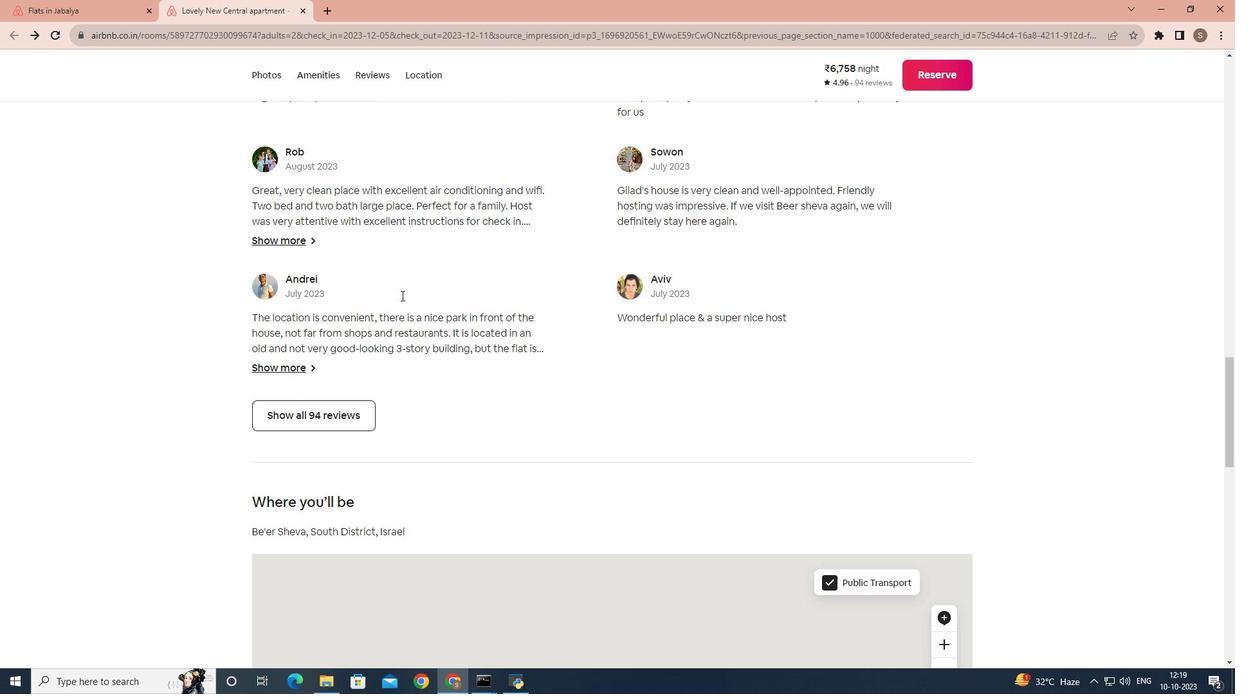 
Action: Mouse scrolled (403, 286) with delta (0, 0)
Screenshot: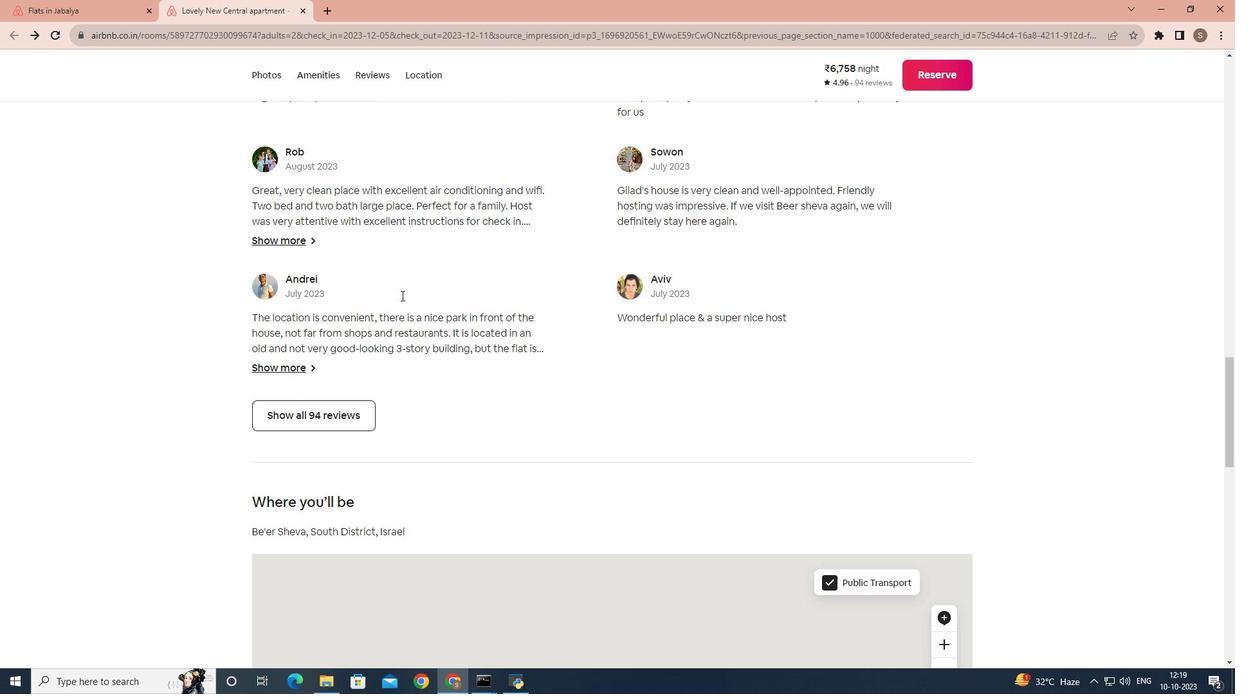 
Action: Mouse moved to (402, 290)
Screenshot: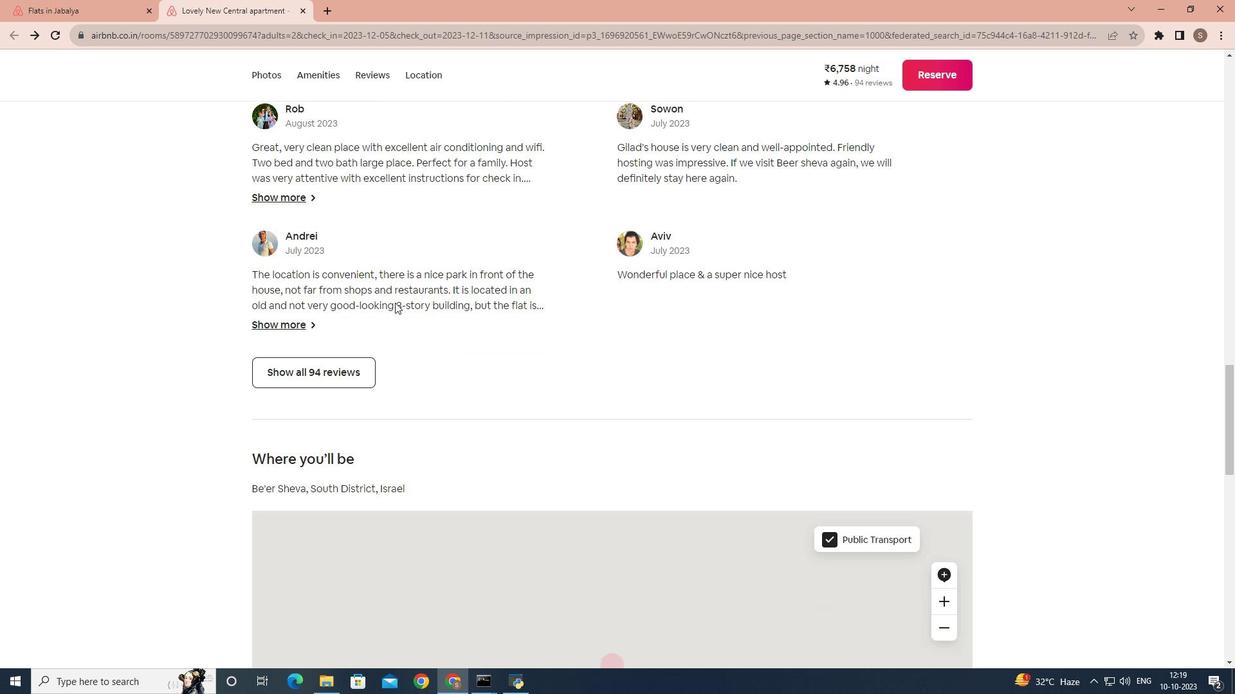
Action: Mouse scrolled (402, 289) with delta (0, 0)
Screenshot: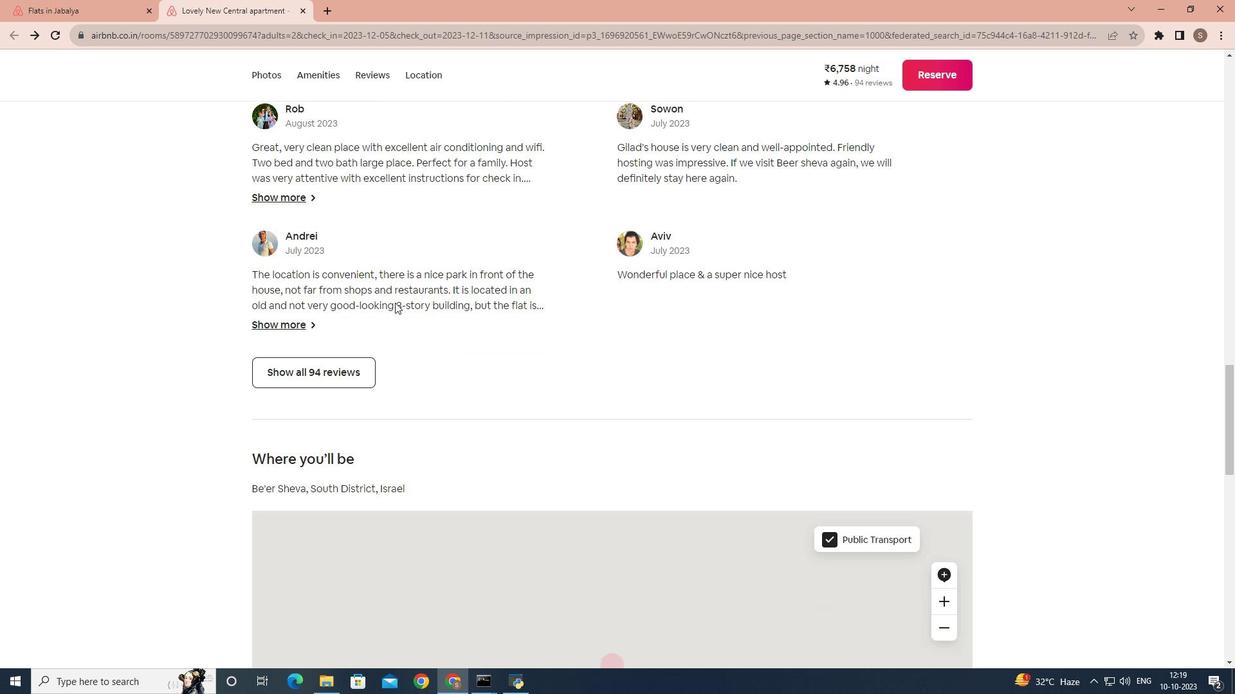 
Action: Mouse moved to (401, 295)
Screenshot: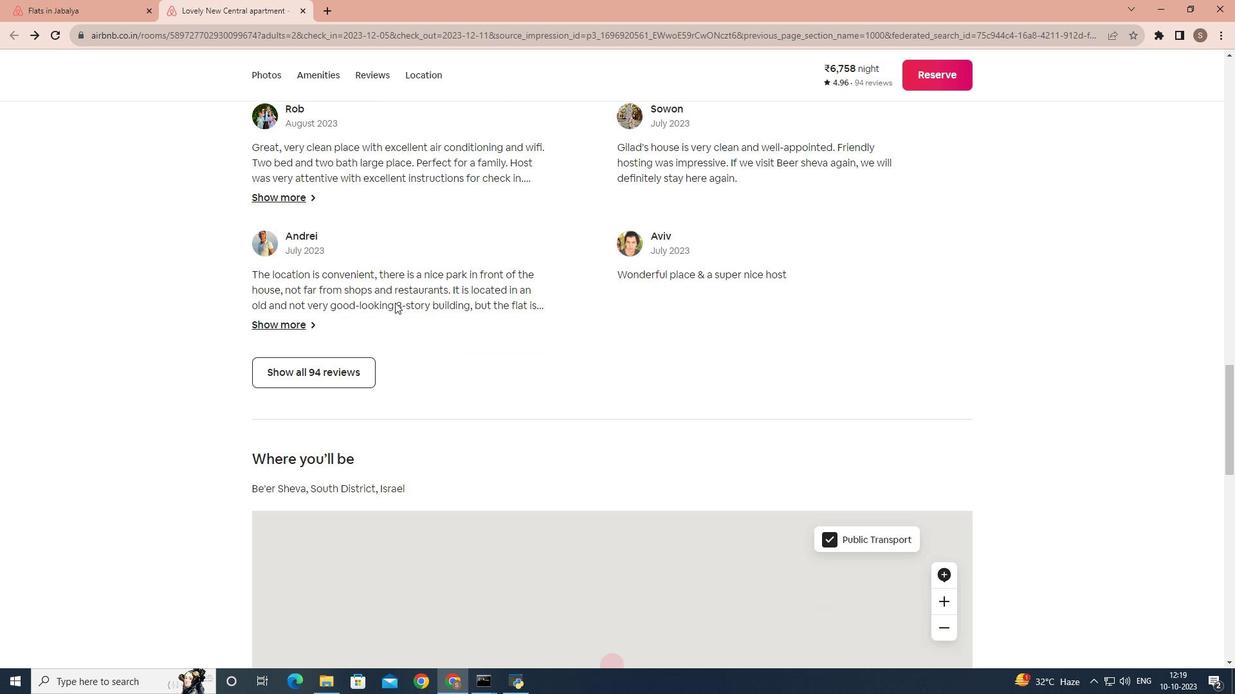 
Action: Mouse scrolled (401, 295) with delta (0, 0)
Screenshot: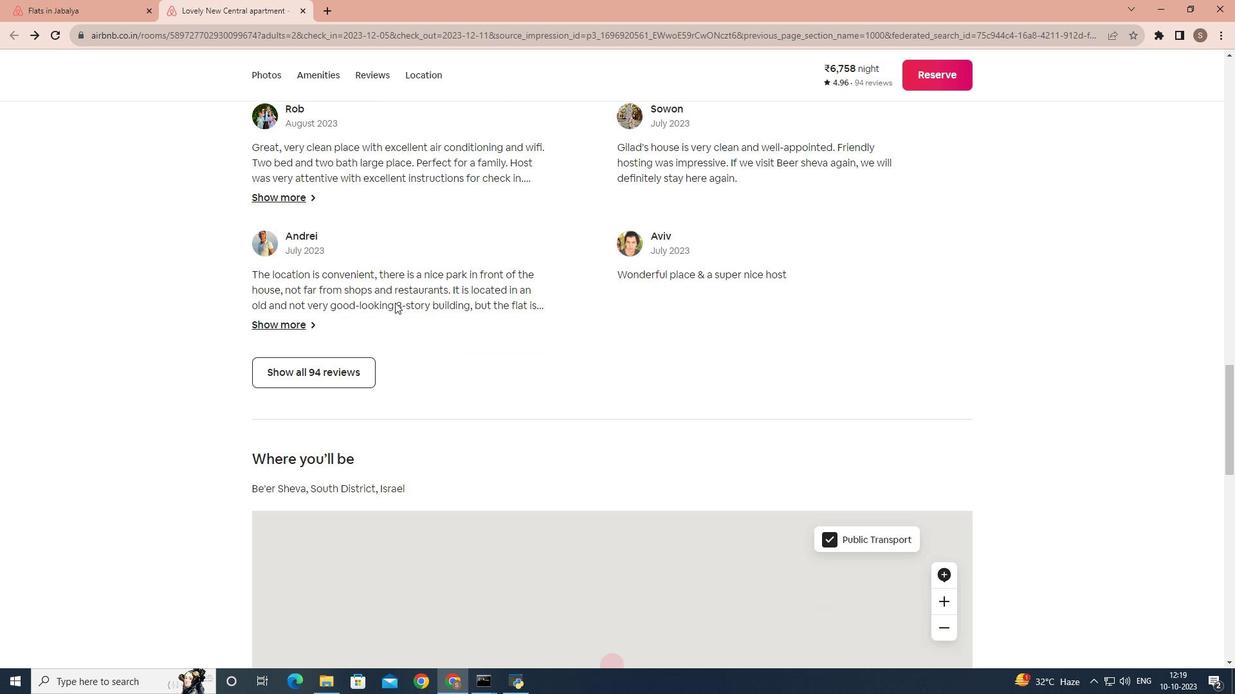 
Action: Mouse moved to (348, 232)
Screenshot: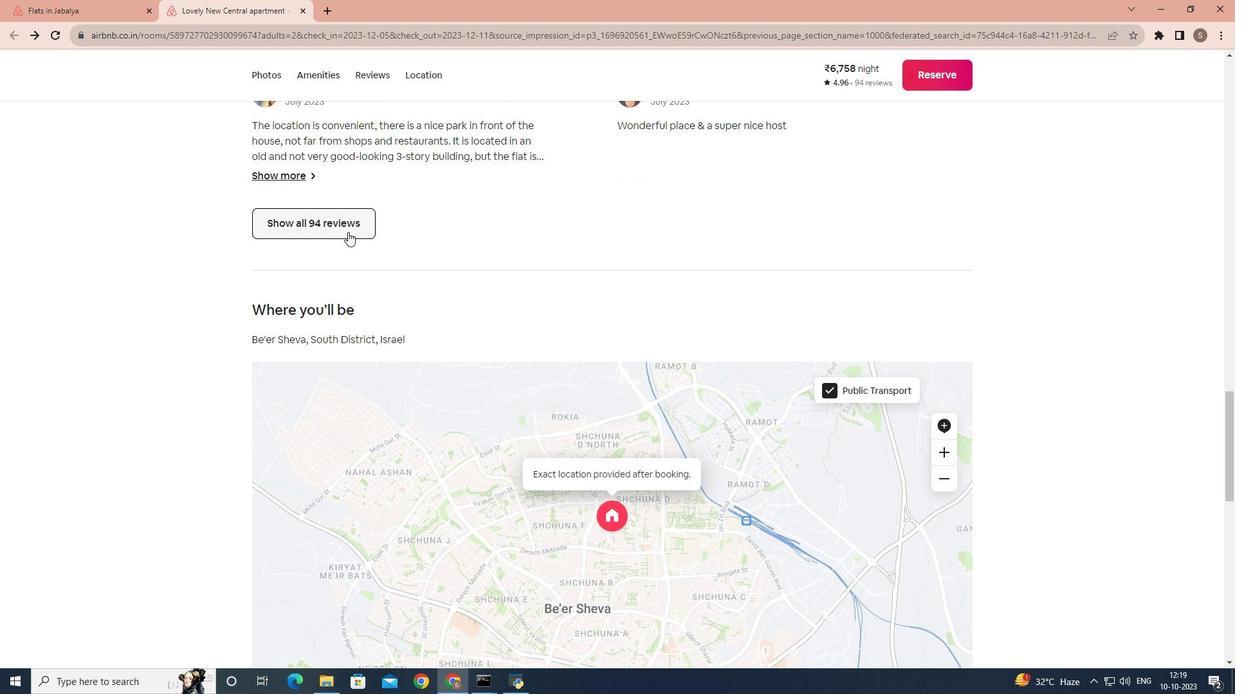 
Action: Mouse pressed left at (348, 232)
Screenshot: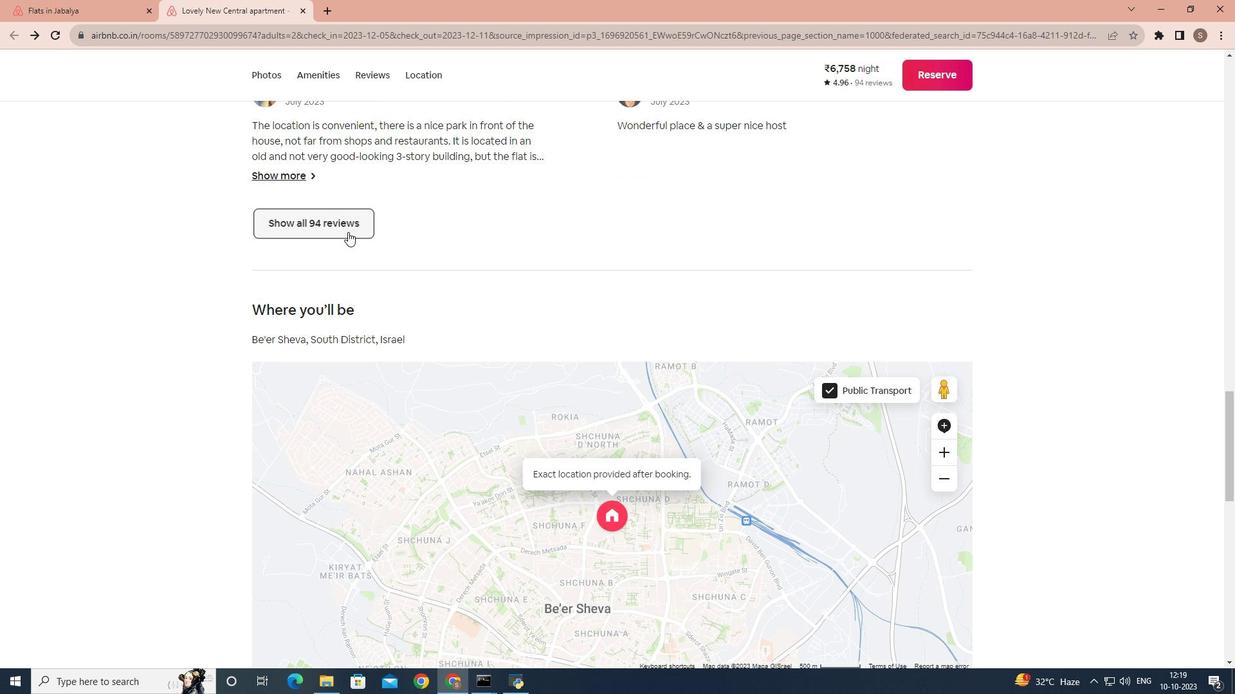 
Action: Mouse moved to (566, 292)
Screenshot: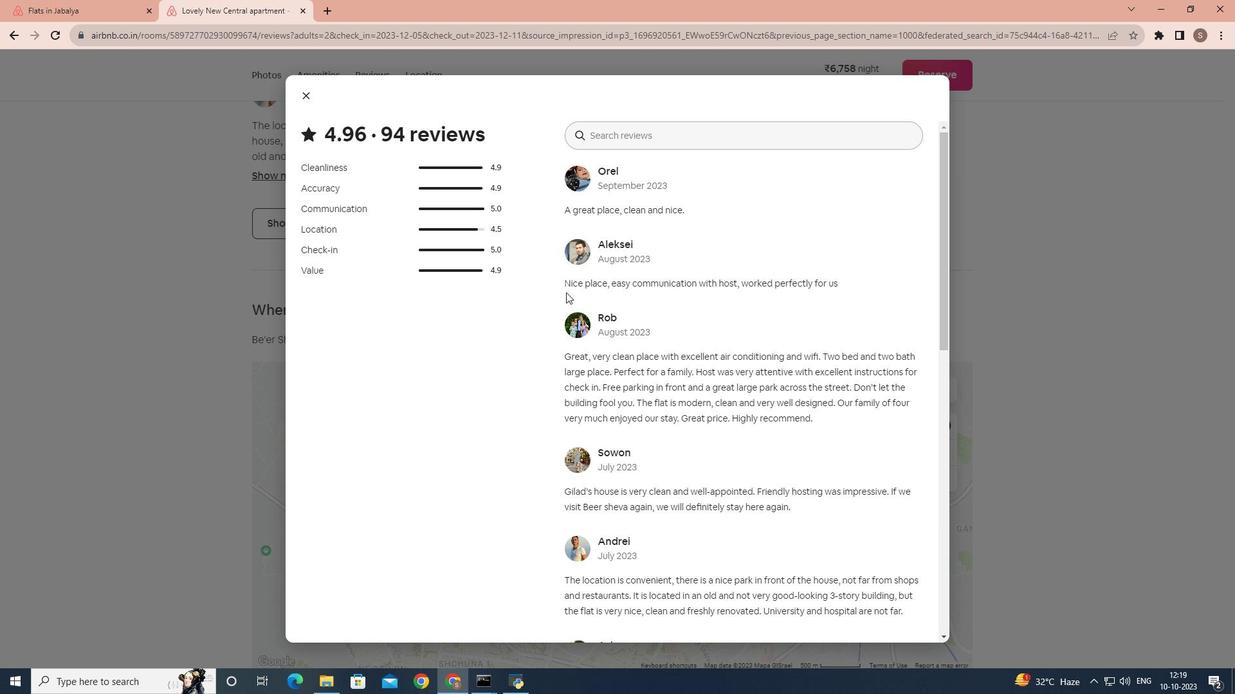 
Action: Mouse scrolled (566, 292) with delta (0, 0)
Screenshot: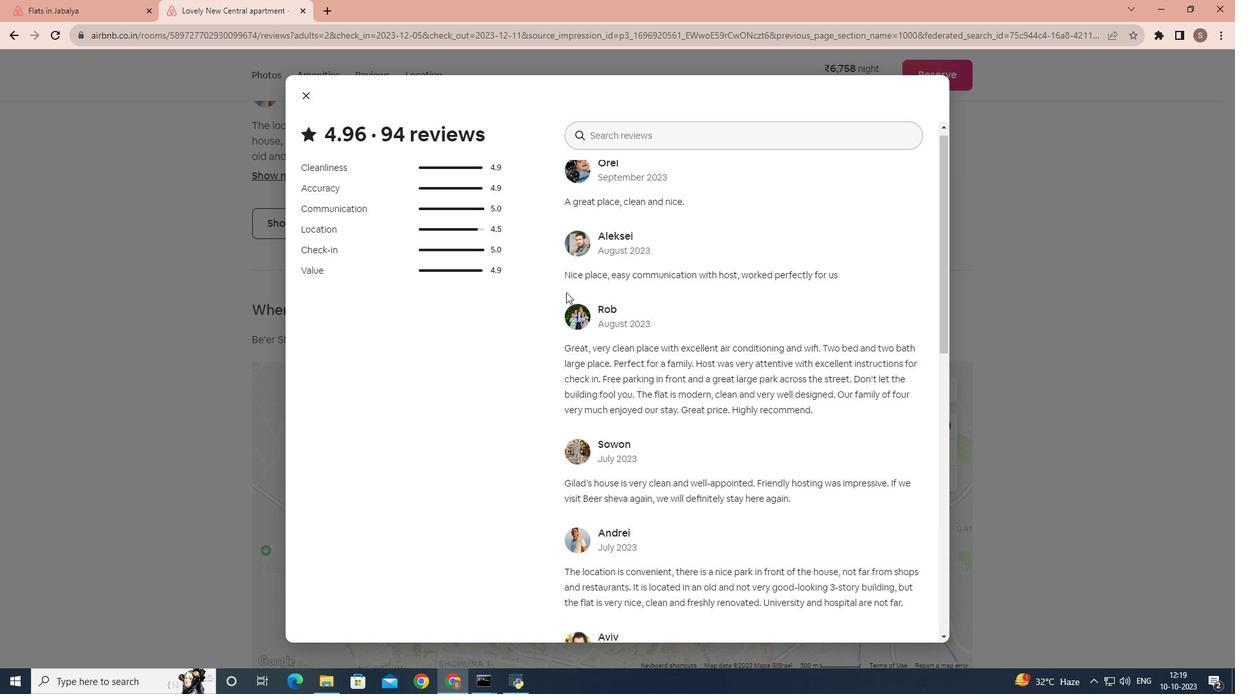 
Action: Mouse scrolled (566, 292) with delta (0, 0)
Screenshot: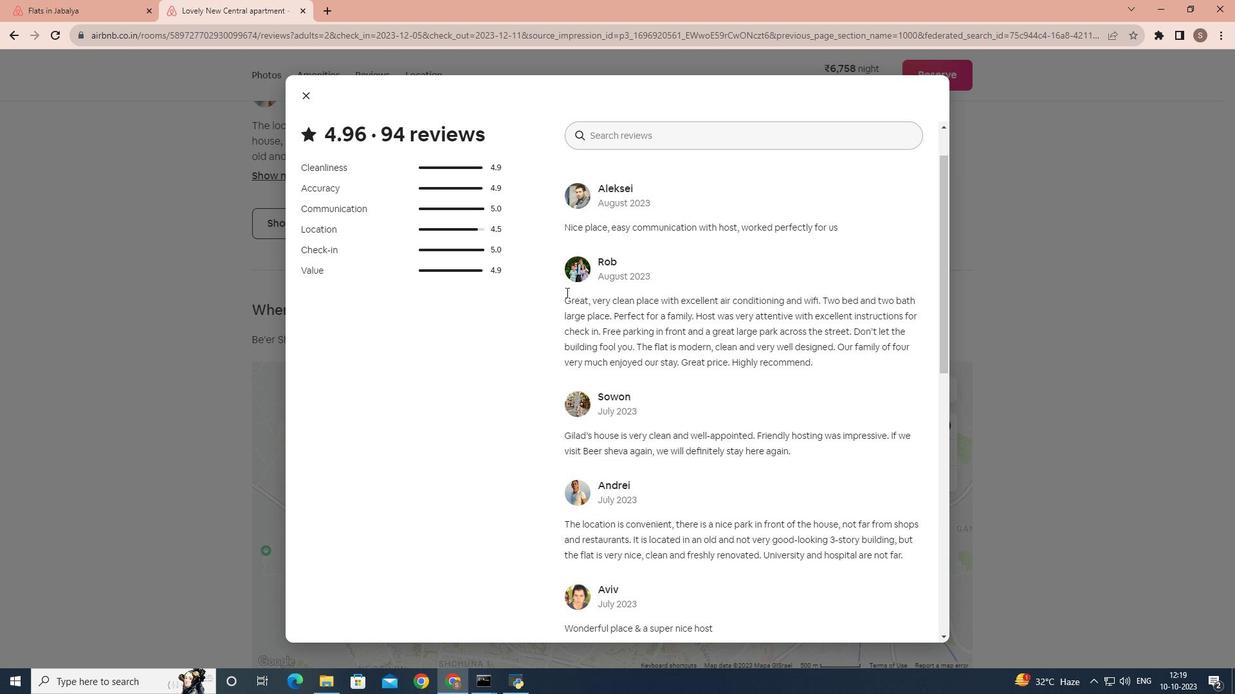 
Action: Mouse scrolled (566, 292) with delta (0, 0)
Screenshot: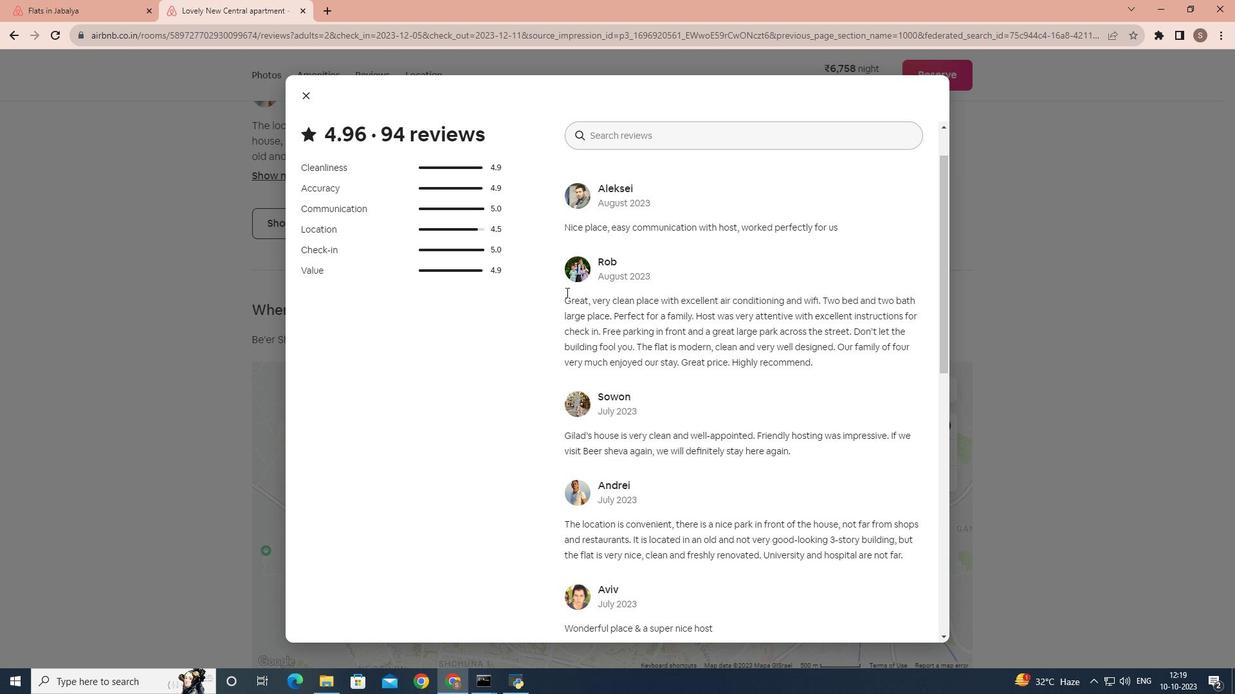 
Action: Mouse scrolled (566, 293) with delta (0, 0)
Screenshot: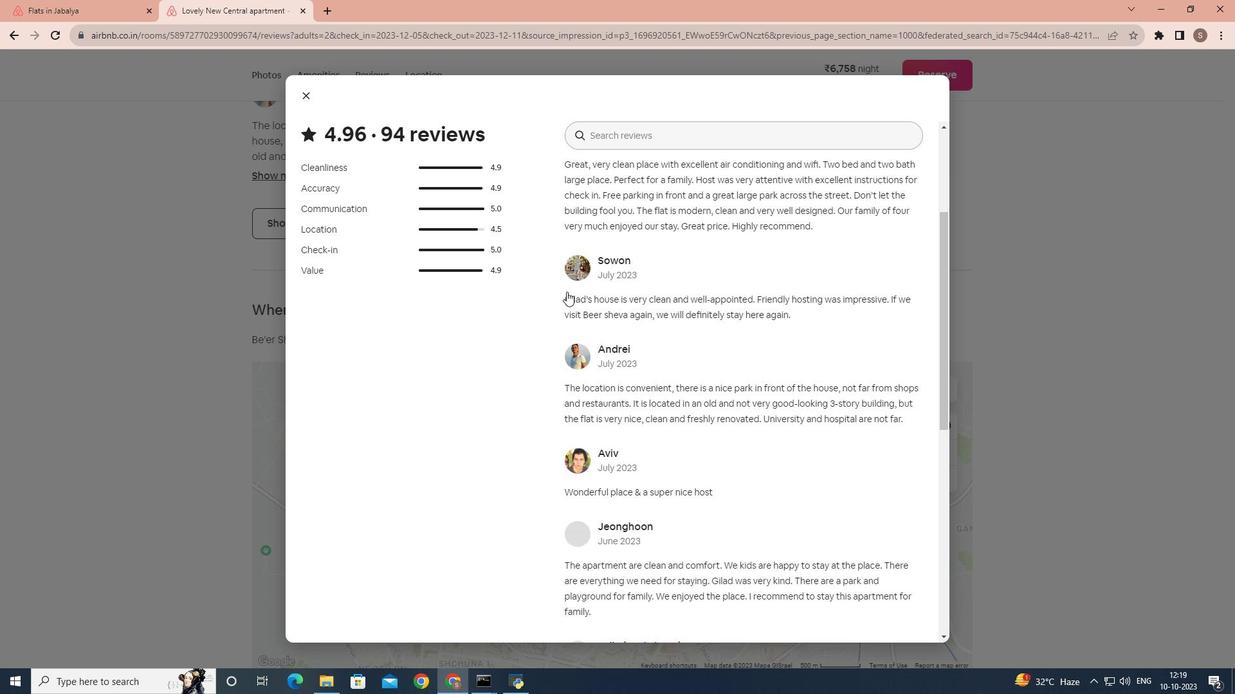 
Action: Mouse moved to (566, 292)
Screenshot: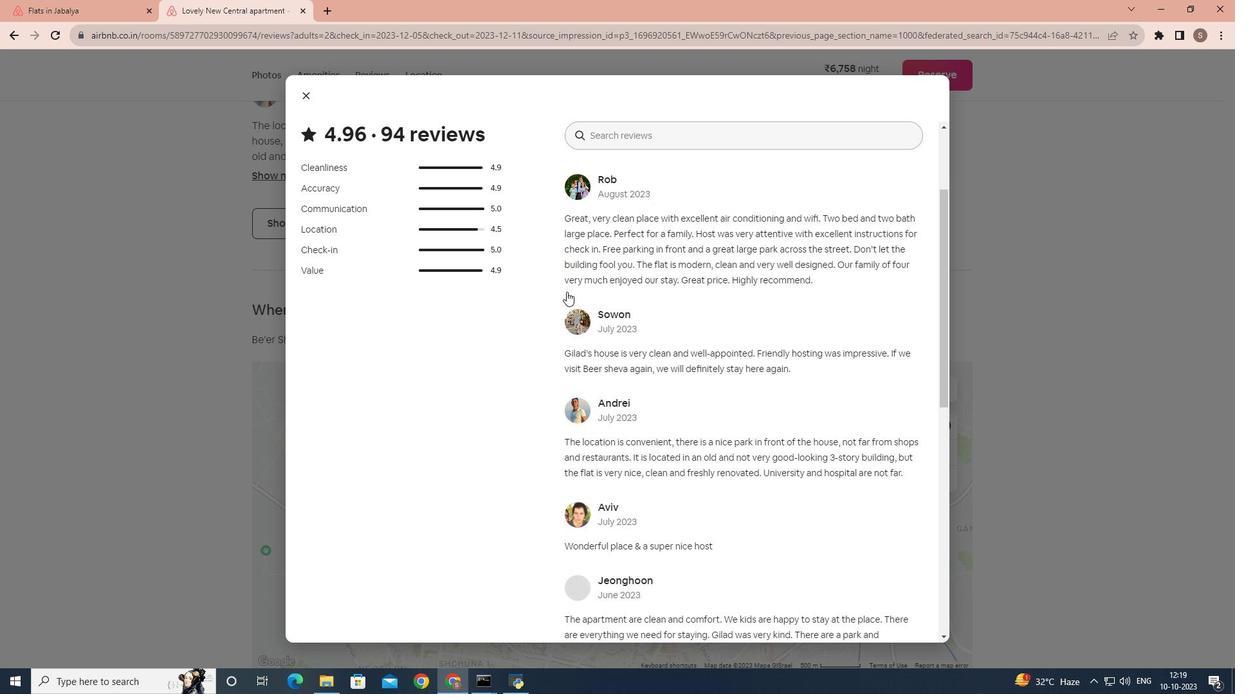 
Action: Mouse scrolled (566, 291) with delta (0, 0)
Screenshot: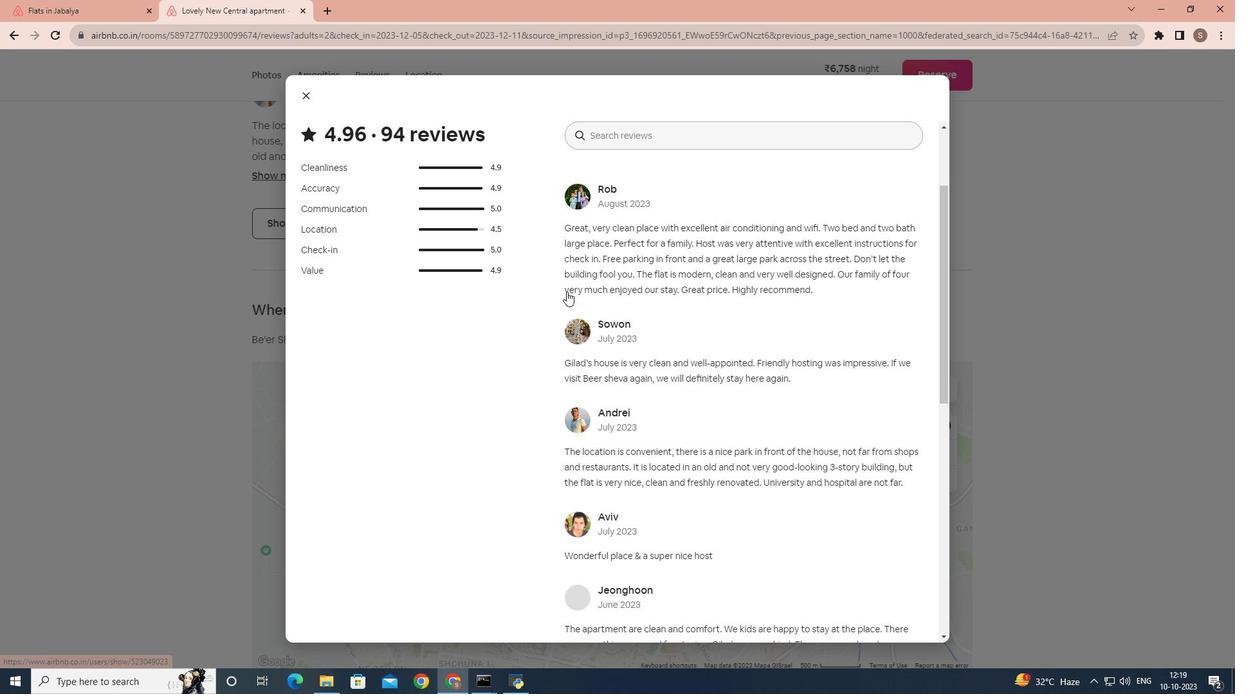 
Action: Mouse scrolled (566, 291) with delta (0, 0)
Screenshot: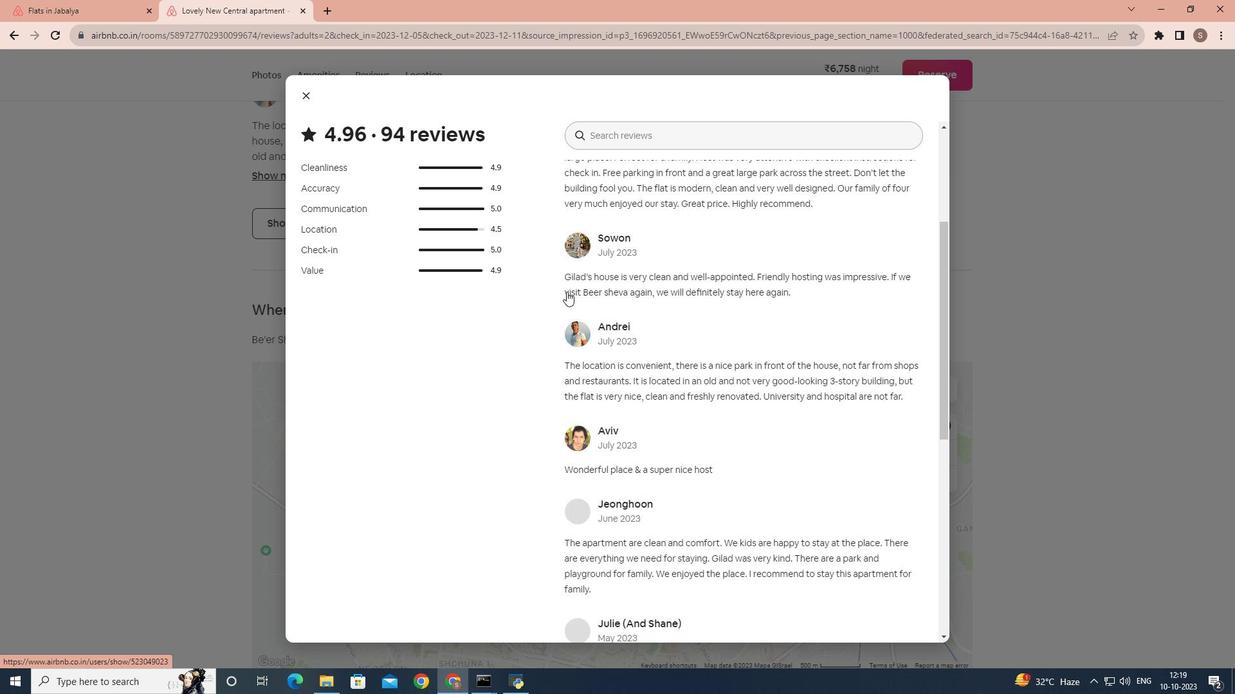 
Action: Mouse scrolled (566, 291) with delta (0, 0)
Screenshot: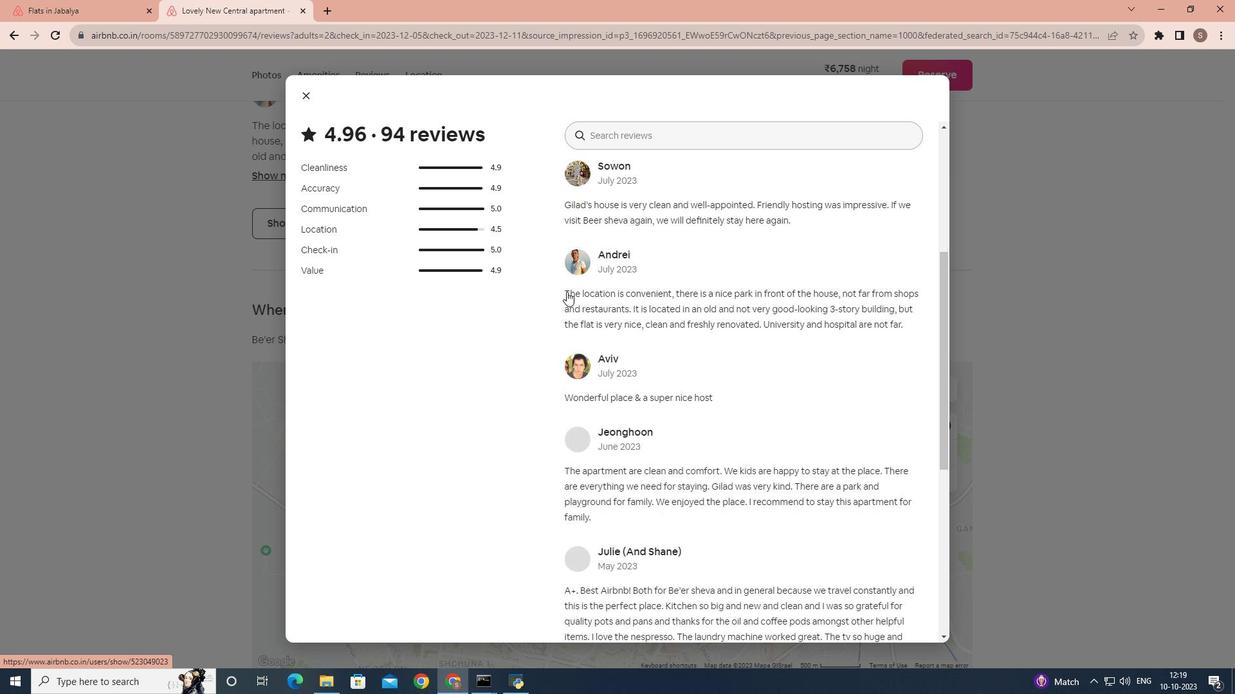 
Action: Mouse scrolled (566, 291) with delta (0, 0)
Screenshot: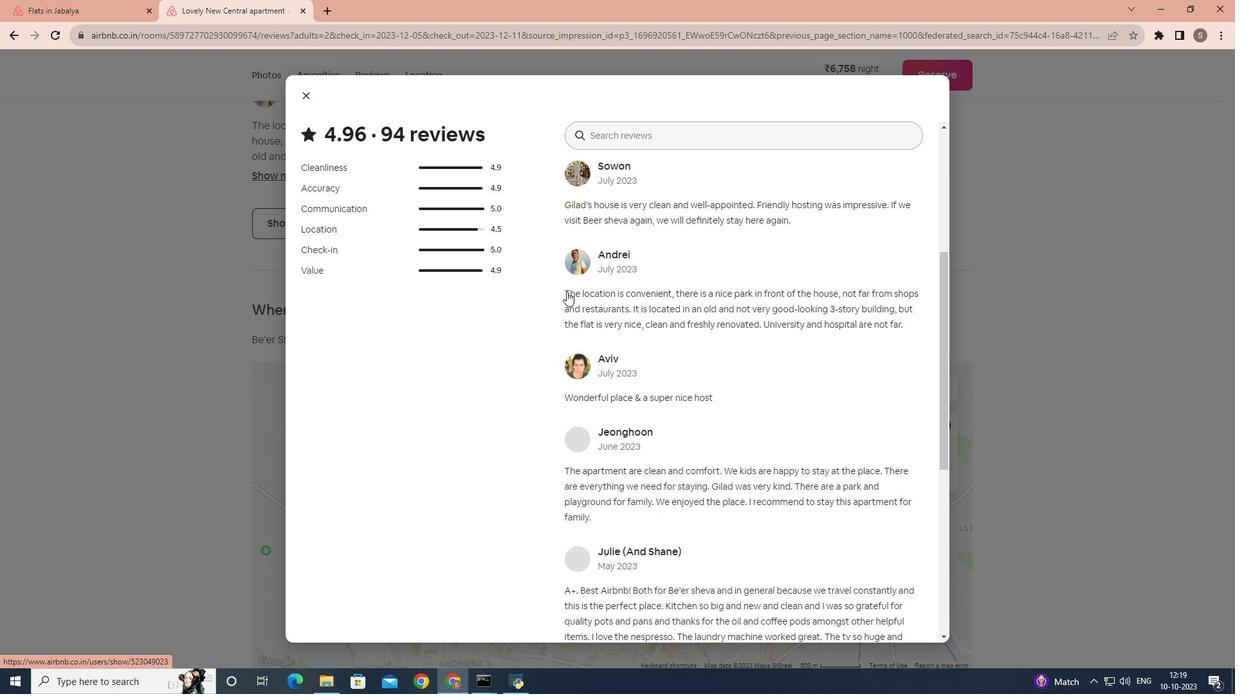 
Action: Mouse scrolled (566, 291) with delta (0, 0)
Screenshot: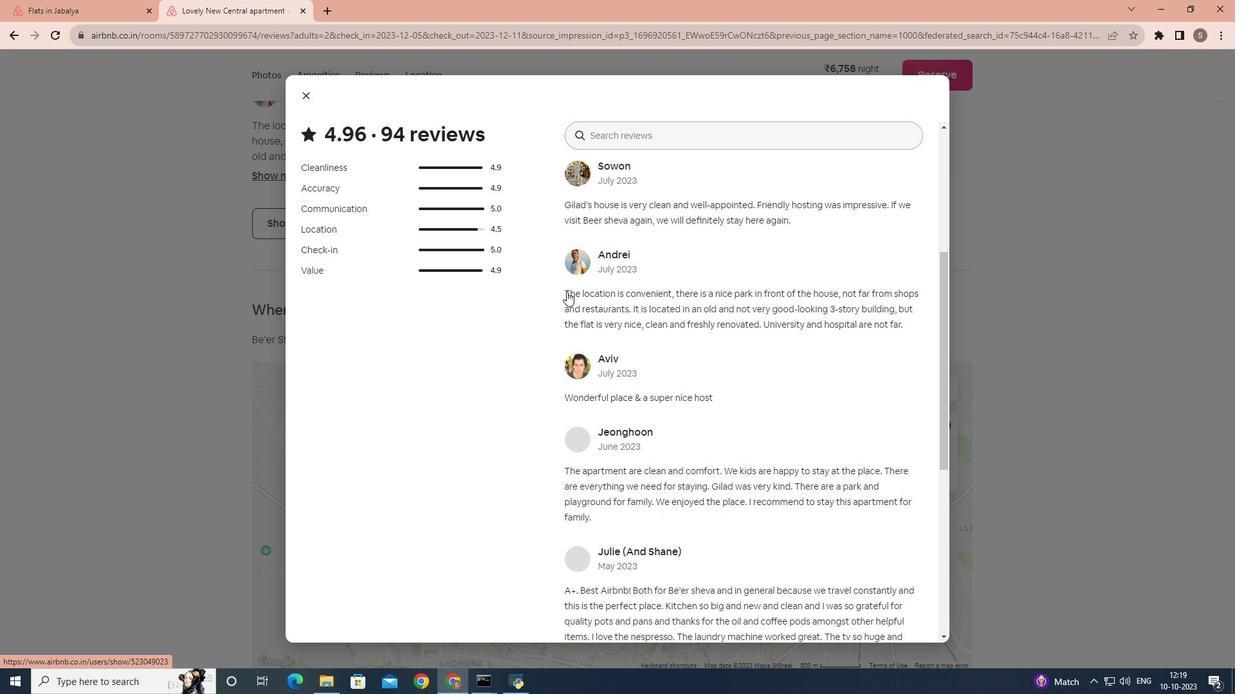
Action: Mouse scrolled (566, 291) with delta (0, 0)
Screenshot: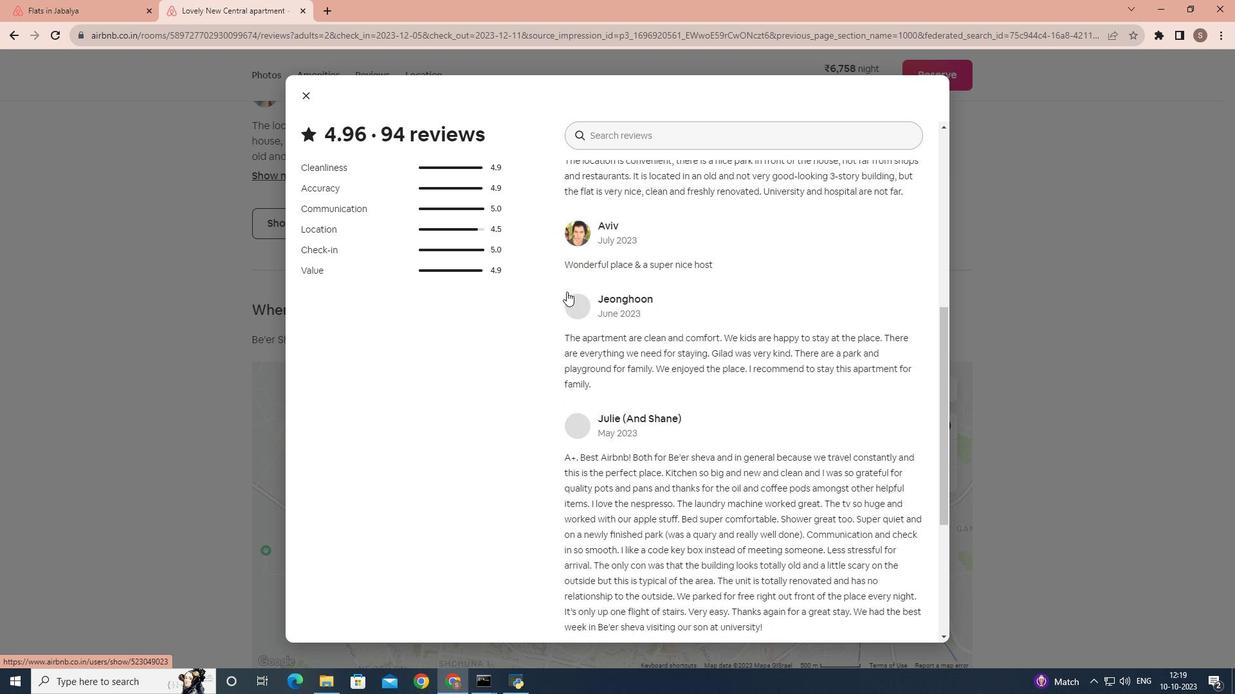 
Action: Mouse scrolled (566, 291) with delta (0, 0)
Screenshot: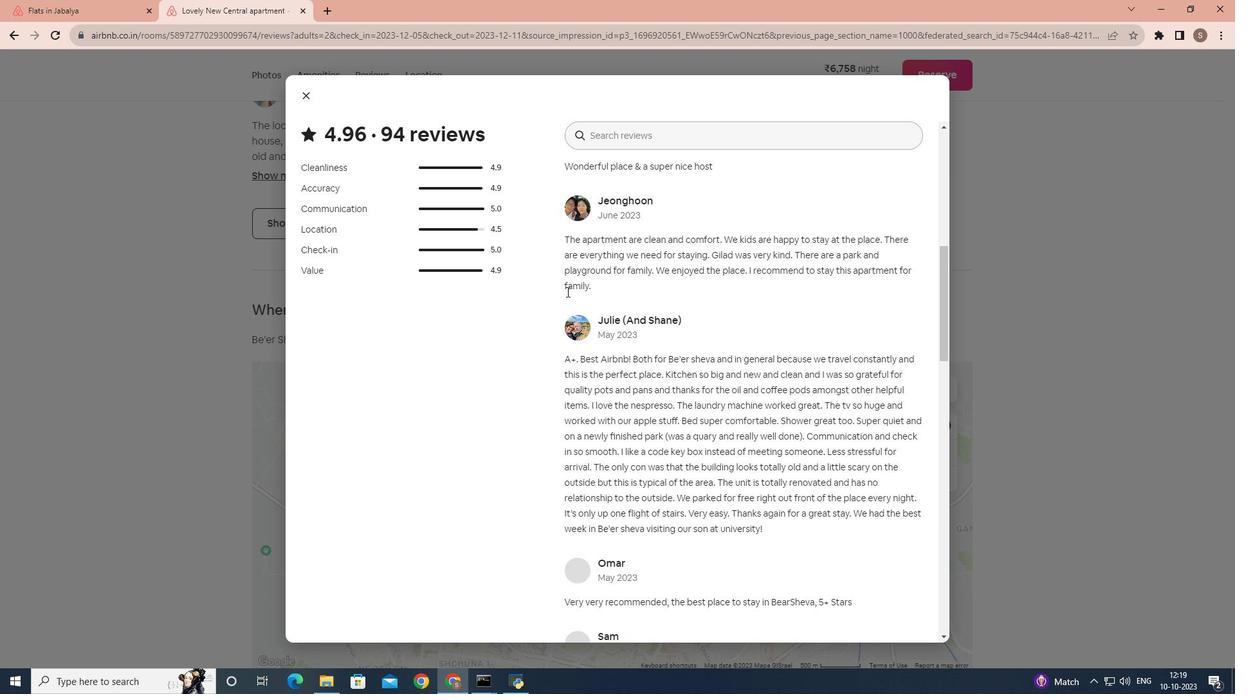 
Action: Mouse scrolled (566, 291) with delta (0, 0)
Screenshot: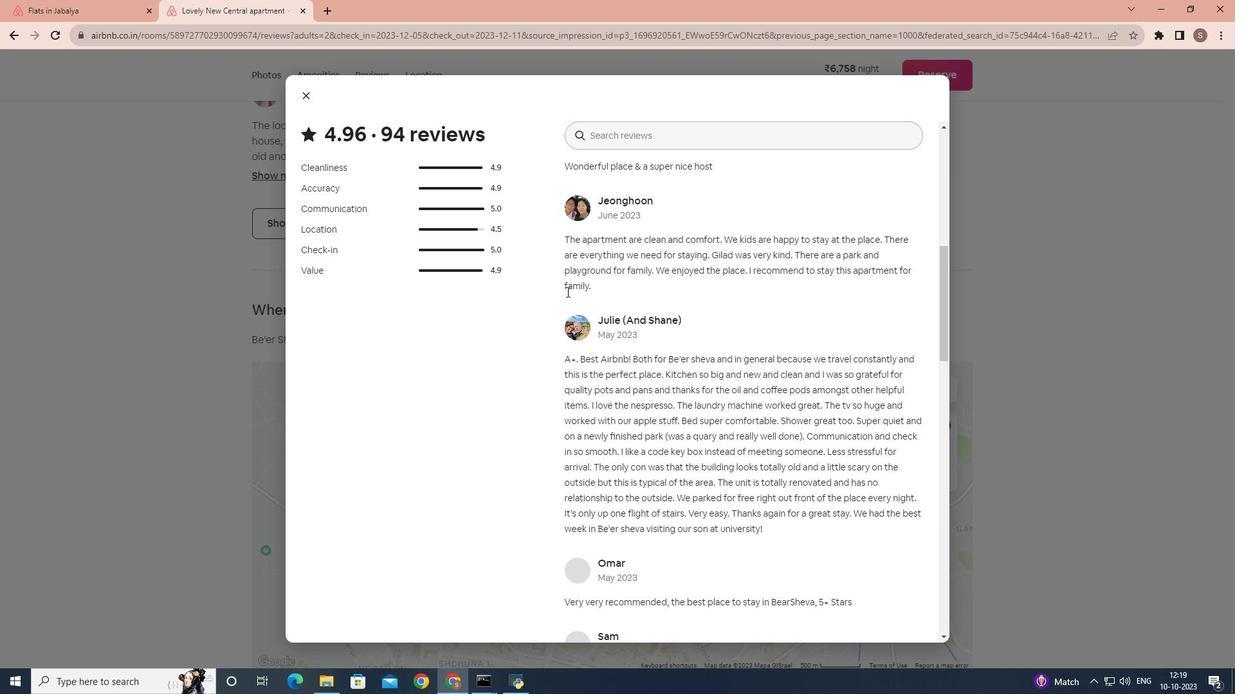 
Action: Mouse scrolled (566, 291) with delta (0, 0)
Screenshot: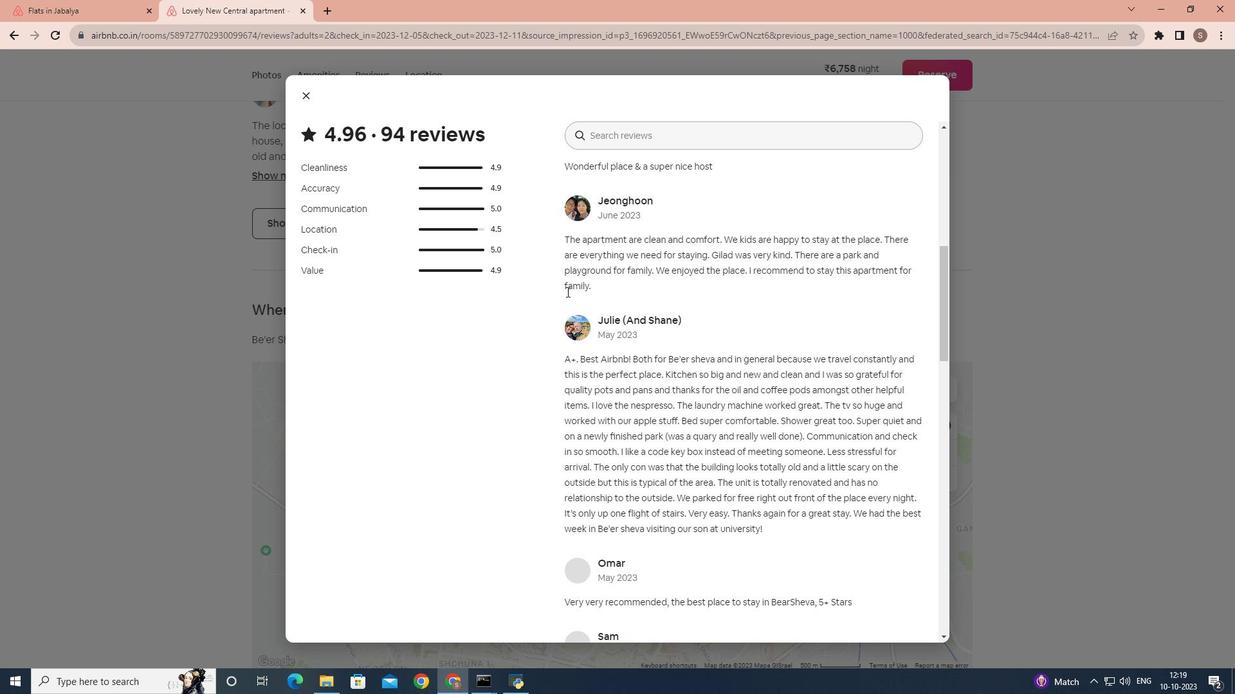 
Action: Mouse scrolled (566, 291) with delta (0, 0)
Screenshot: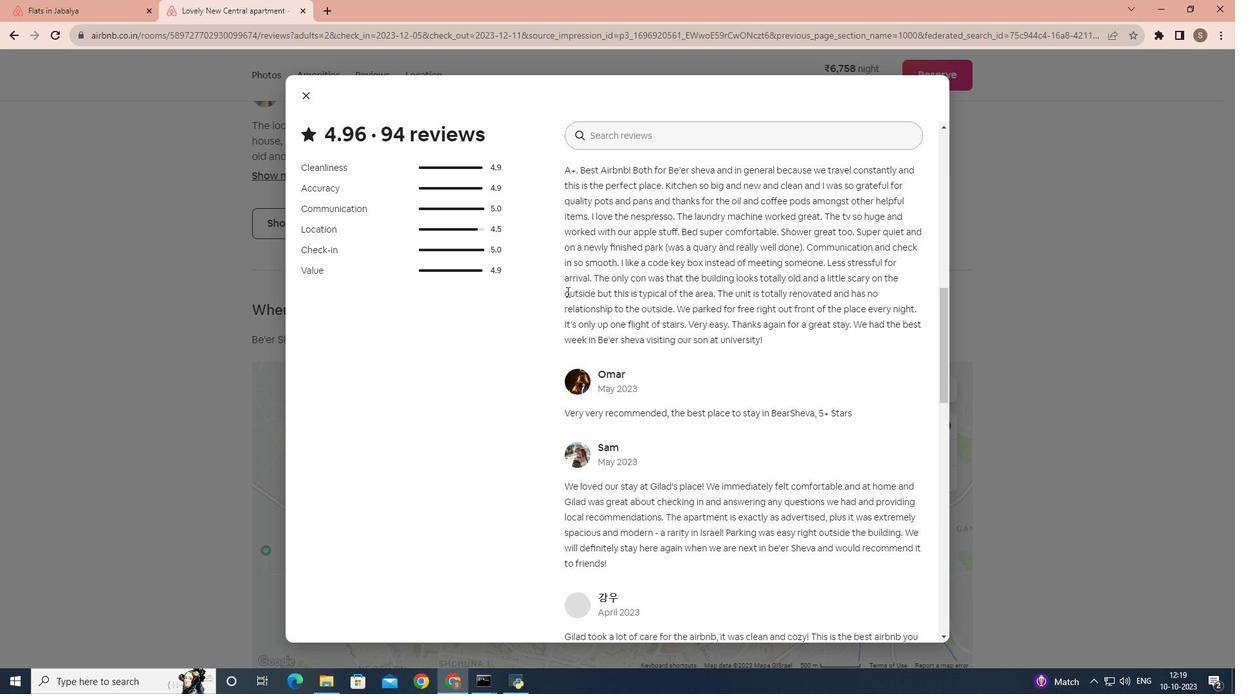 
Action: Mouse scrolled (566, 291) with delta (0, 0)
Screenshot: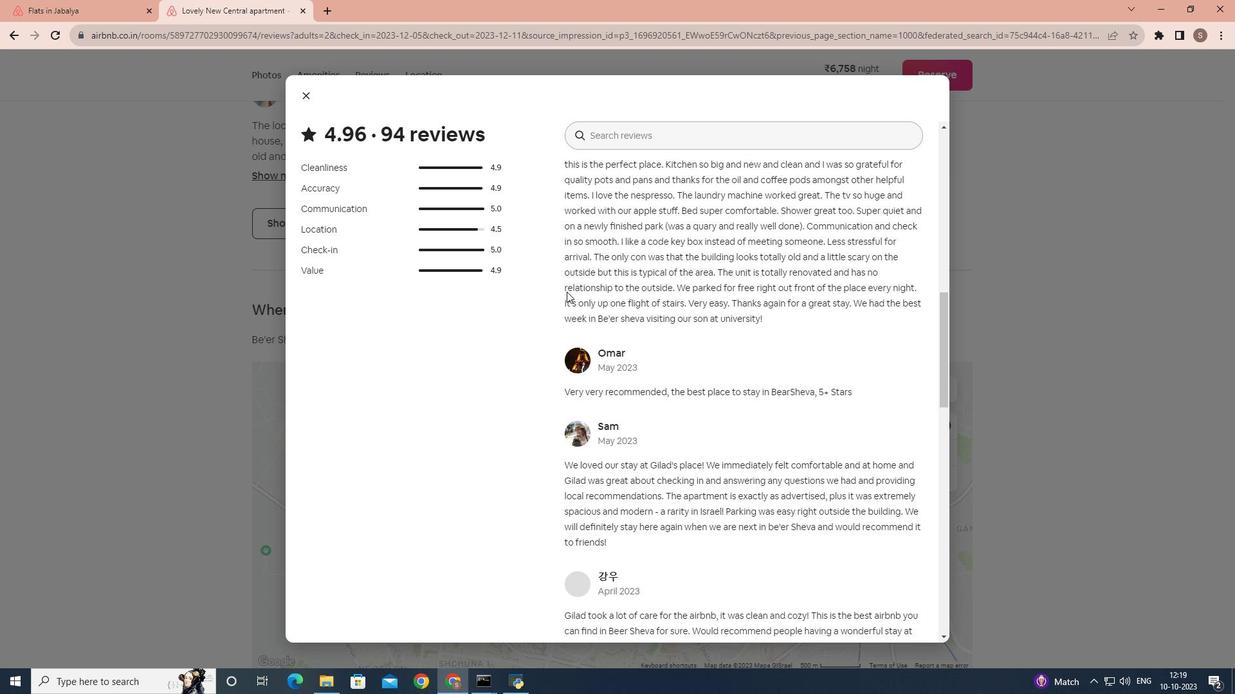 
Action: Mouse scrolled (566, 291) with delta (0, 0)
Screenshot: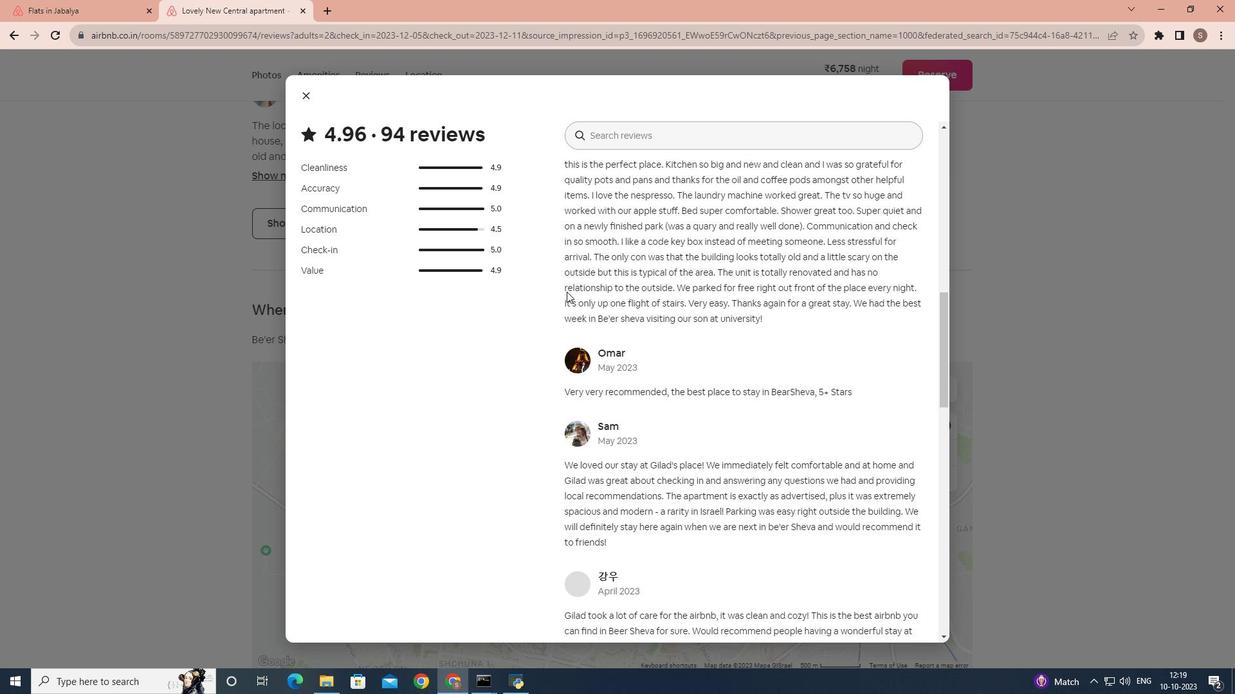 
Action: Mouse scrolled (566, 291) with delta (0, 0)
Screenshot: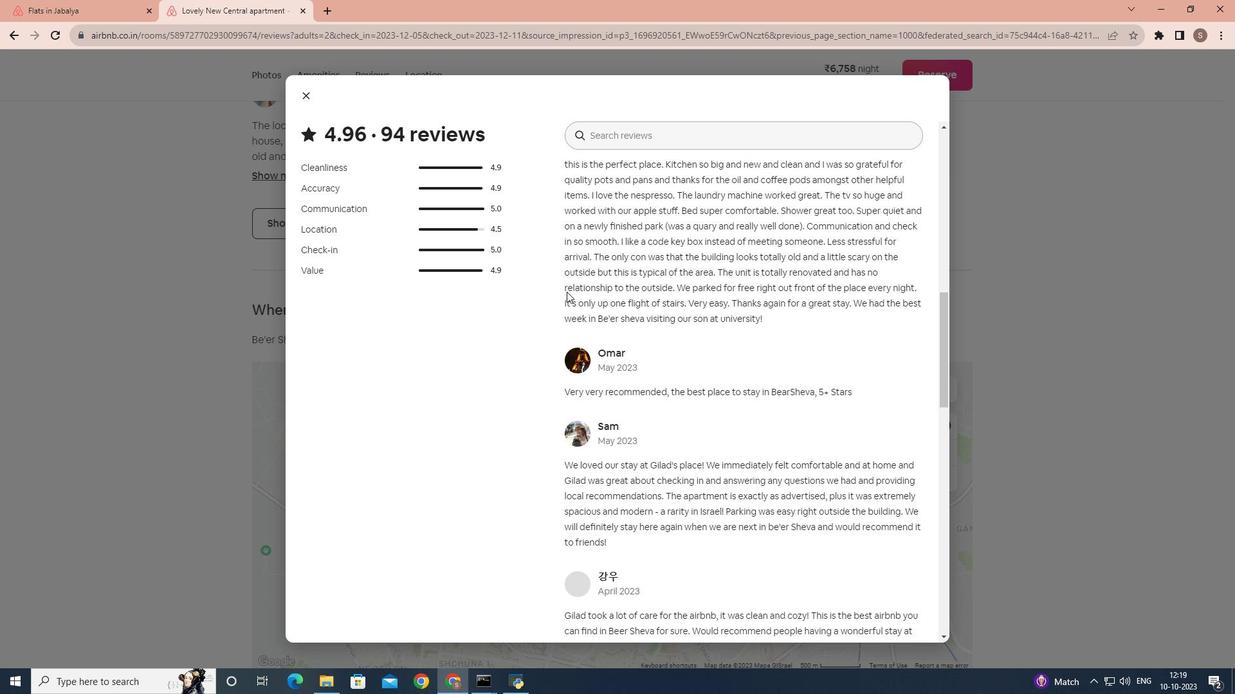
Action: Mouse scrolled (566, 291) with delta (0, 0)
Screenshot: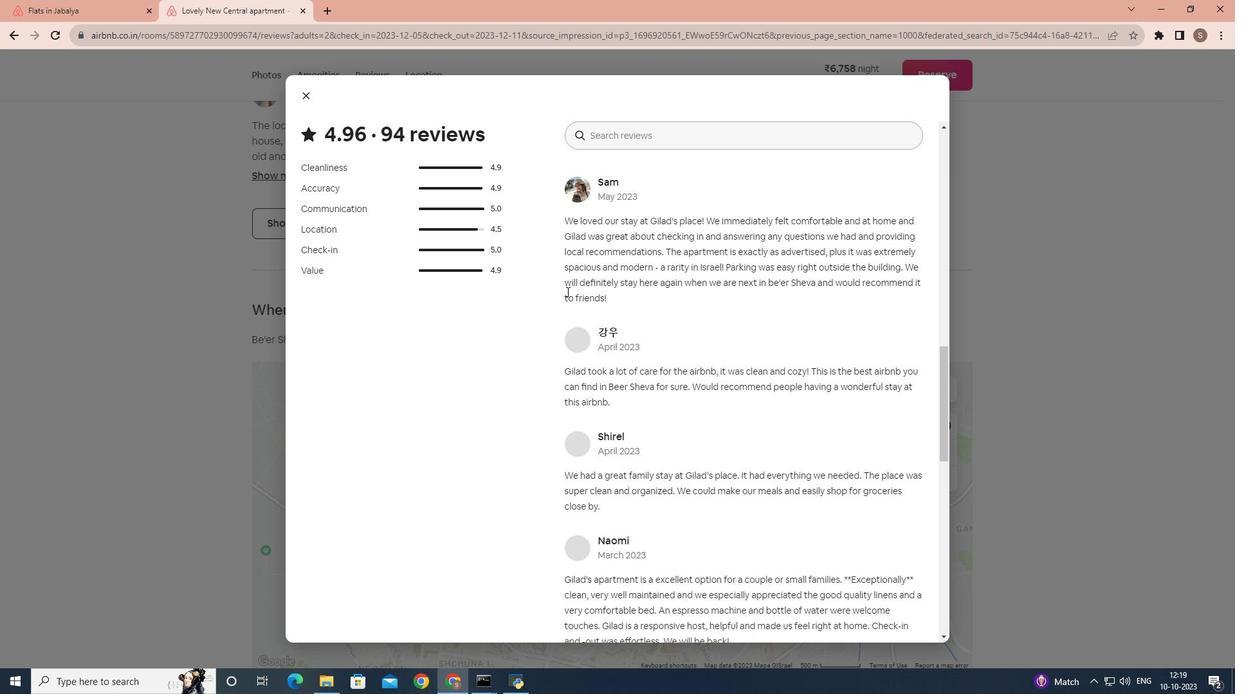 
Action: Mouse scrolled (566, 291) with delta (0, 0)
Screenshot: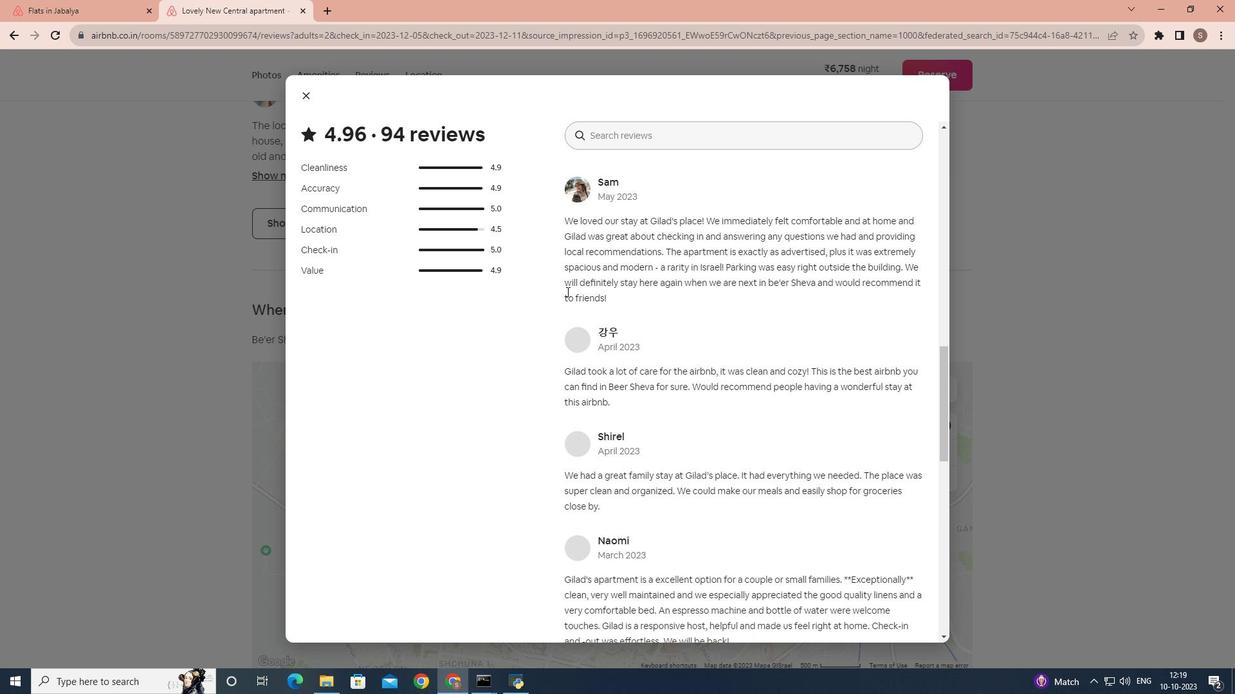 
Action: Mouse scrolled (566, 291) with delta (0, 0)
Screenshot: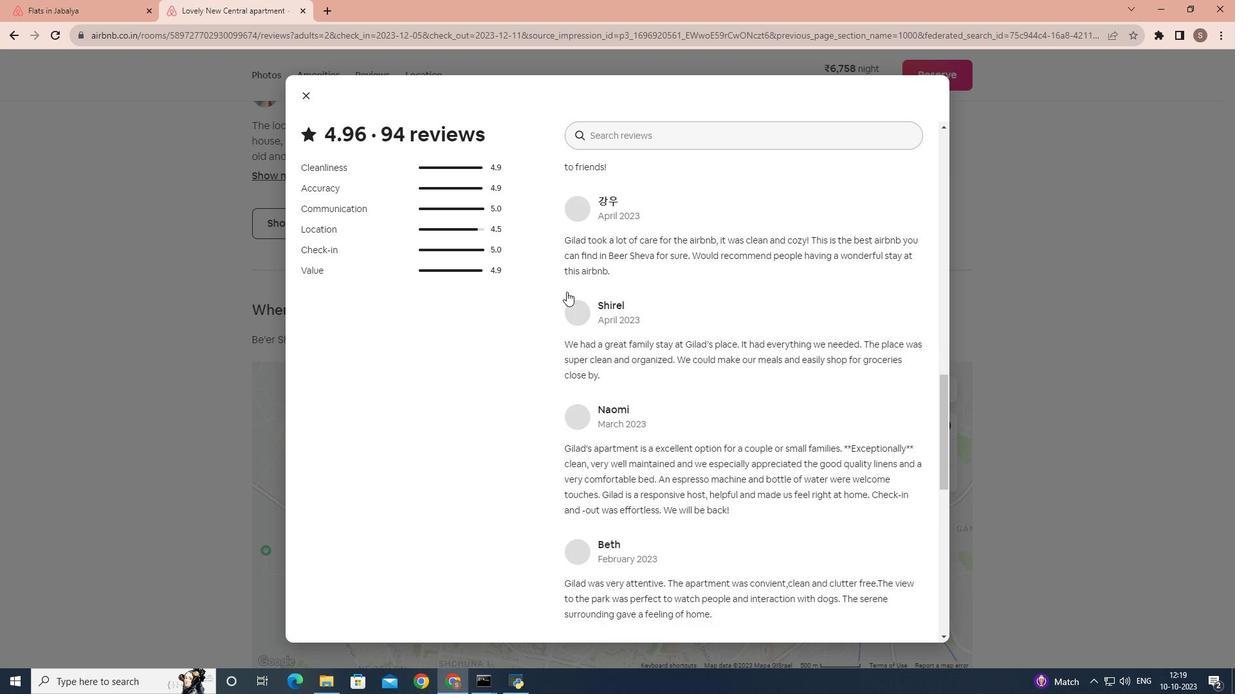 
Action: Mouse scrolled (566, 291) with delta (0, 0)
Screenshot: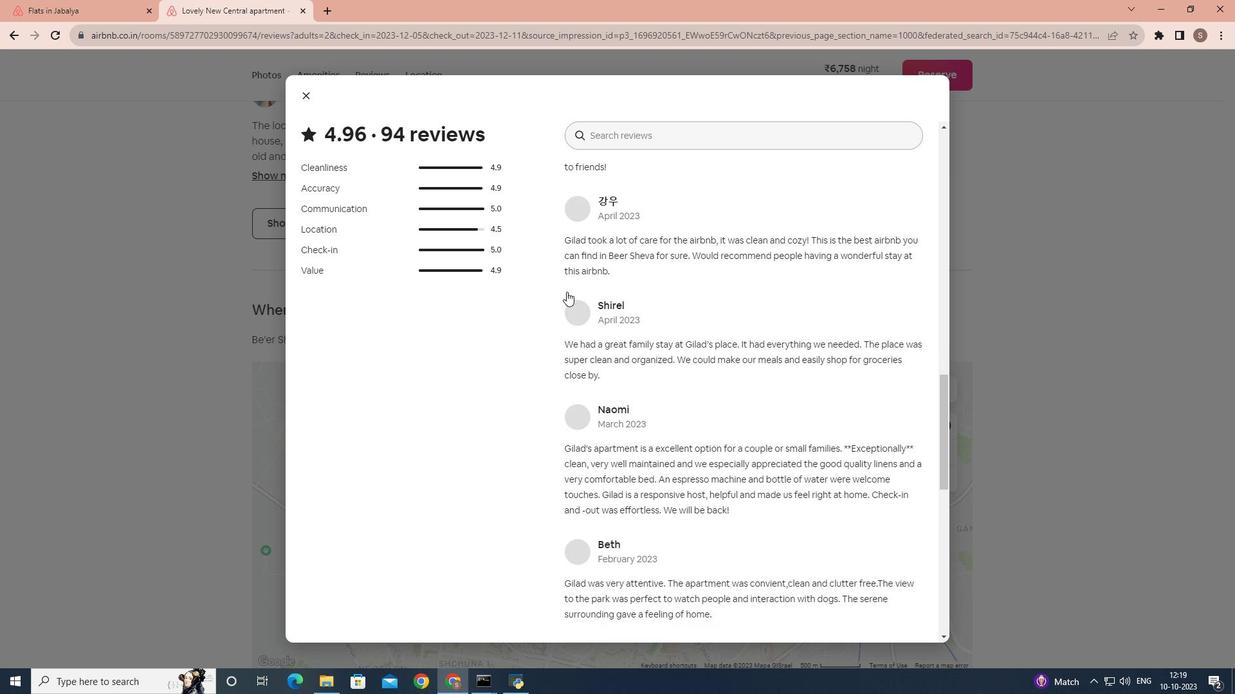 
Action: Mouse scrolled (566, 291) with delta (0, 0)
Screenshot: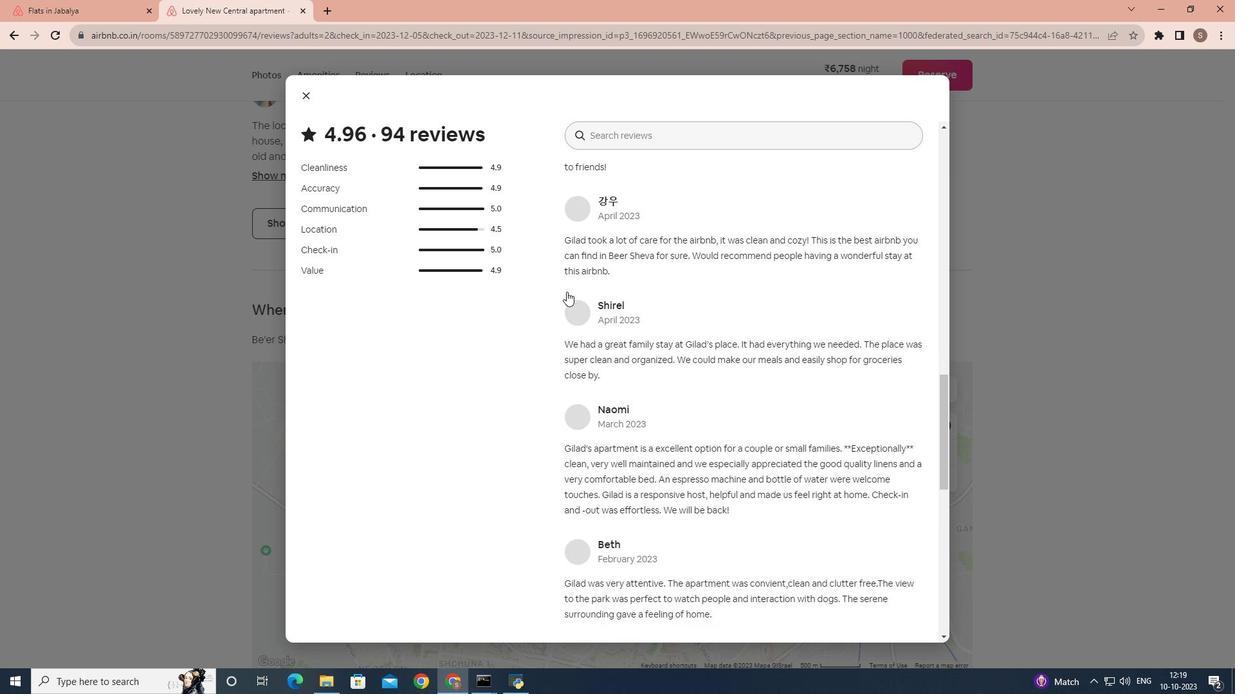 
Action: Mouse scrolled (566, 291) with delta (0, 0)
Screenshot: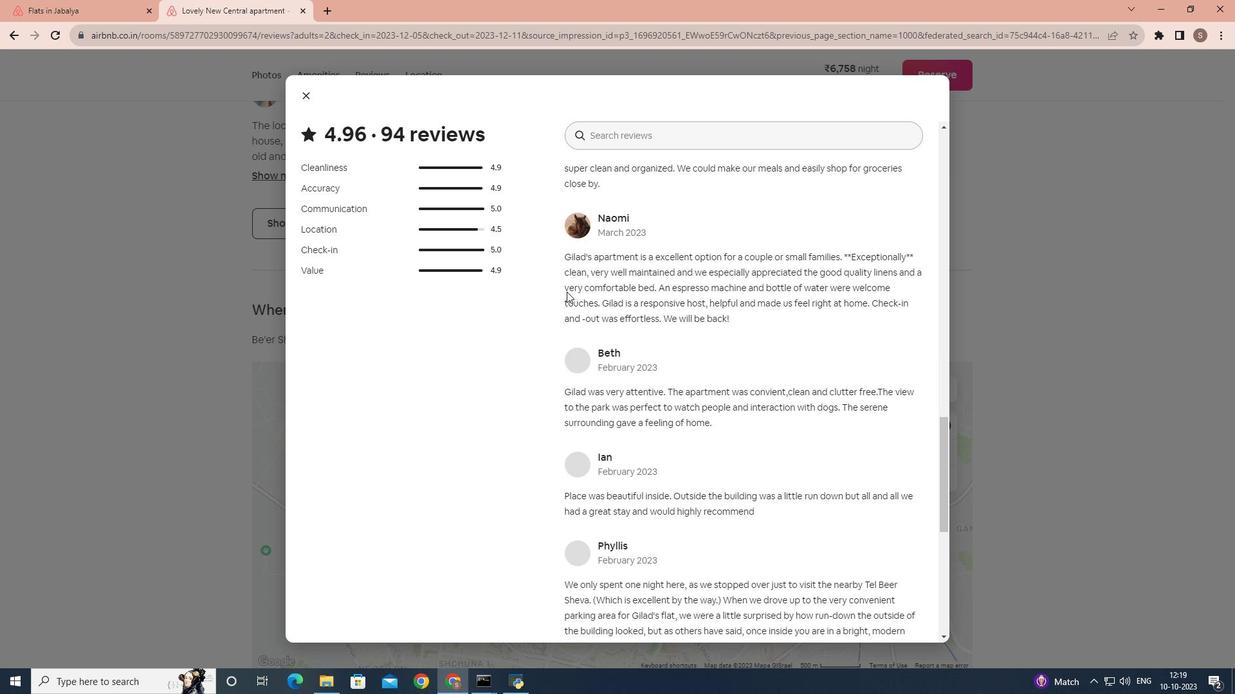 
Action: Mouse scrolled (566, 291) with delta (0, 0)
Screenshot: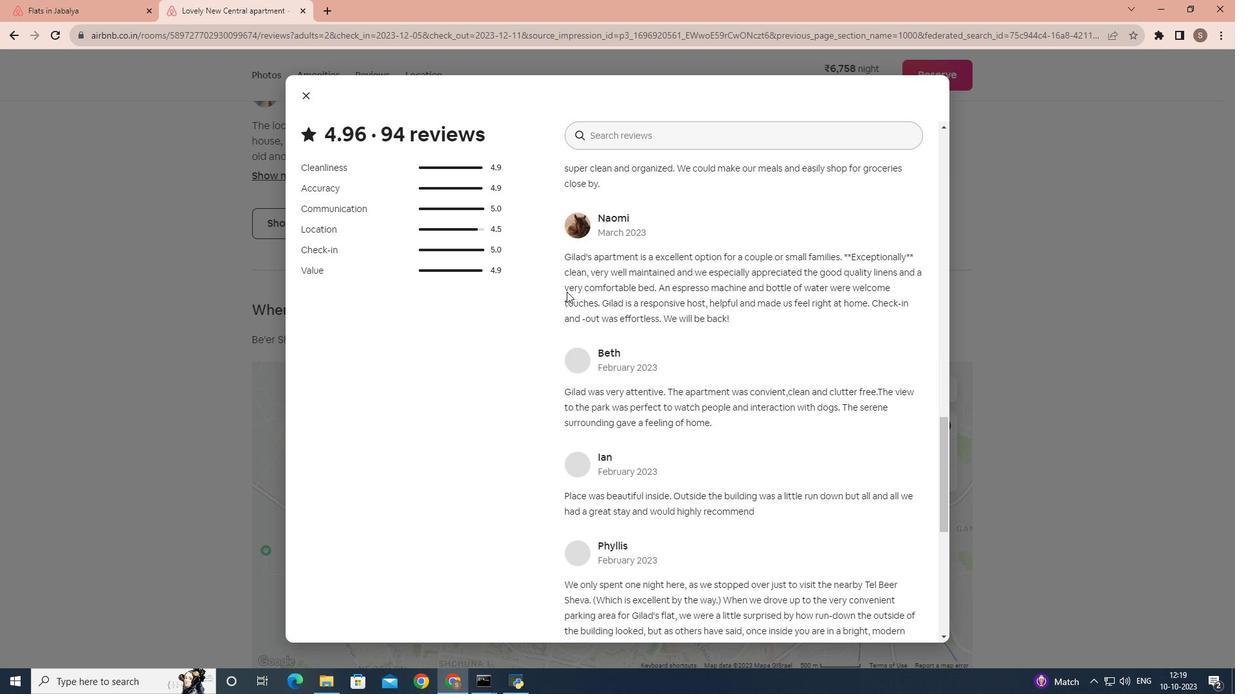 
Action: Mouse scrolled (566, 291) with delta (0, 0)
Screenshot: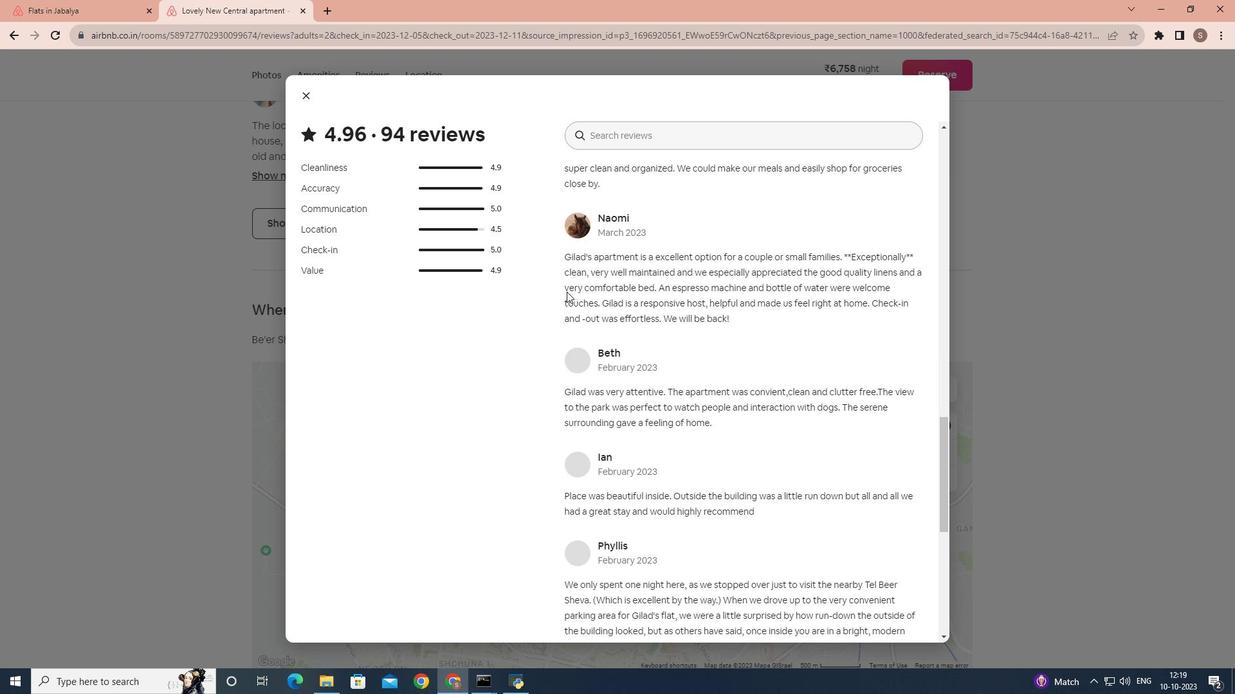 
Action: Mouse scrolled (566, 291) with delta (0, 0)
Screenshot: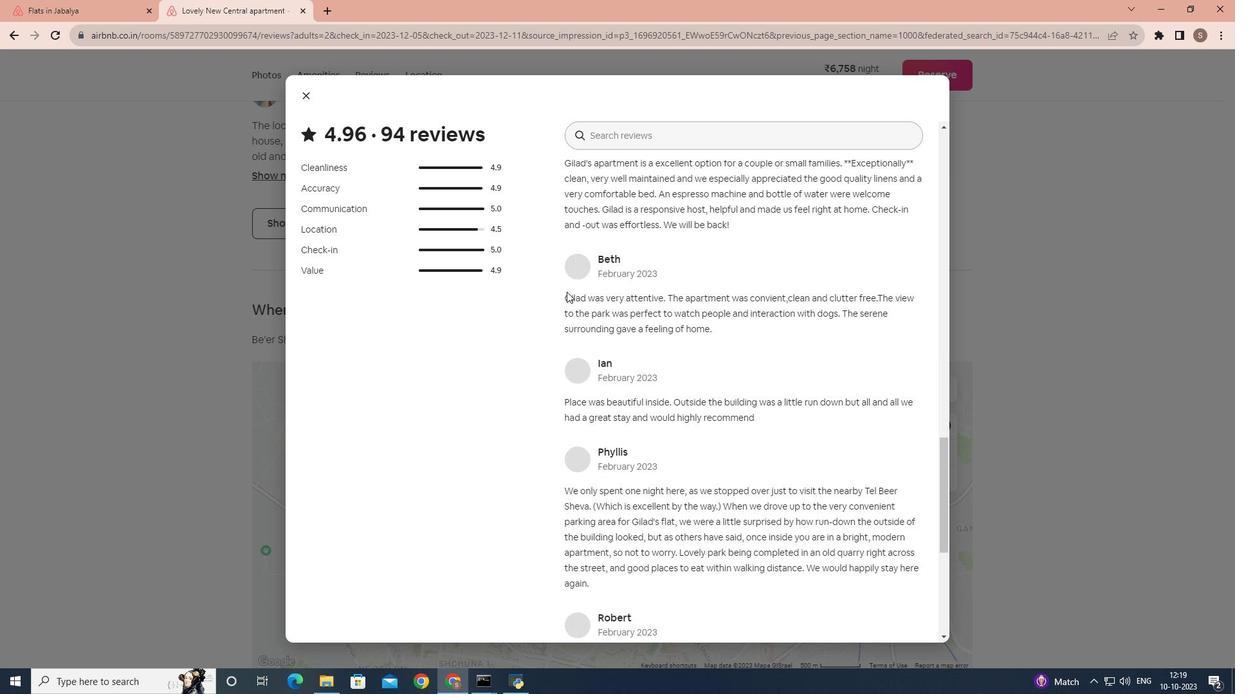 
Action: Mouse scrolled (566, 291) with delta (0, 0)
Screenshot: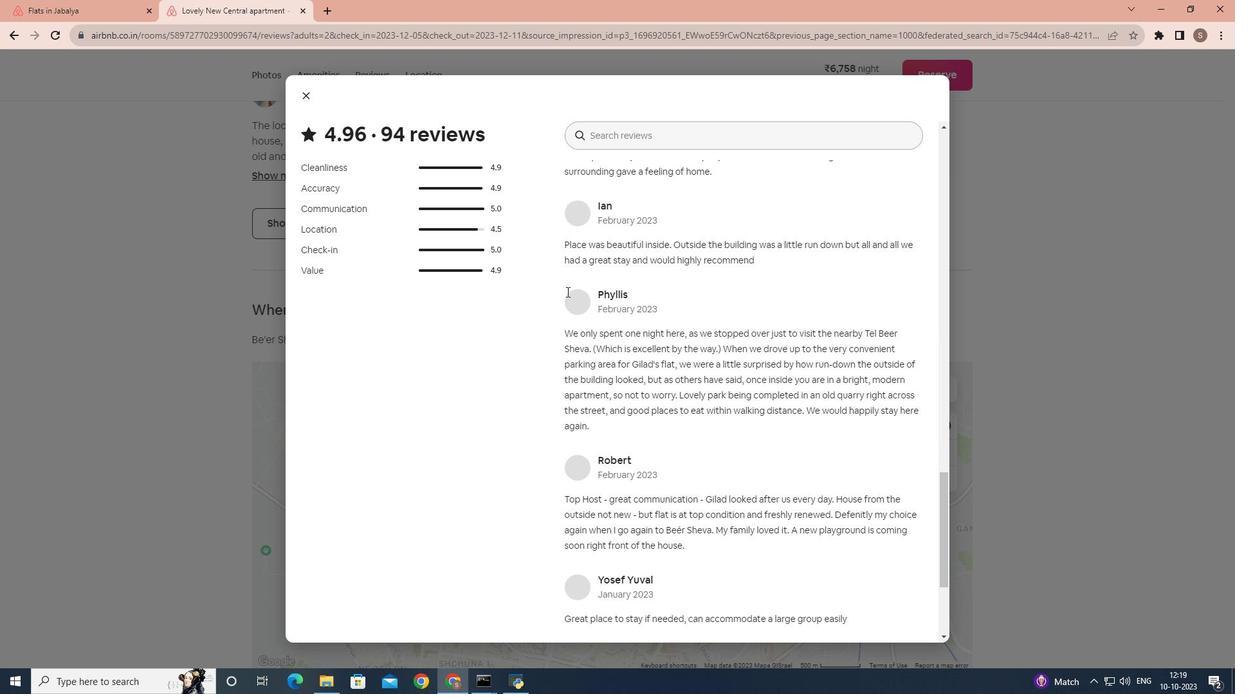 
Action: Mouse scrolled (566, 291) with delta (0, 0)
Screenshot: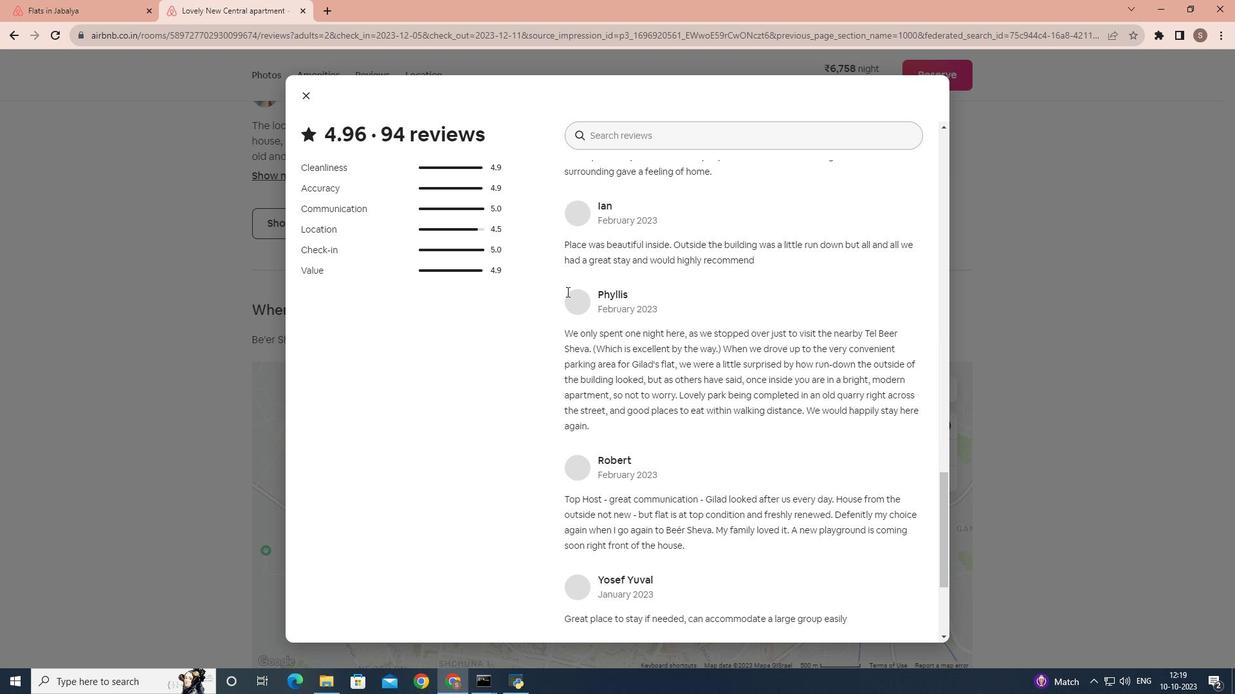 
Action: Mouse scrolled (566, 291) with delta (0, 0)
Screenshot: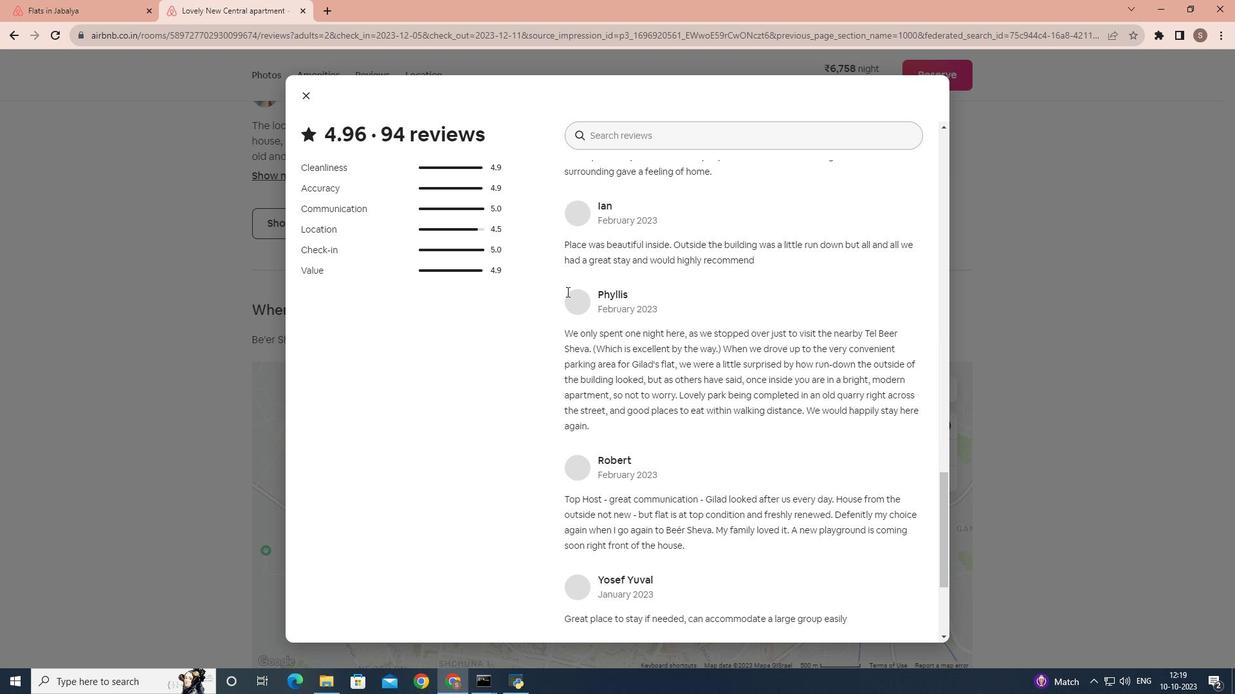 
Action: Mouse scrolled (566, 291) with delta (0, 0)
Screenshot: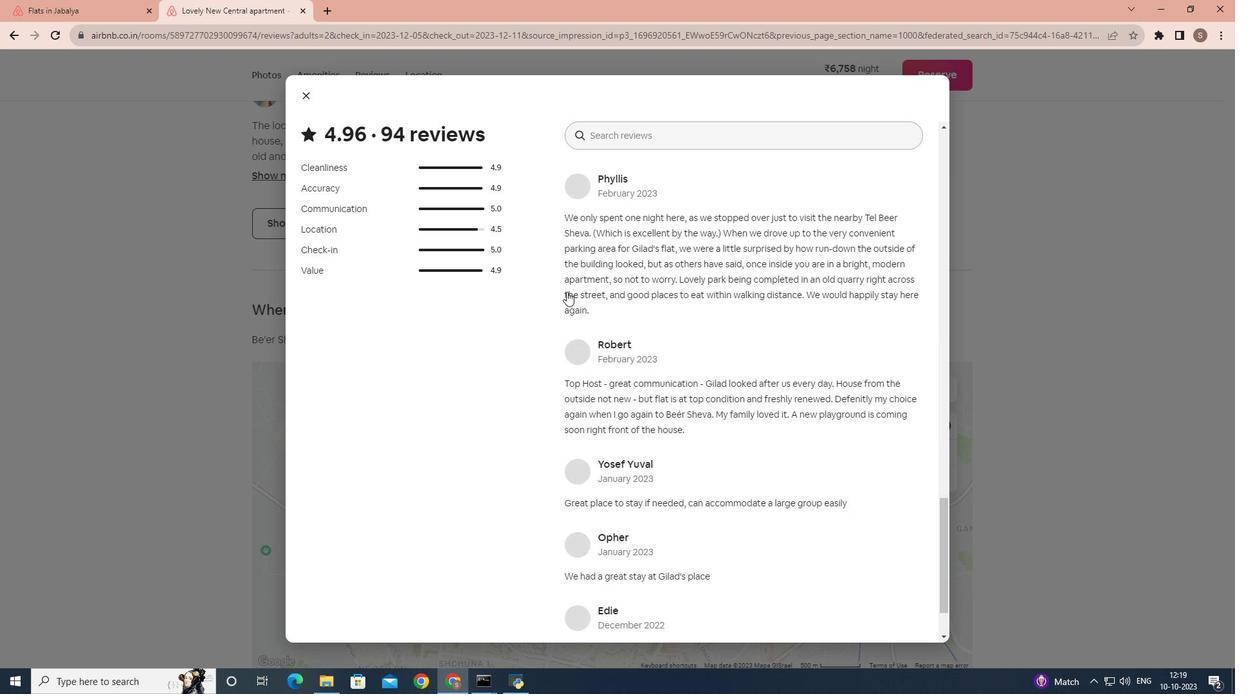 
Action: Mouse scrolled (566, 291) with delta (0, 0)
Screenshot: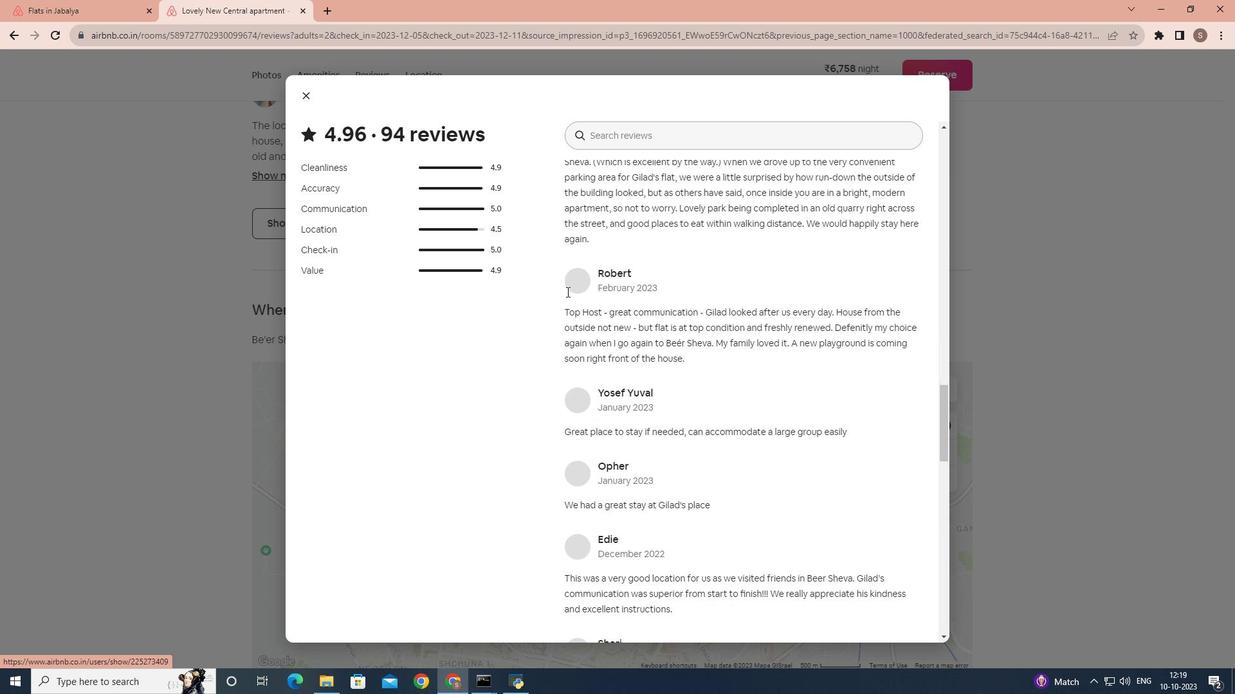
Action: Mouse scrolled (566, 291) with delta (0, 0)
Screenshot: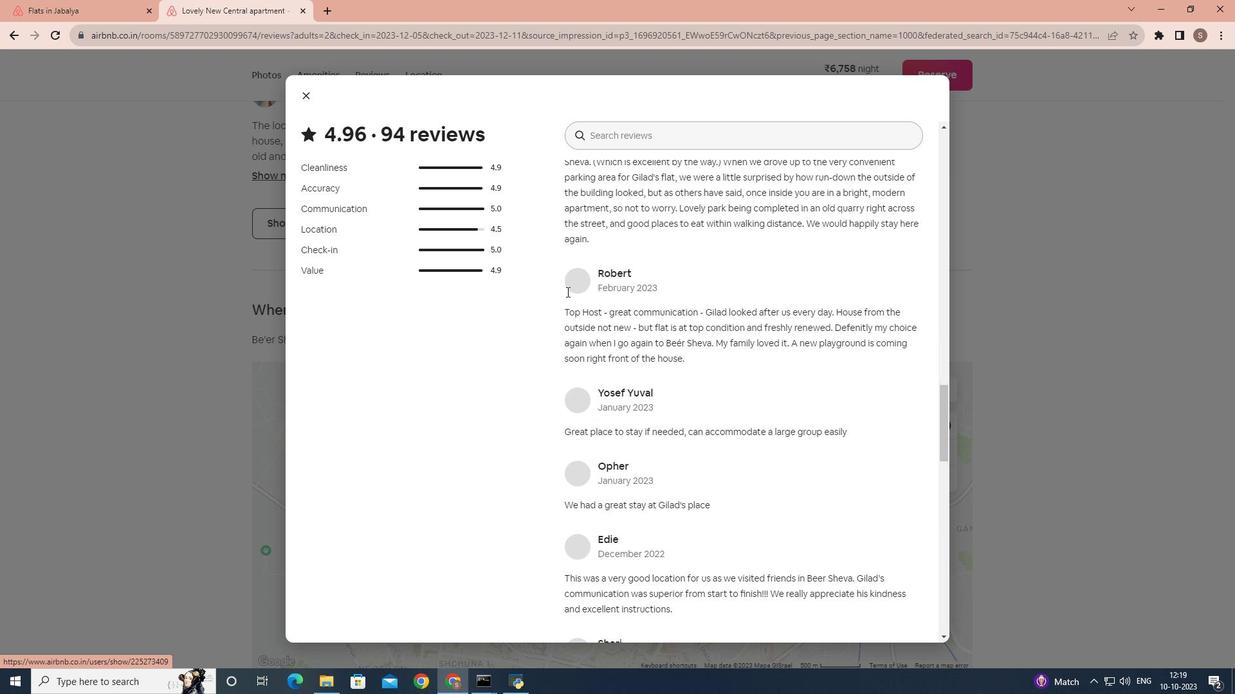 
Action: Mouse scrolled (566, 291) with delta (0, 0)
Screenshot: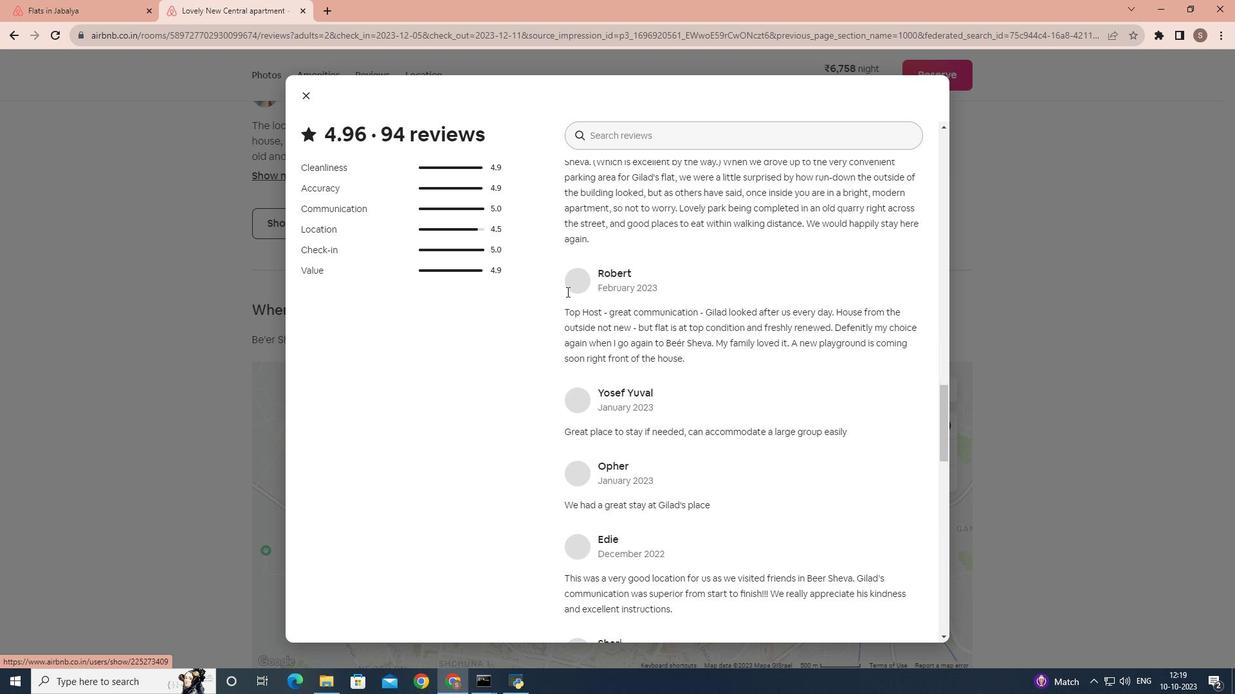 
Action: Mouse scrolled (566, 291) with delta (0, 0)
Screenshot: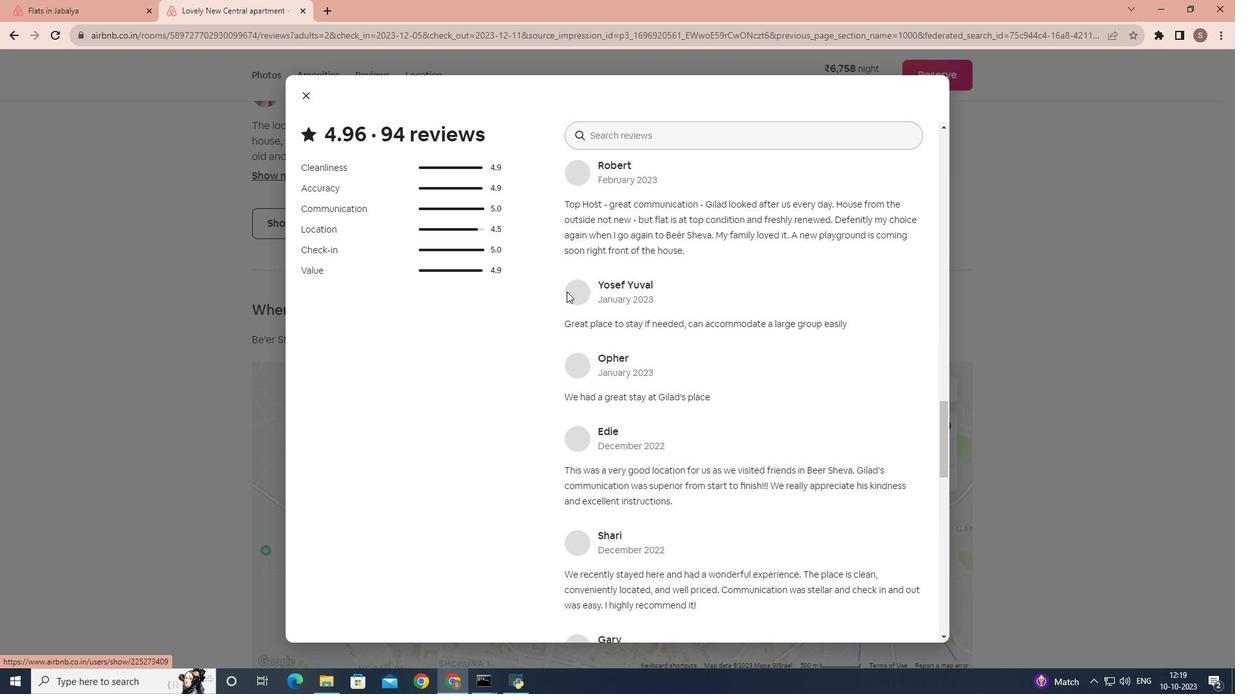 
Action: Mouse scrolled (566, 291) with delta (0, 0)
Screenshot: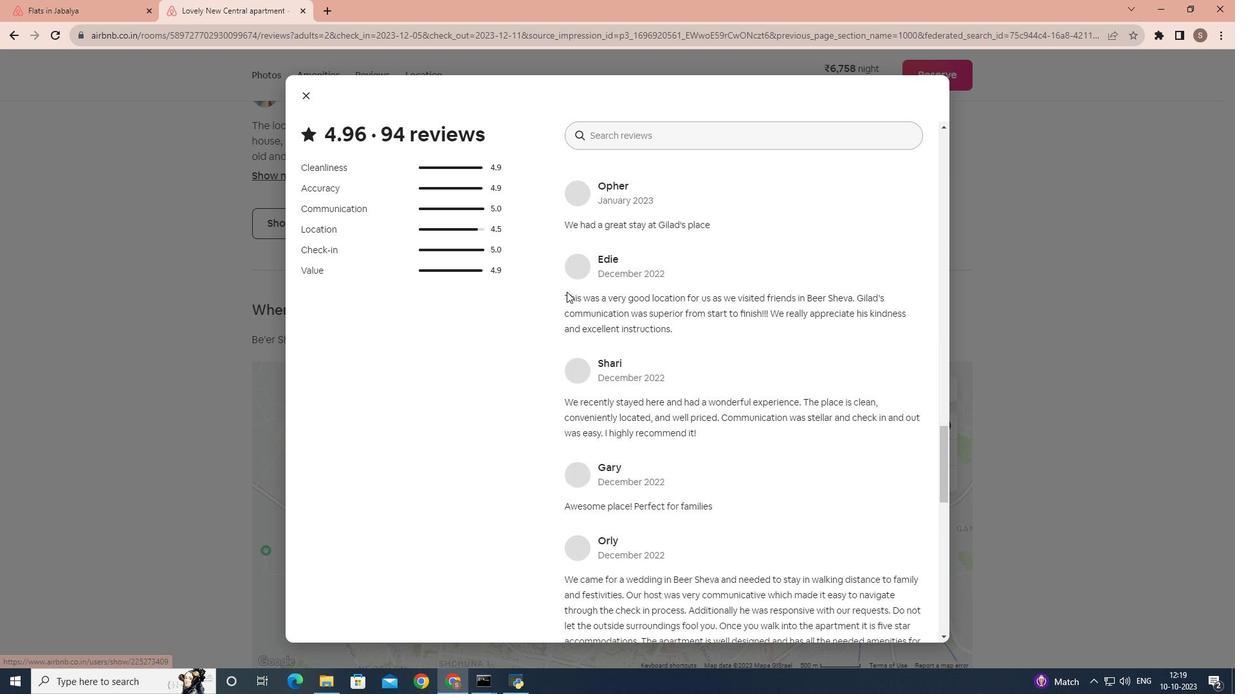 
Action: Mouse scrolled (566, 291) with delta (0, 0)
Screenshot: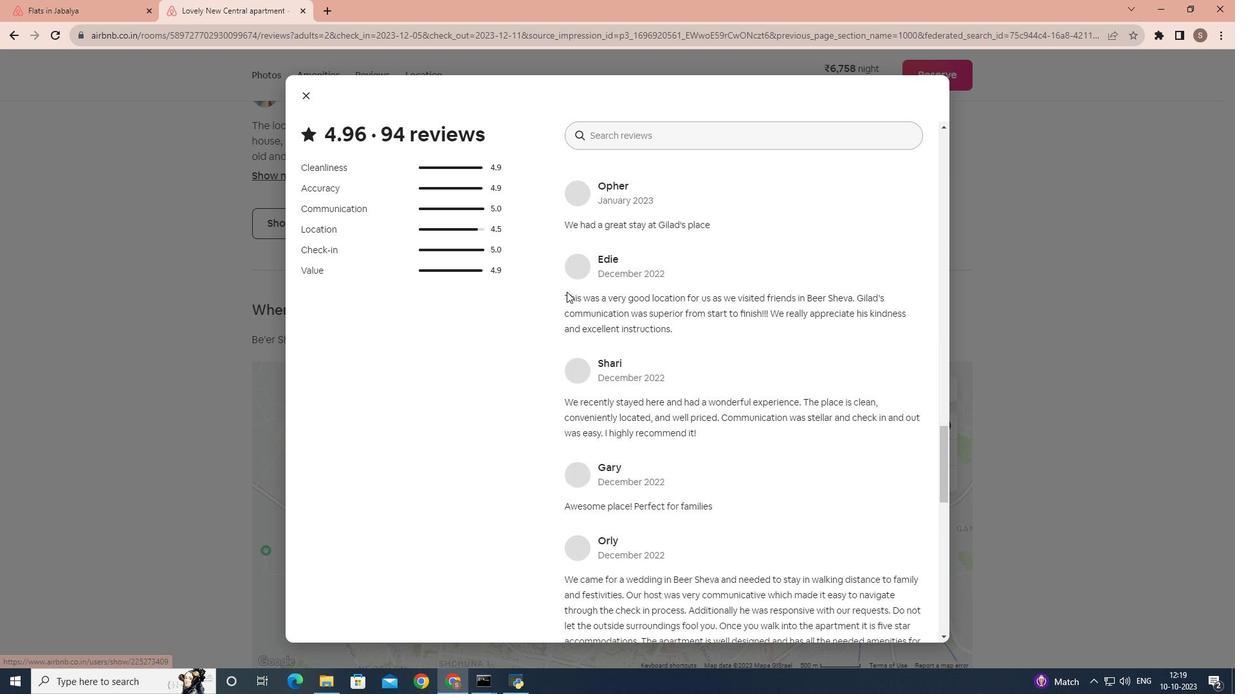 
Action: Mouse scrolled (566, 291) with delta (0, 0)
Screenshot: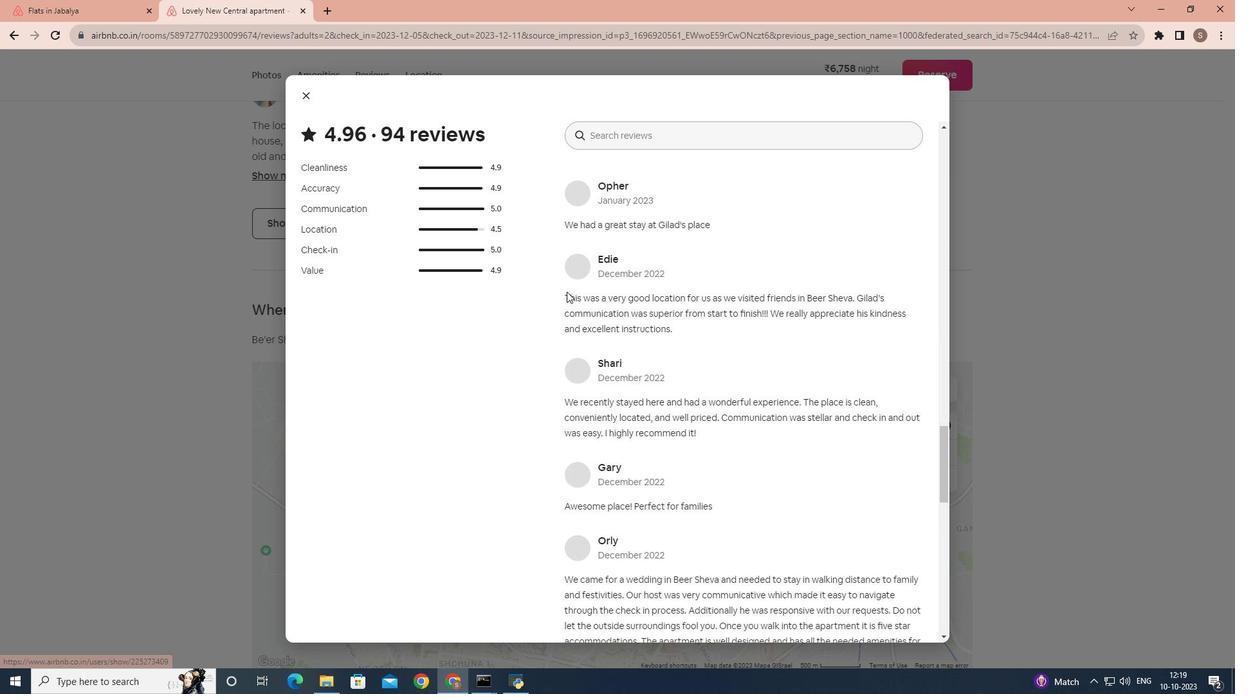 
Action: Mouse moved to (305, 101)
Screenshot: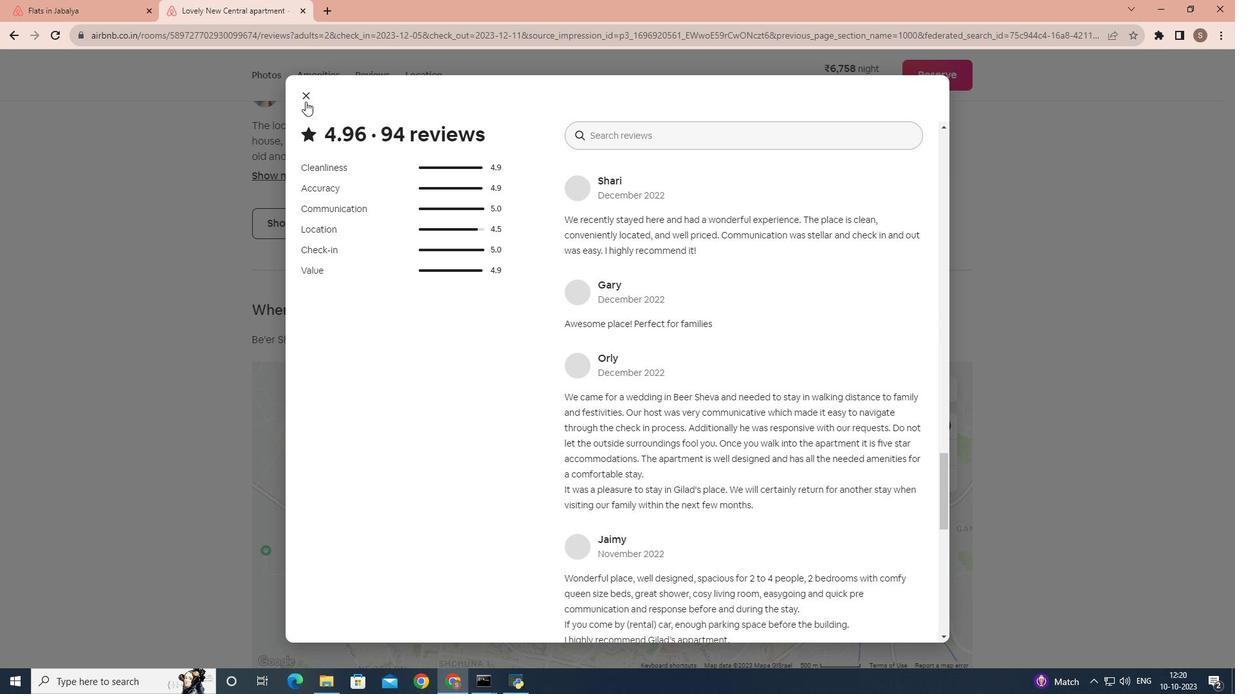 
Action: Mouse pressed left at (305, 101)
Screenshot: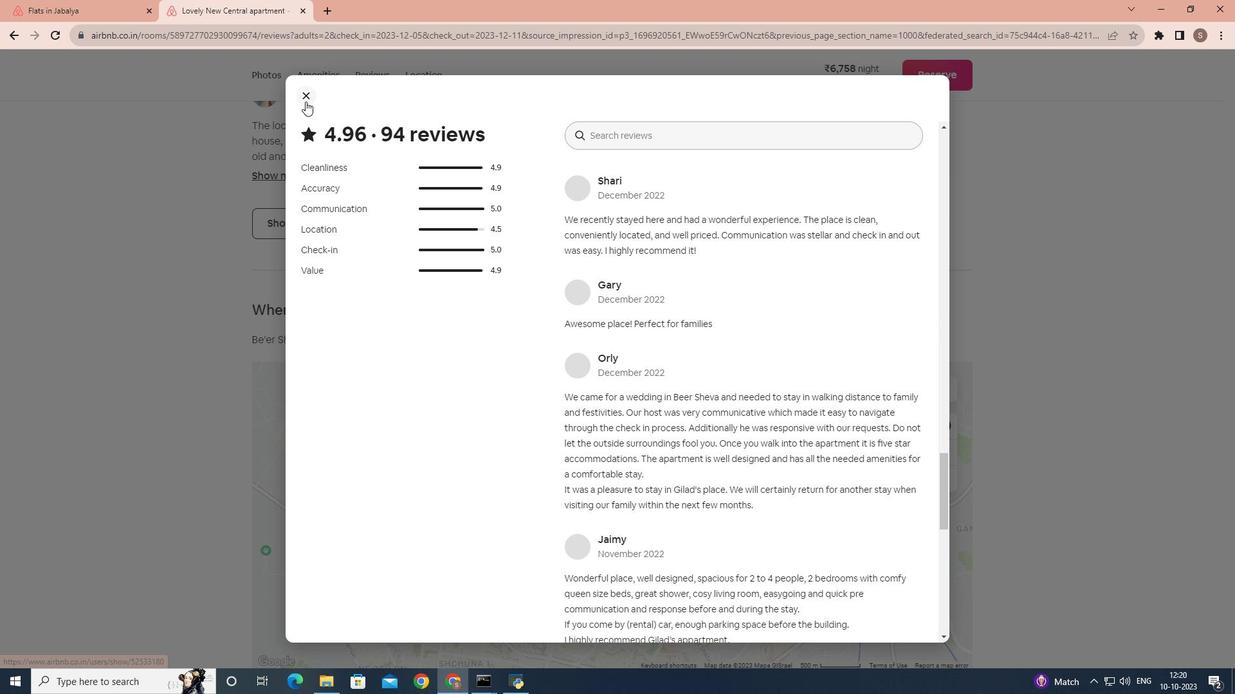 
Action: Mouse moved to (340, 217)
Screenshot: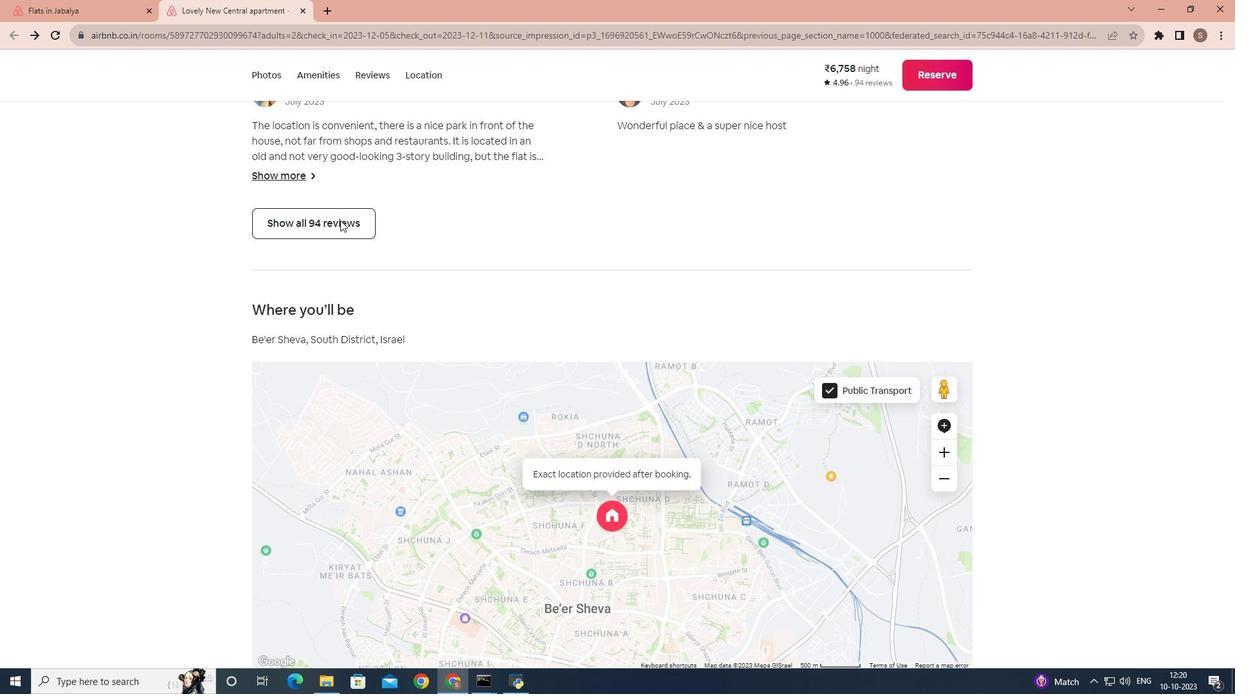 
Action: Mouse scrolled (340, 216) with delta (0, 0)
Screenshot: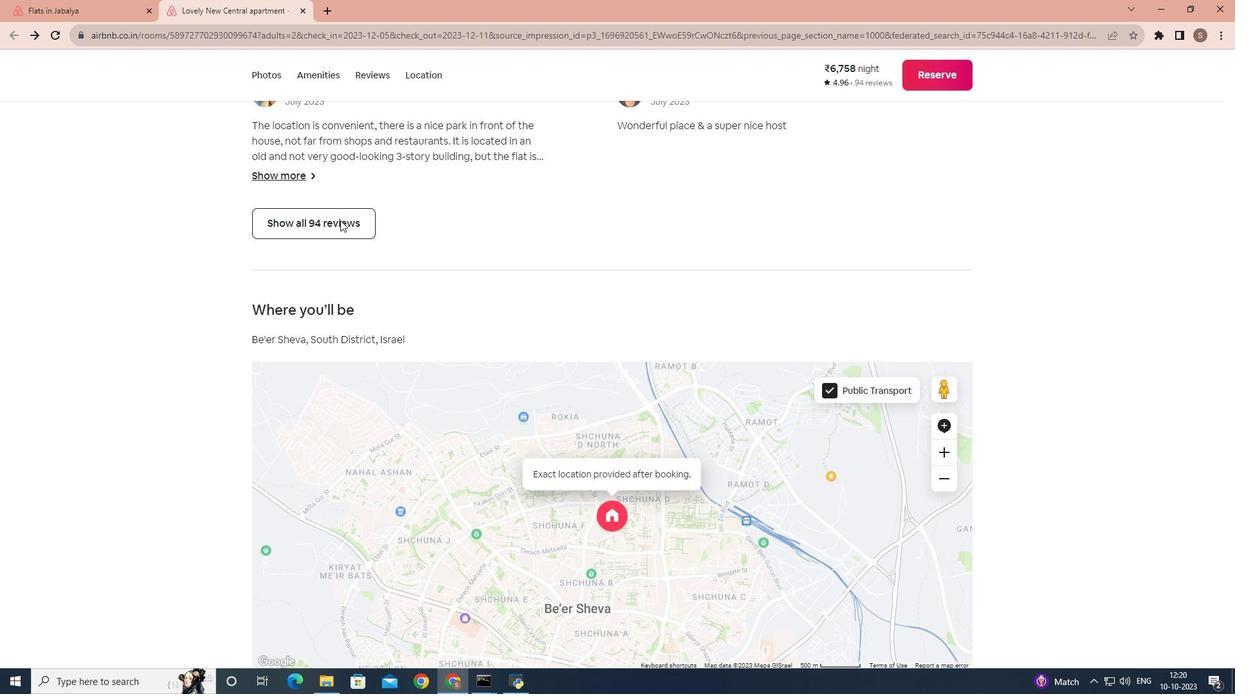 
Action: Mouse moved to (340, 220)
Screenshot: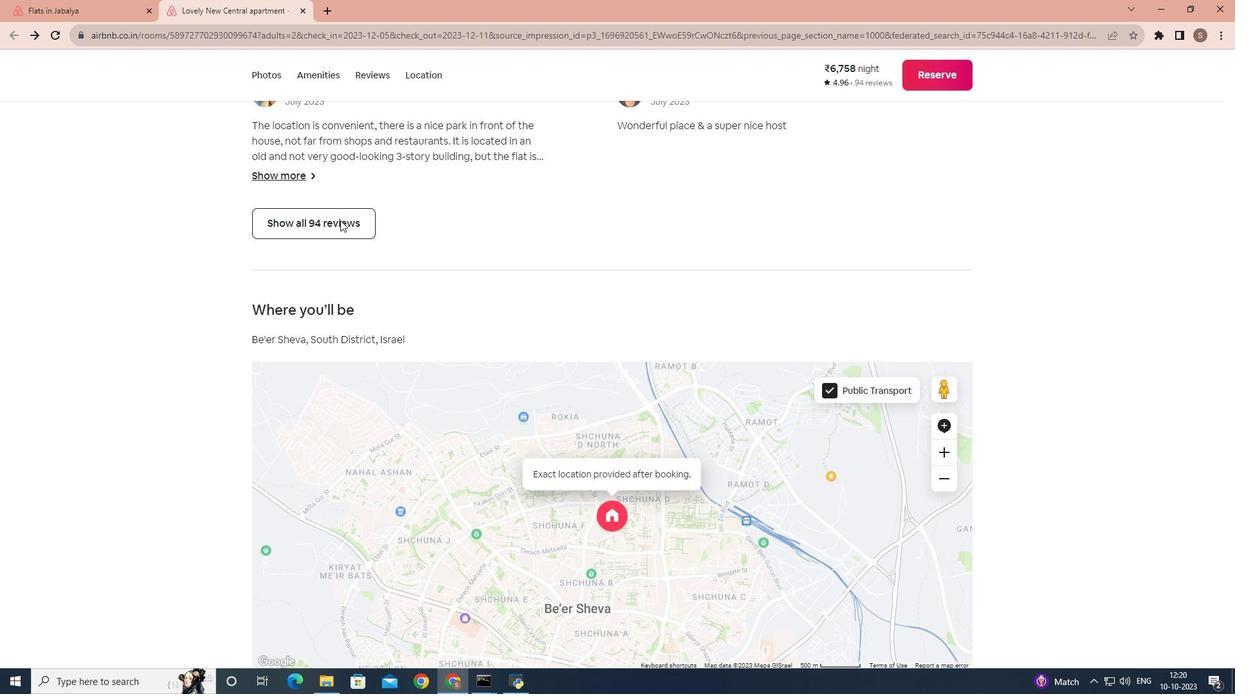 
Action: Mouse scrolled (340, 219) with delta (0, 0)
Screenshot: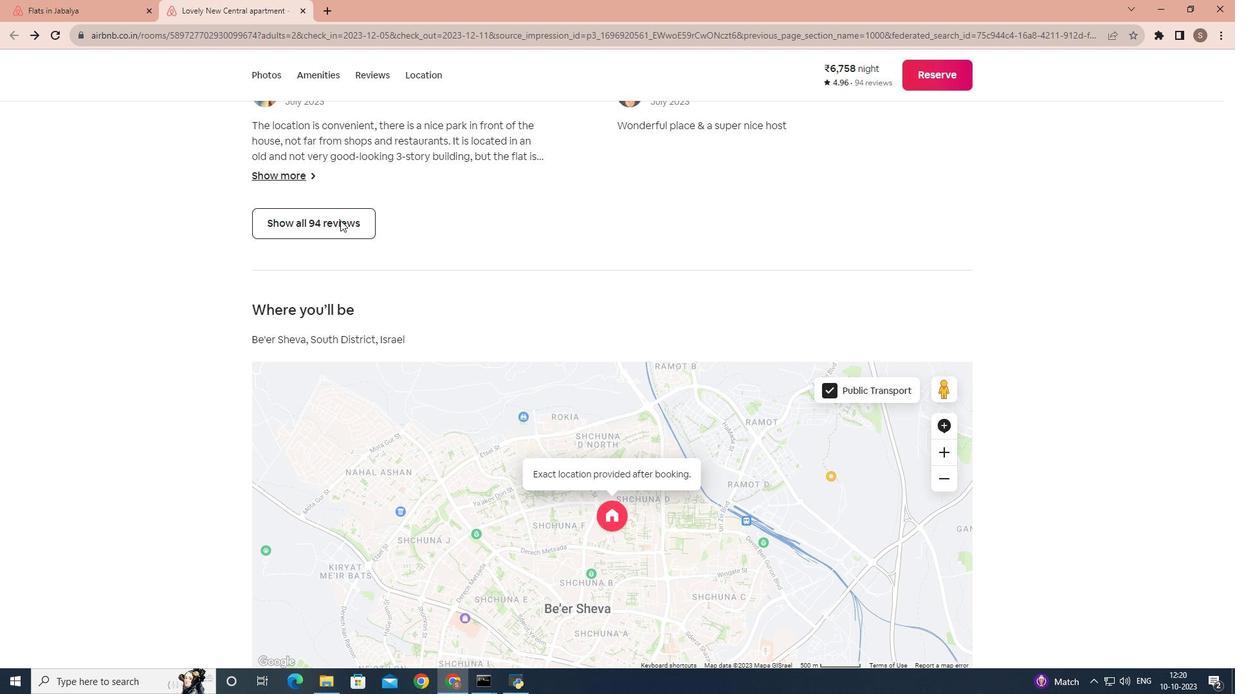 
Action: Mouse scrolled (340, 219) with delta (0, 0)
Screenshot: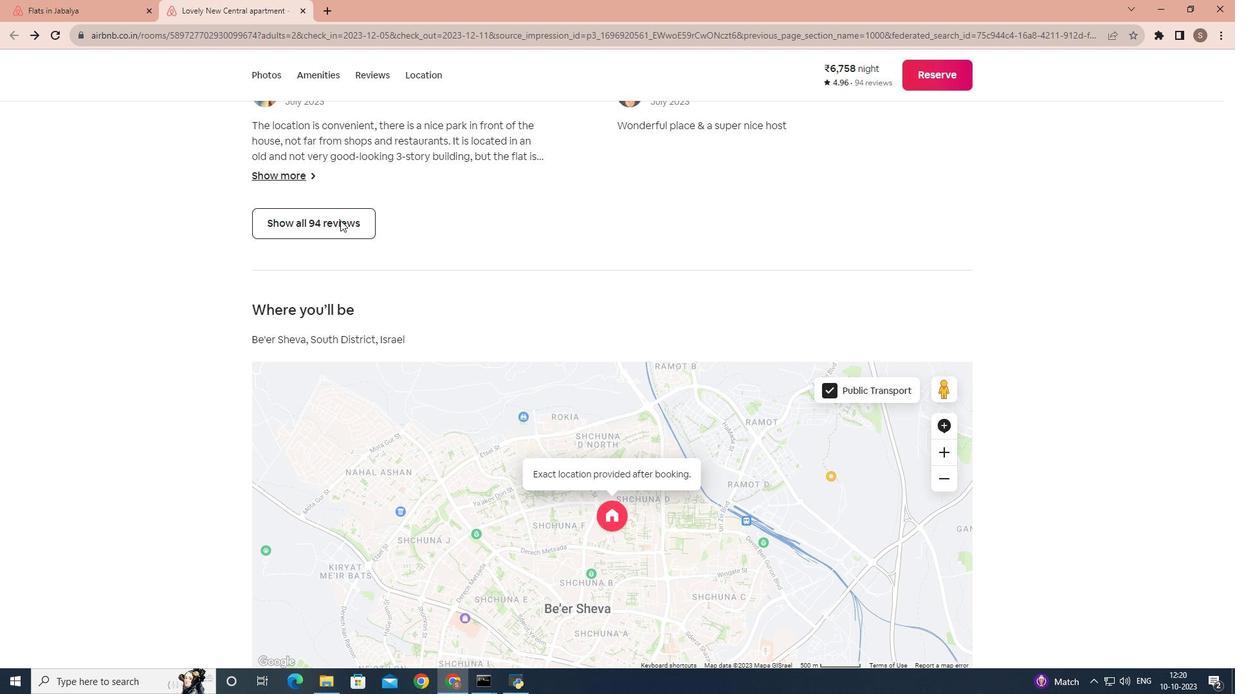 
Action: Mouse scrolled (340, 219) with delta (0, 0)
Screenshot: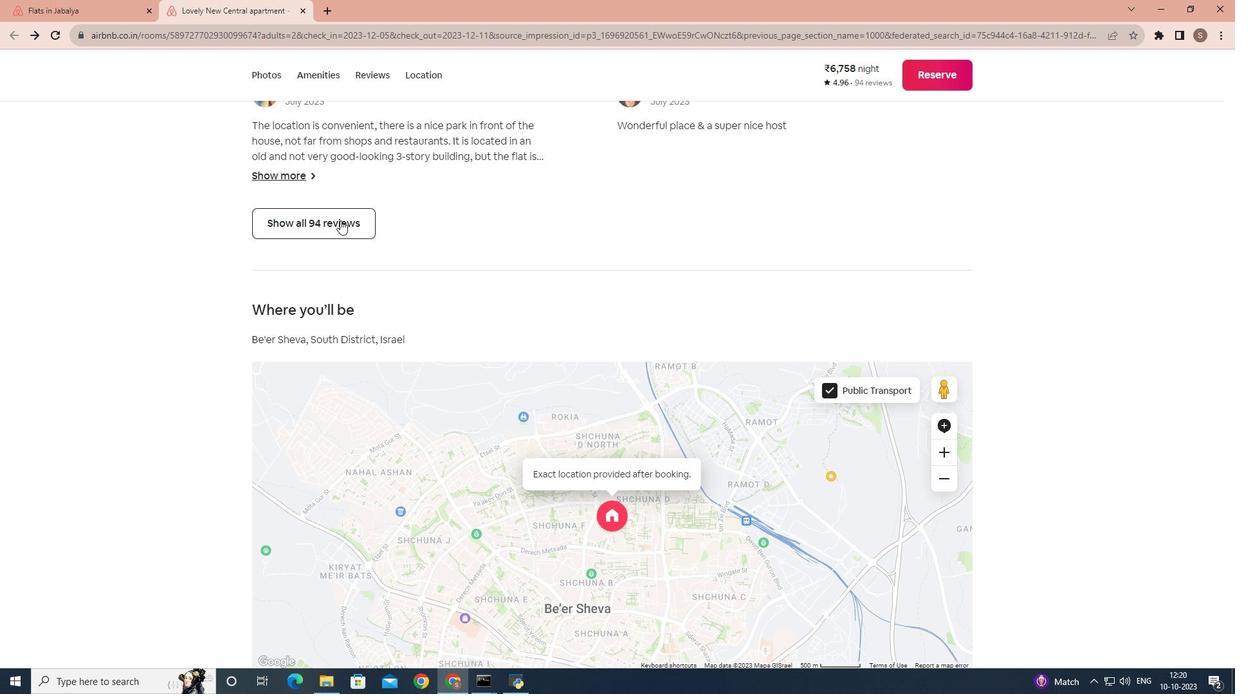 
Action: Mouse scrolled (340, 219) with delta (0, 0)
Screenshot: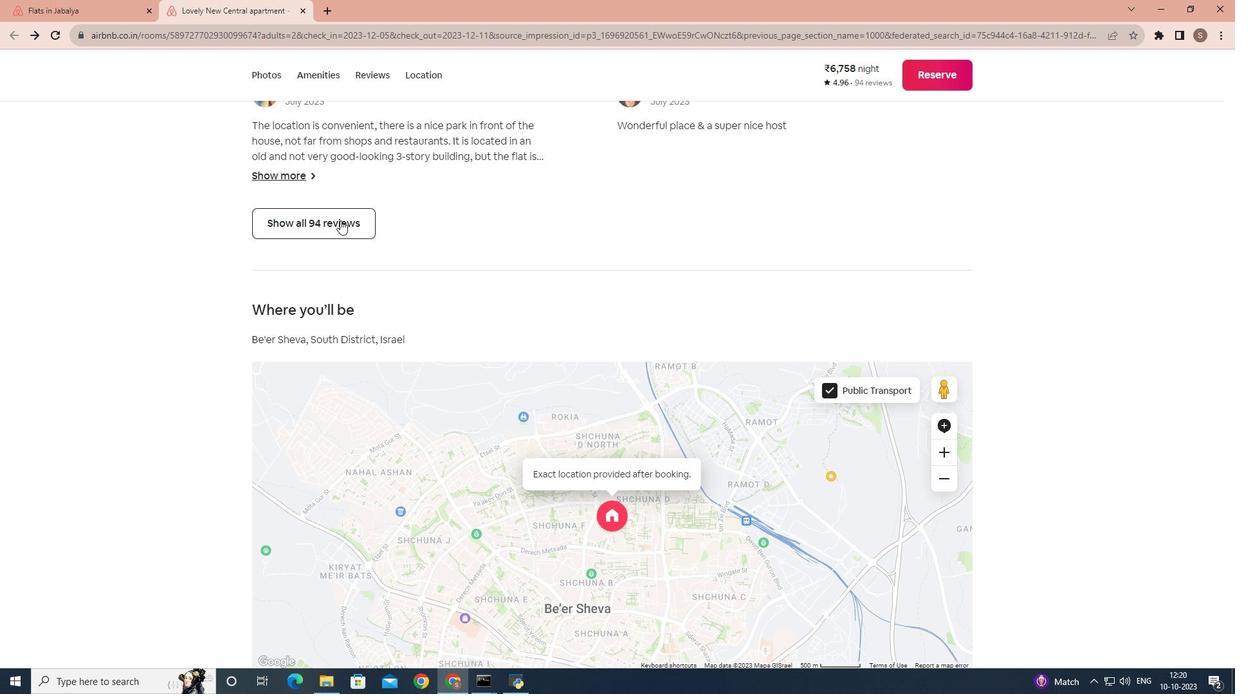 
Action: Mouse scrolled (340, 219) with delta (0, 0)
Screenshot: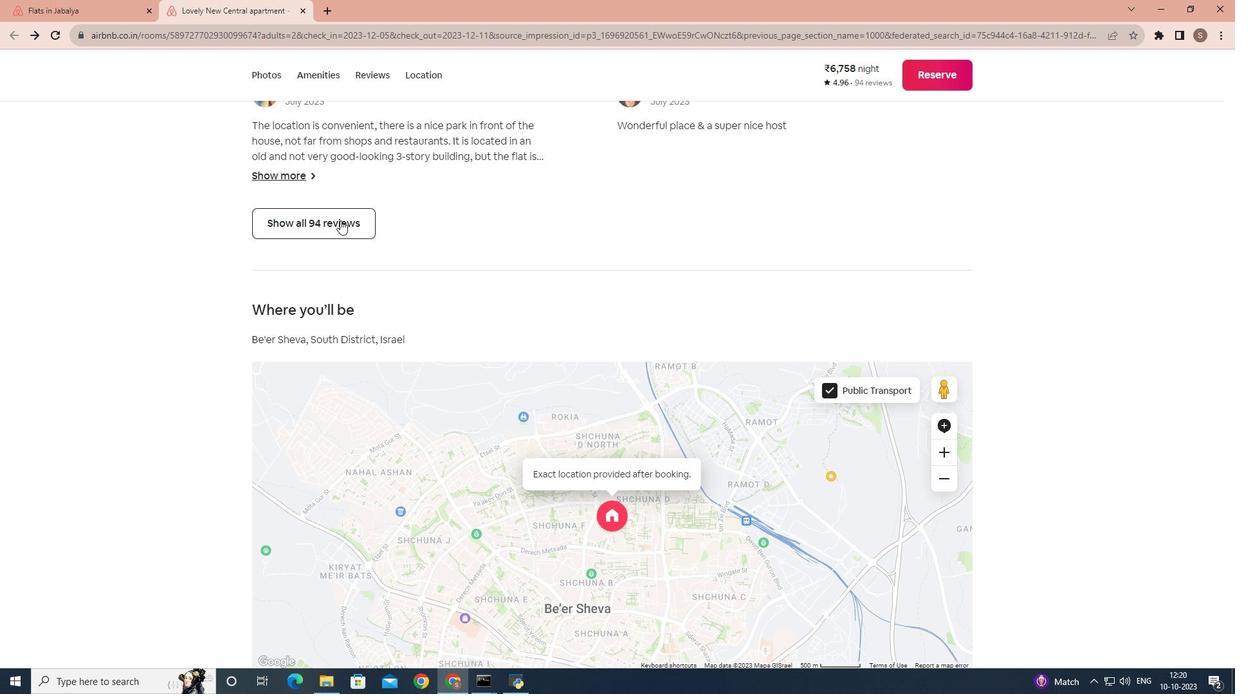 
Action: Mouse scrolled (340, 219) with delta (0, 0)
Screenshot: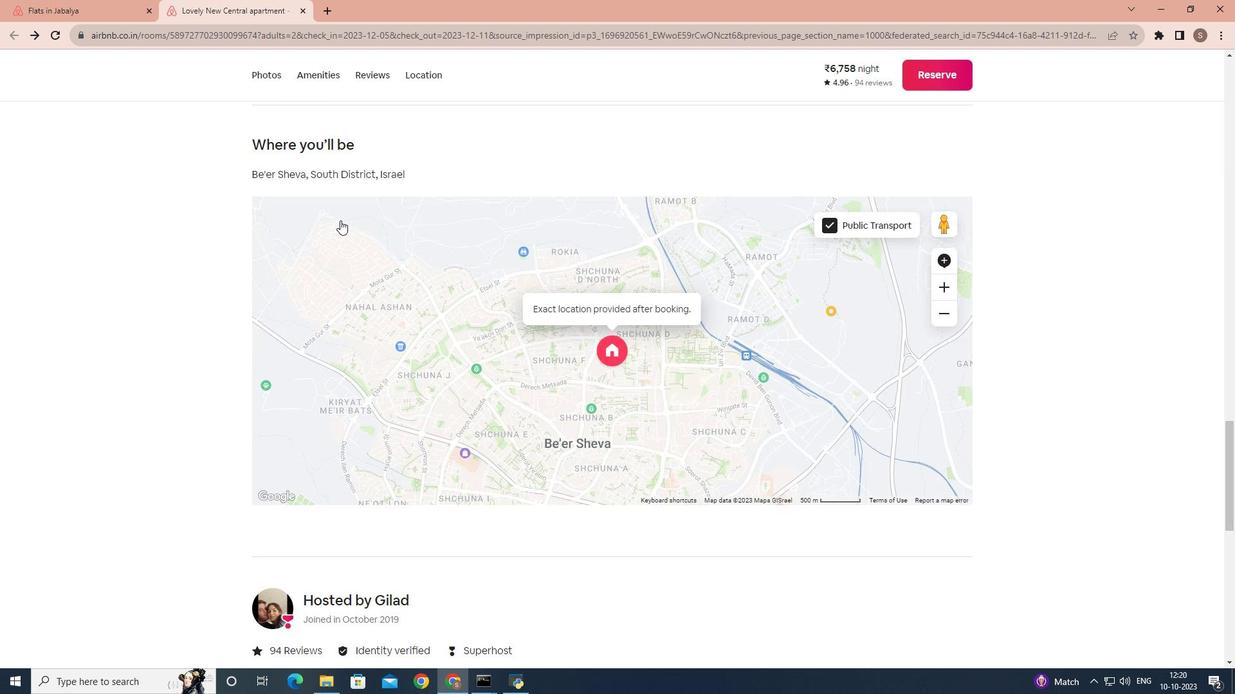 
Action: Mouse scrolled (340, 219) with delta (0, 0)
Screenshot: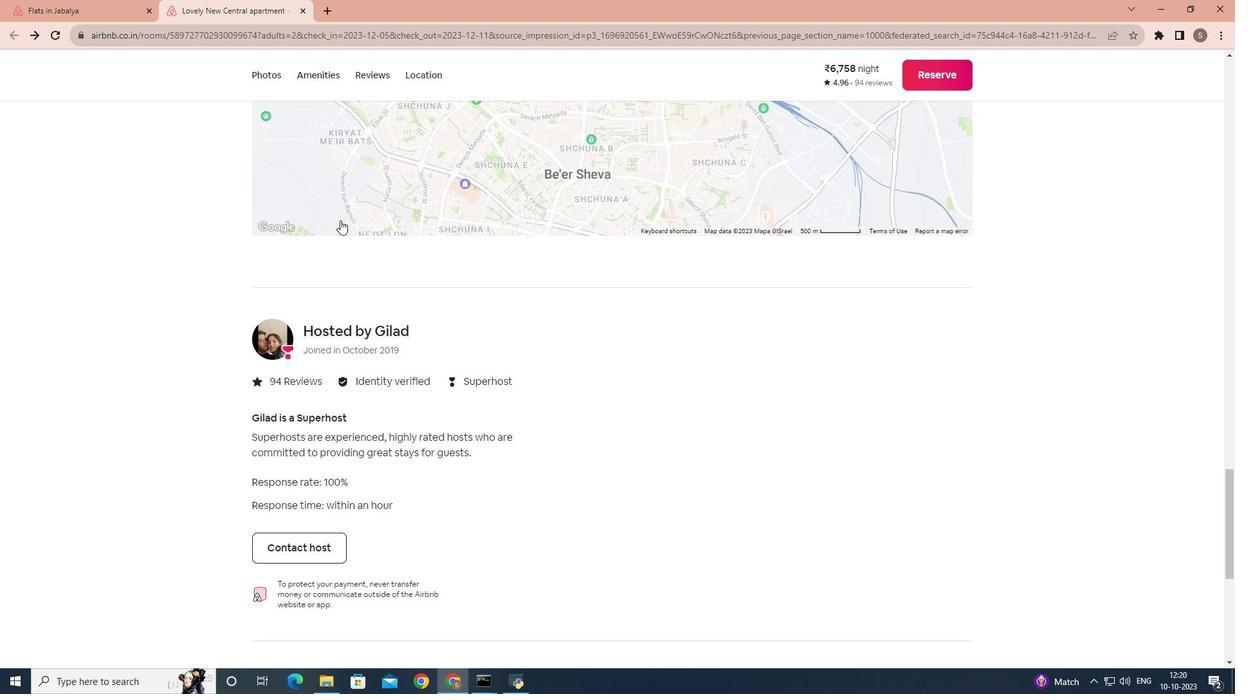 
Action: Mouse scrolled (340, 219) with delta (0, 0)
Screenshot: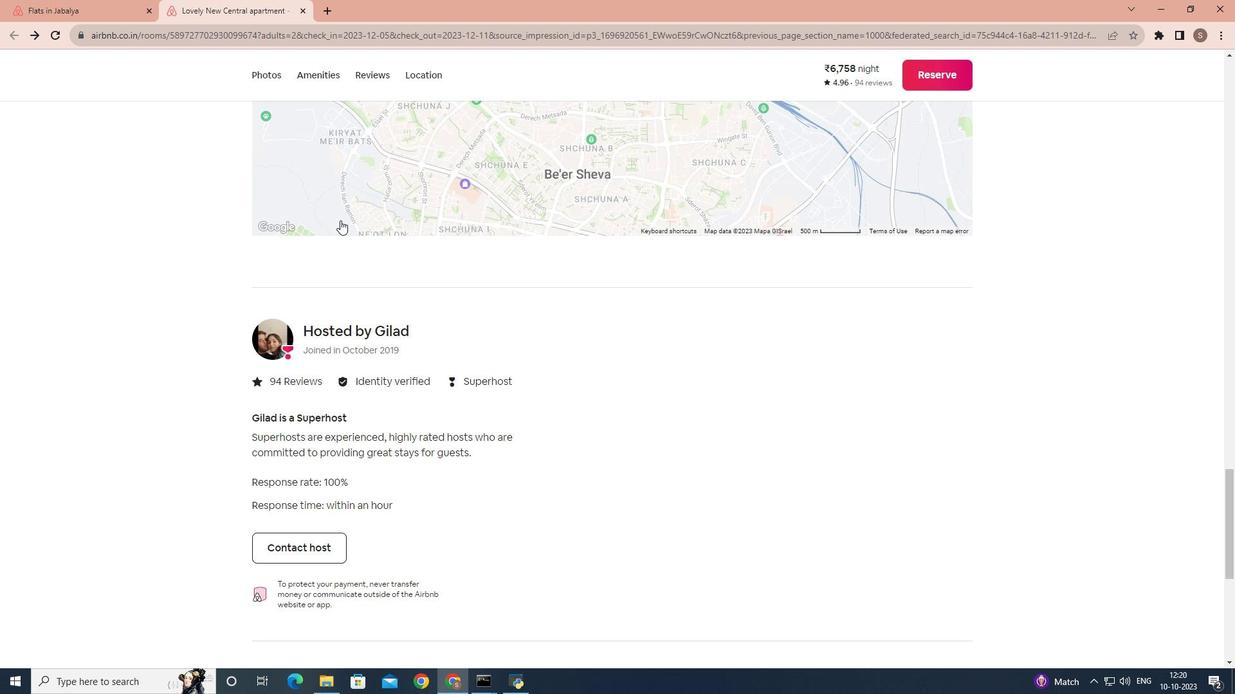 
Action: Mouse scrolled (340, 219) with delta (0, 0)
Screenshot: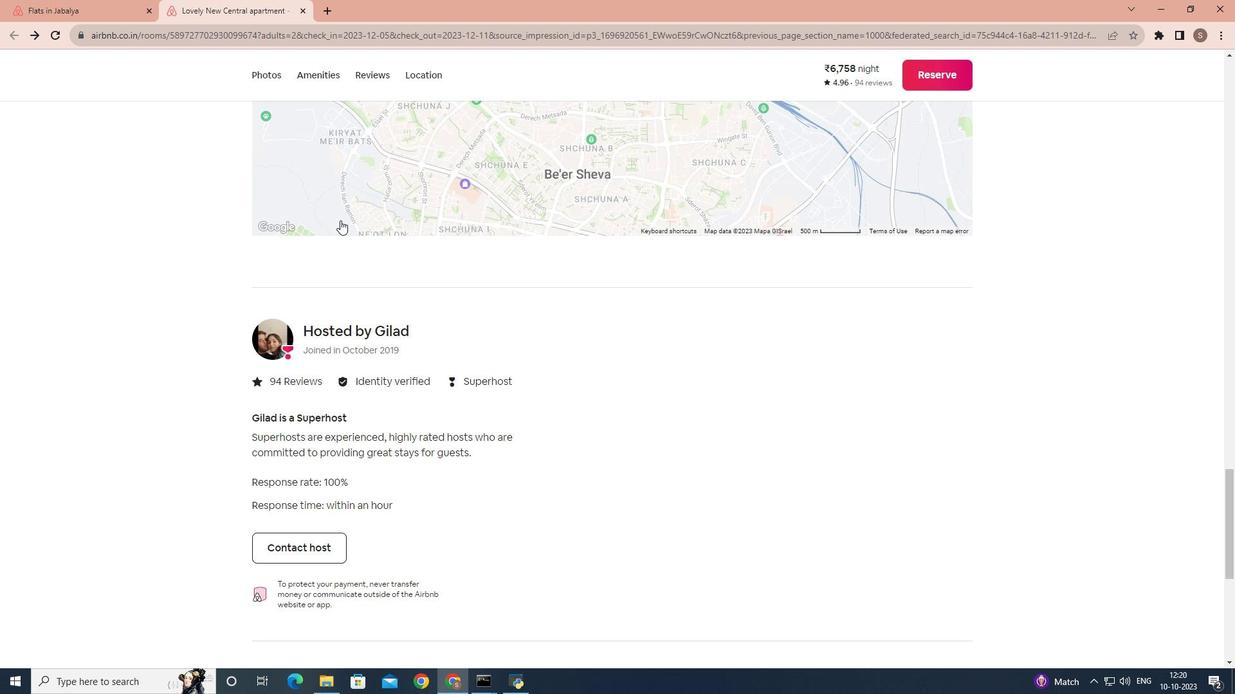 
Action: Mouse scrolled (340, 219) with delta (0, 0)
Screenshot: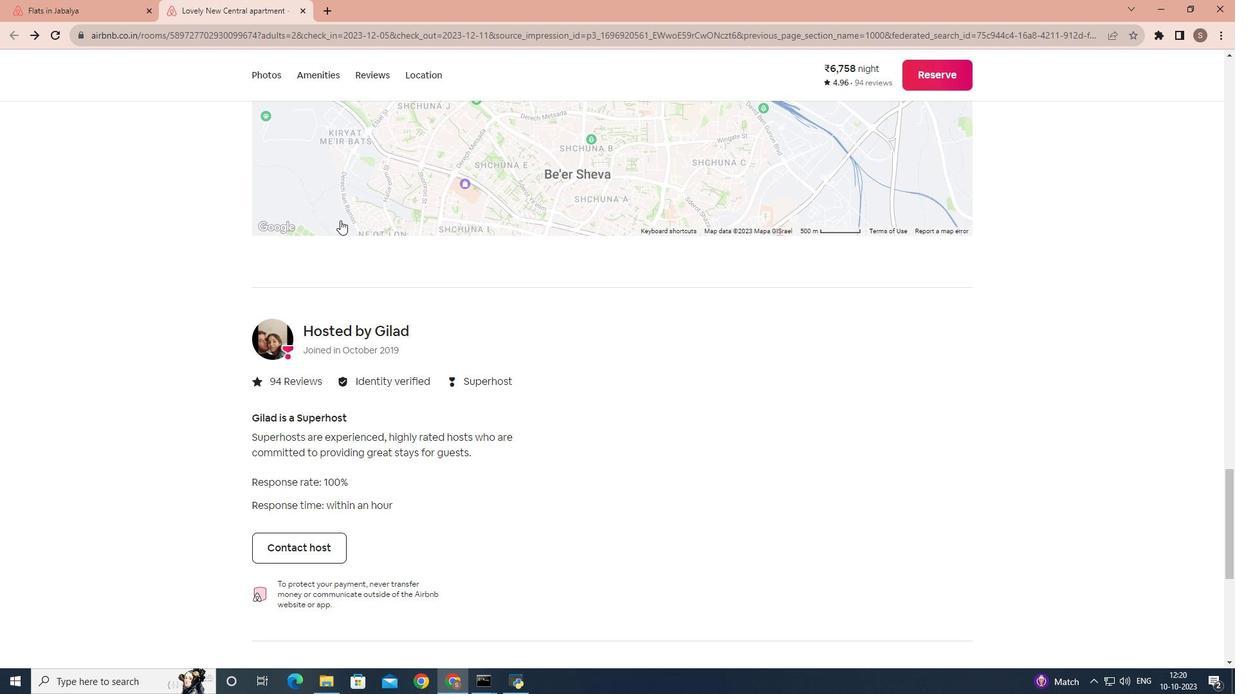 
Action: Mouse scrolled (340, 219) with delta (0, 0)
Screenshot: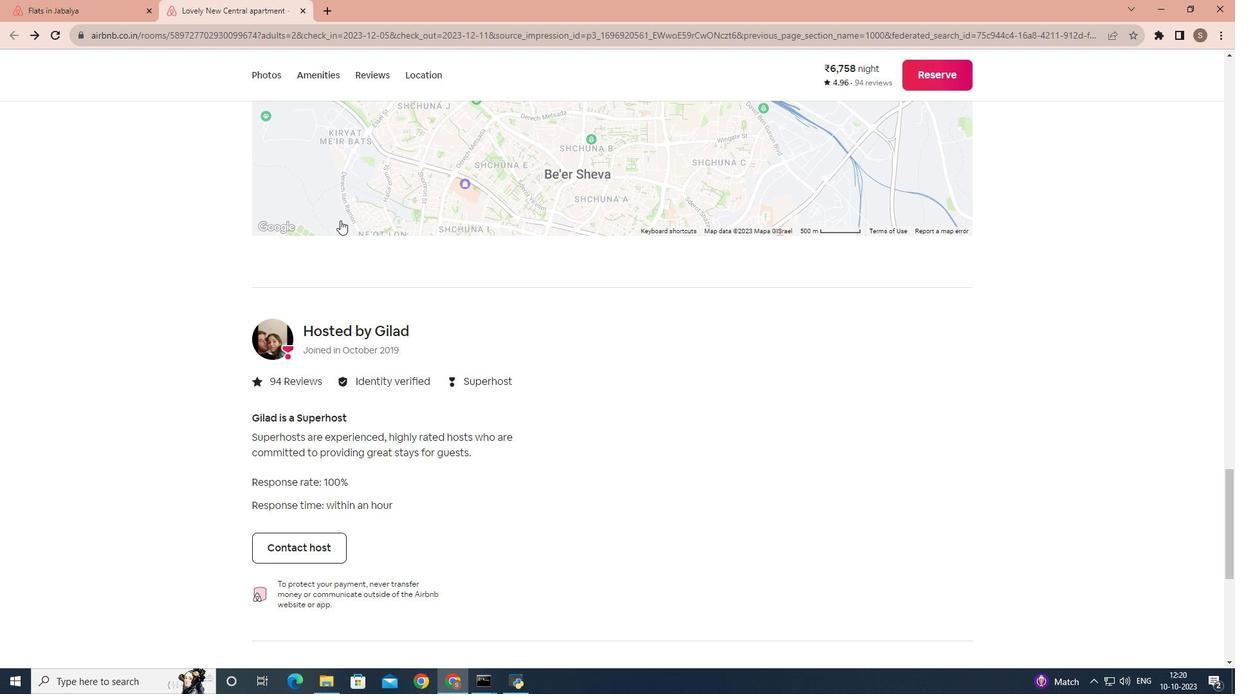 
Action: Mouse scrolled (340, 219) with delta (0, 0)
Screenshot: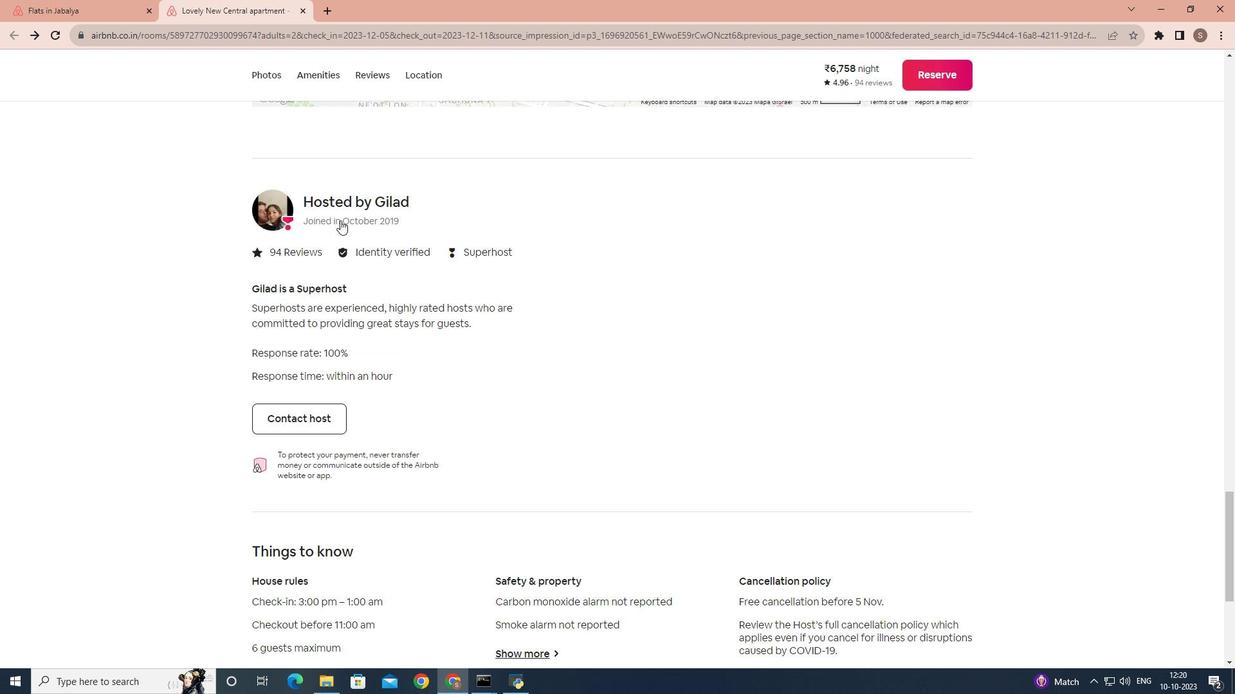 
Action: Mouse scrolled (340, 219) with delta (0, 0)
Screenshot: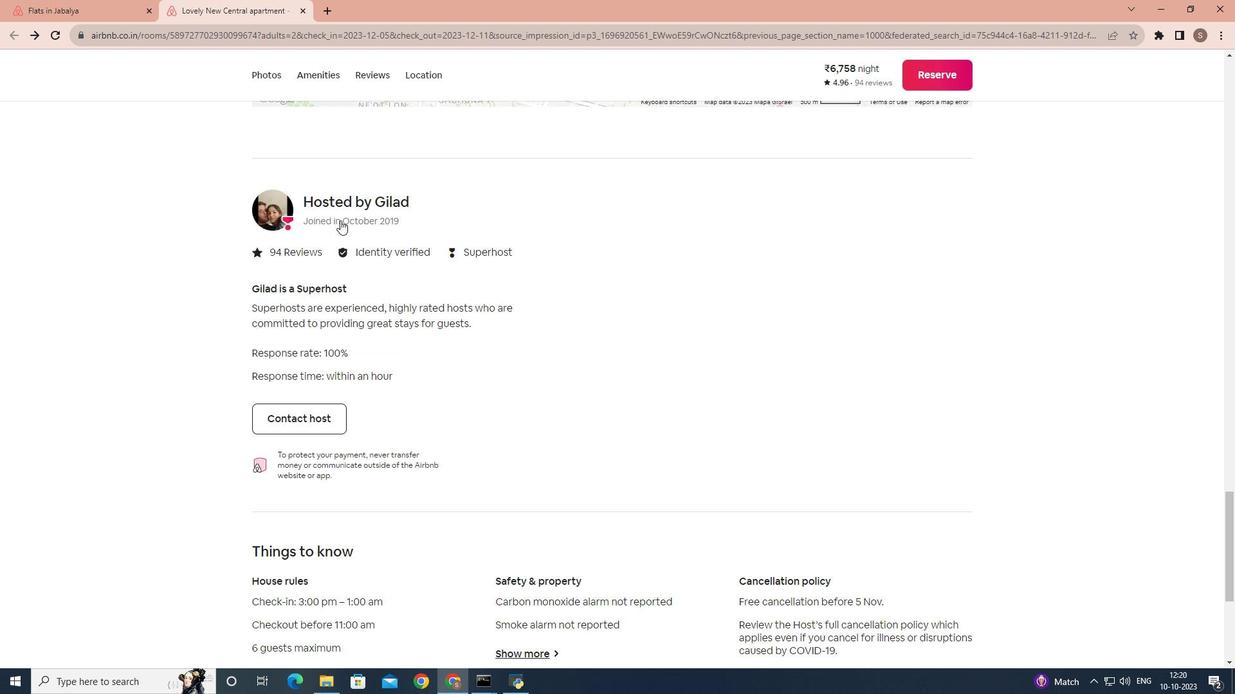 
Action: Mouse scrolled (340, 219) with delta (0, 0)
Screenshot: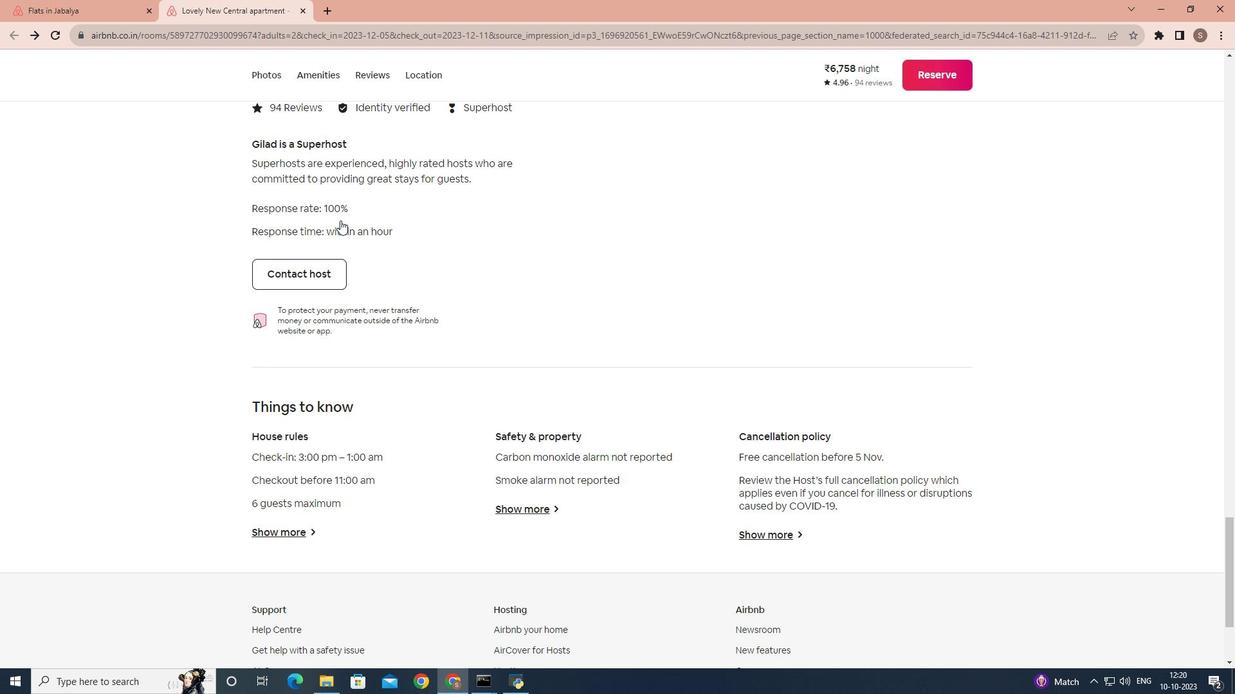 
Action: Mouse scrolled (340, 219) with delta (0, 0)
Screenshot: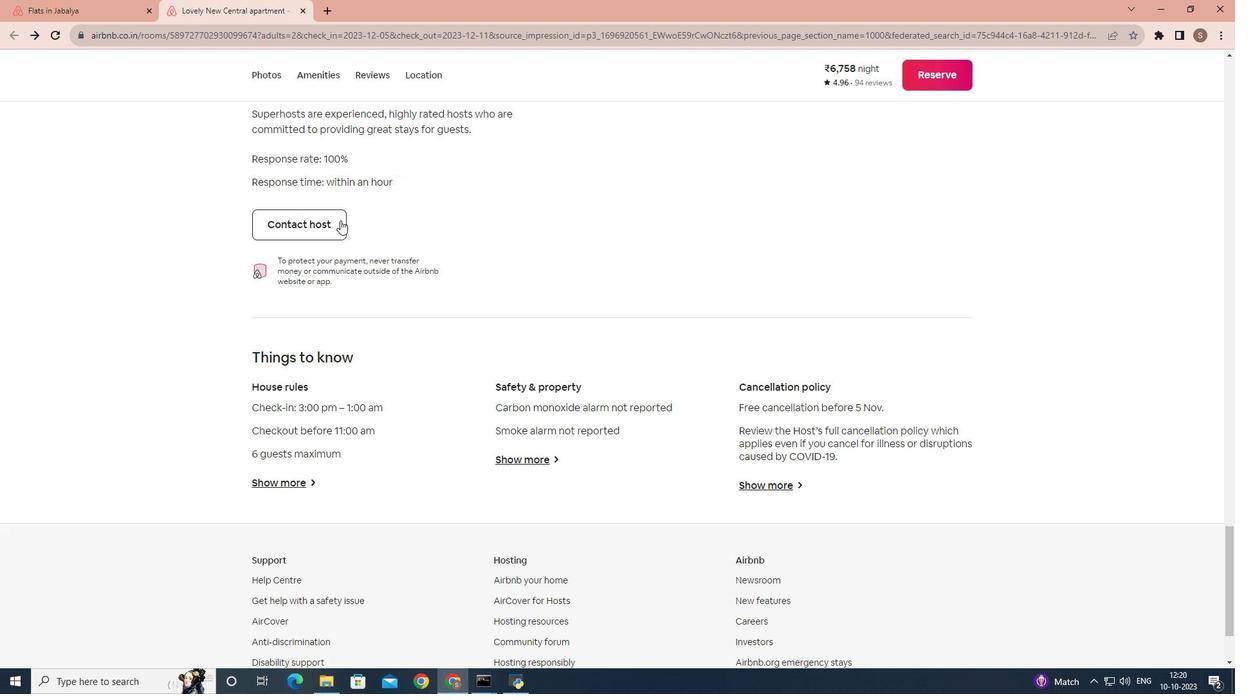 
Action: Mouse scrolled (340, 219) with delta (0, 0)
Screenshot: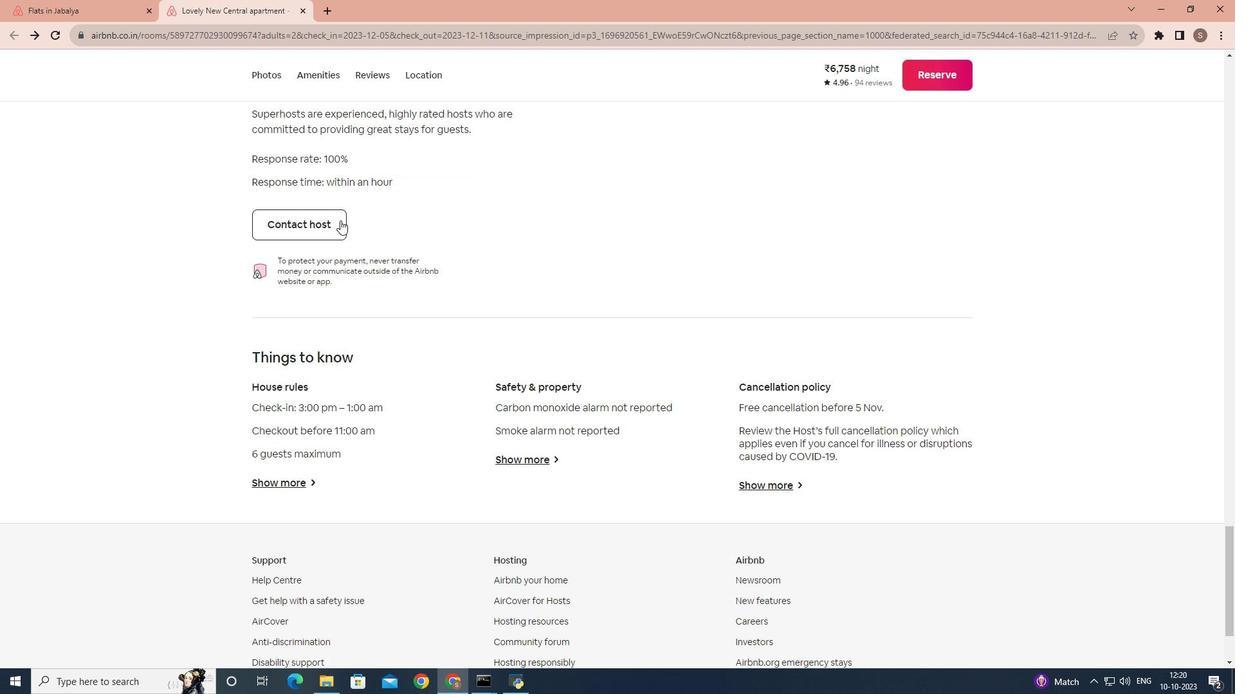 
Action: Mouse scrolled (340, 219) with delta (0, 0)
Screenshot: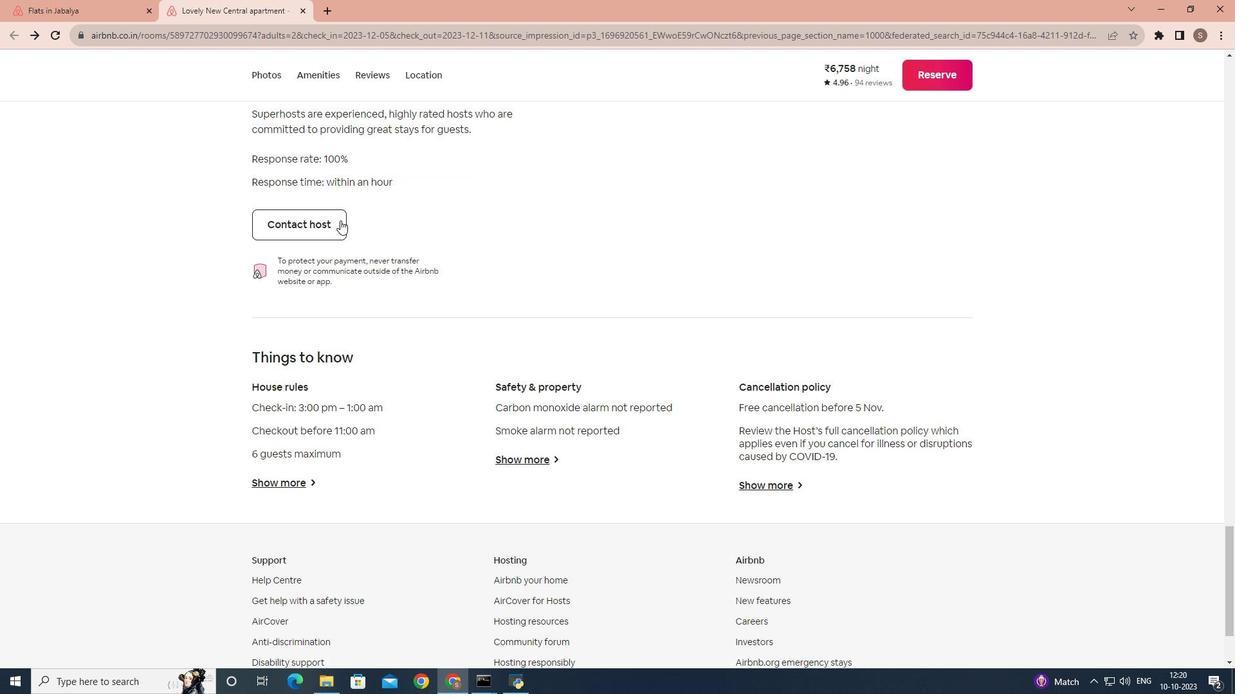 
Action: Mouse scrolled (340, 219) with delta (0, 0)
Screenshot: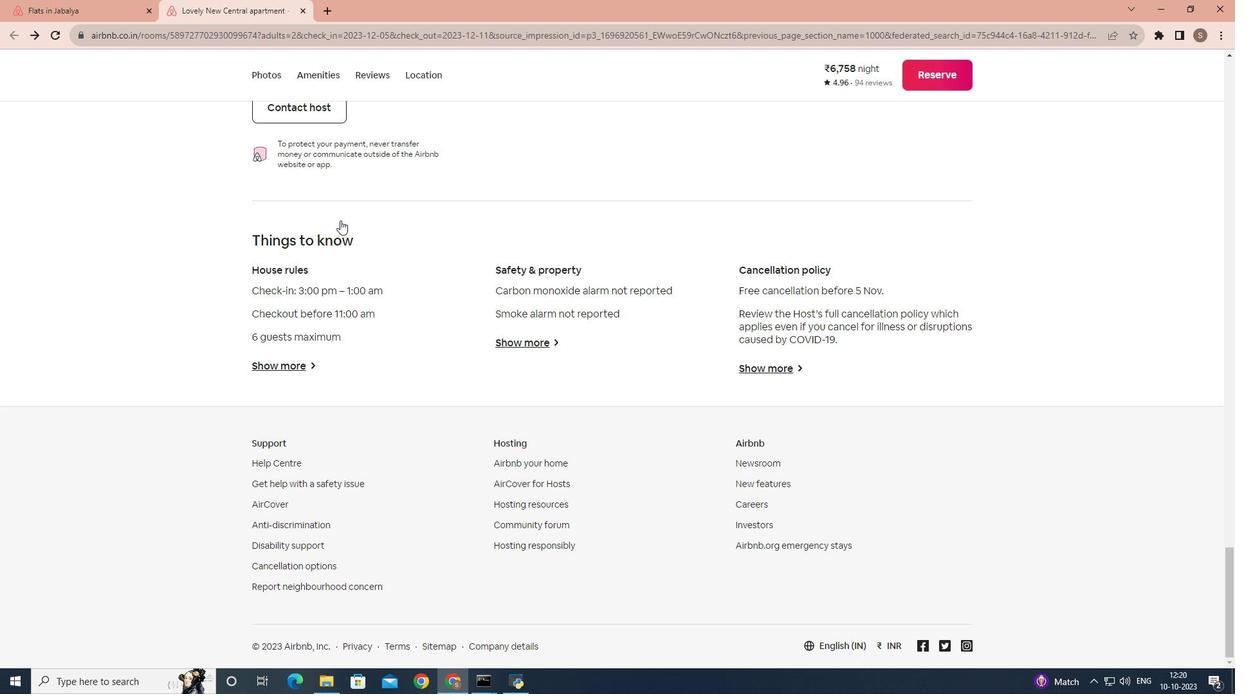 
Action: Mouse scrolled (340, 219) with delta (0, 0)
Screenshot: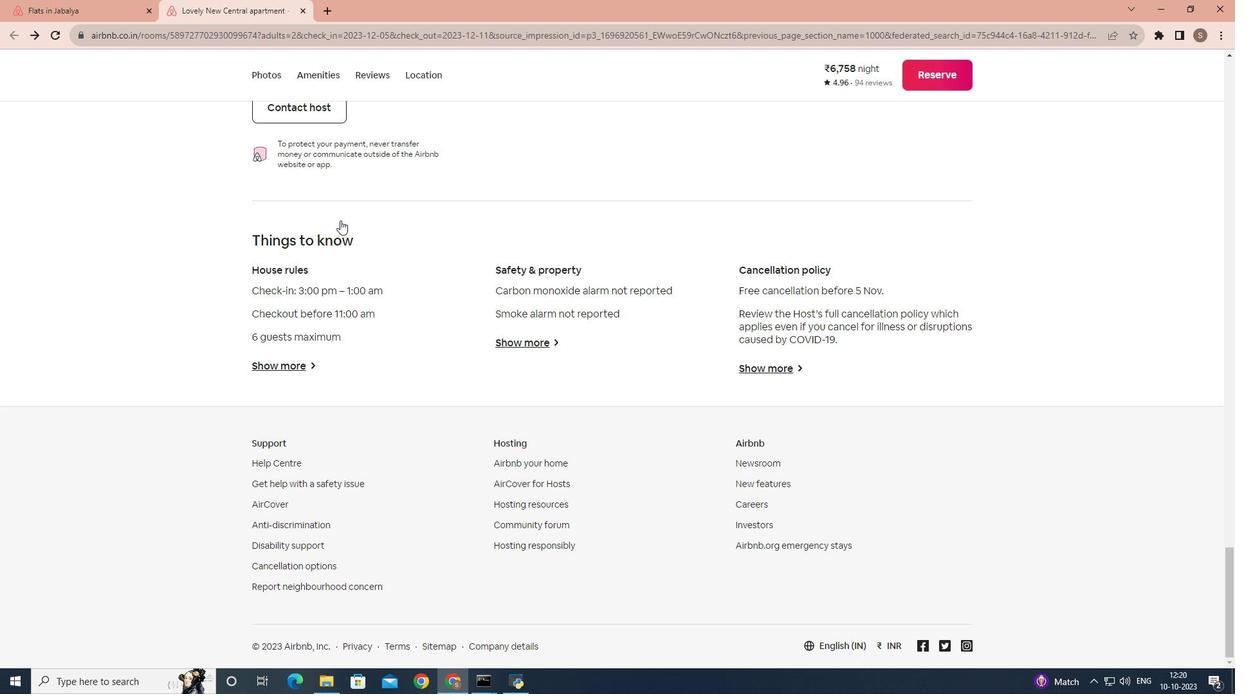 
Action: Mouse scrolled (340, 219) with delta (0, 0)
Screenshot: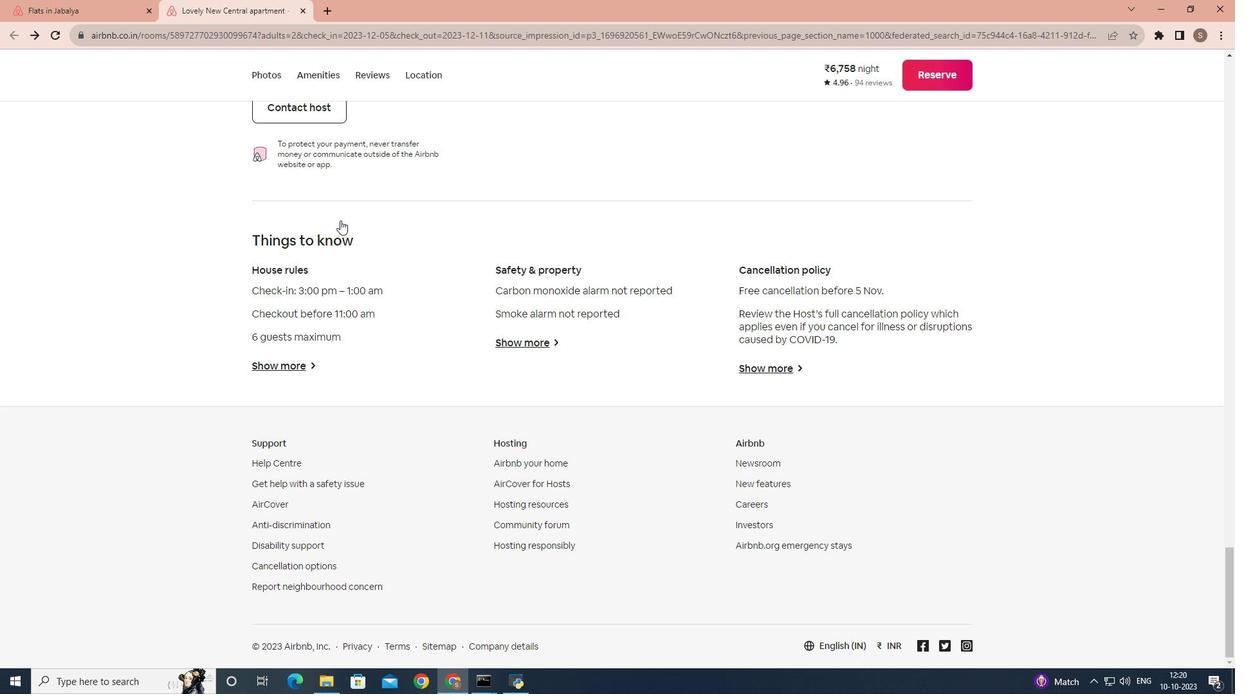 
Action: Mouse scrolled (340, 219) with delta (0, 0)
Screenshot: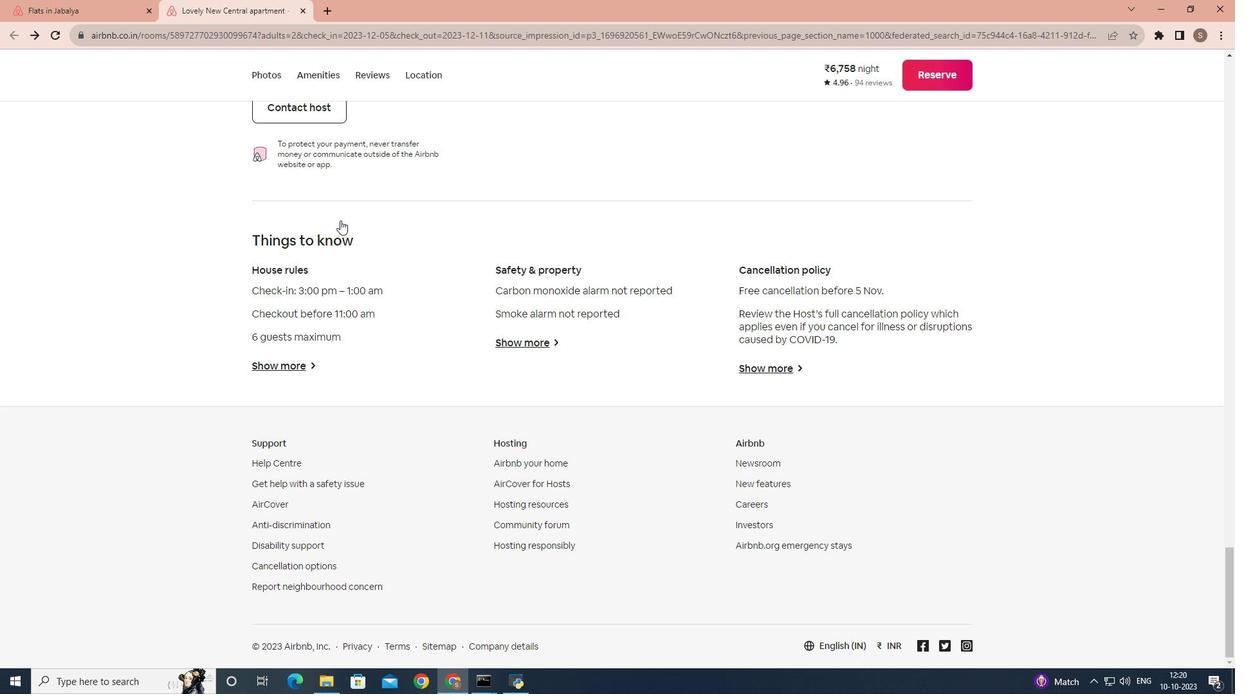 
Action: Mouse scrolled (340, 219) with delta (0, 0)
Screenshot: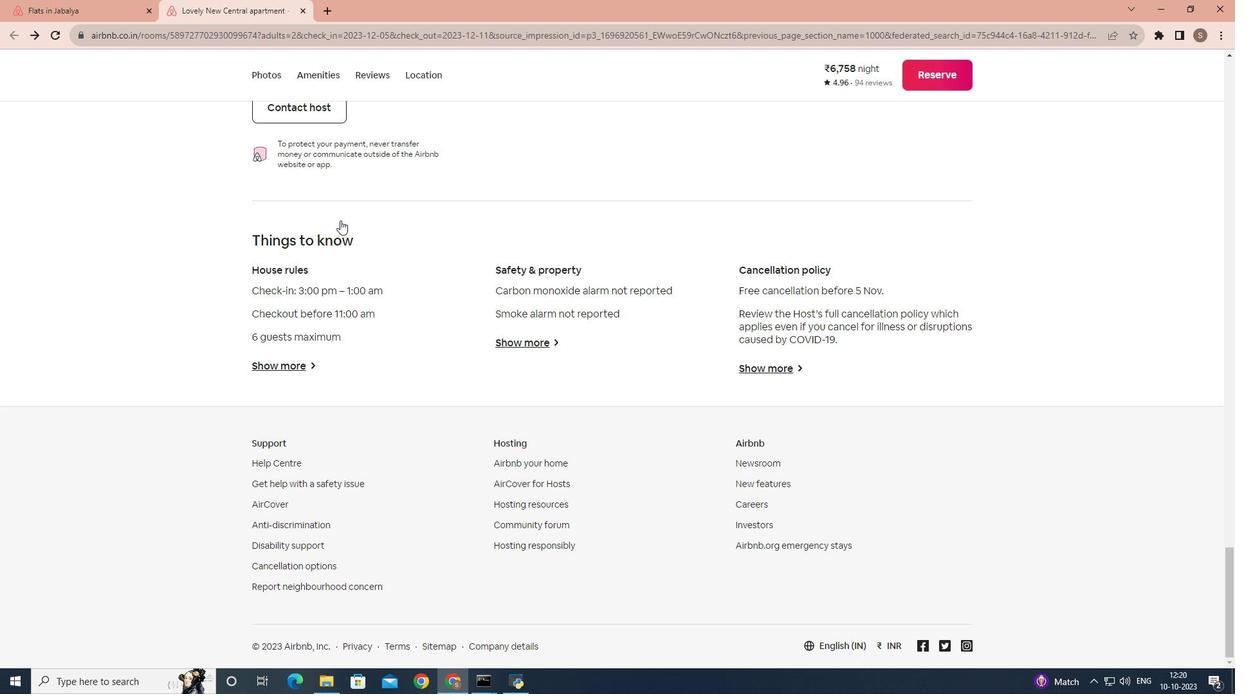 
Action: Mouse scrolled (340, 219) with delta (0, 0)
Screenshot: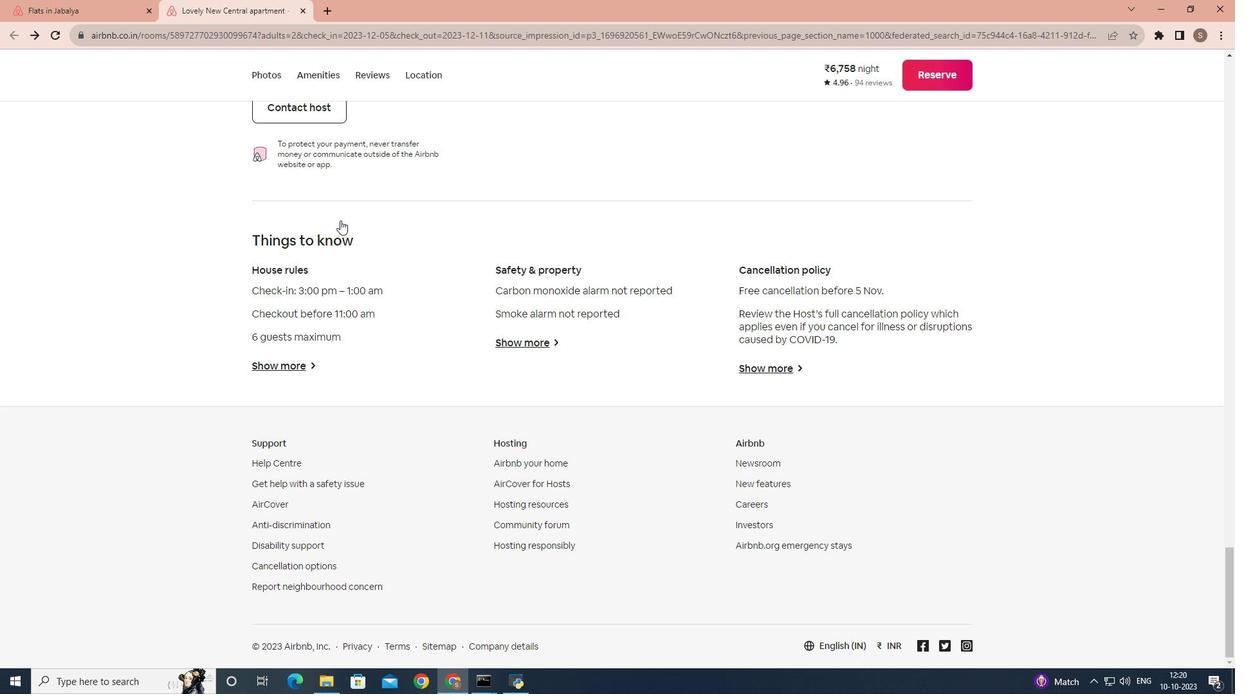 
Action: Mouse moved to (124, 7)
Screenshot: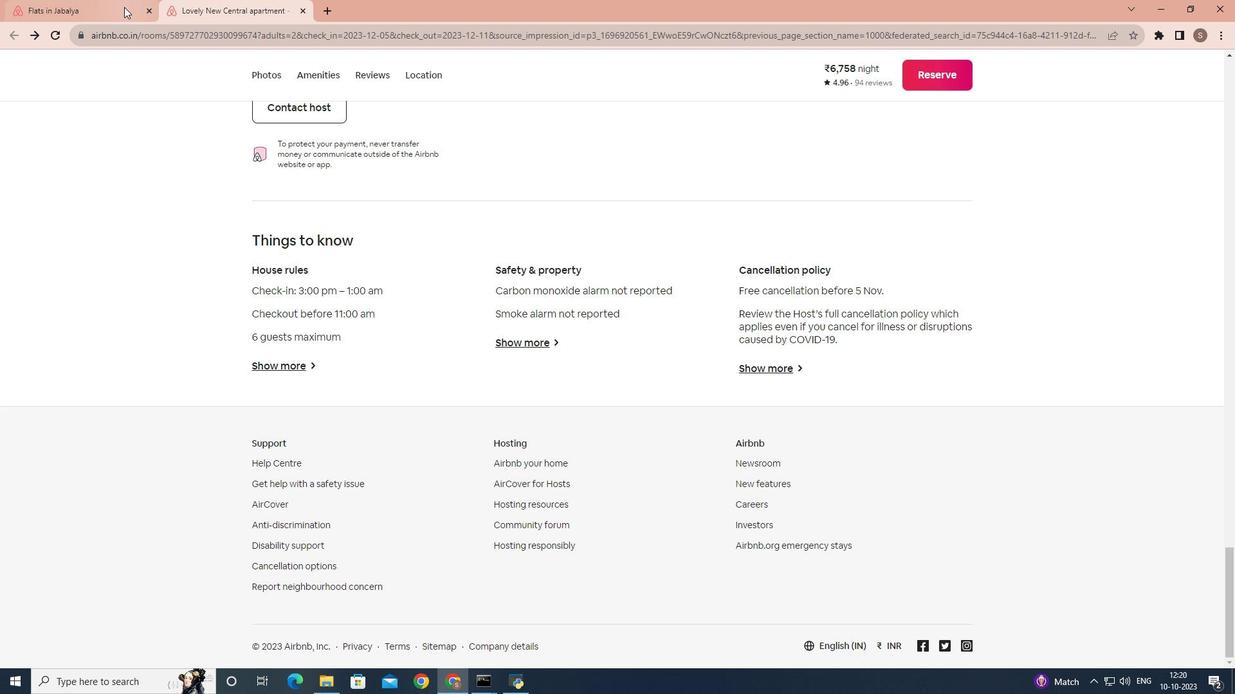 
Action: Mouse pressed left at (124, 7)
Screenshot: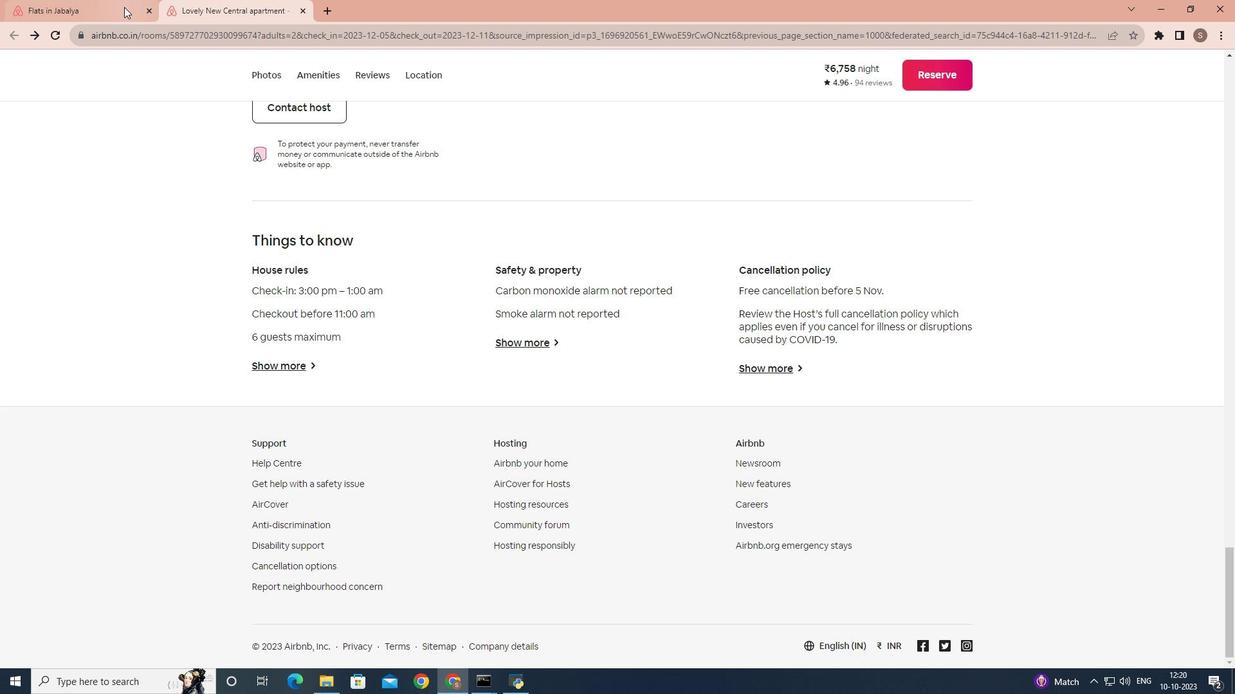 
Action: Mouse moved to (392, 249)
Screenshot: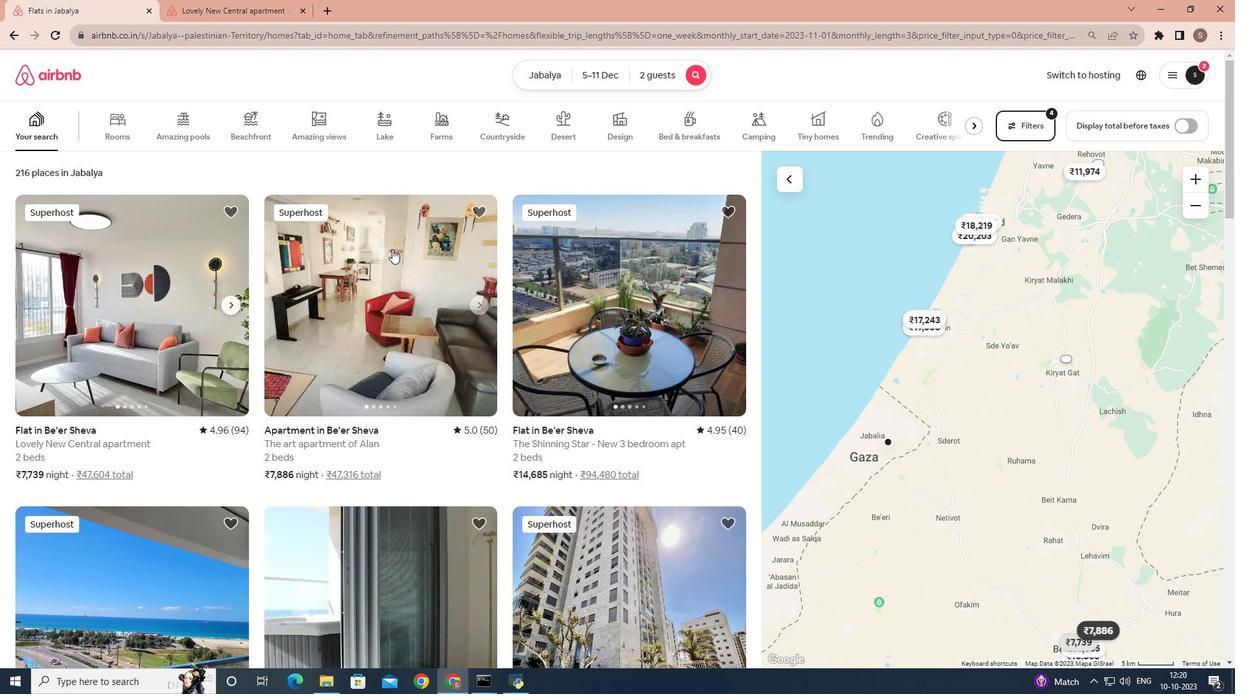 
Action: Mouse scrolled (392, 248) with delta (0, 0)
Screenshot: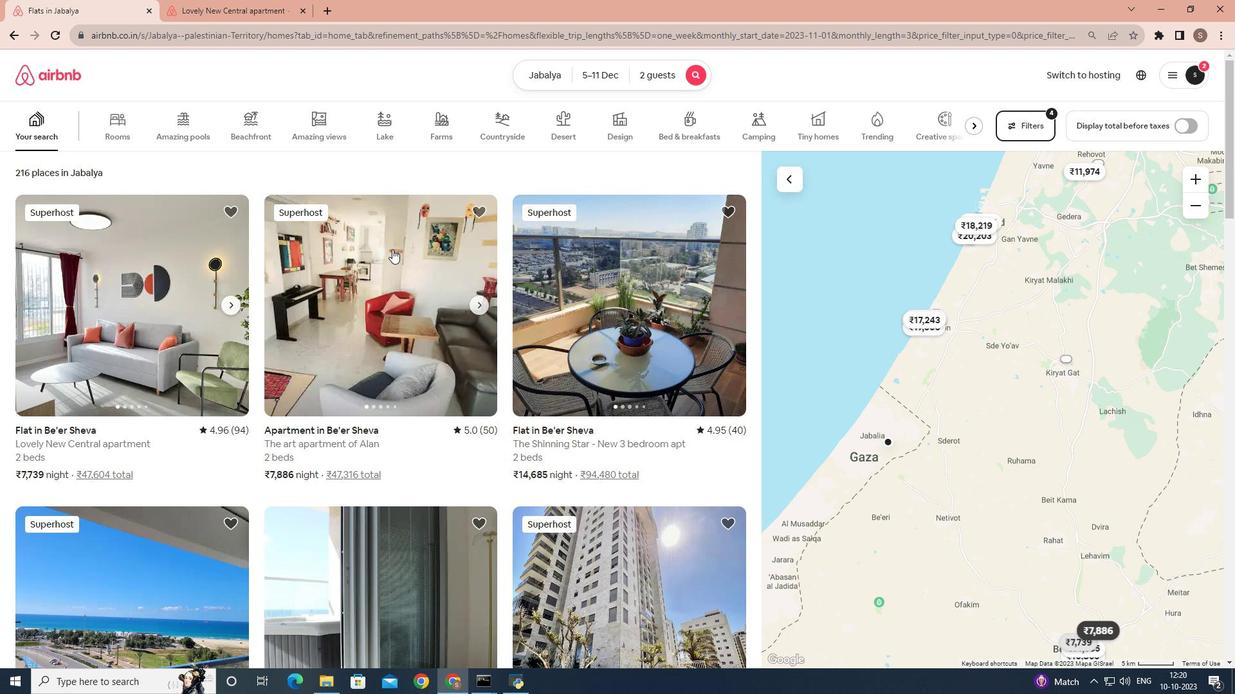 
Action: Mouse moved to (398, 249)
Screenshot: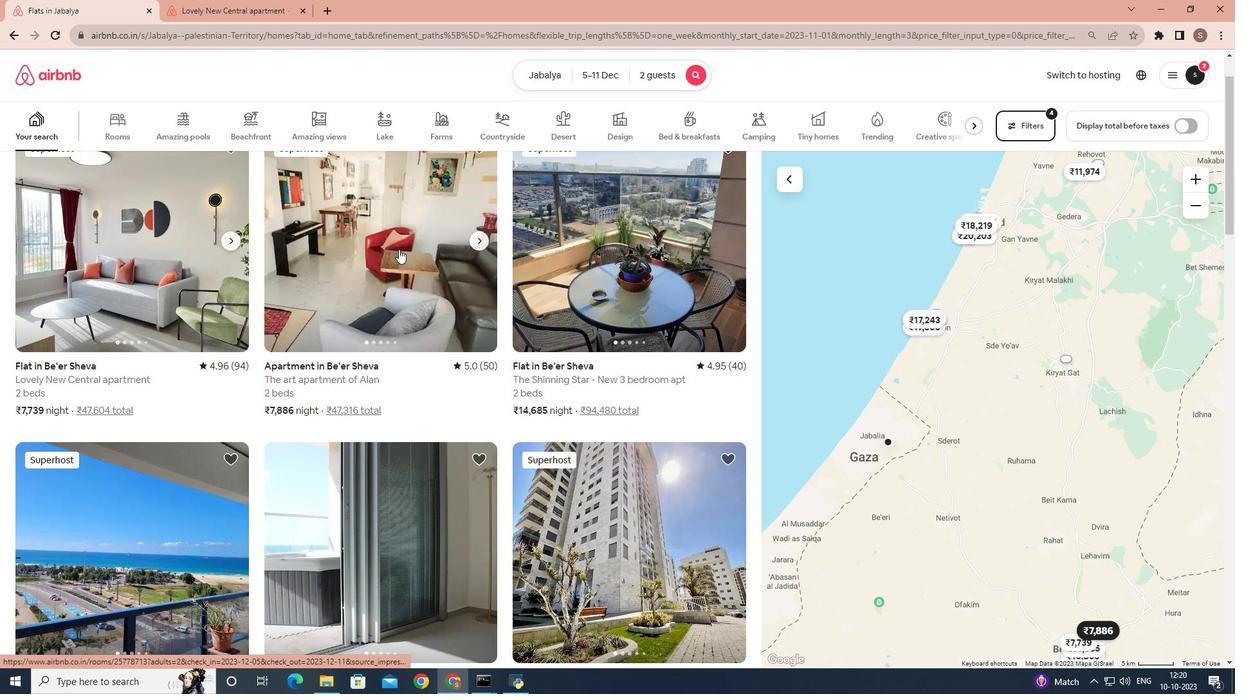 
Action: Mouse scrolled (398, 248) with delta (0, 0)
Screenshot: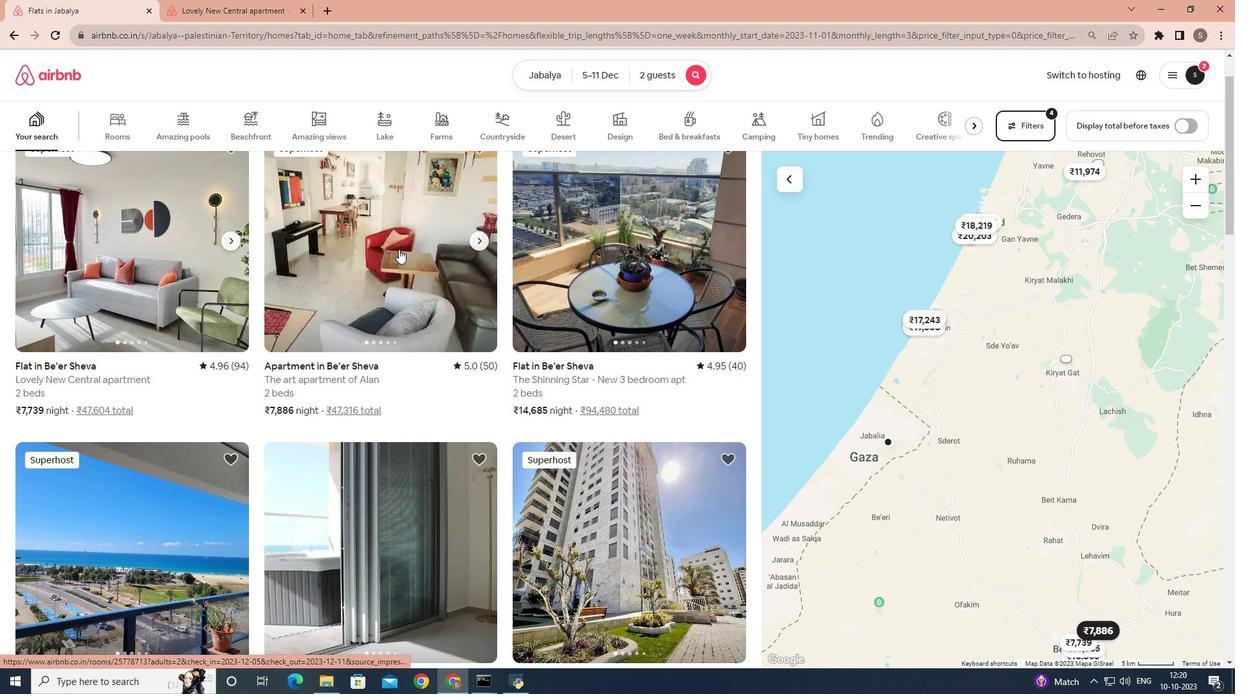 
Action: Mouse scrolled (398, 248) with delta (0, 0)
Screenshot: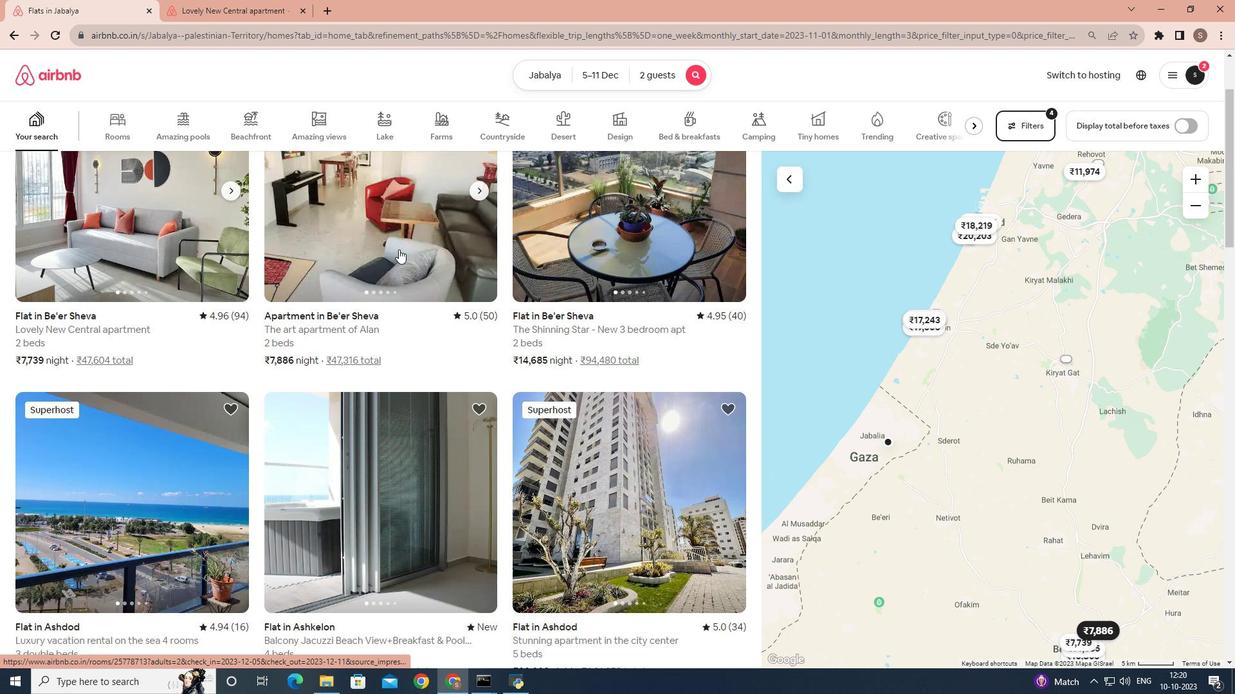 
Action: Mouse moved to (576, 363)
Screenshot: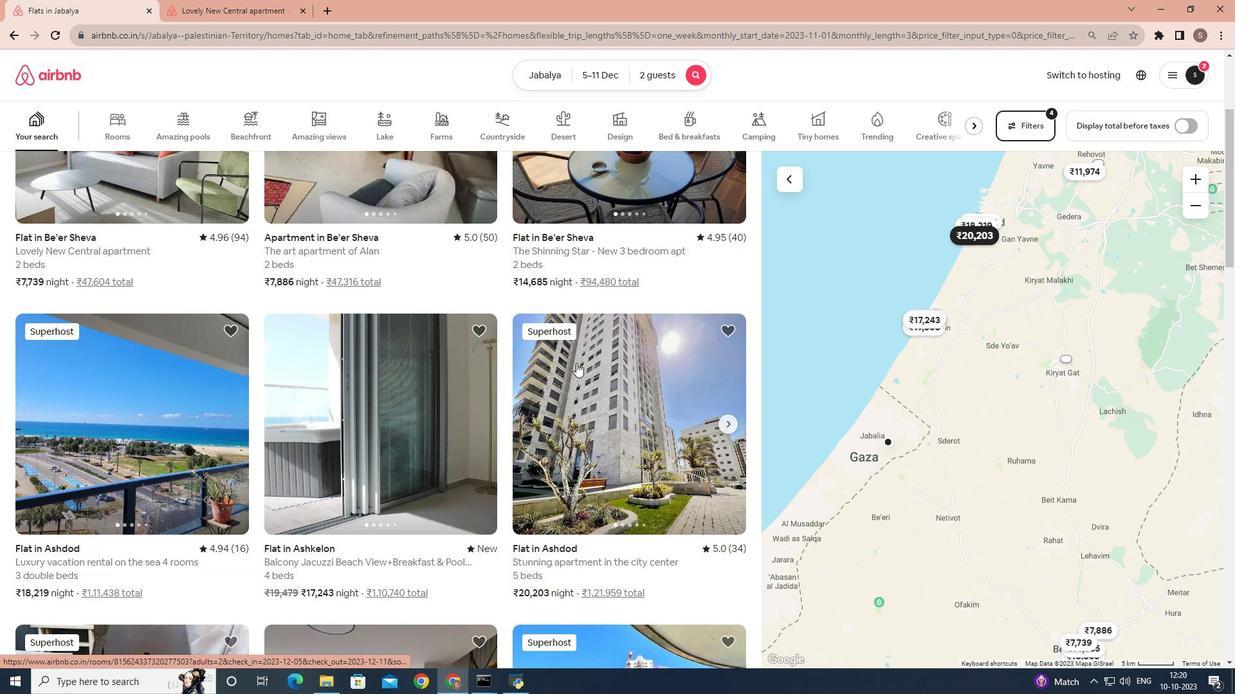 
Action: Mouse pressed left at (576, 363)
Screenshot: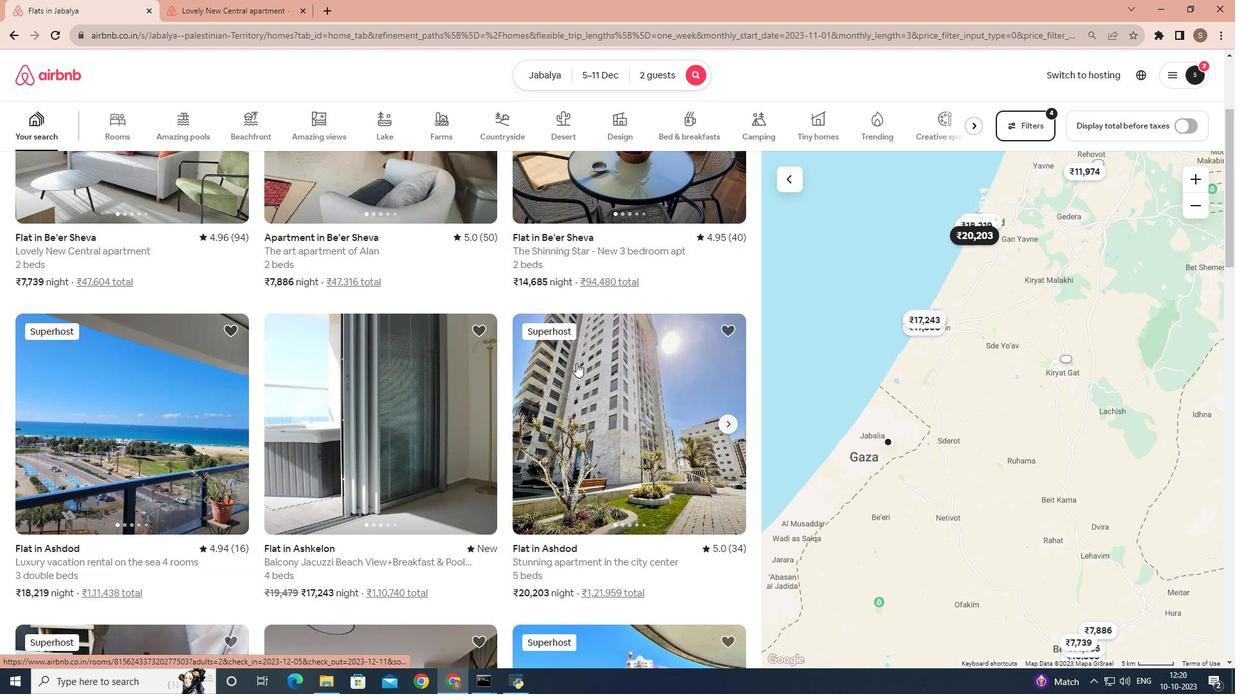 
Action: Mouse moved to (492, 348)
